 Task: For heading Use Roboto with dark cyan 1 colour & Underline.  font size for heading26,  'Change the font style of data to'Spectral and font size to 18,  Change the alignment of both headline & data to Align right In the sheet  analysisSalesByCustomer_2022
Action: Mouse moved to (405, 174)
Screenshot: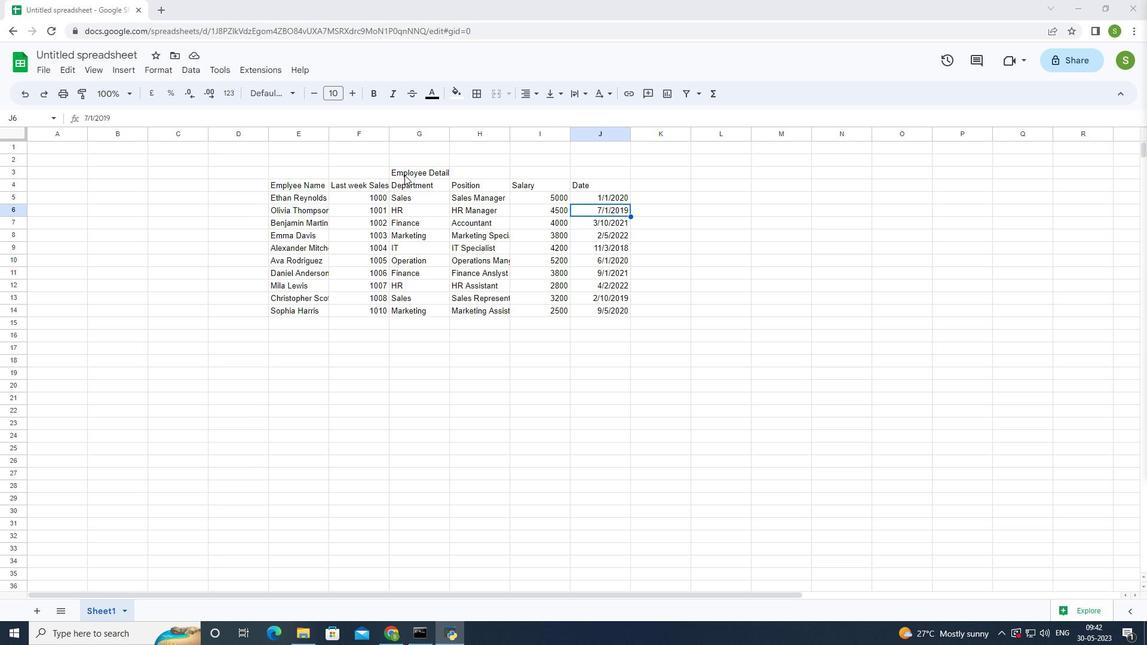 
Action: Mouse pressed left at (405, 174)
Screenshot: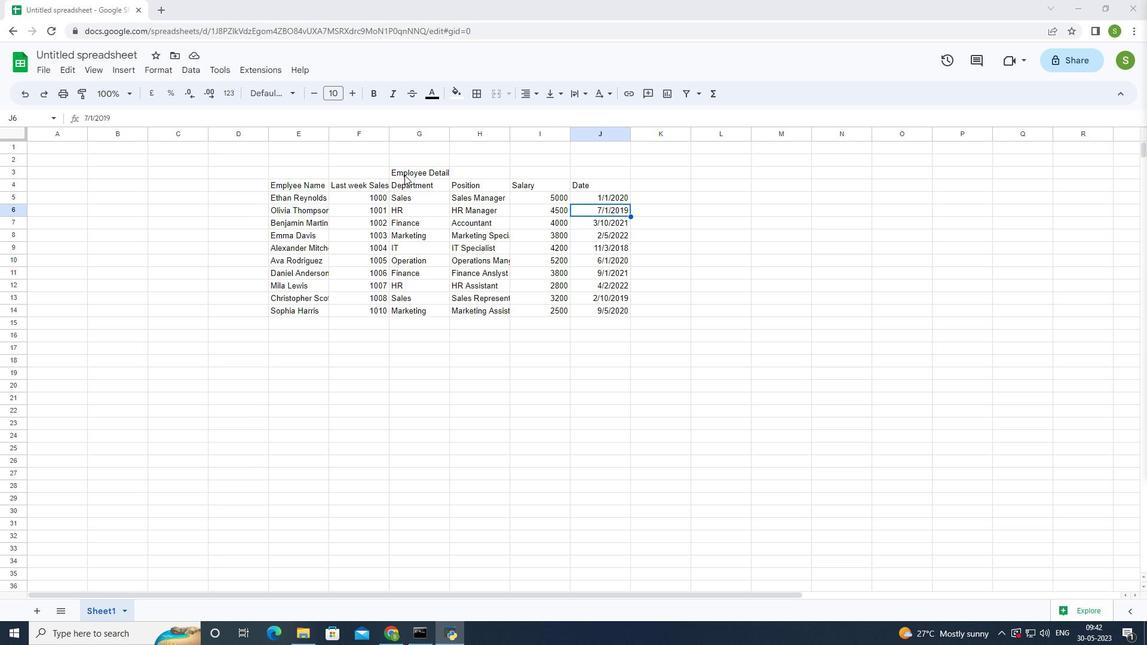 
Action: Mouse moved to (265, 95)
Screenshot: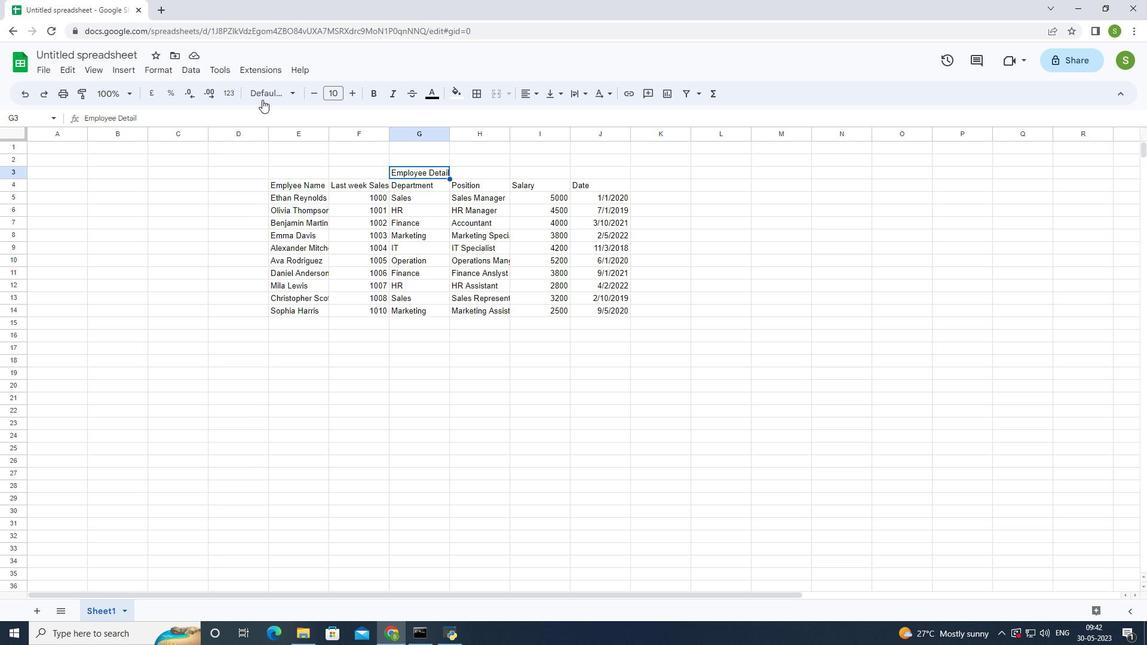 
Action: Mouse pressed left at (265, 95)
Screenshot: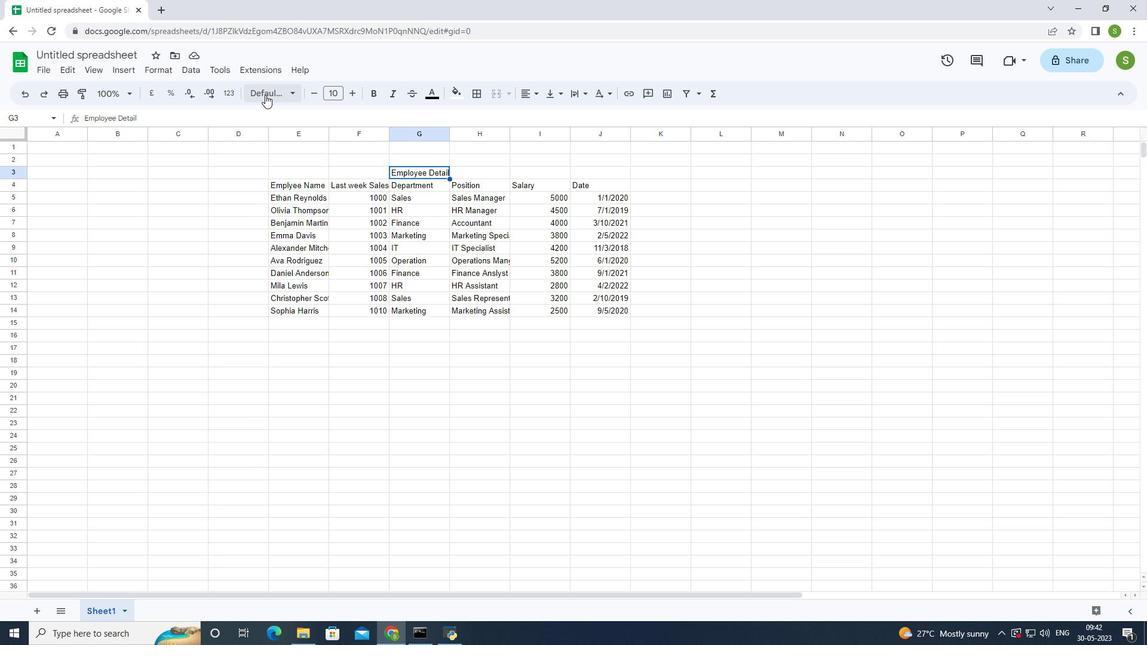 
Action: Mouse moved to (290, 118)
Screenshot: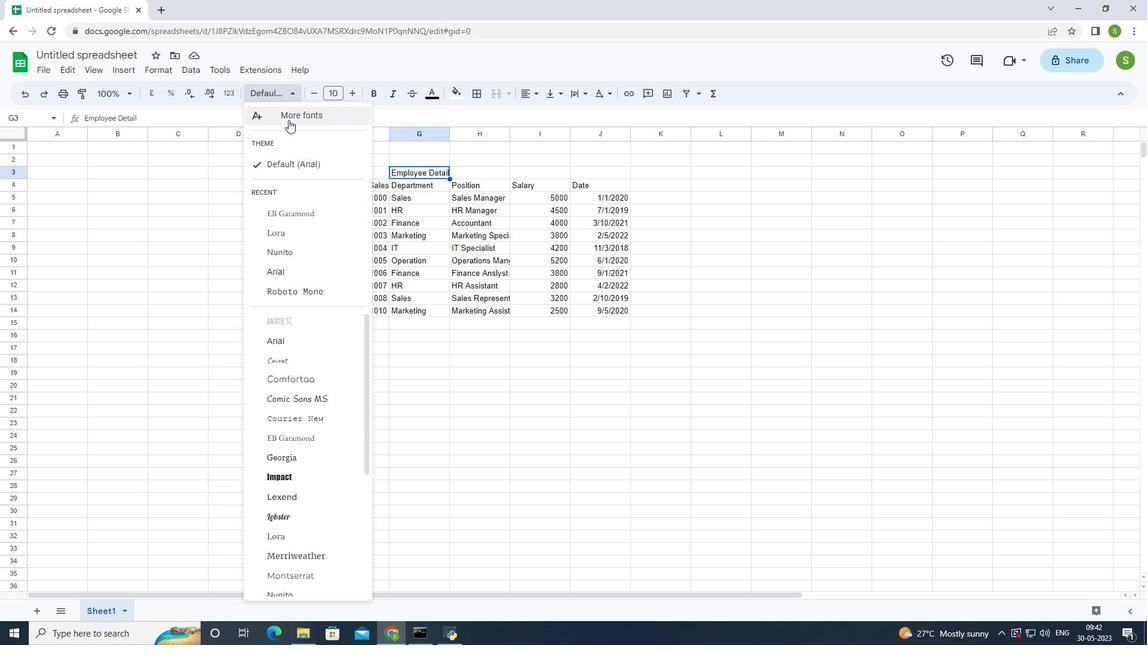 
Action: Mouse pressed left at (290, 118)
Screenshot: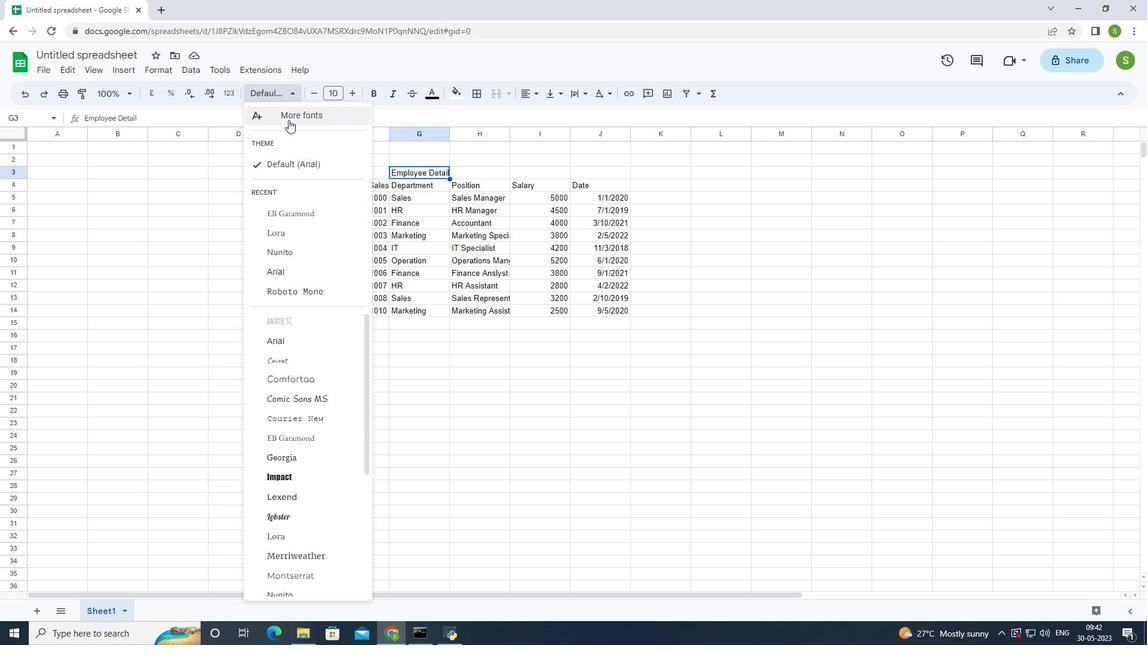 
Action: Mouse moved to (386, 232)
Screenshot: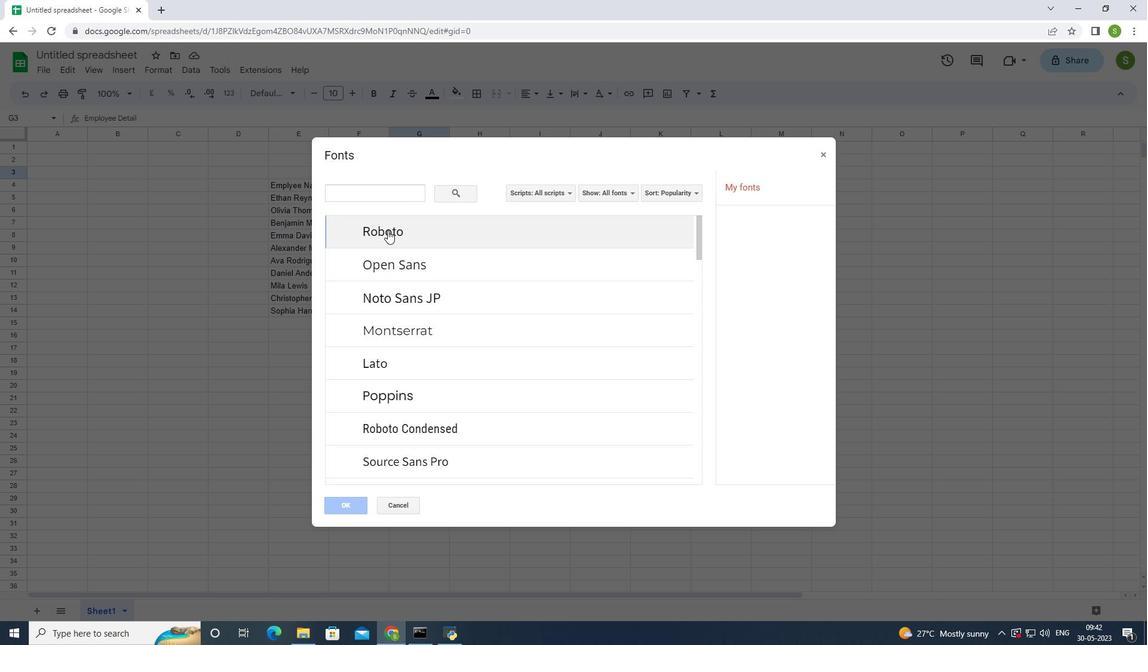 
Action: Mouse pressed left at (386, 232)
Screenshot: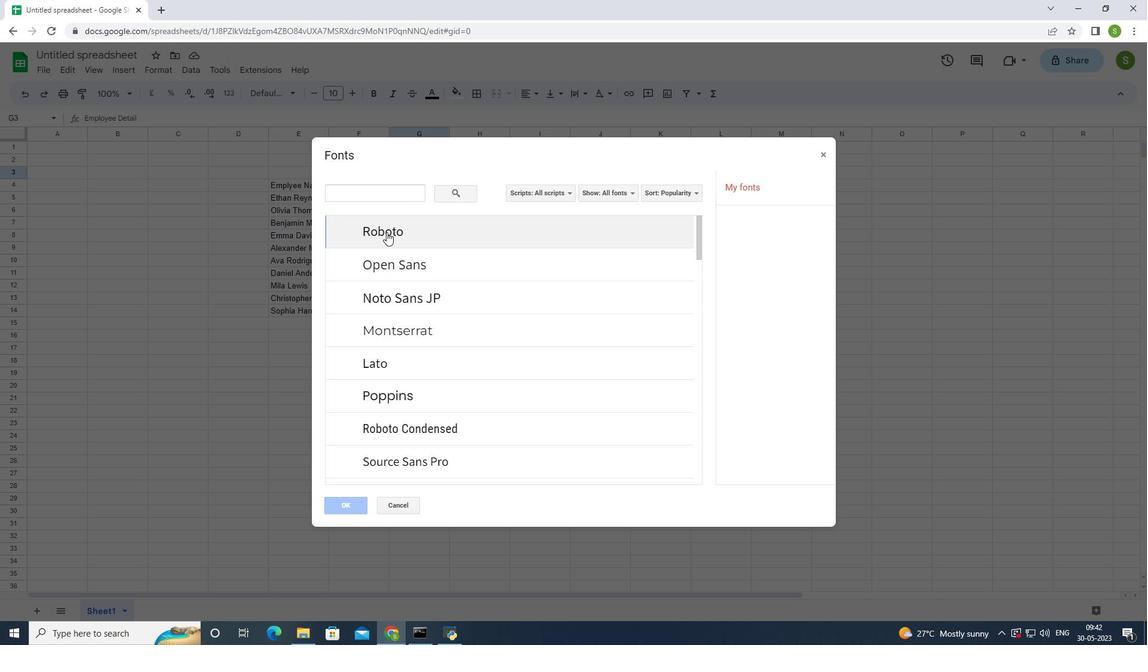 
Action: Mouse moved to (350, 509)
Screenshot: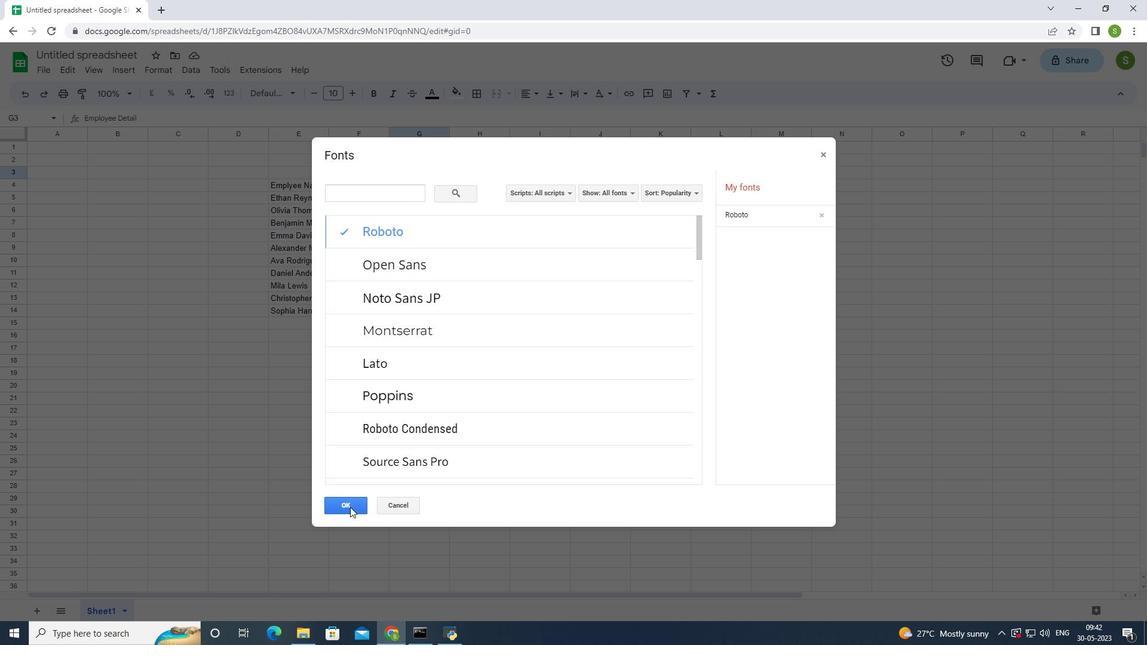 
Action: Mouse pressed left at (350, 509)
Screenshot: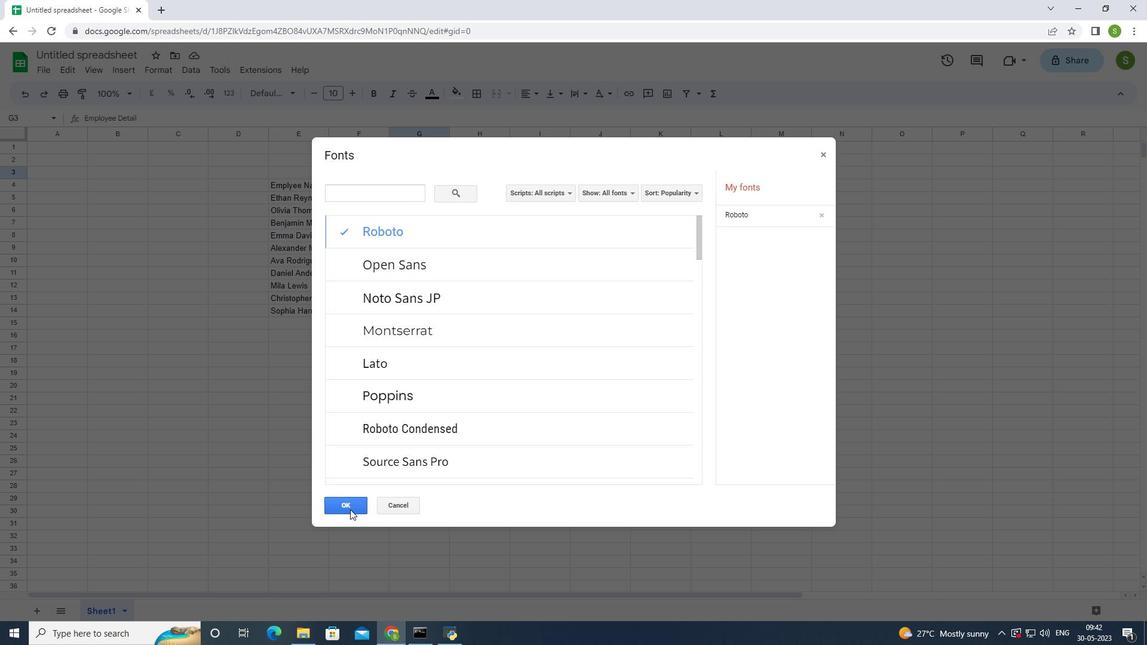 
Action: Mouse moved to (392, 167)
Screenshot: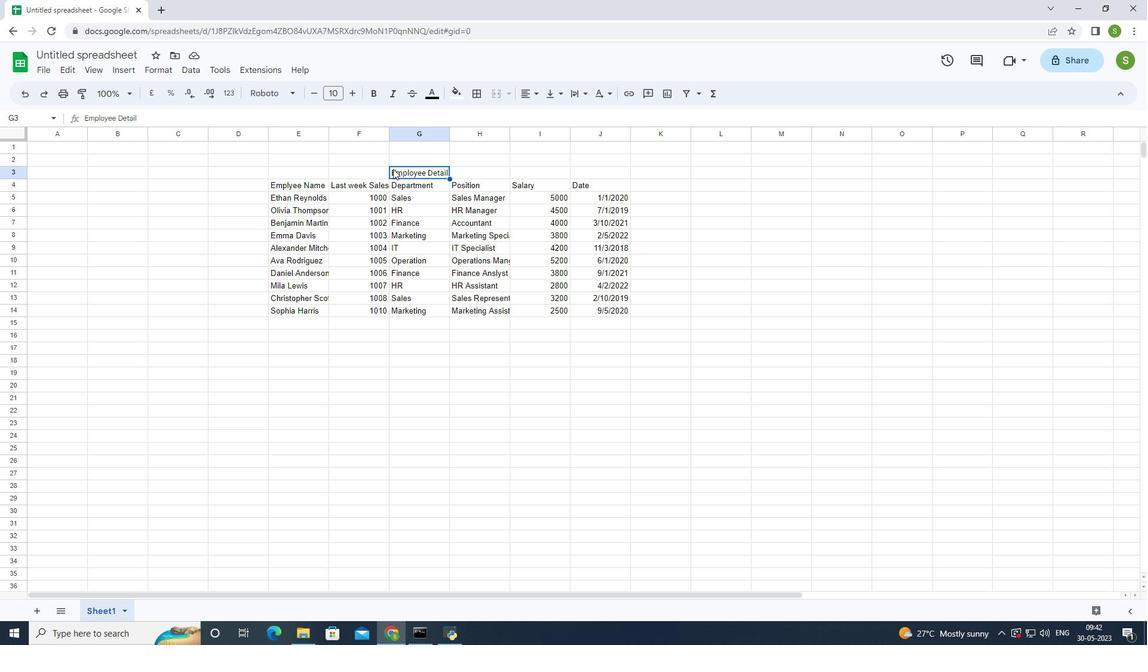 
Action: Mouse pressed left at (392, 167)
Screenshot: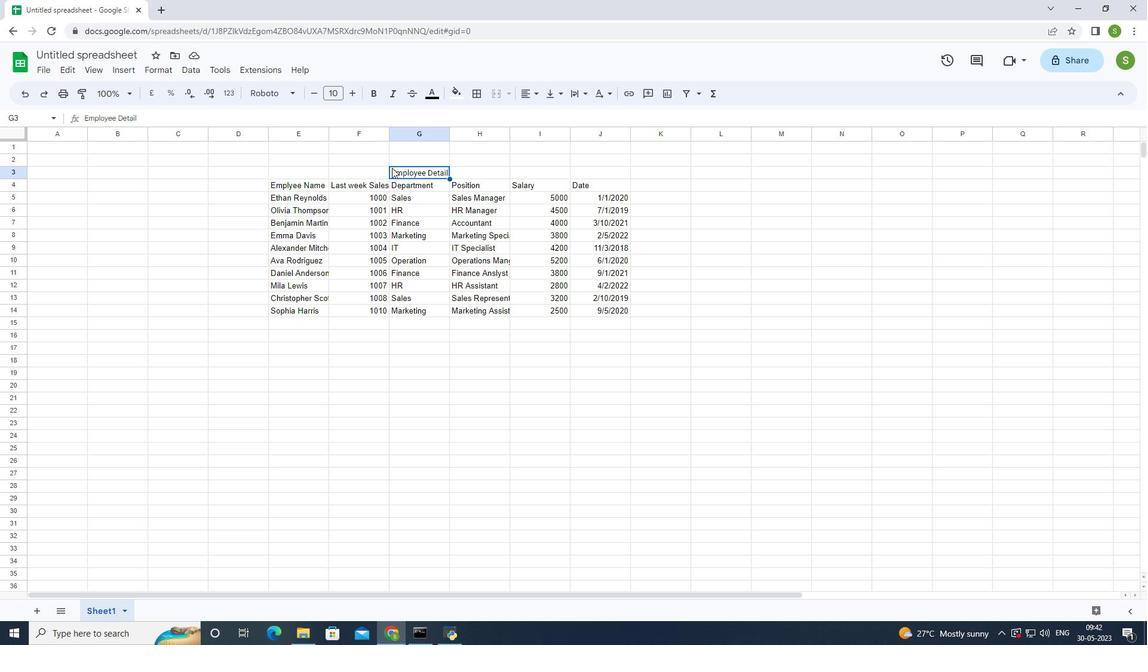 
Action: Mouse moved to (393, 172)
Screenshot: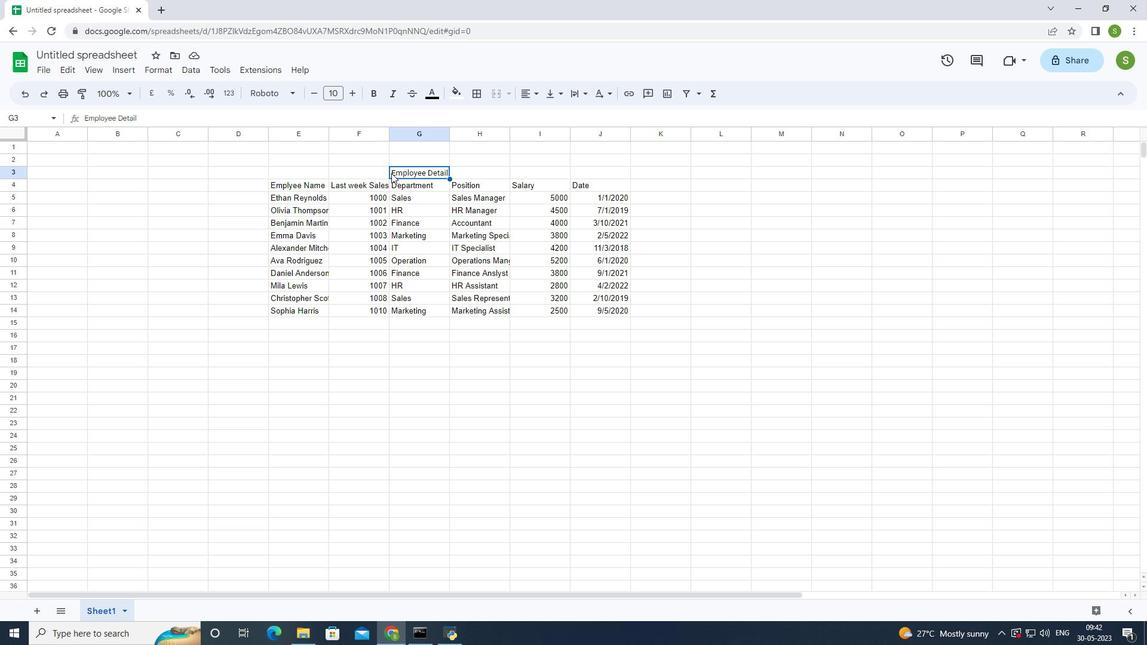 
Action: Mouse pressed left at (393, 172)
Screenshot: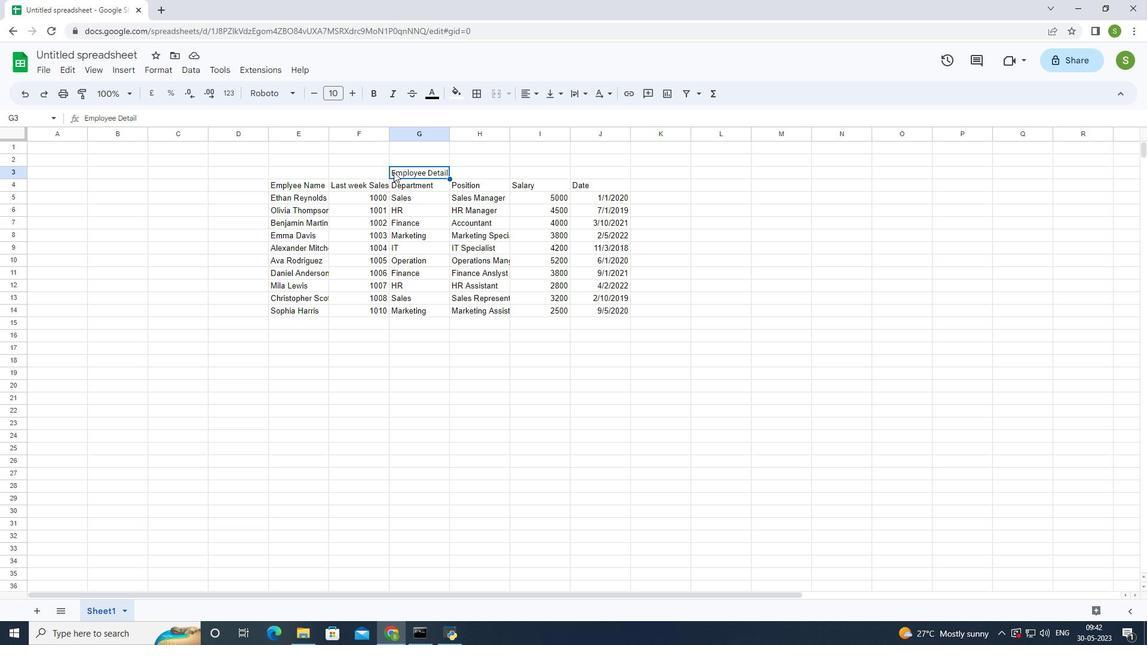 
Action: Mouse moved to (433, 172)
Screenshot: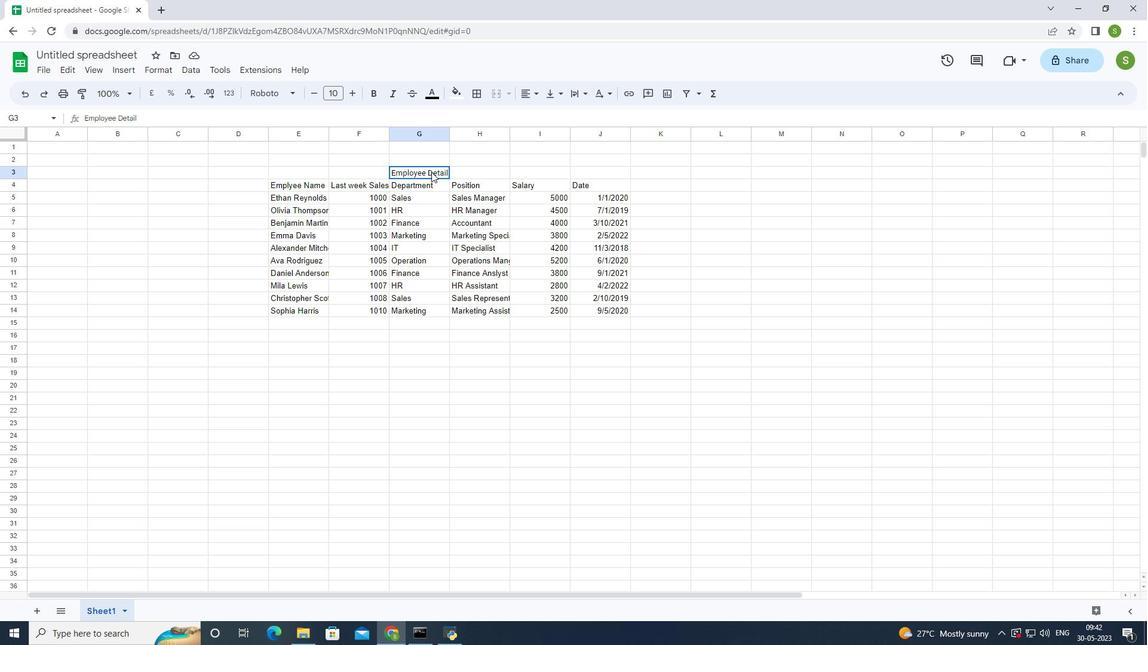 
Action: Mouse pressed left at (433, 172)
Screenshot: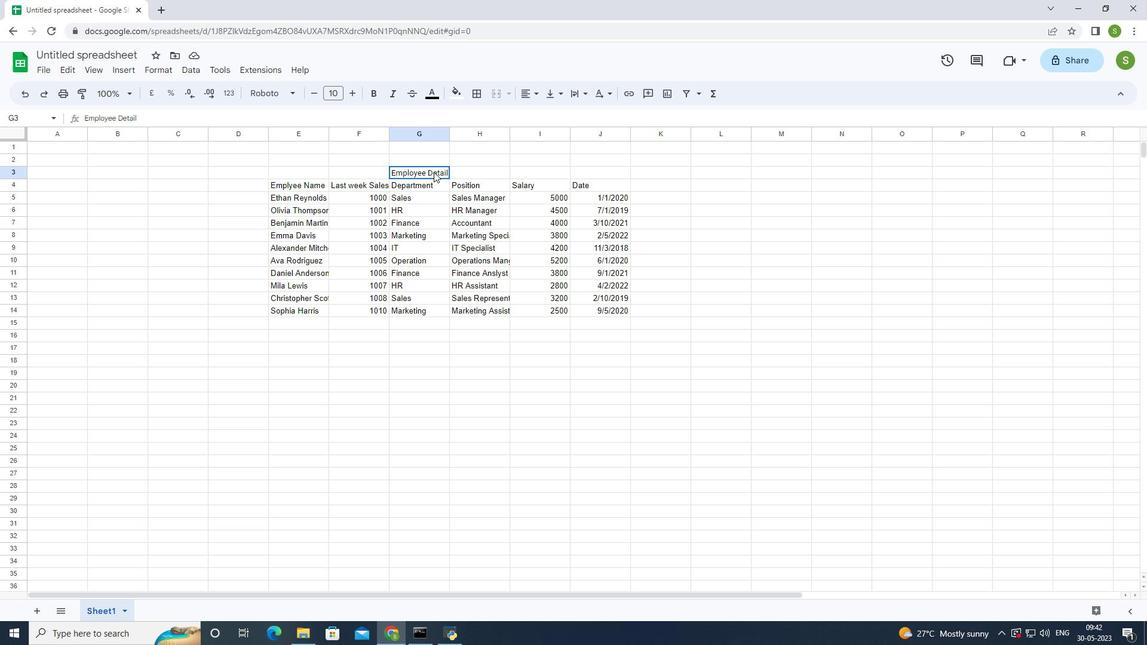 
Action: Mouse pressed left at (433, 172)
Screenshot: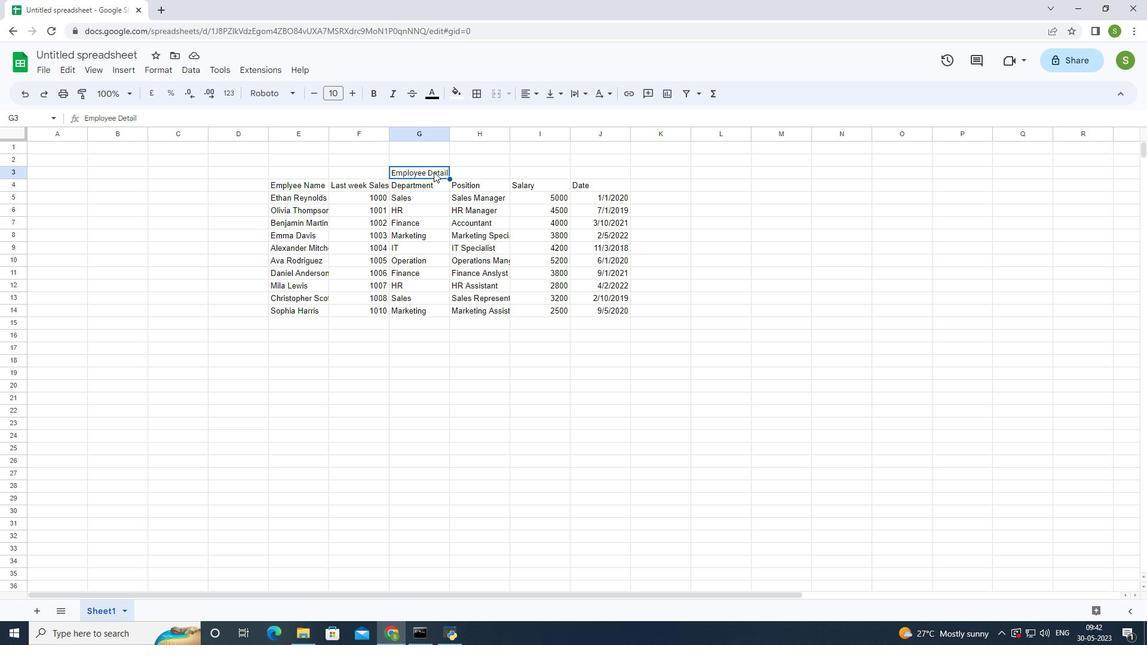 
Action: Mouse moved to (394, 170)
Screenshot: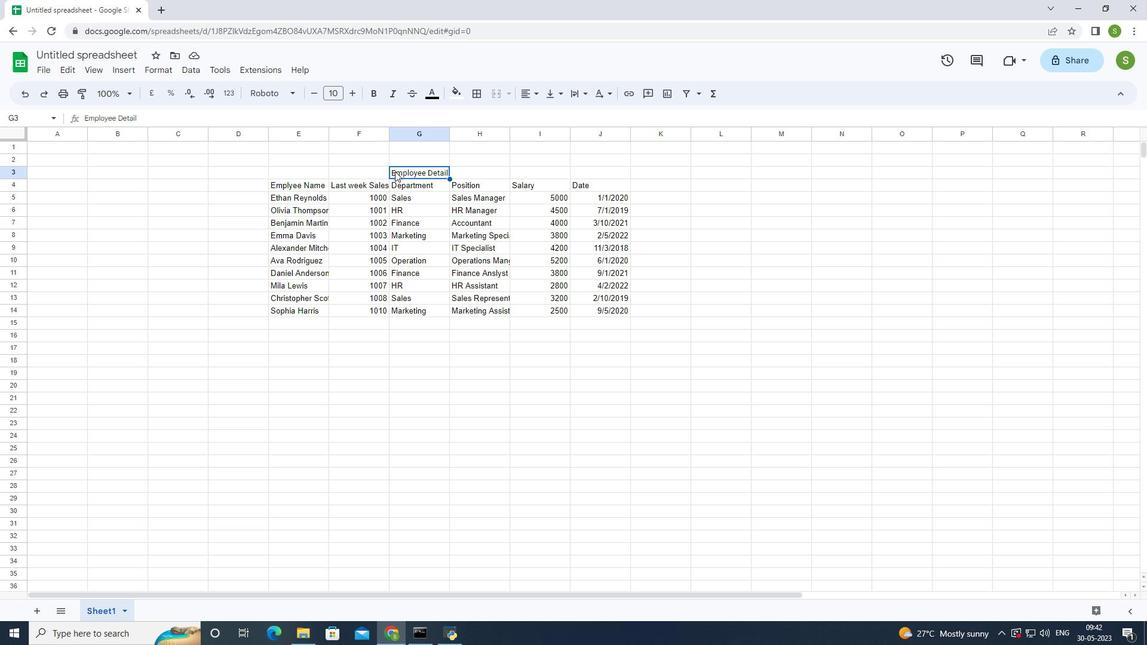 
Action: Mouse pressed left at (394, 170)
Screenshot: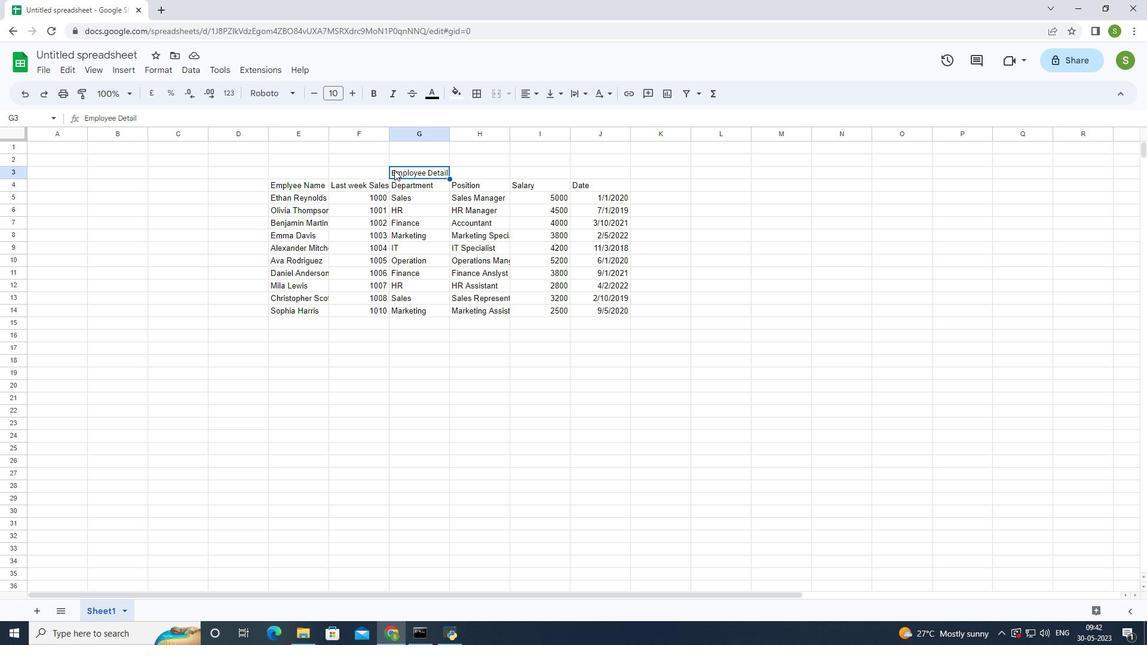 
Action: Mouse moved to (442, 172)
Screenshot: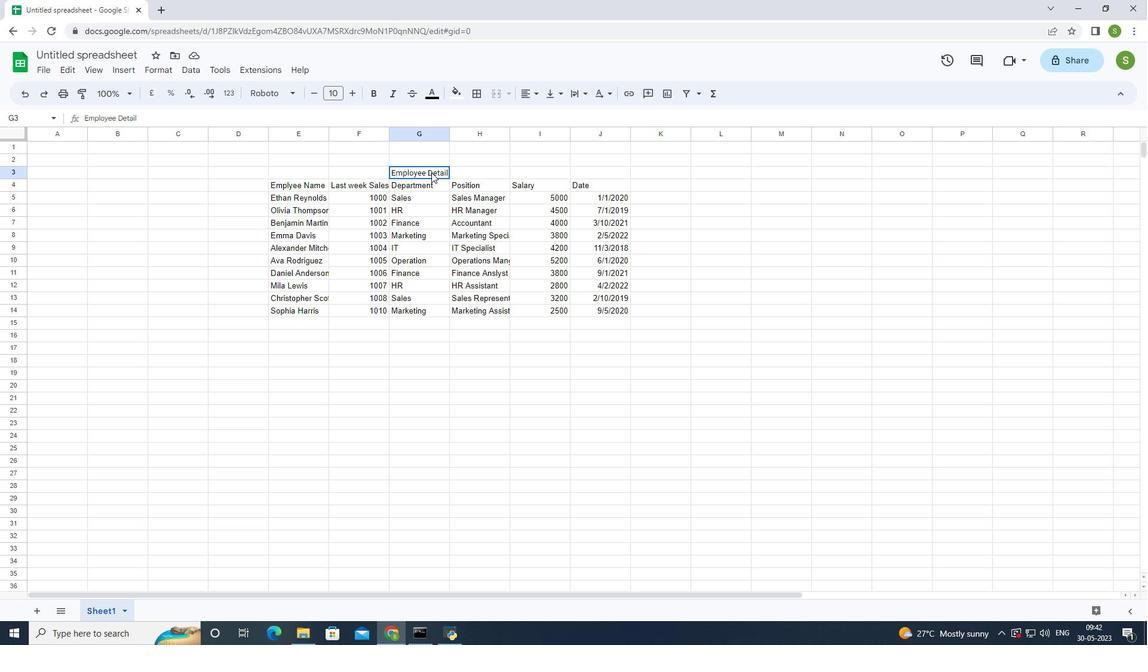
Action: Mouse pressed left at (442, 172)
Screenshot: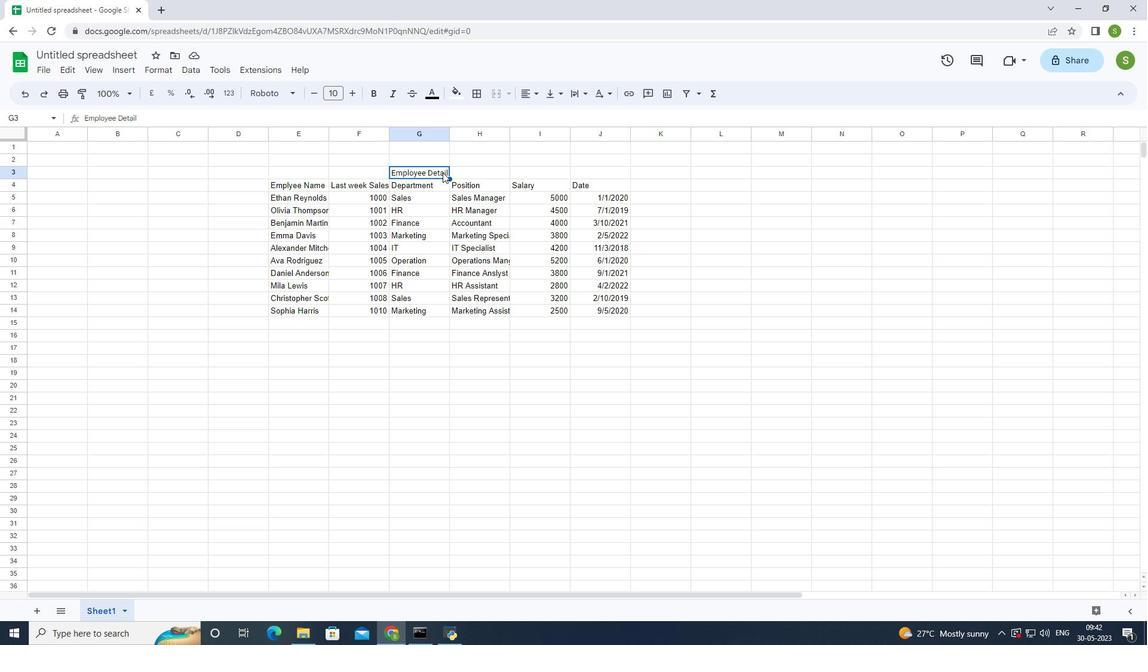 
Action: Mouse pressed left at (442, 172)
Screenshot: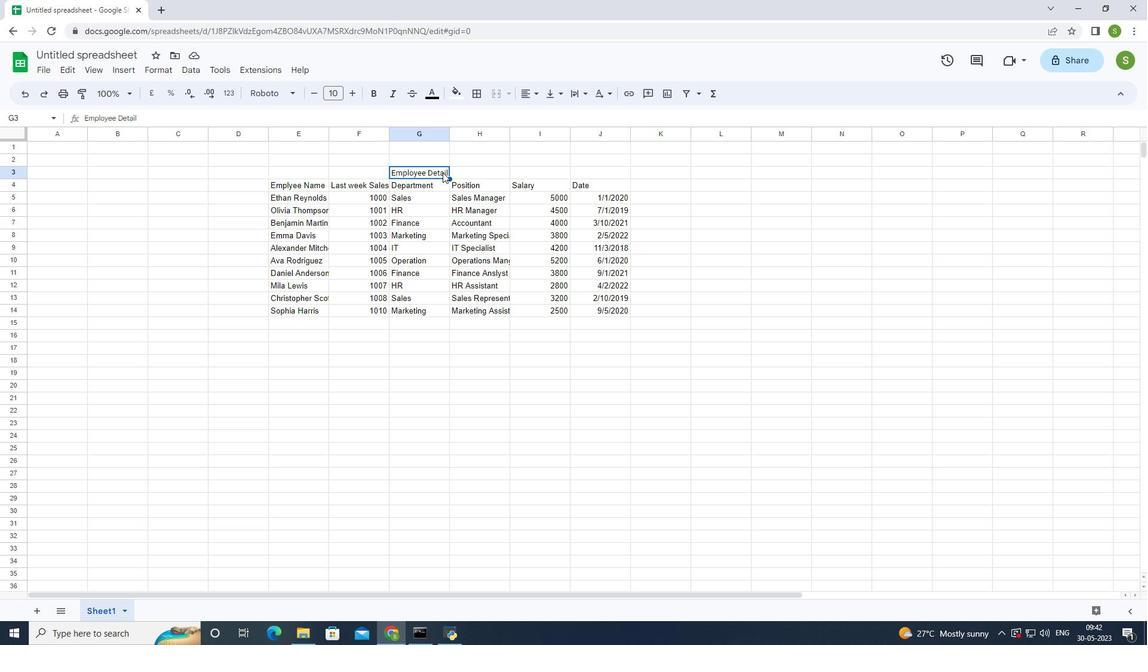 
Action: Mouse moved to (390, 167)
Screenshot: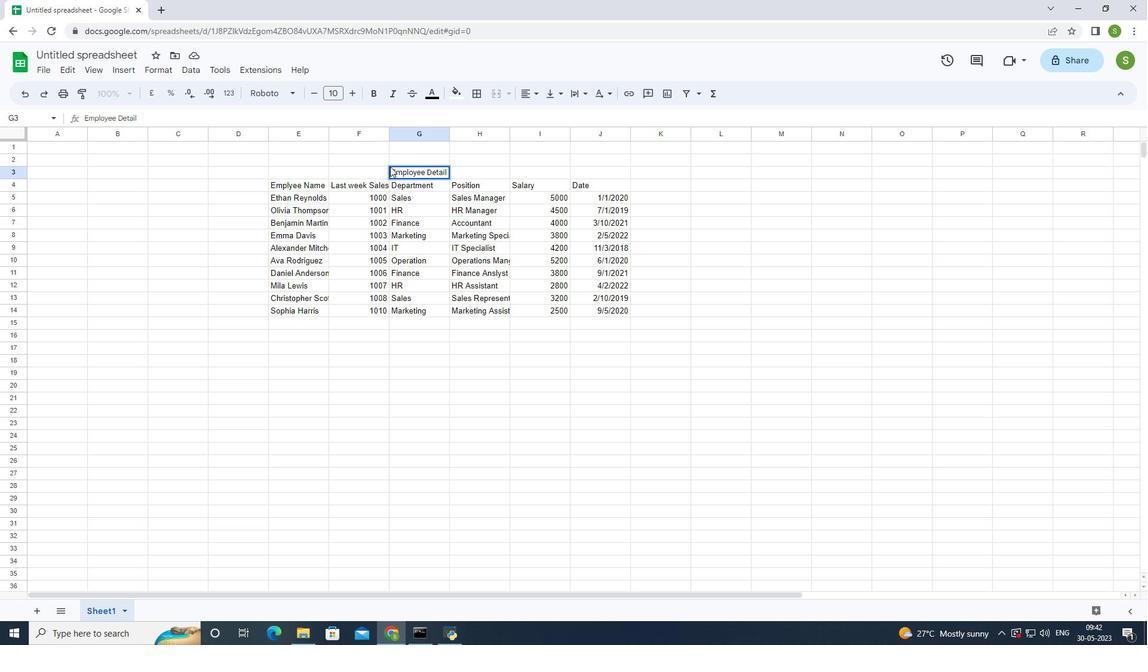 
Action: Mouse pressed left at (390, 167)
Screenshot: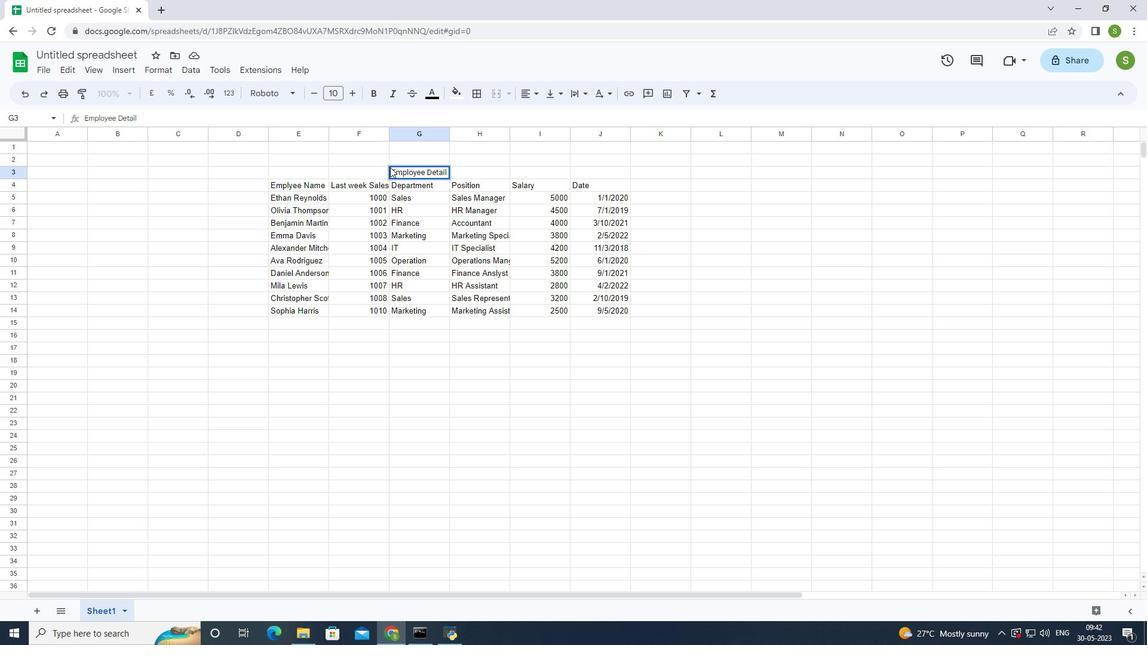 
Action: Mouse moved to (269, 93)
Screenshot: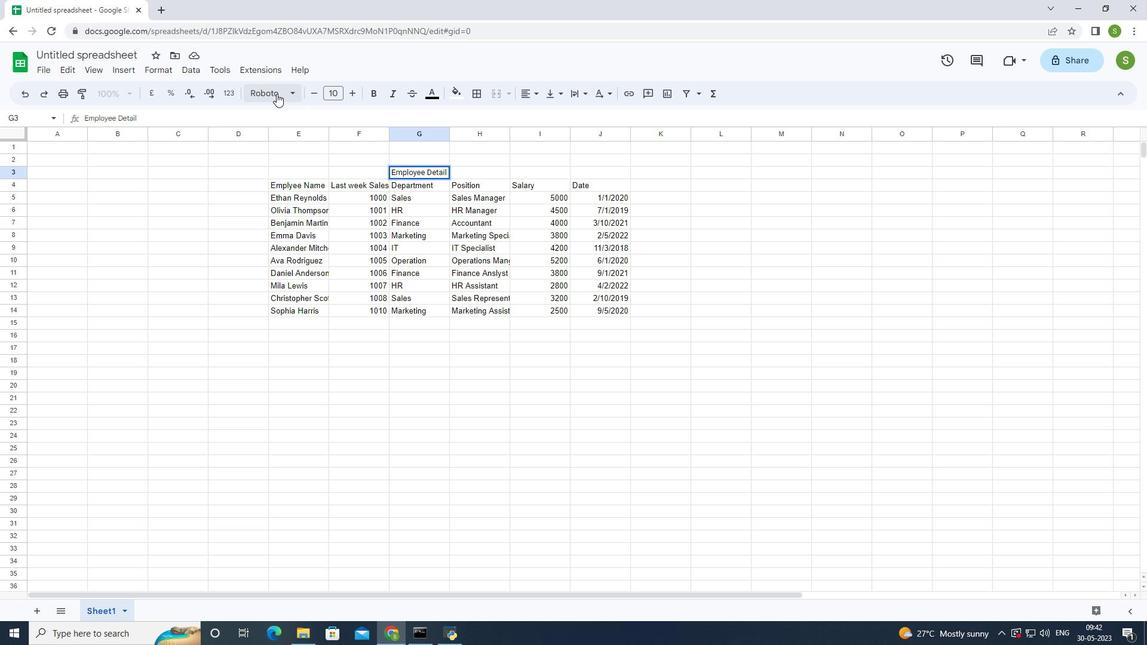 
Action: Mouse pressed left at (269, 93)
Screenshot: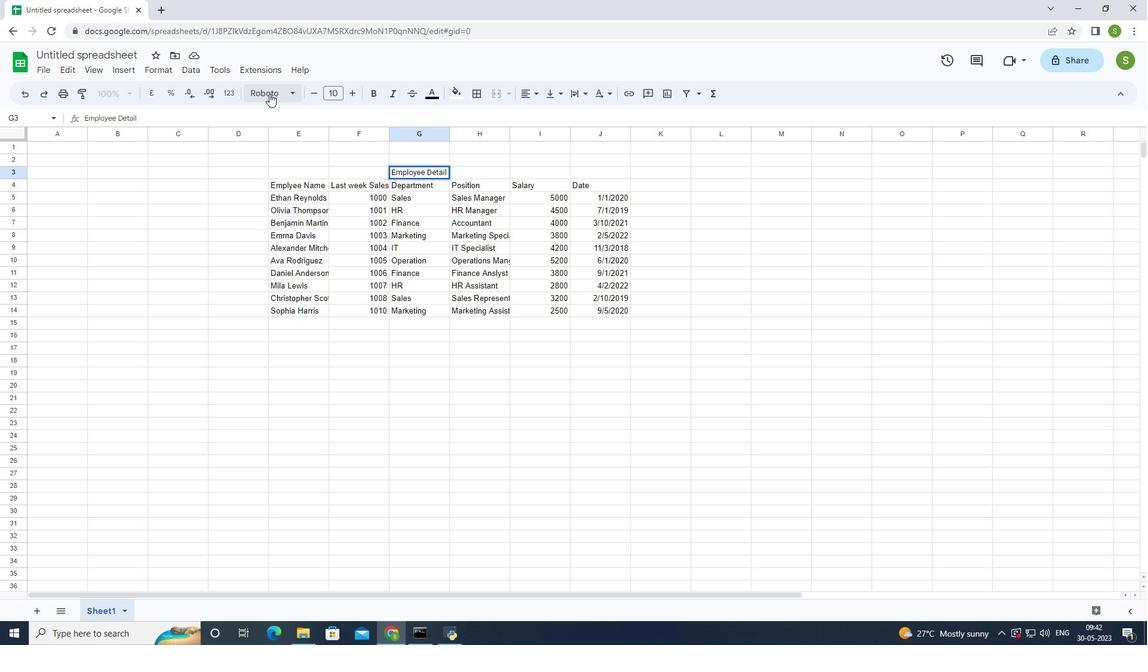 
Action: Mouse moved to (284, 211)
Screenshot: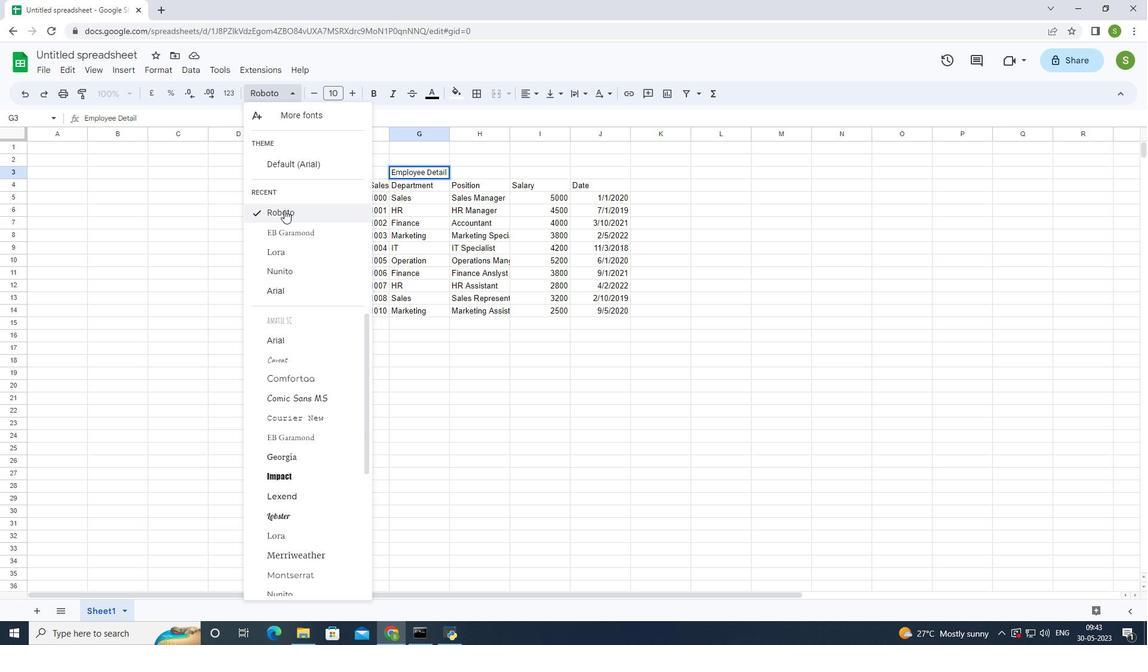 
Action: Mouse pressed left at (284, 211)
Screenshot: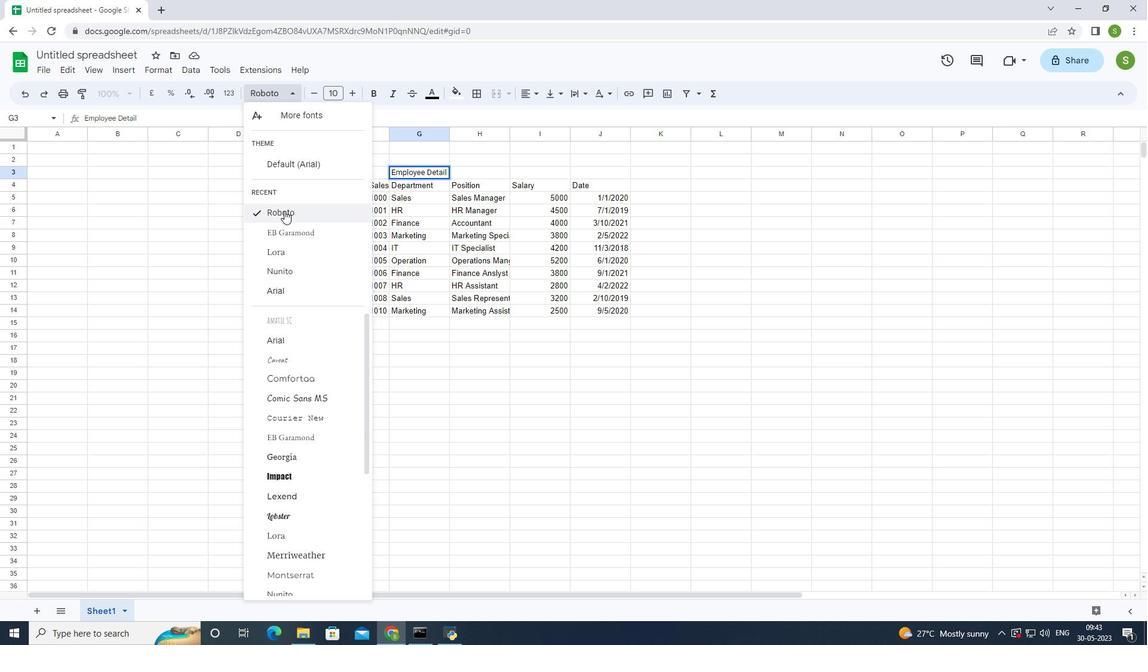
Action: Mouse moved to (265, 91)
Screenshot: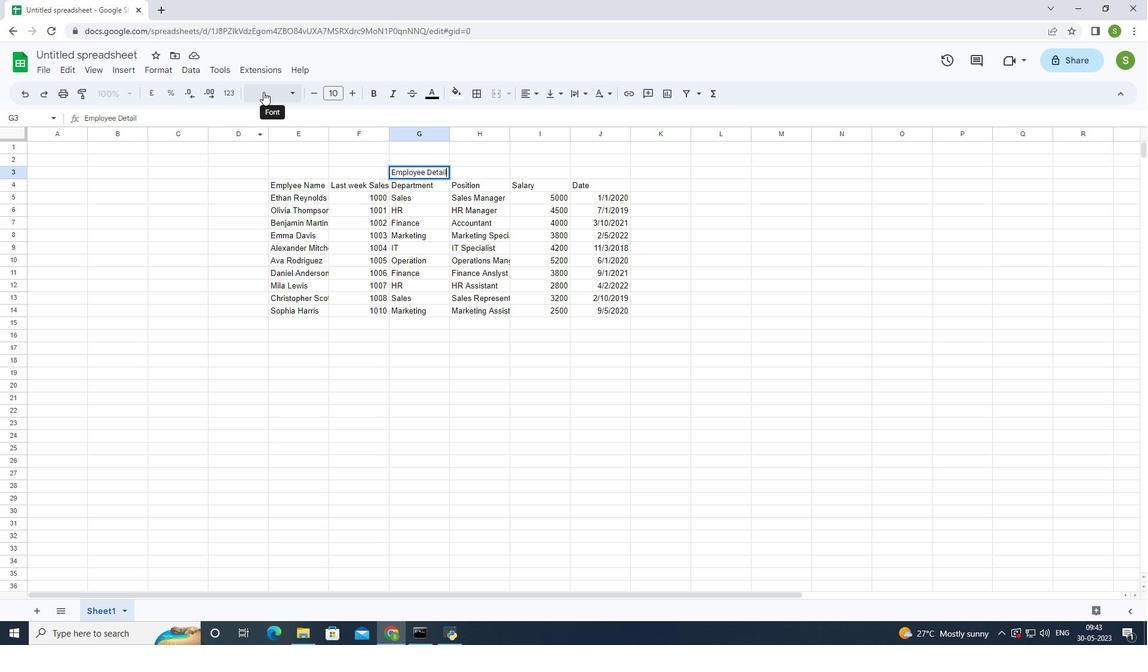 
Action: Mouse pressed left at (265, 91)
Screenshot: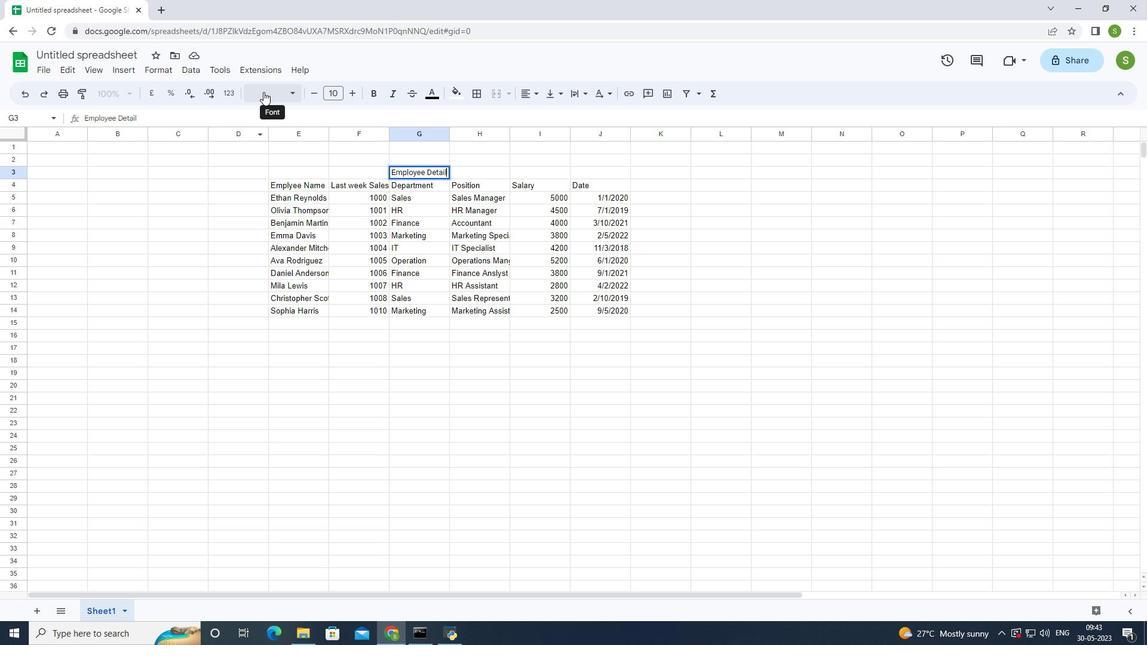 
Action: Mouse moved to (280, 206)
Screenshot: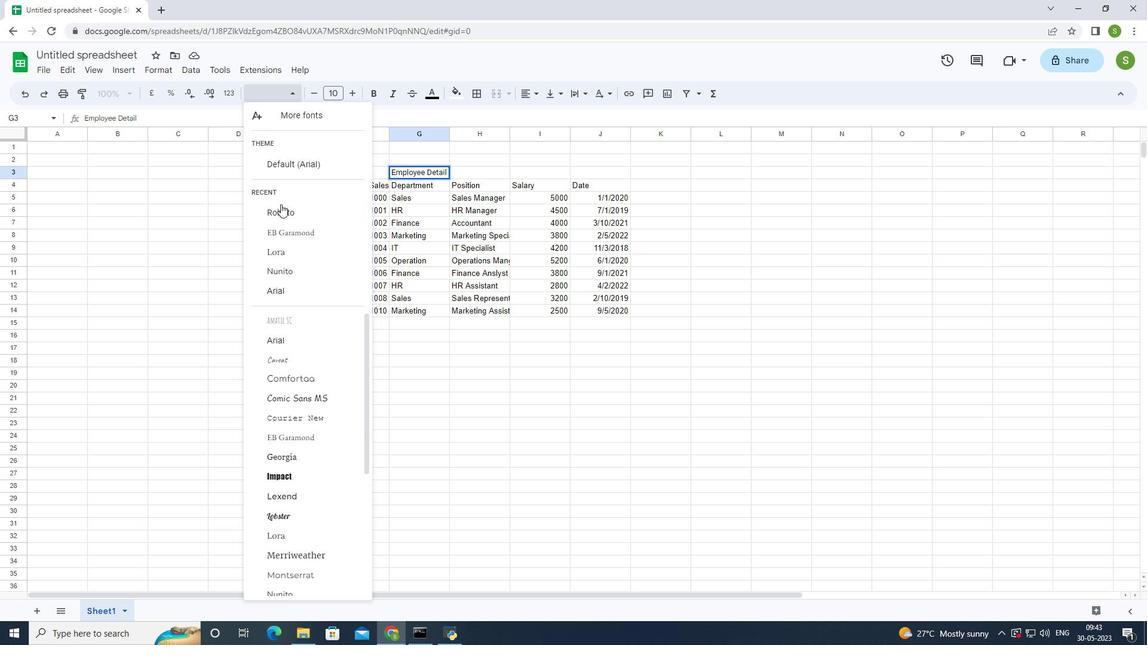 
Action: Mouse pressed left at (280, 206)
Screenshot: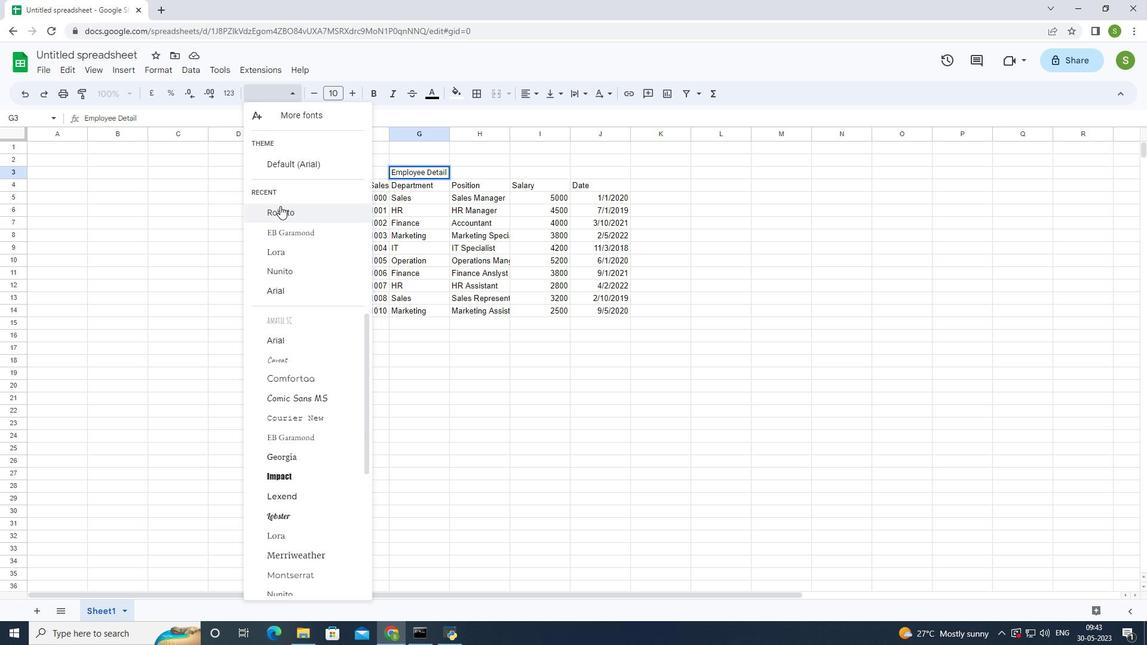 
Action: Mouse moved to (429, 93)
Screenshot: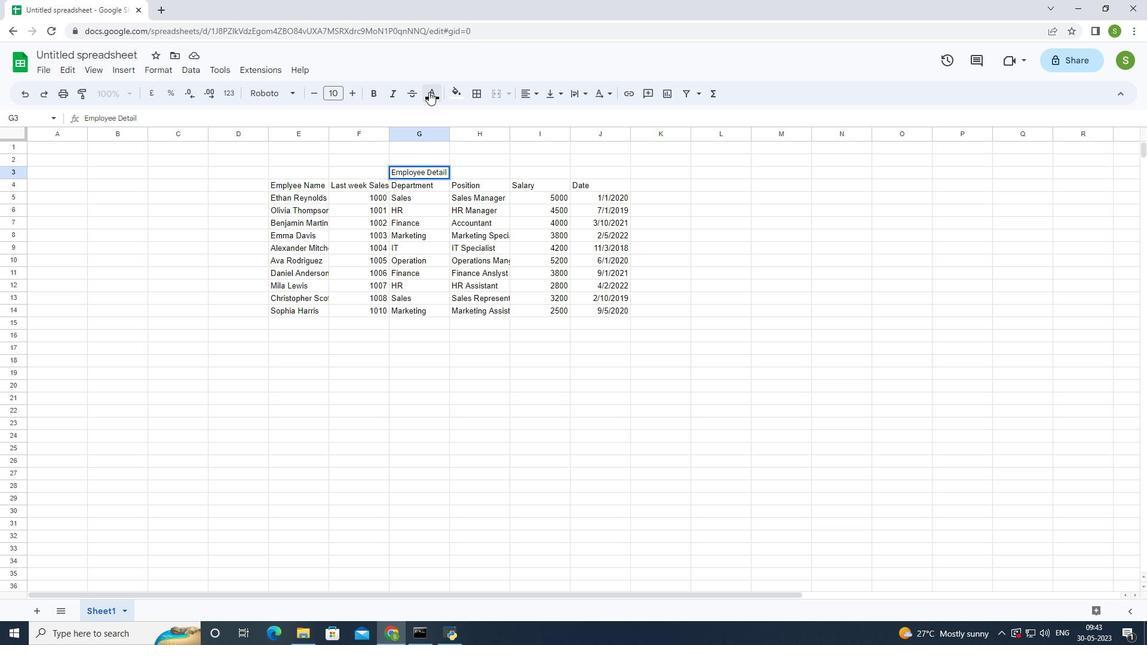 
Action: Mouse pressed left at (429, 93)
Screenshot: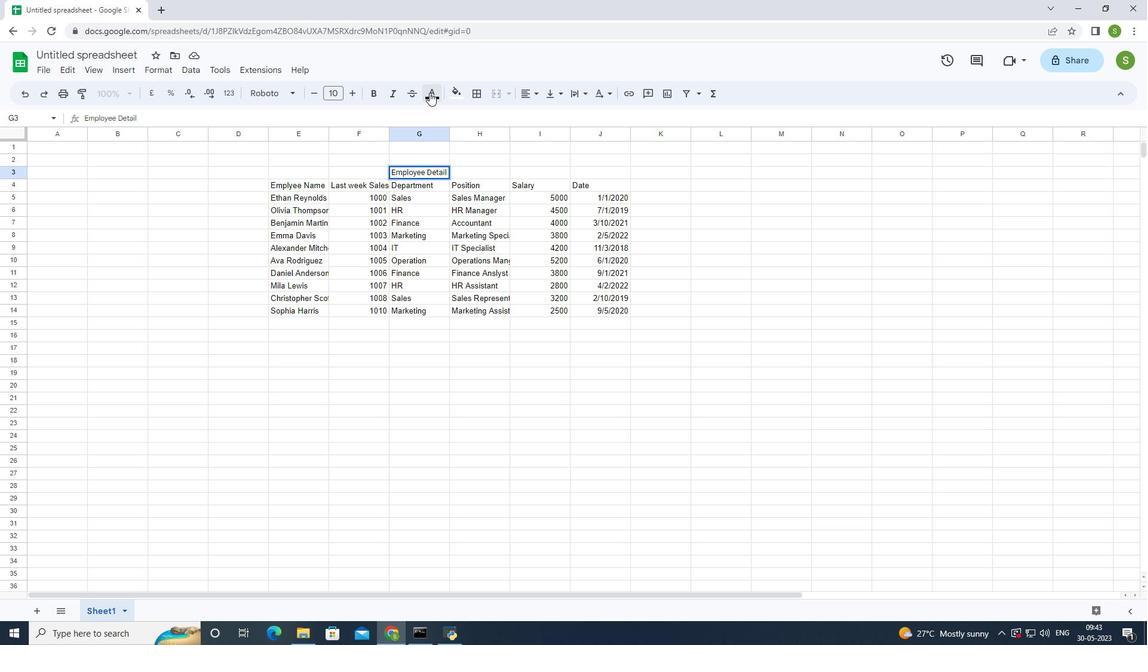 
Action: Mouse moved to (448, 295)
Screenshot: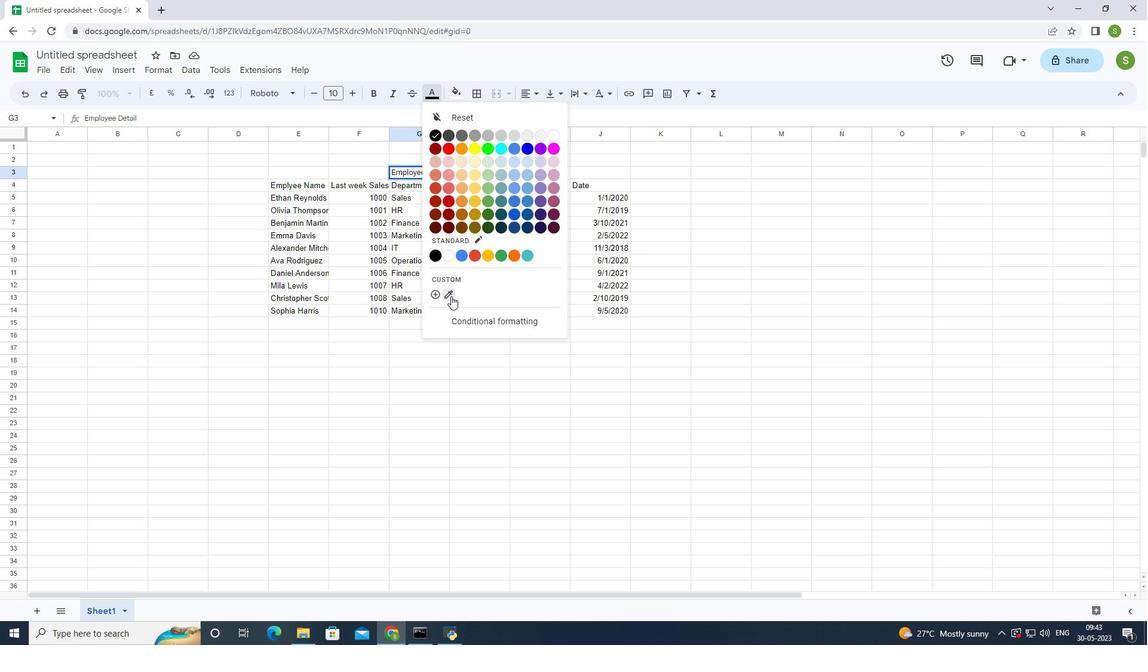 
Action: Mouse pressed left at (448, 295)
Screenshot: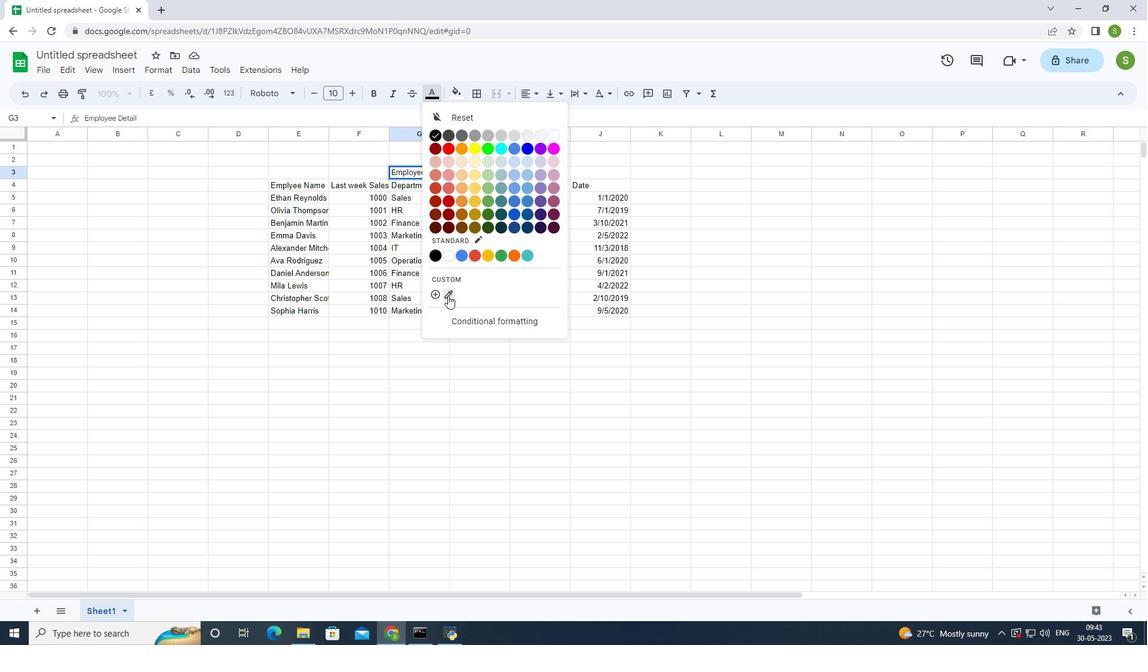 
Action: Mouse moved to (340, 152)
Screenshot: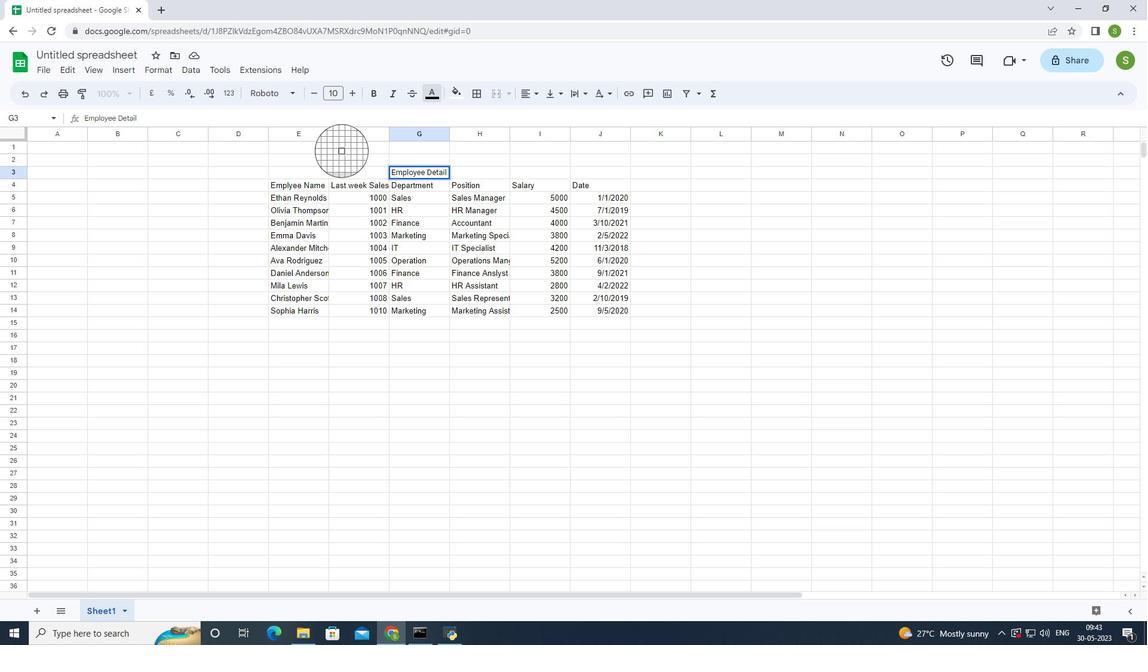 
Action: Key pressed ctrl+Z
Screenshot: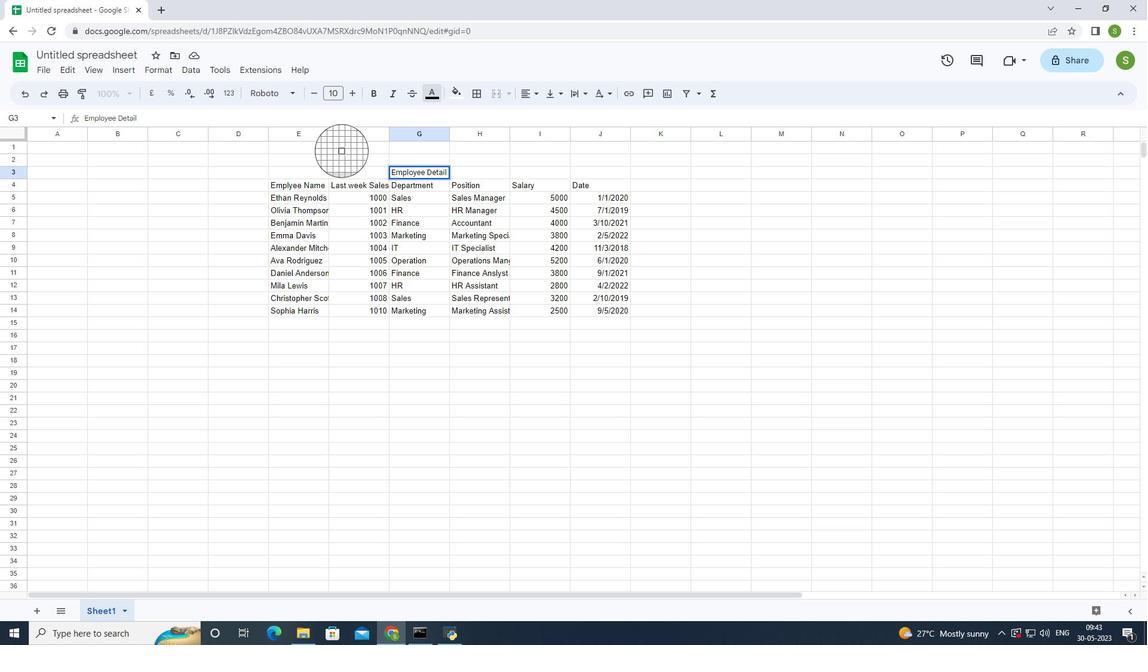 
Action: Mouse moved to (434, 96)
Screenshot: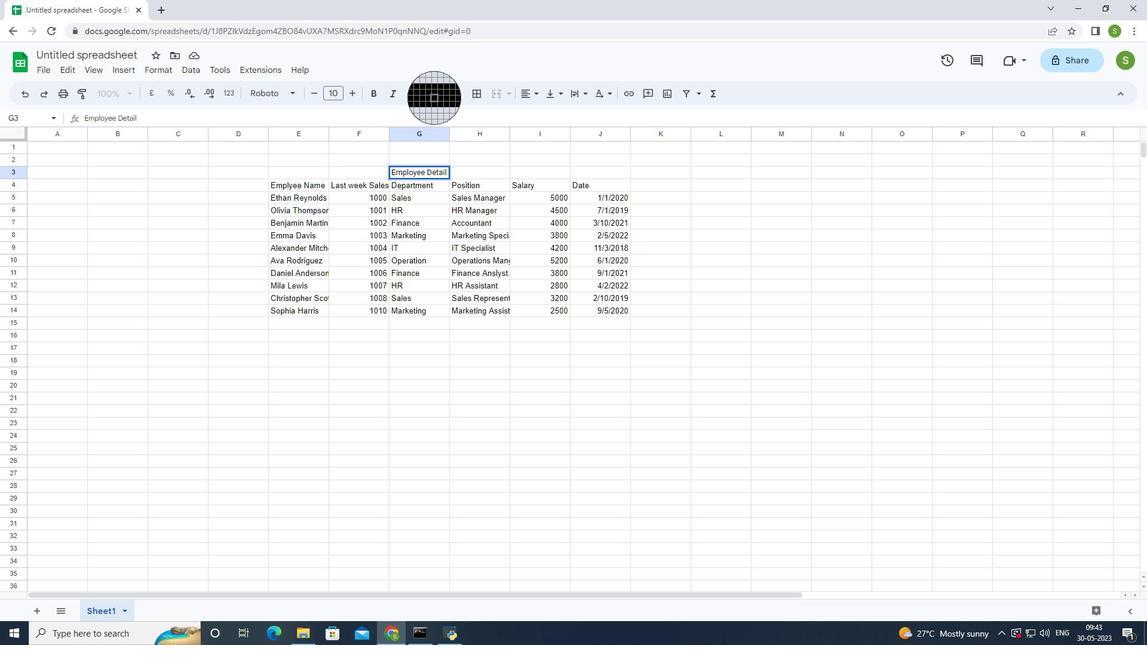 
Action: Mouse pressed right at (434, 96)
Screenshot: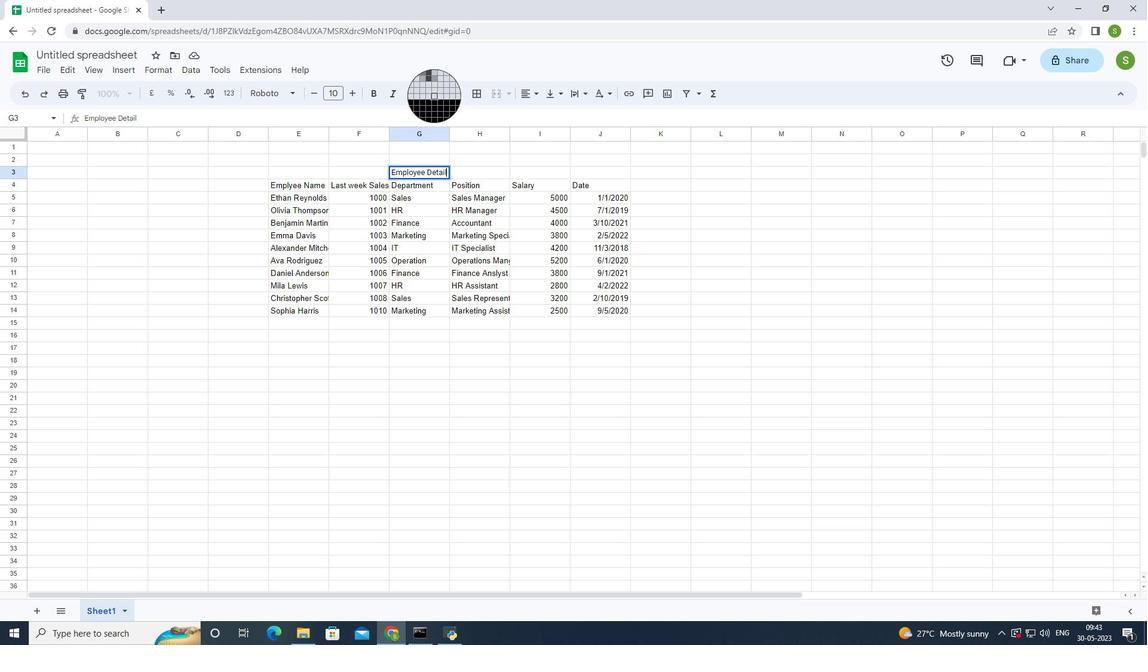 
Action: Mouse moved to (434, 98)
Screenshot: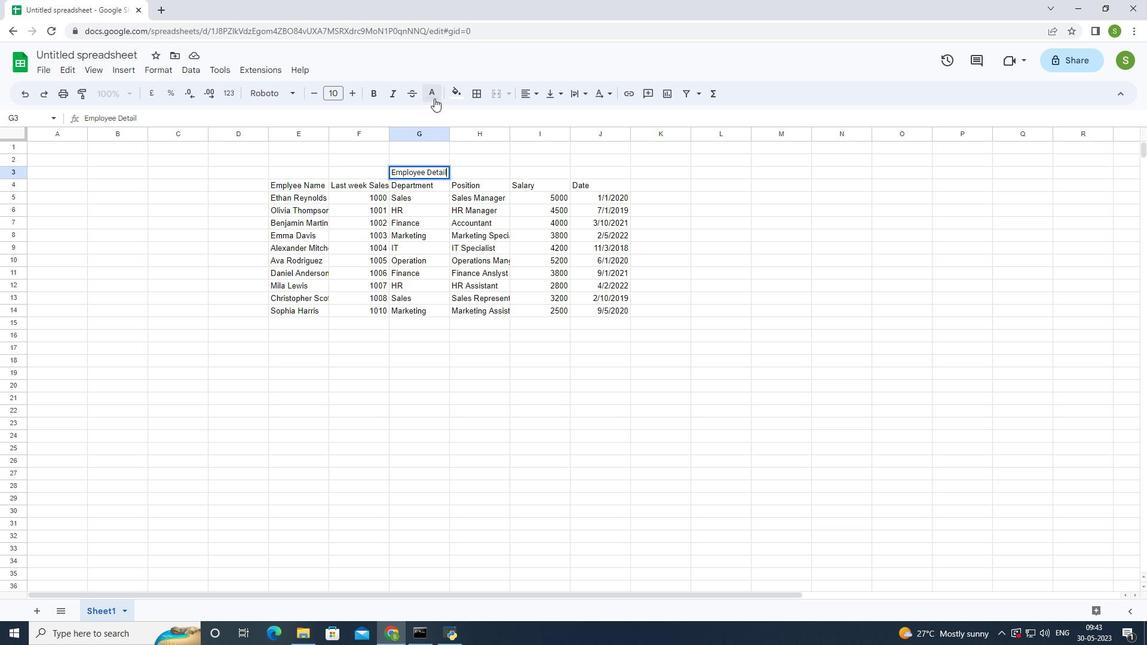 
Action: Mouse pressed left at (434, 98)
Screenshot: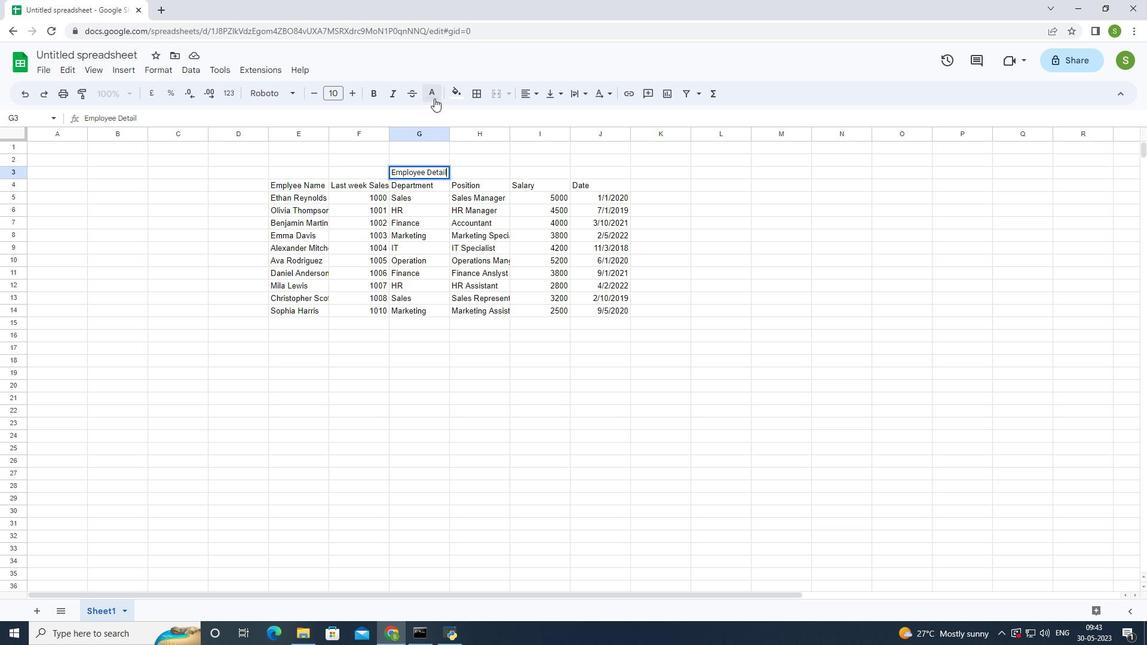
Action: Mouse moved to (477, 242)
Screenshot: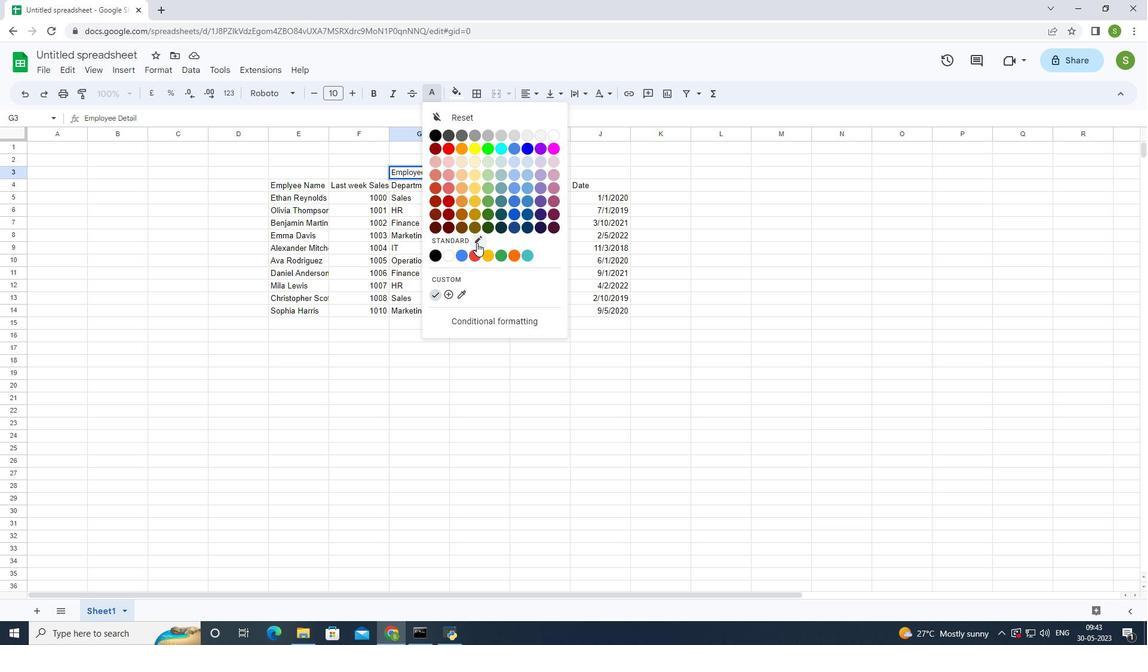 
Action: Mouse pressed left at (477, 242)
Screenshot: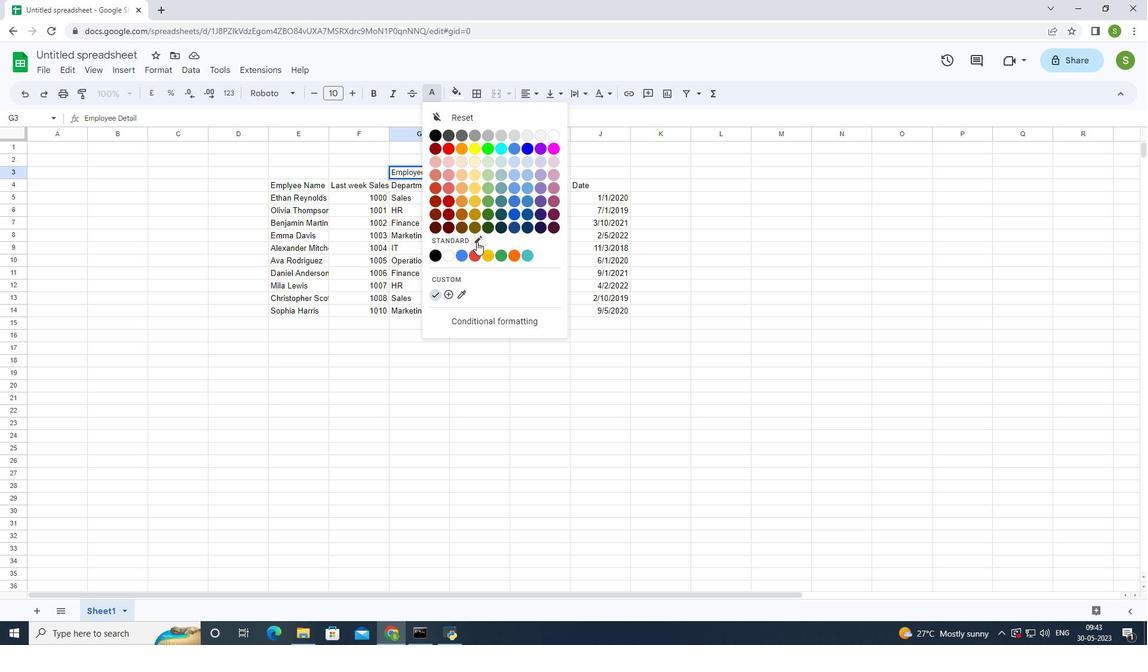 
Action: Mouse moved to (1012, 322)
Screenshot: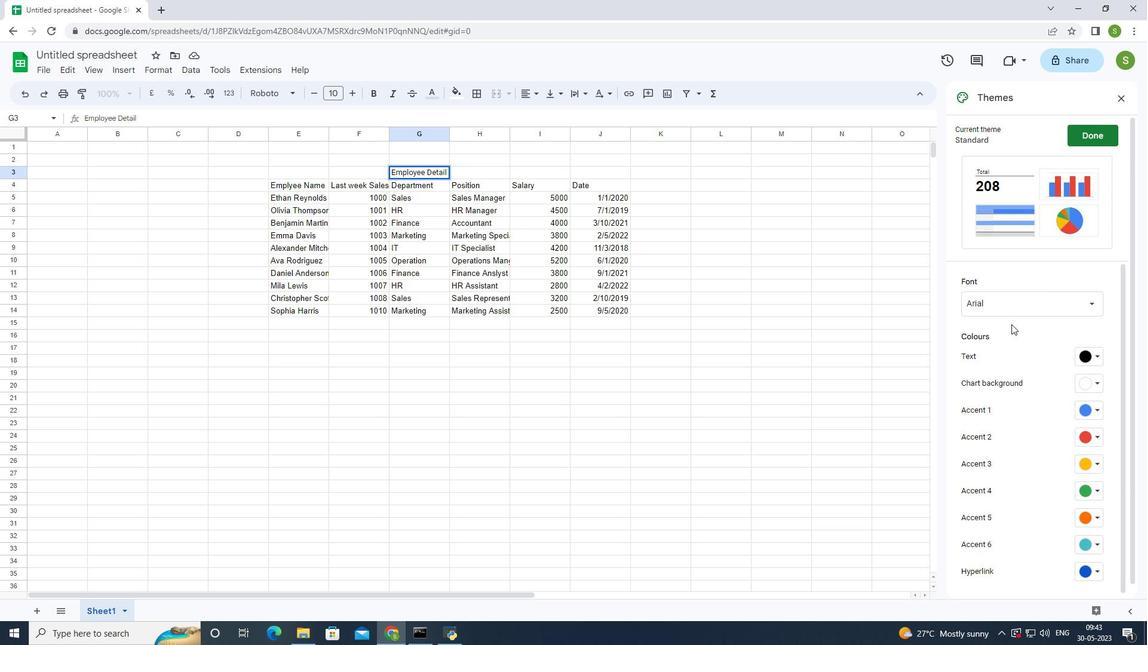 
Action: Mouse scrolled (1012, 322) with delta (0, 0)
Screenshot: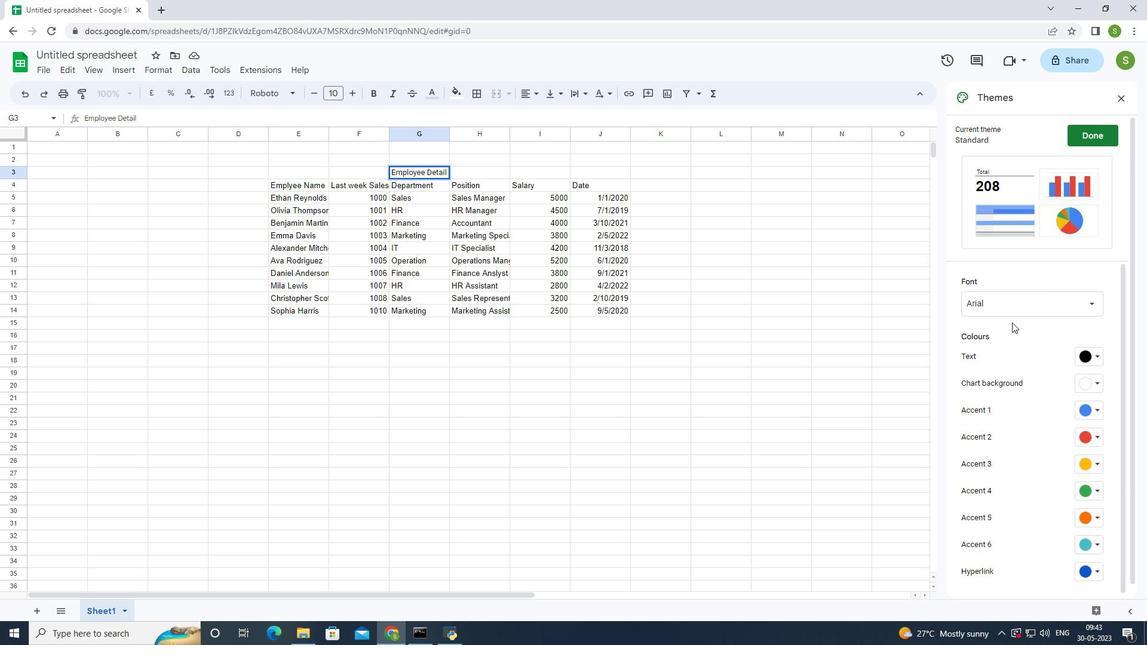 
Action: Mouse scrolled (1012, 322) with delta (0, 0)
Screenshot: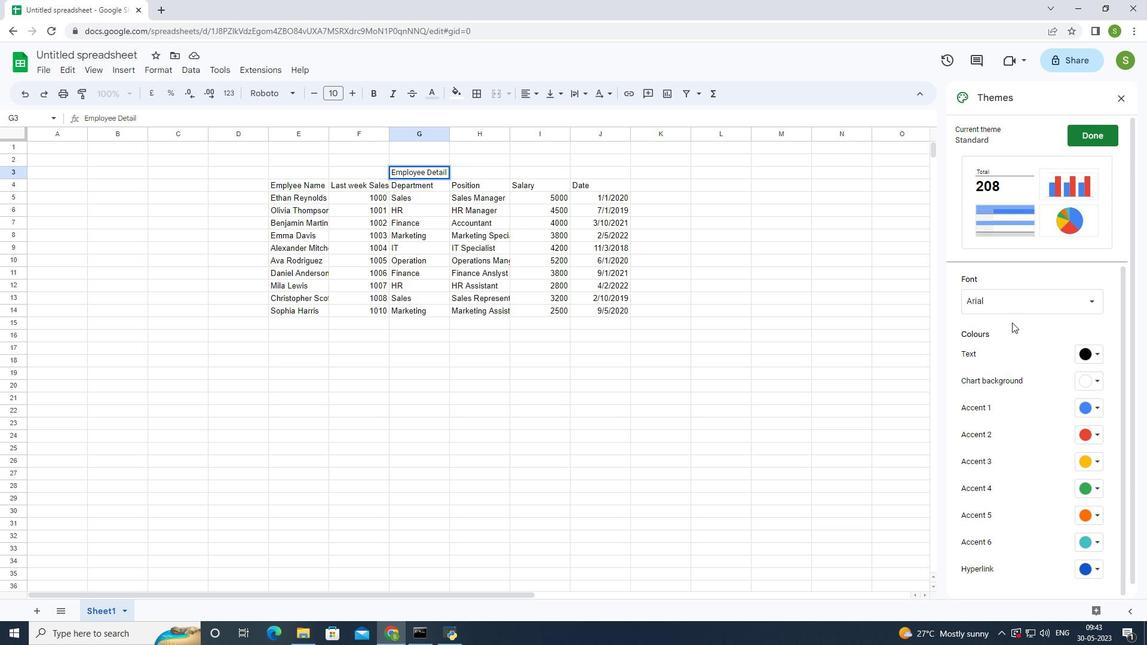 
Action: Mouse scrolled (1012, 322) with delta (0, 0)
Screenshot: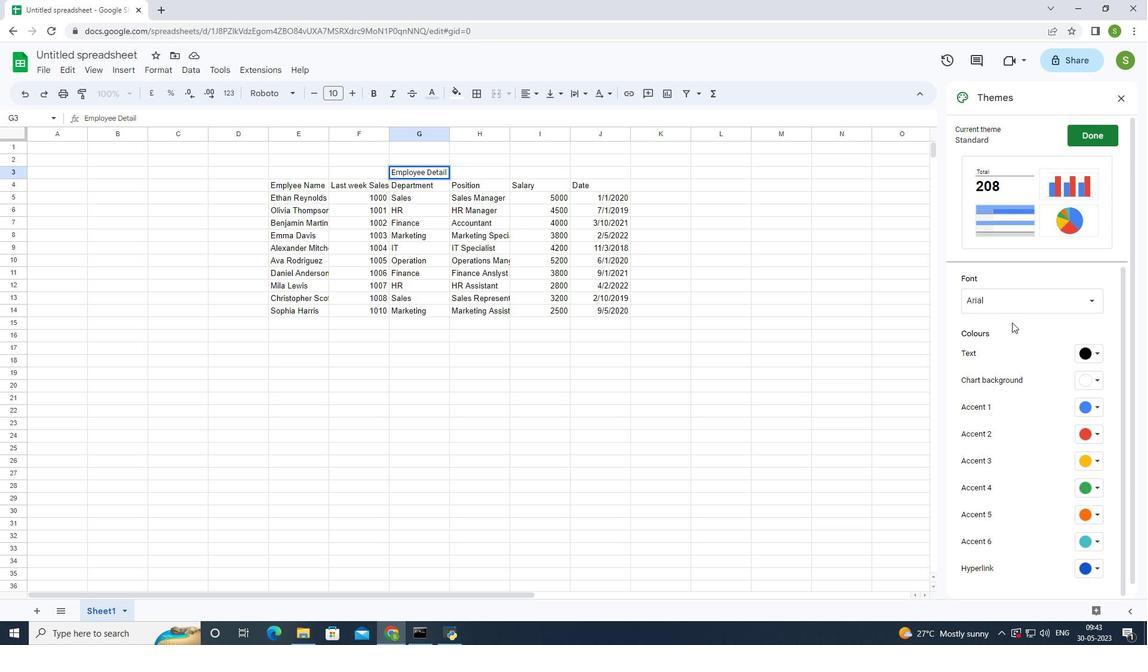 
Action: Mouse scrolled (1012, 322) with delta (0, 0)
Screenshot: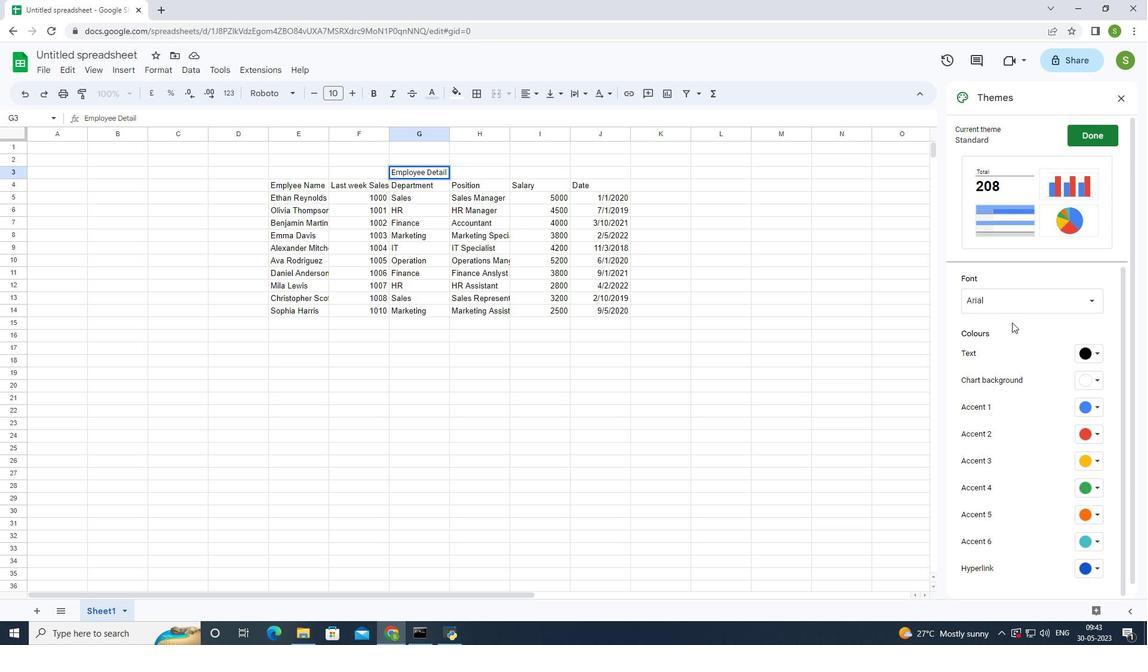 
Action: Mouse moved to (1012, 323)
Screenshot: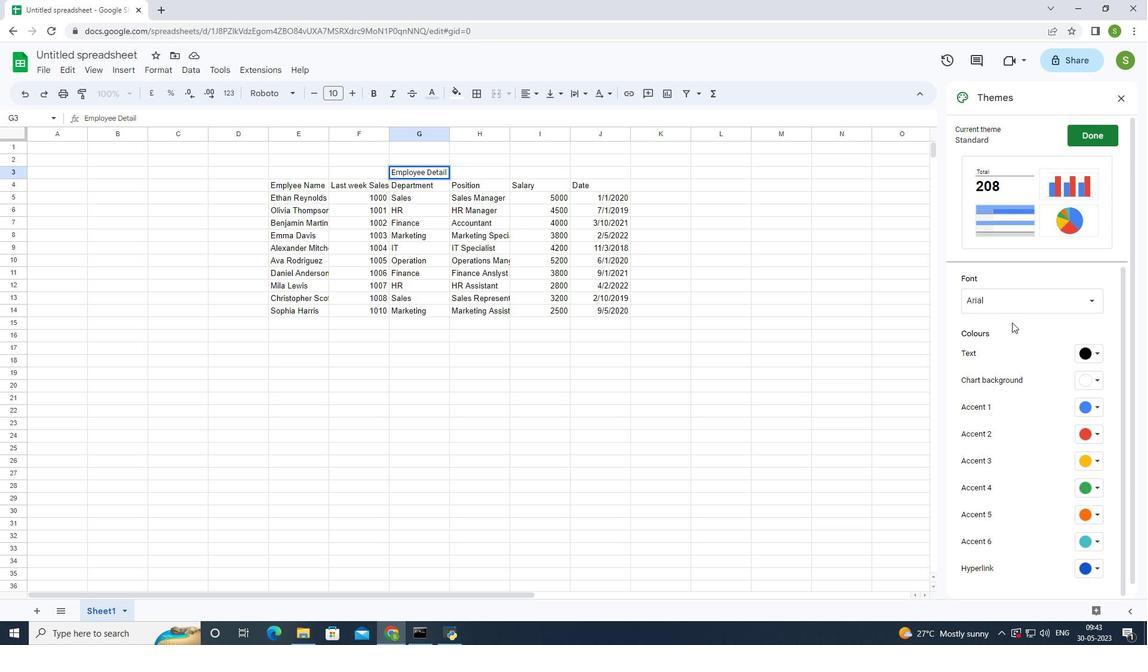 
Action: Mouse scrolled (1012, 322) with delta (0, 0)
Screenshot: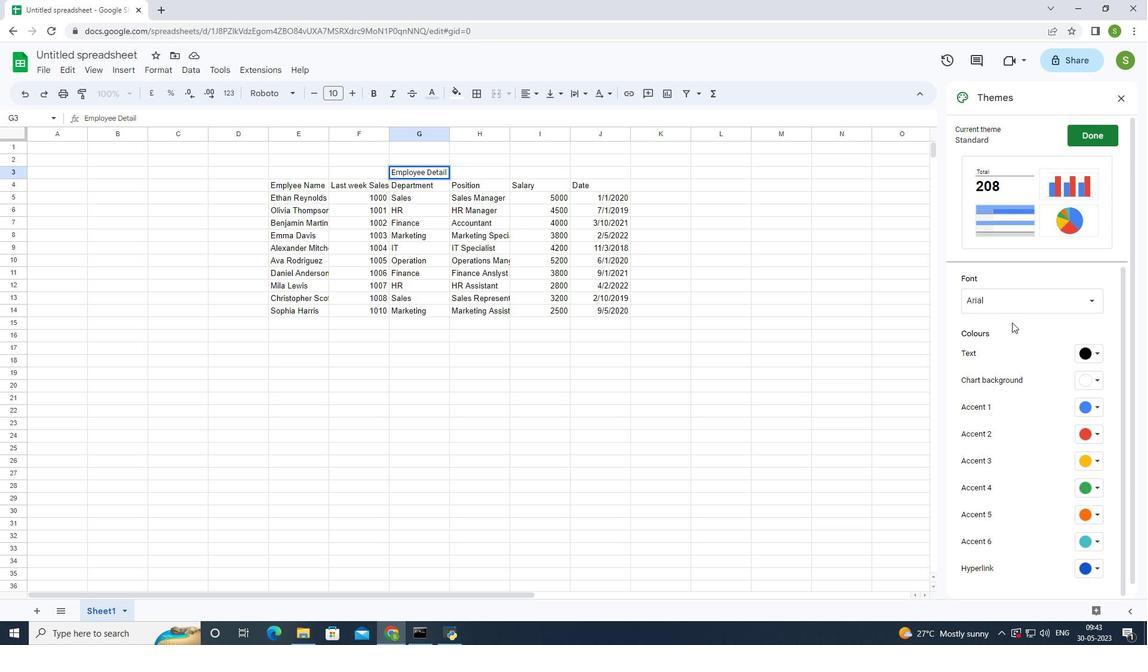 
Action: Mouse moved to (1012, 324)
Screenshot: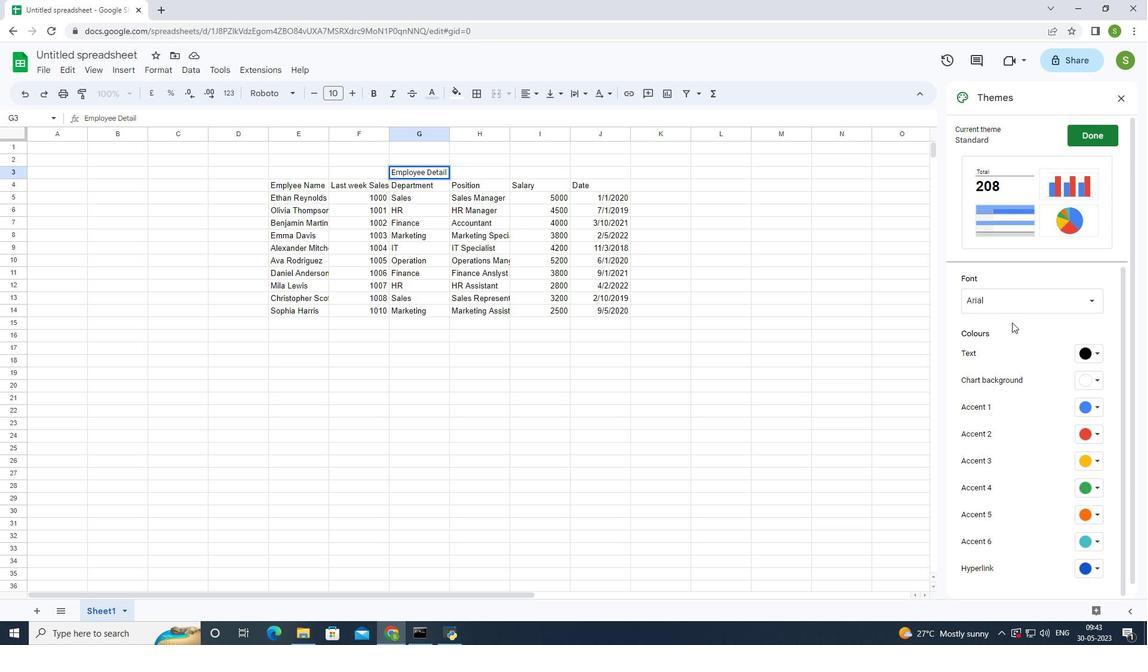 
Action: Mouse scrolled (1012, 323) with delta (0, 0)
Screenshot: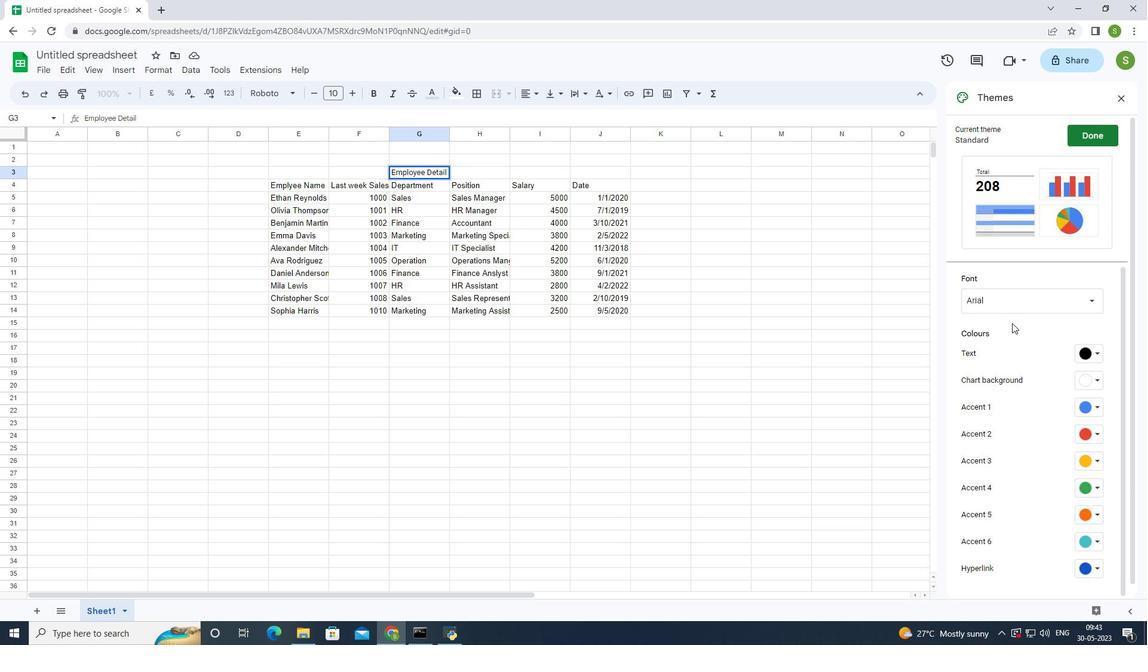 
Action: Mouse moved to (1012, 326)
Screenshot: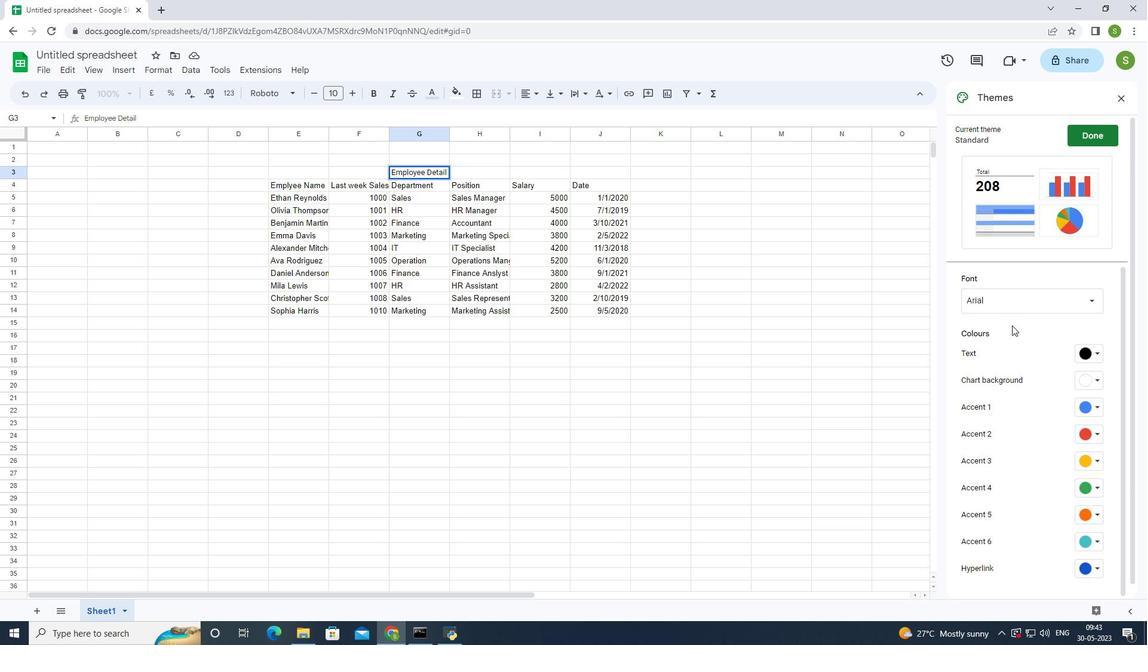 
Action: Mouse scrolled (1012, 325) with delta (0, 0)
Screenshot: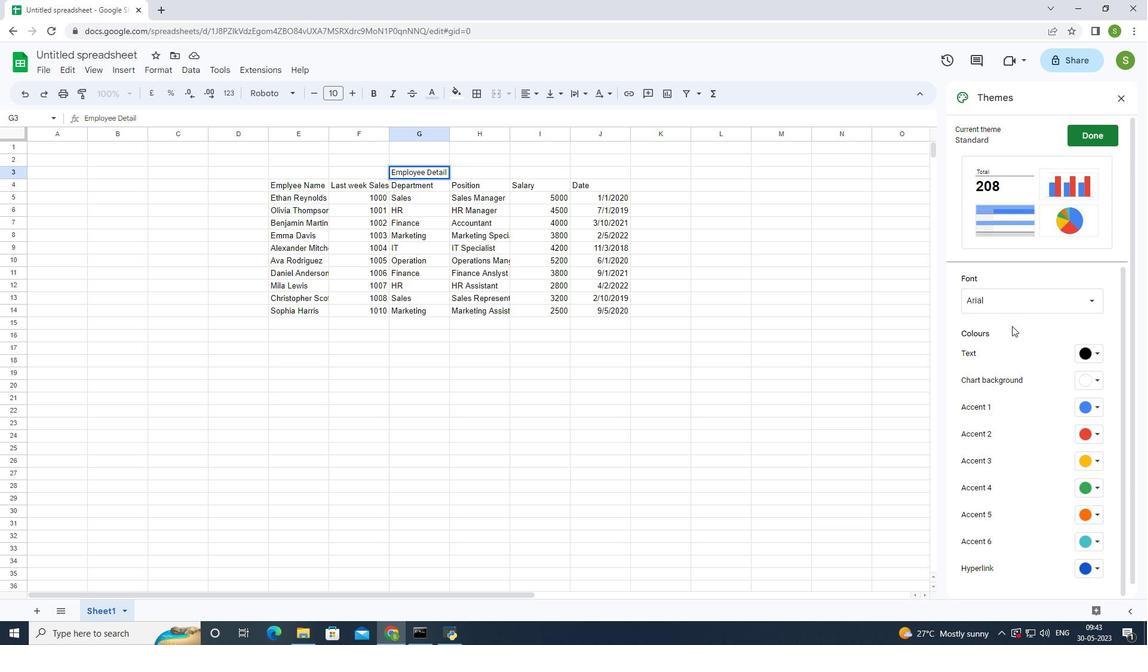 
Action: Mouse scrolled (1012, 325) with delta (0, 0)
Screenshot: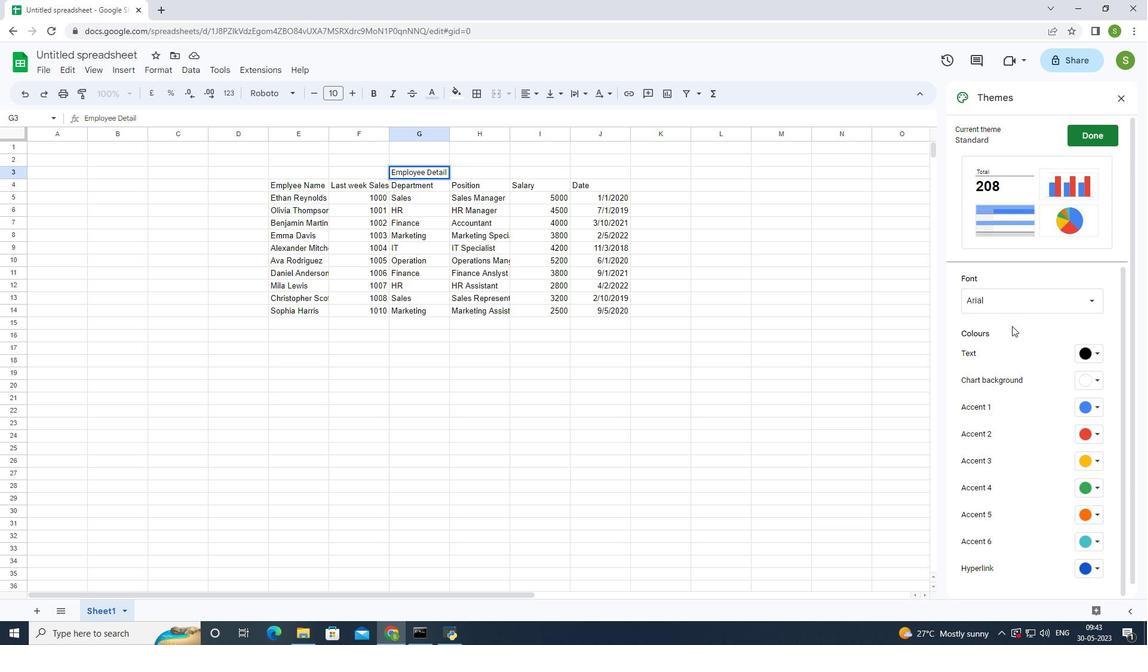
Action: Mouse moved to (1012, 331)
Screenshot: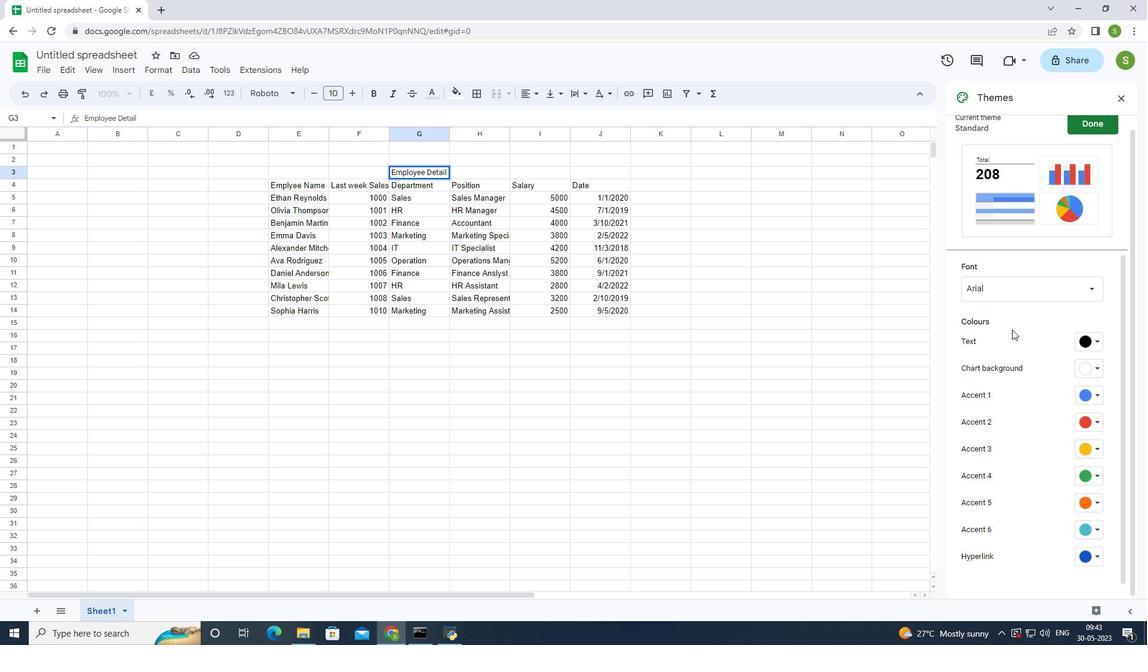 
Action: Mouse scrolled (1012, 331) with delta (0, 0)
Screenshot: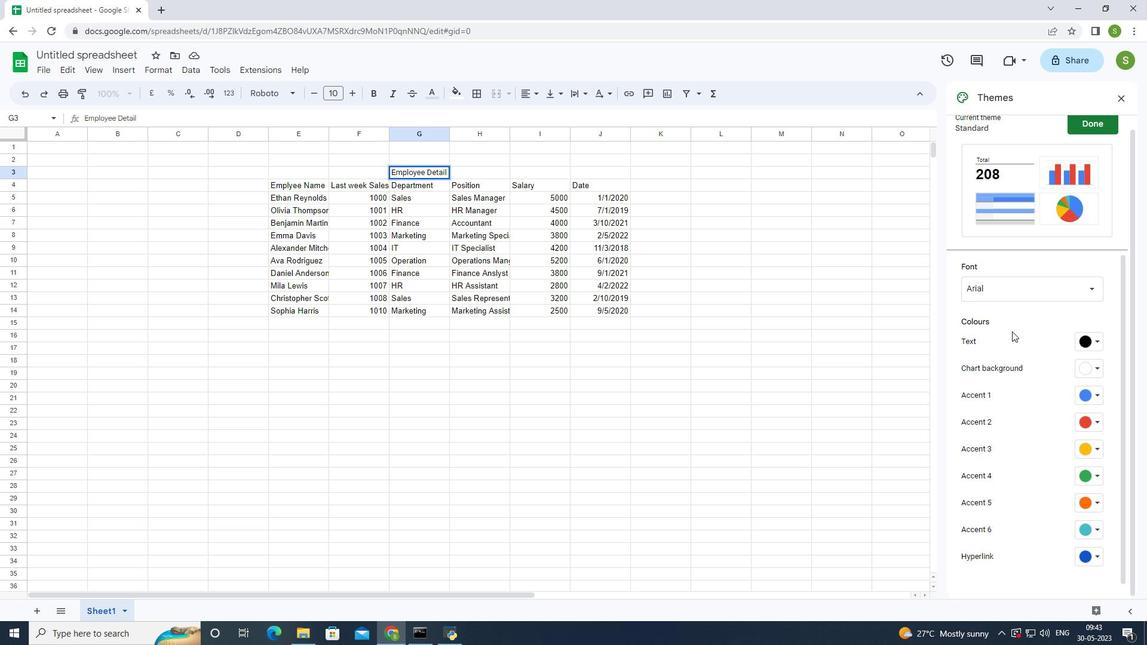 
Action: Mouse scrolled (1012, 331) with delta (0, 0)
Screenshot: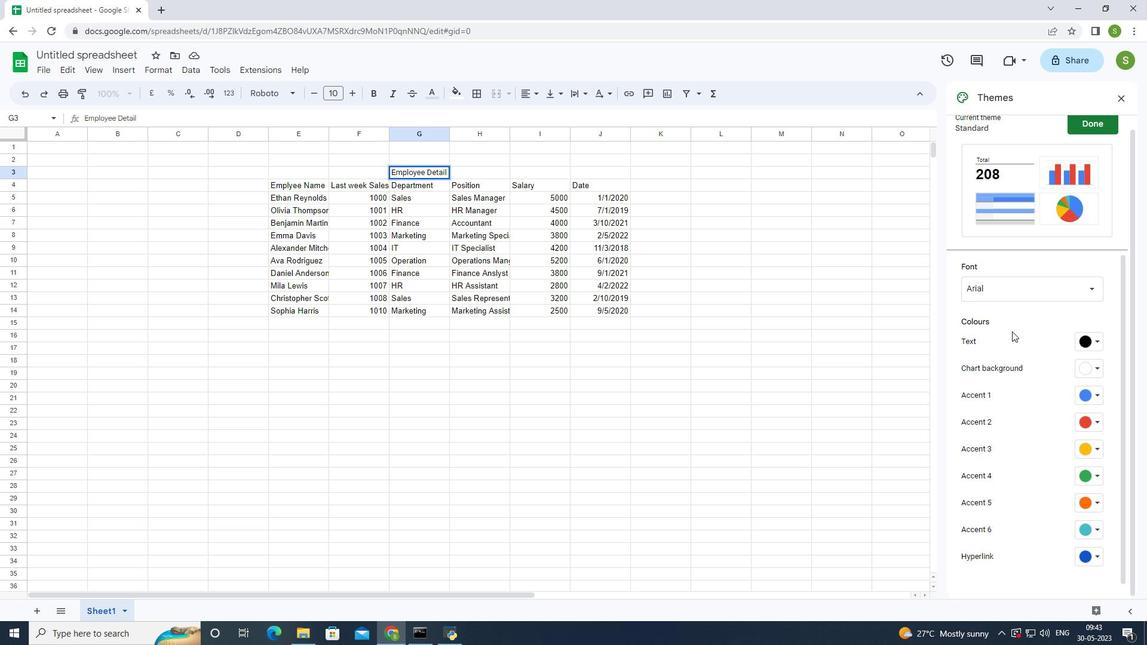 
Action: Mouse moved to (1093, 365)
Screenshot: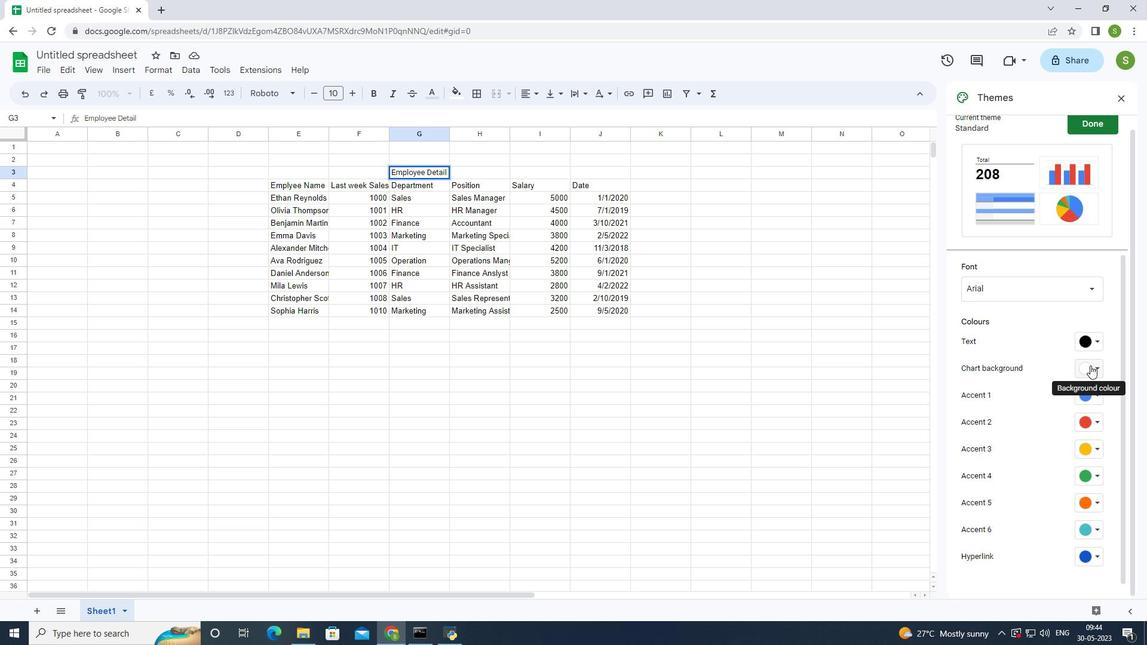 
Action: Mouse pressed left at (1093, 365)
Screenshot: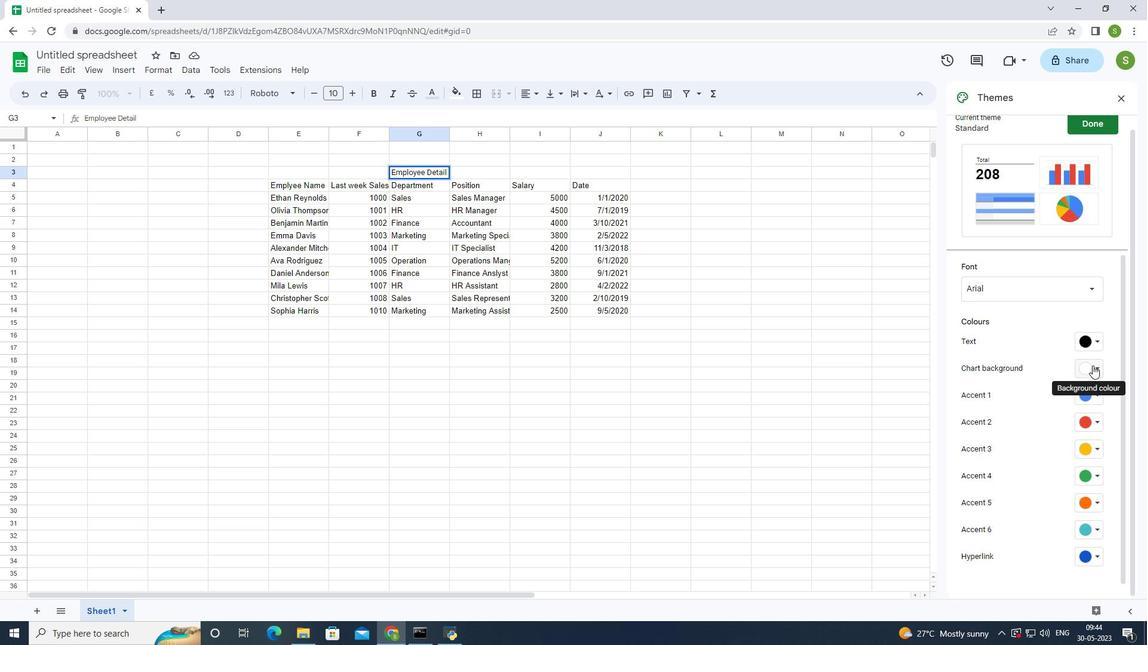 
Action: Mouse moved to (1093, 345)
Screenshot: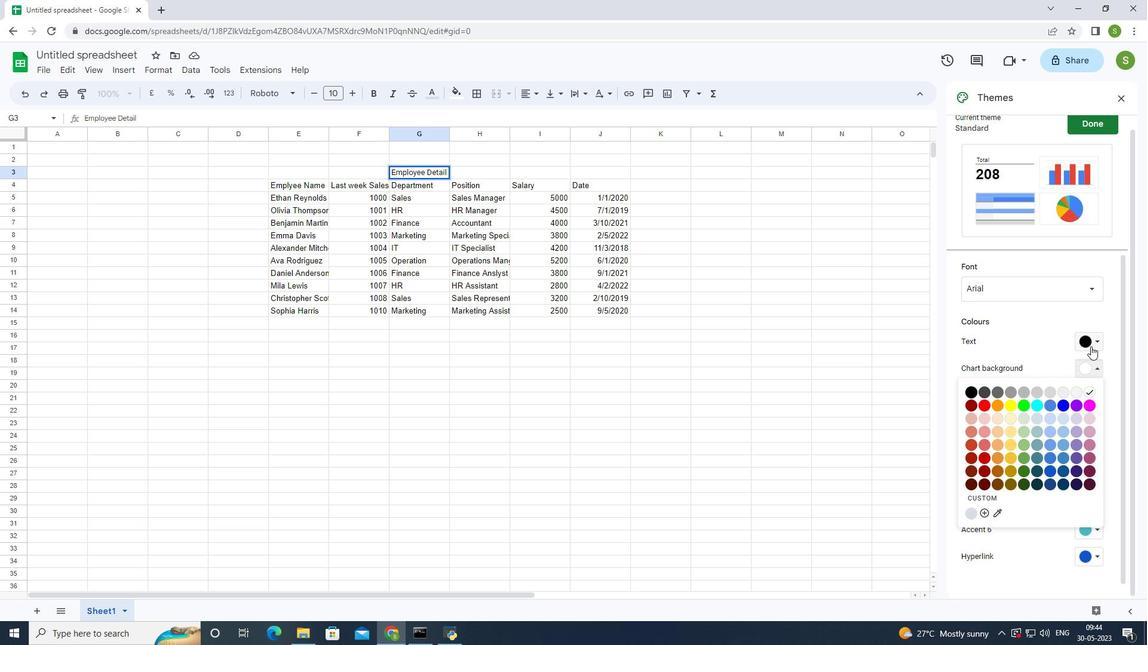 
Action: Mouse pressed left at (1093, 345)
Screenshot: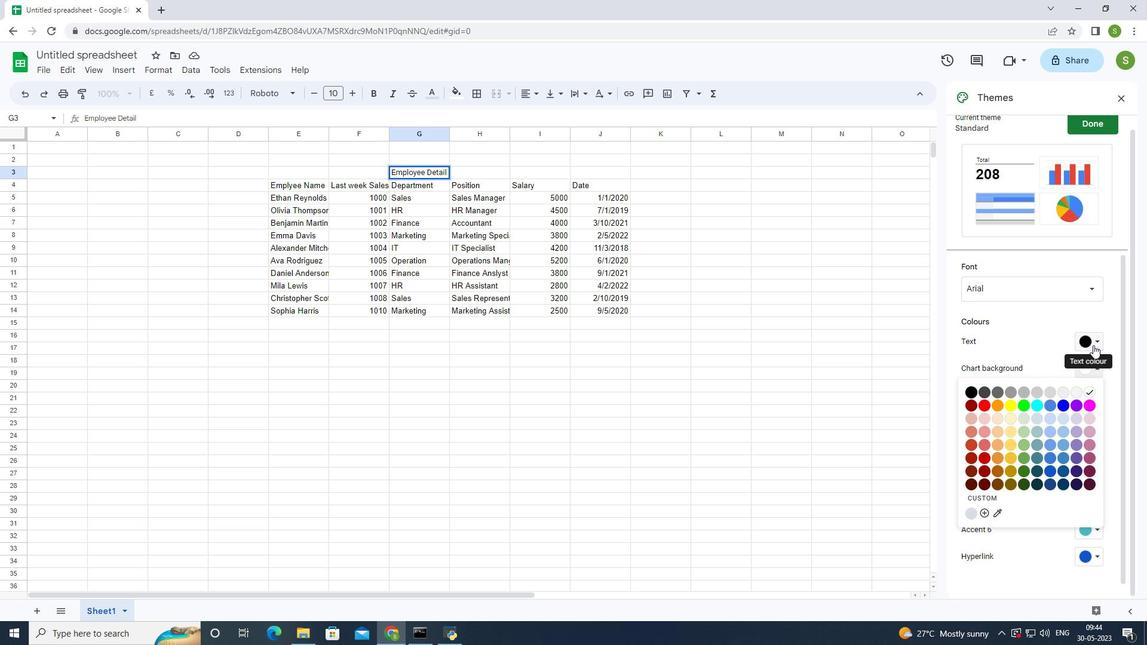 
Action: Mouse moved to (1037, 461)
Screenshot: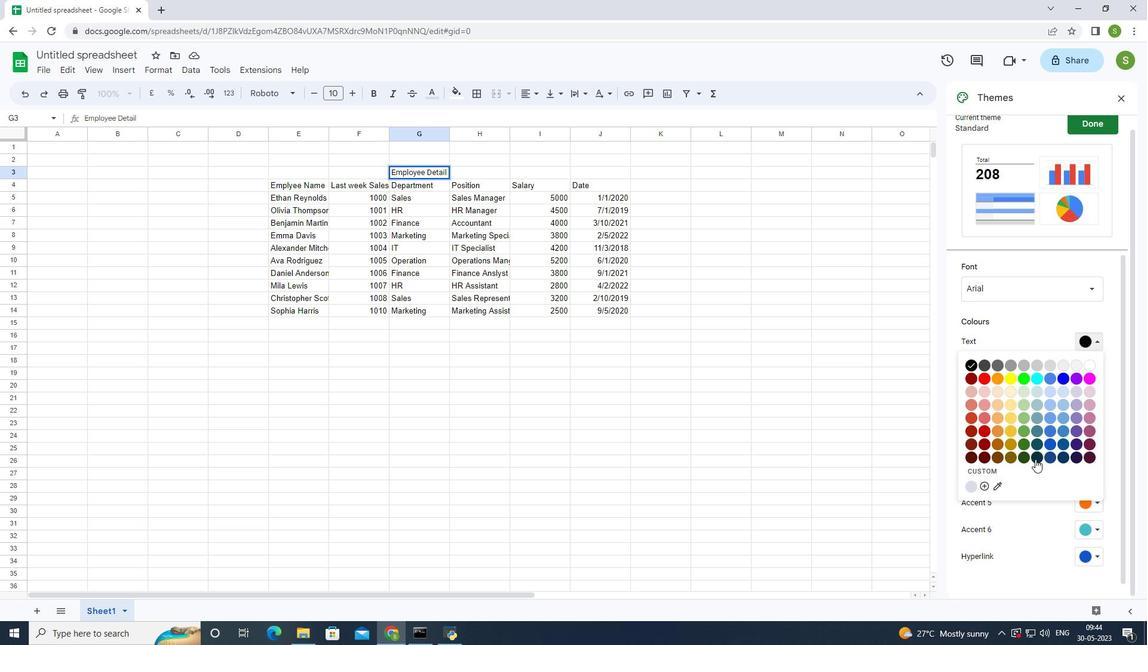 
Action: Mouse pressed left at (1037, 461)
Screenshot: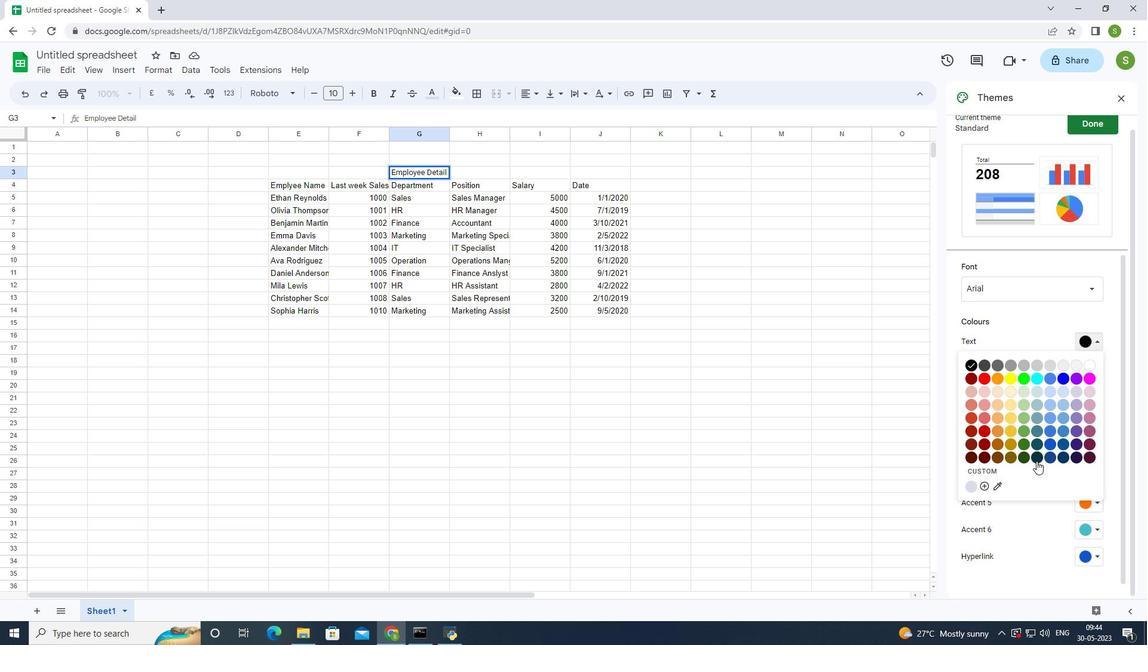 
Action: Mouse moved to (384, 163)
Screenshot: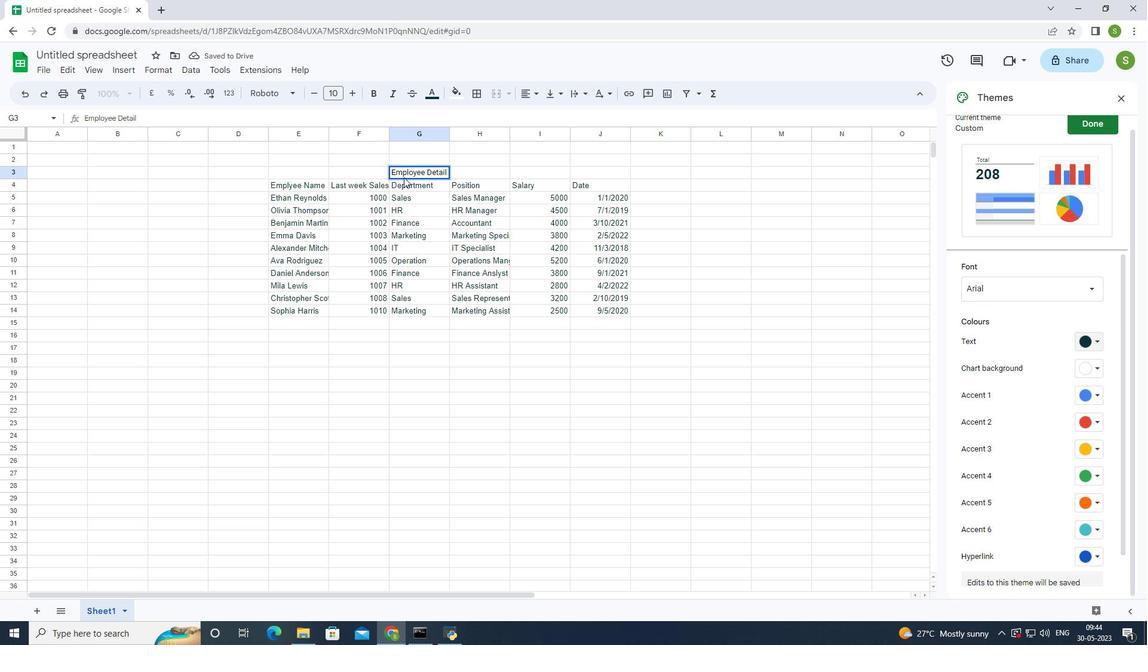 
Action: Mouse pressed left at (384, 163)
Screenshot: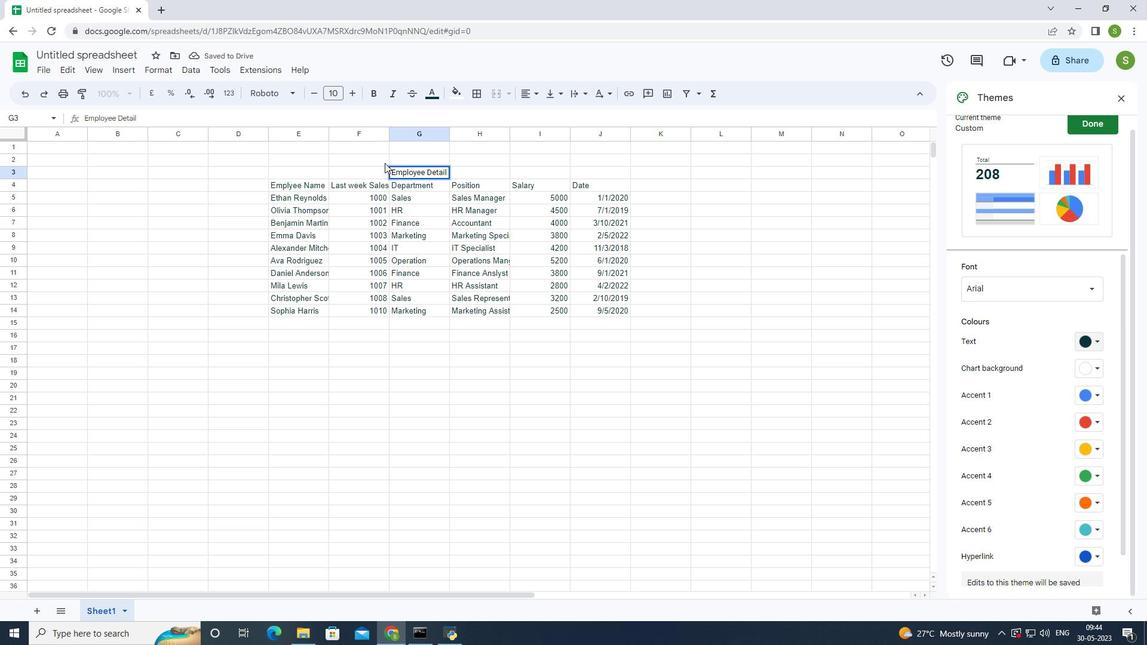 
Action: Mouse moved to (395, 171)
Screenshot: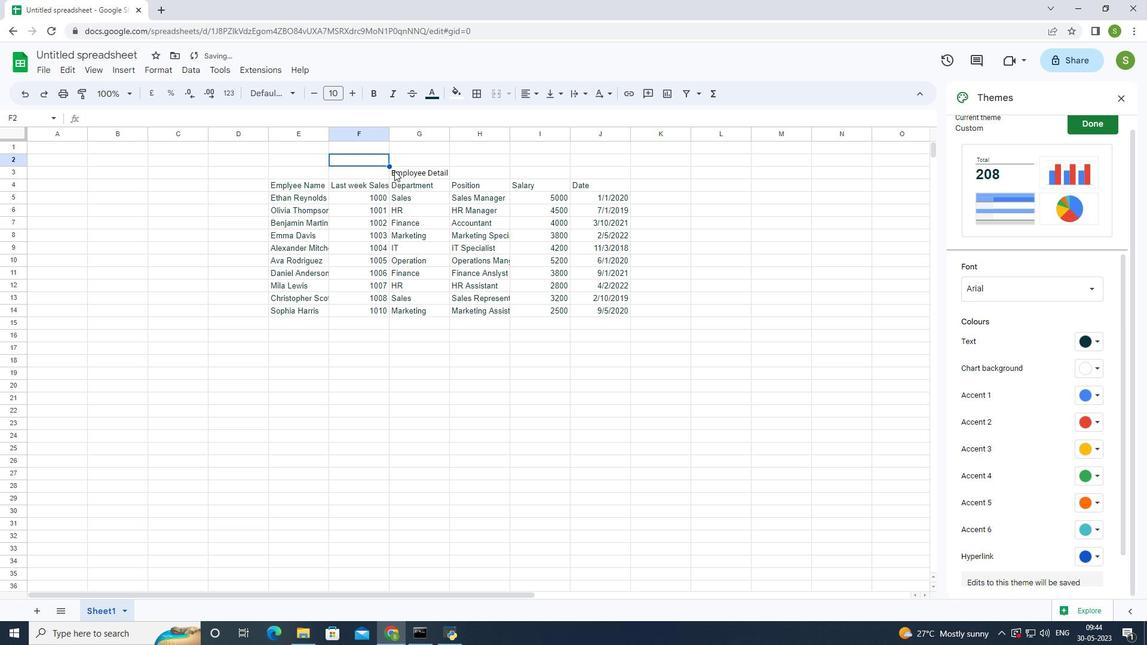 
Action: Mouse pressed left at (395, 171)
Screenshot: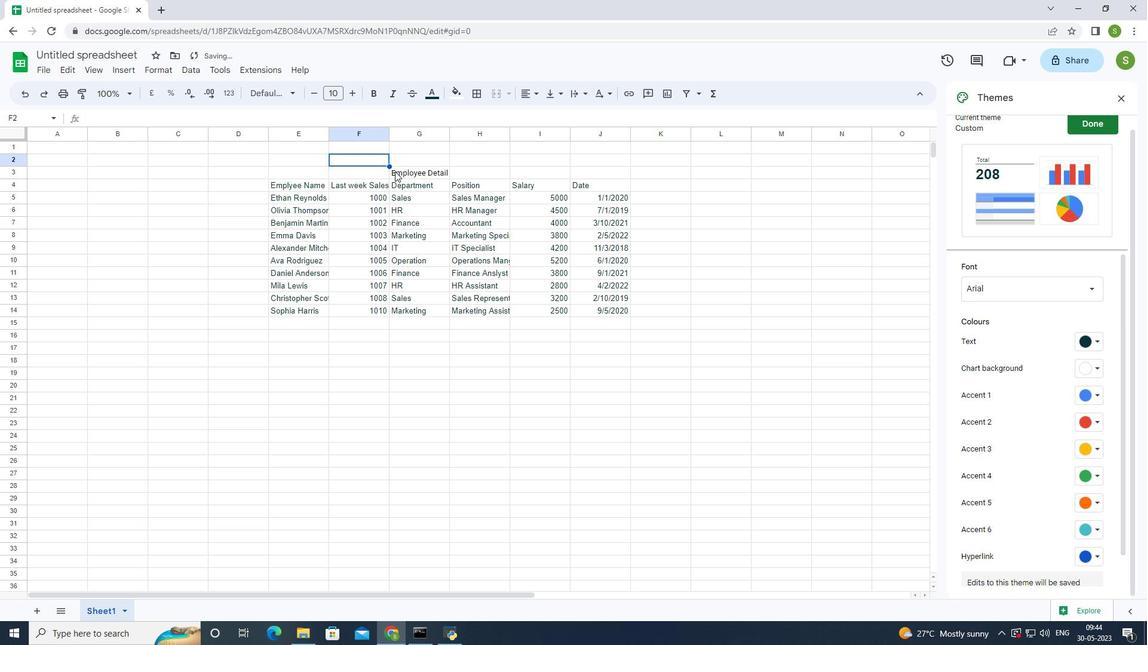 
Action: Mouse pressed left at (395, 171)
Screenshot: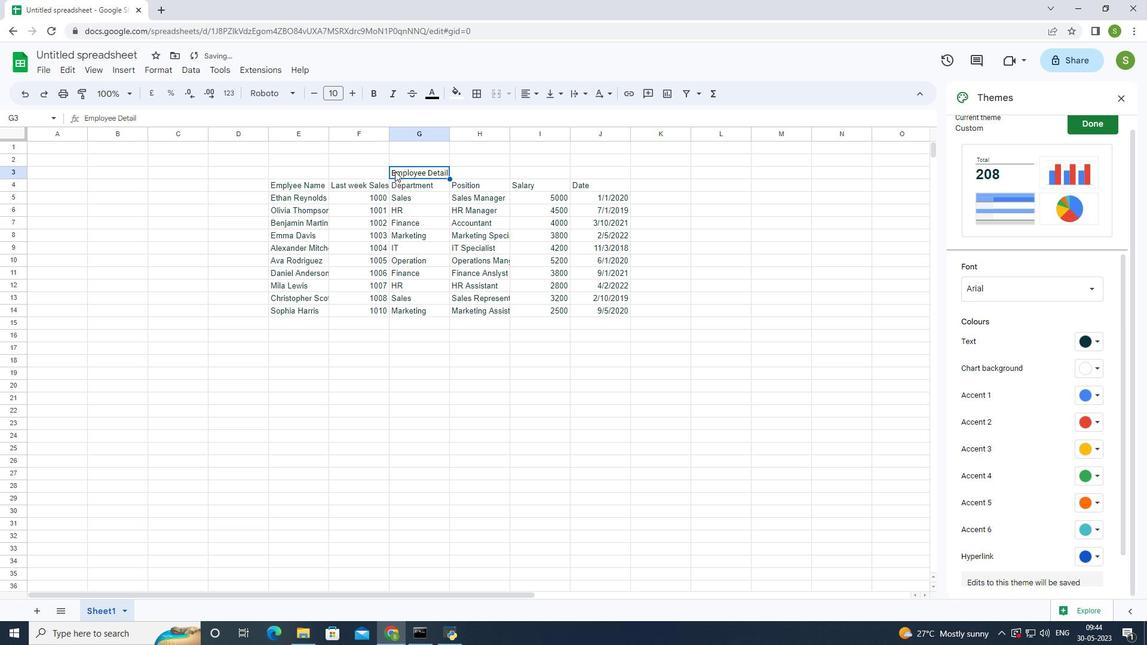 
Action: Mouse moved to (435, 90)
Screenshot: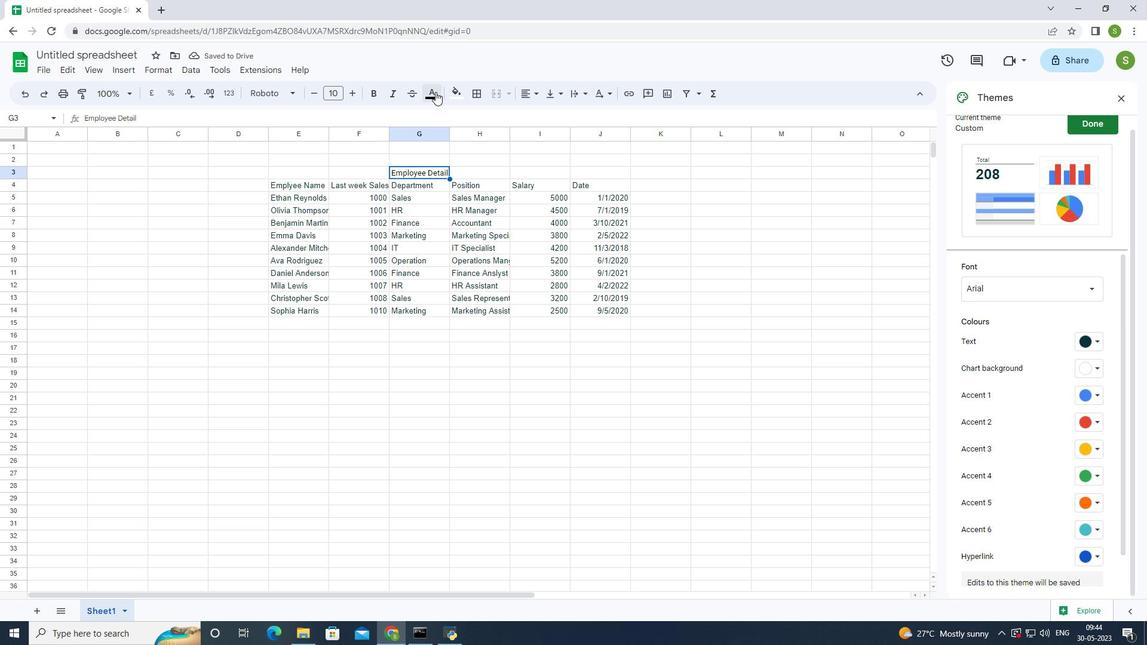 
Action: Mouse pressed left at (435, 90)
Screenshot: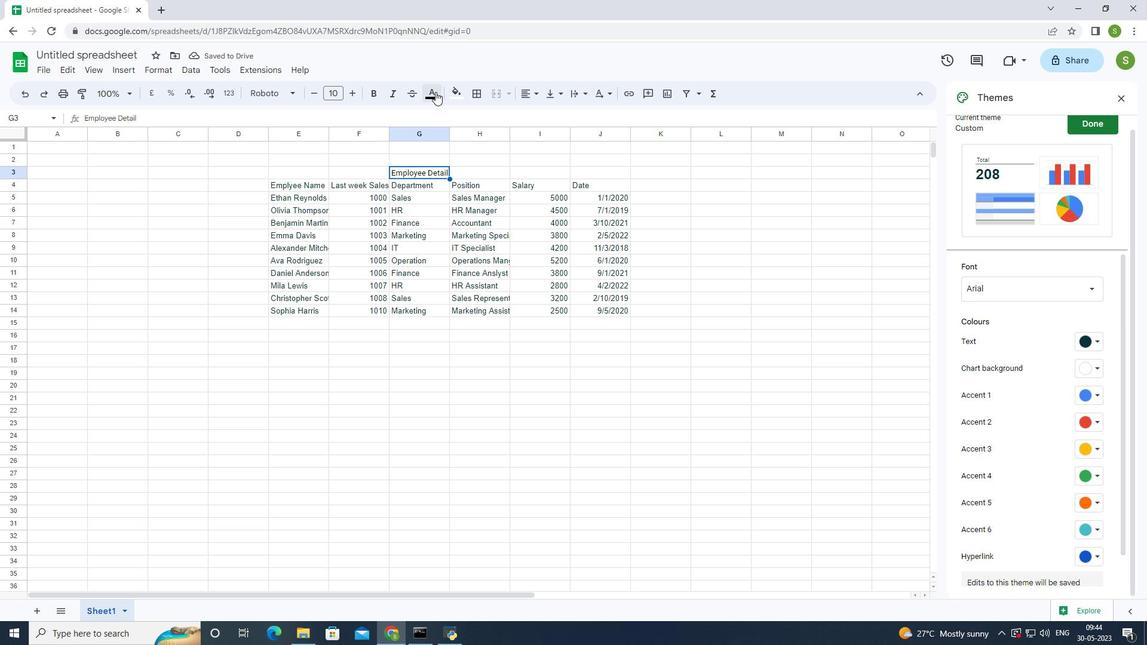 
Action: Mouse moved to (499, 209)
Screenshot: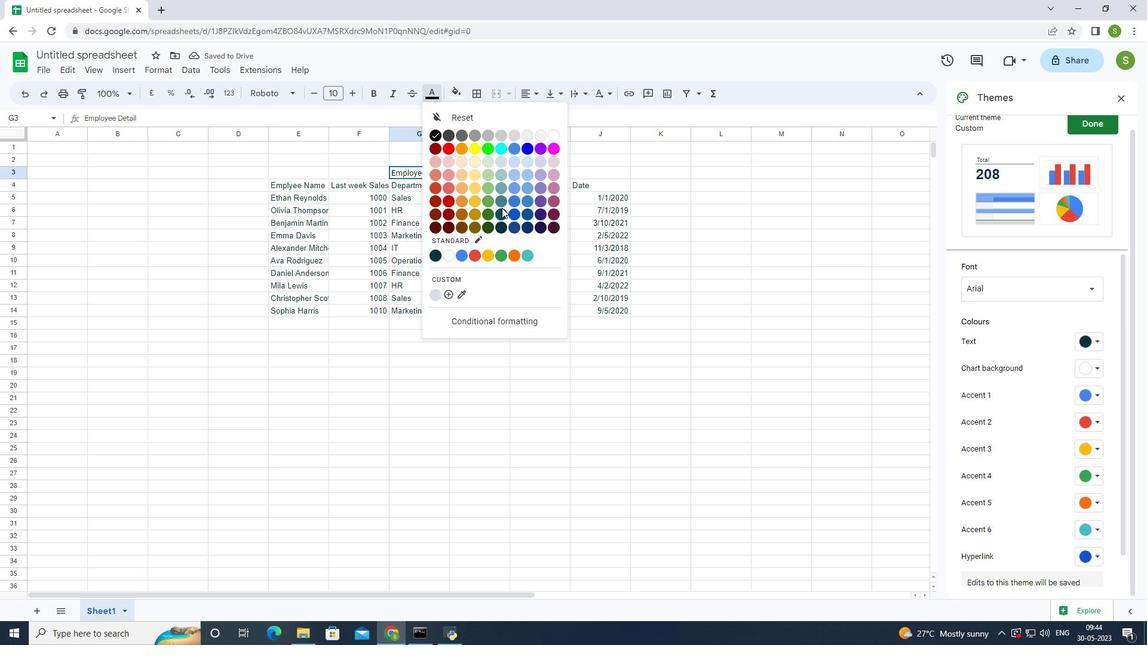 
Action: Mouse pressed left at (499, 209)
Screenshot: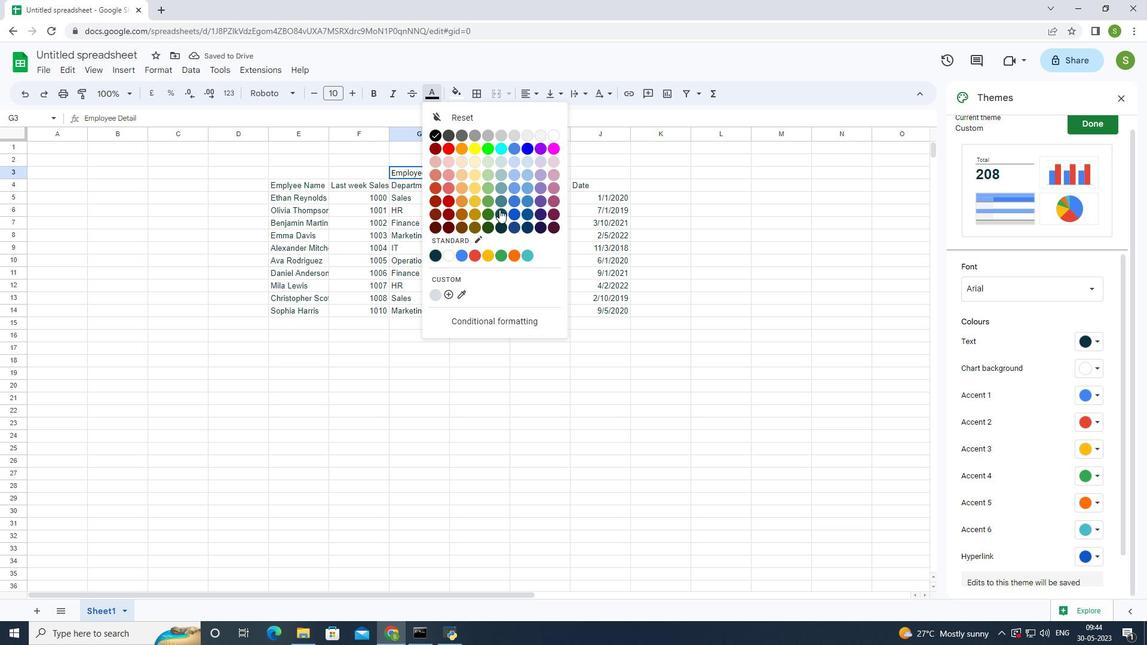
Action: Mouse moved to (398, 170)
Screenshot: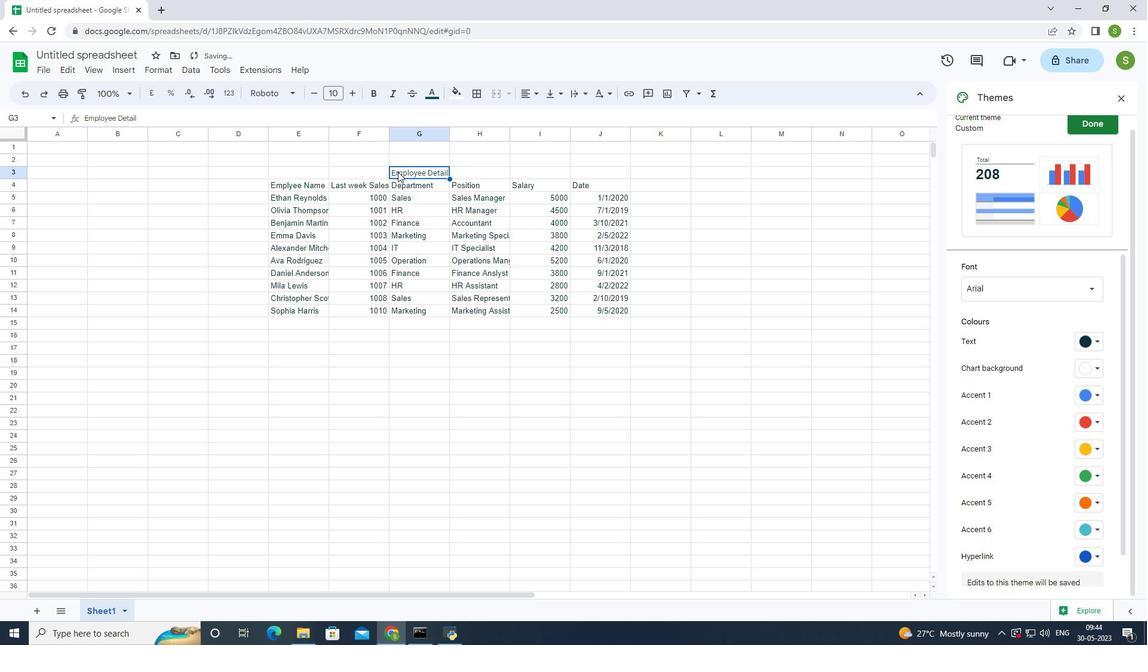
Action: Mouse pressed left at (398, 170)
Screenshot: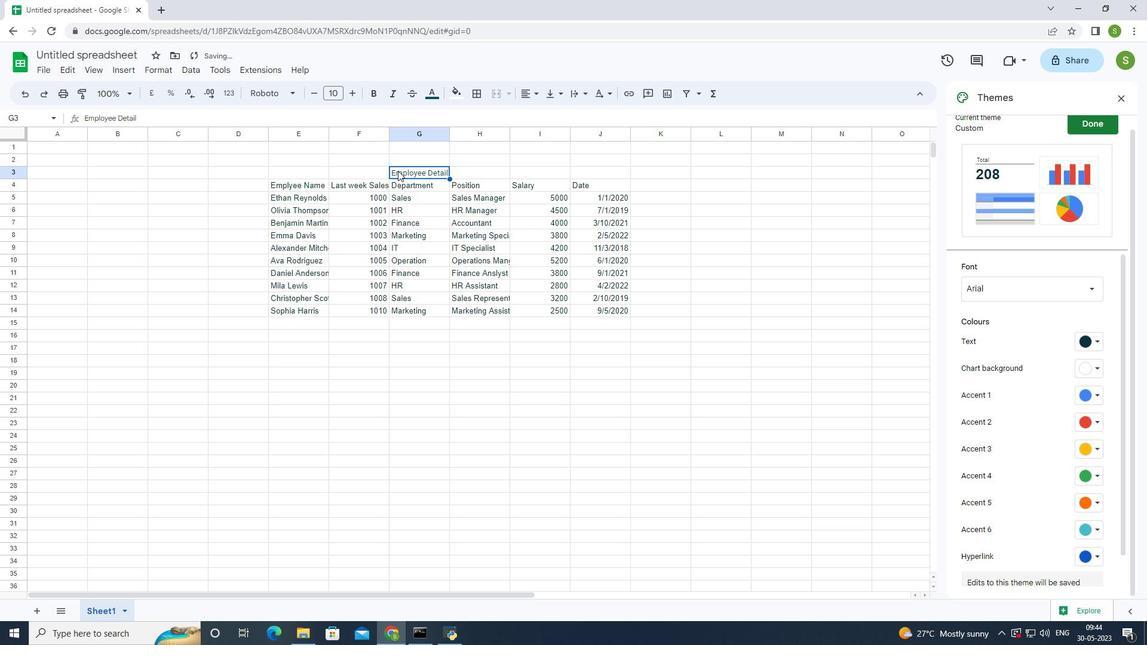 
Action: Mouse moved to (383, 168)
Screenshot: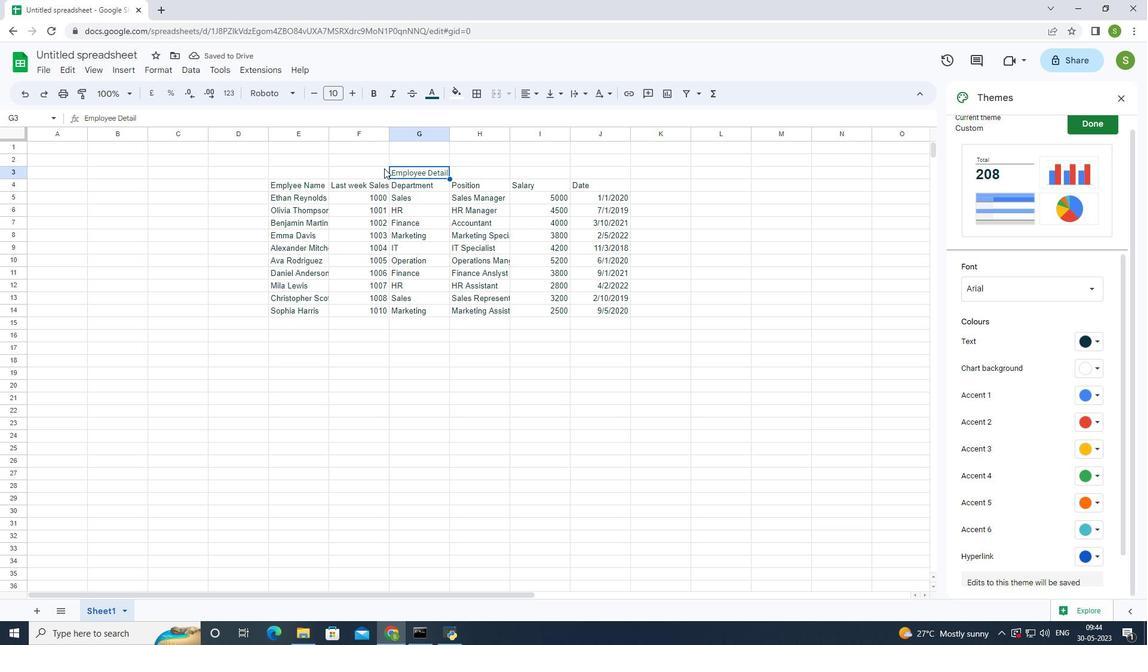 
Action: Mouse pressed left at (383, 168)
Screenshot: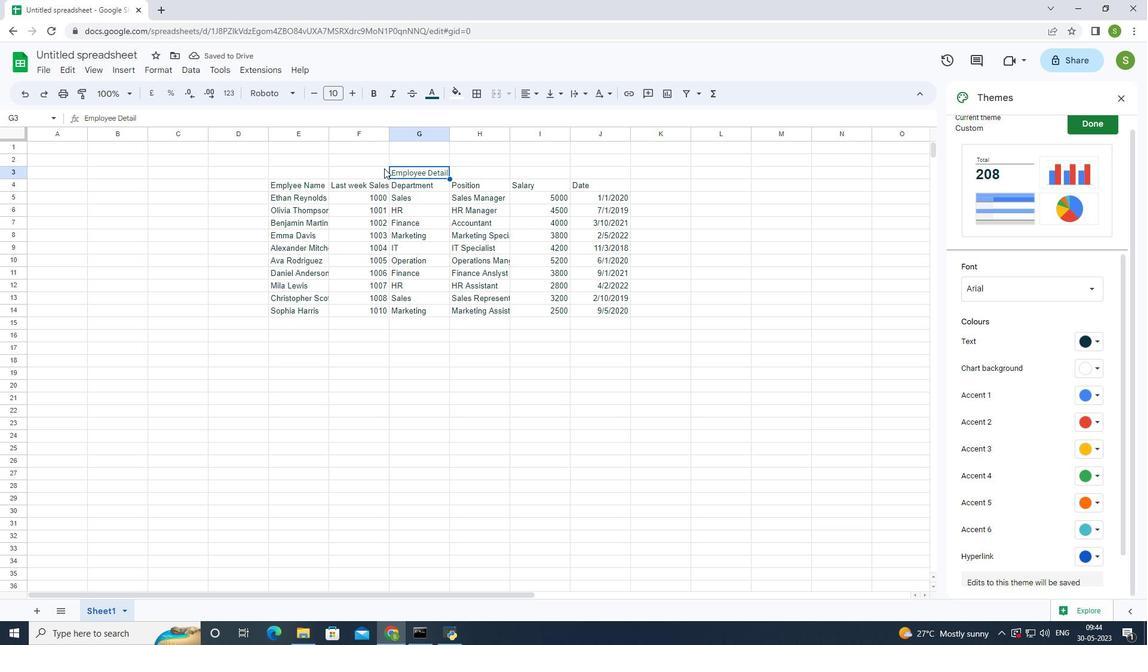 
Action: Mouse moved to (394, 172)
Screenshot: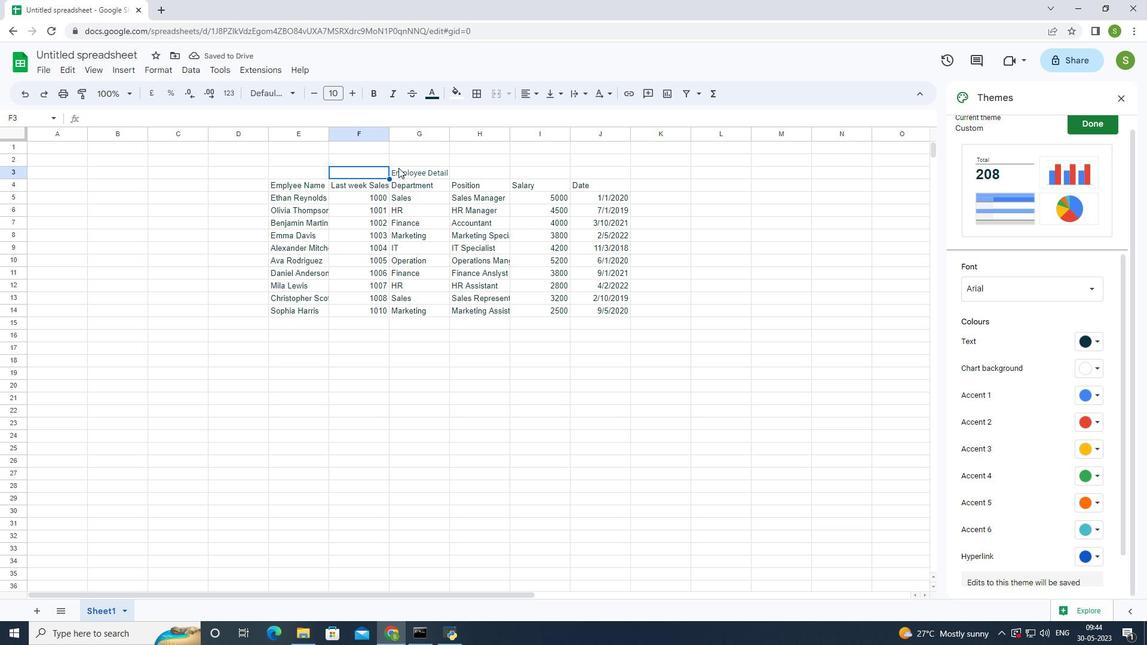 
Action: Mouse pressed left at (394, 172)
Screenshot: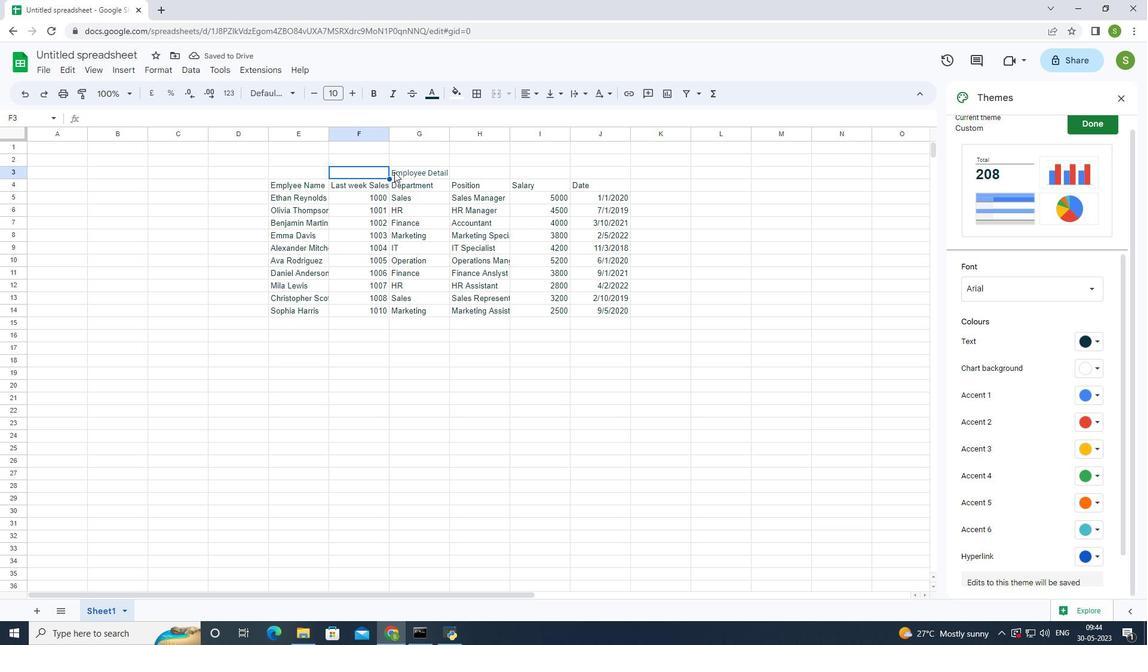 
Action: Mouse moved to (389, 169)
Screenshot: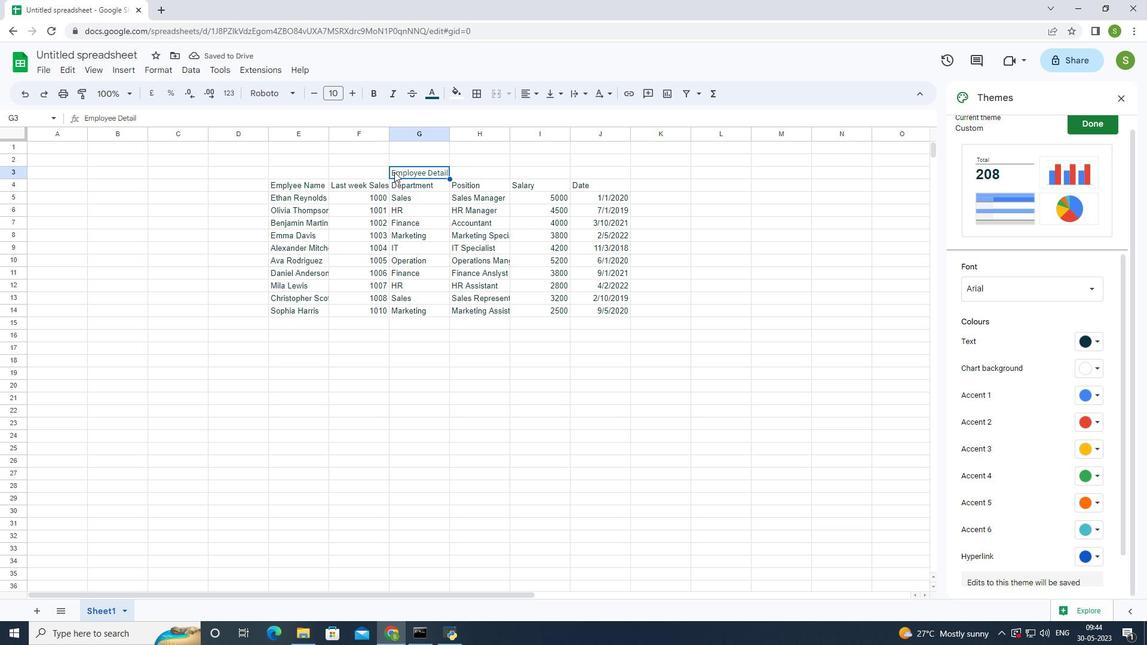 
Action: Mouse pressed left at (389, 169)
Screenshot: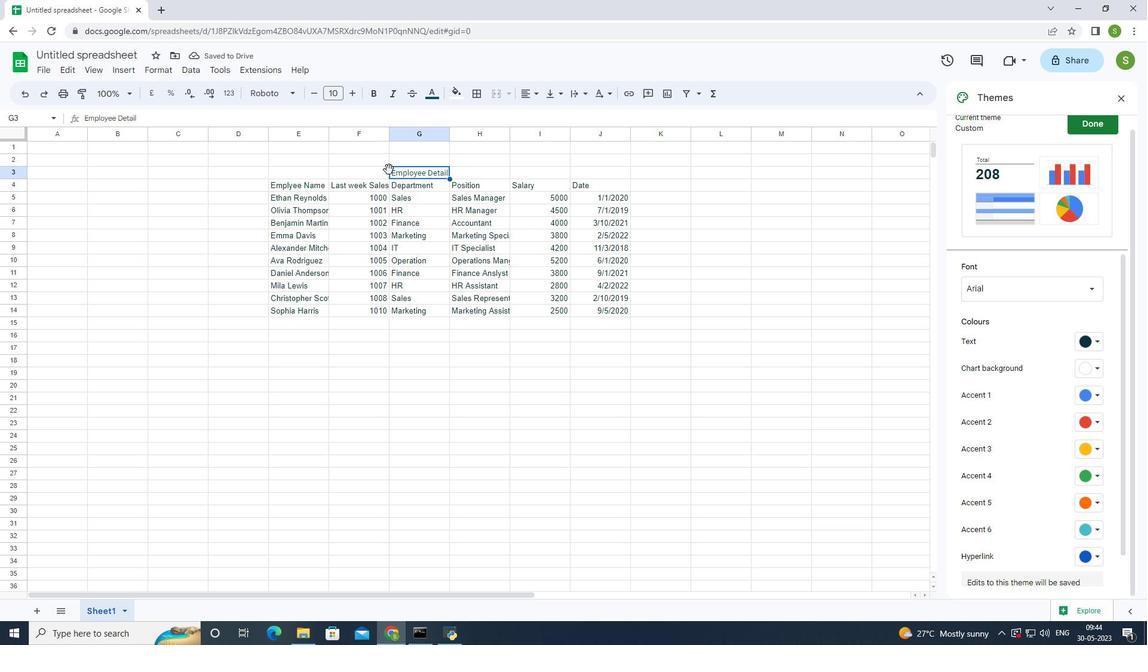 
Action: Mouse moved to (375, 160)
Screenshot: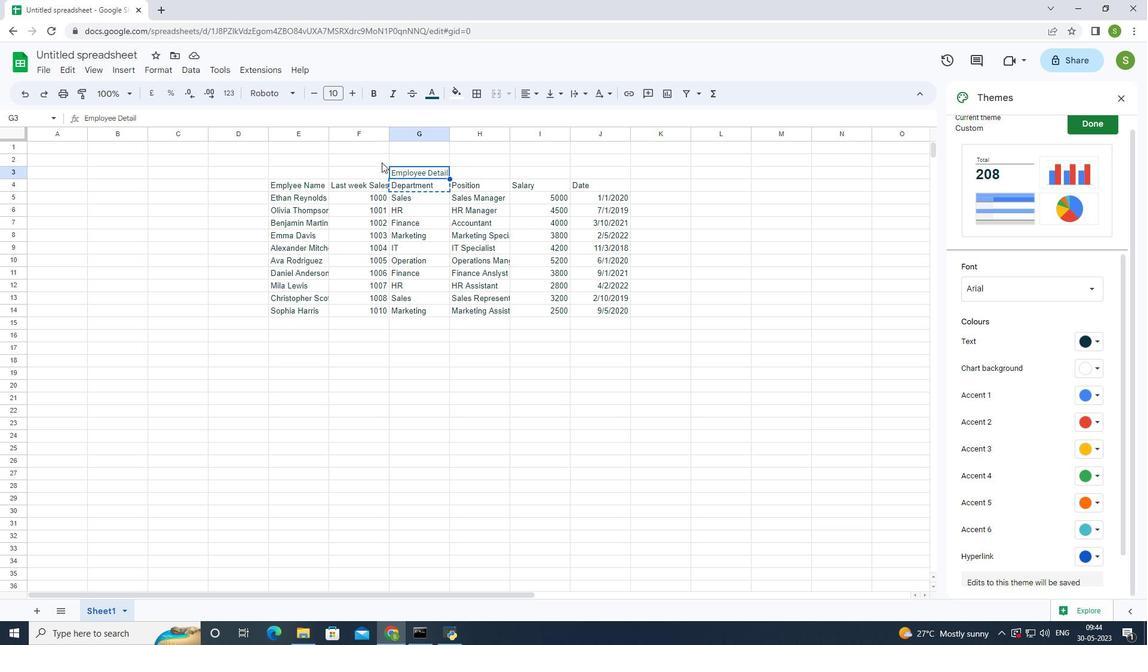 
Action: Mouse pressed left at (375, 160)
Screenshot: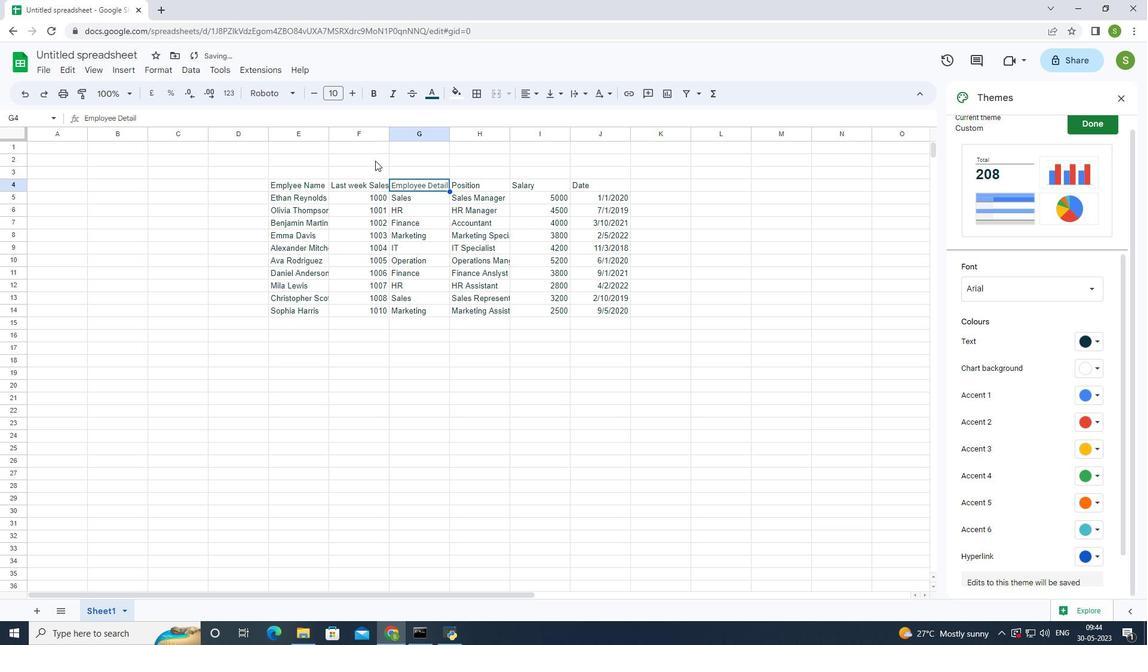 
Action: Mouse moved to (413, 185)
Screenshot: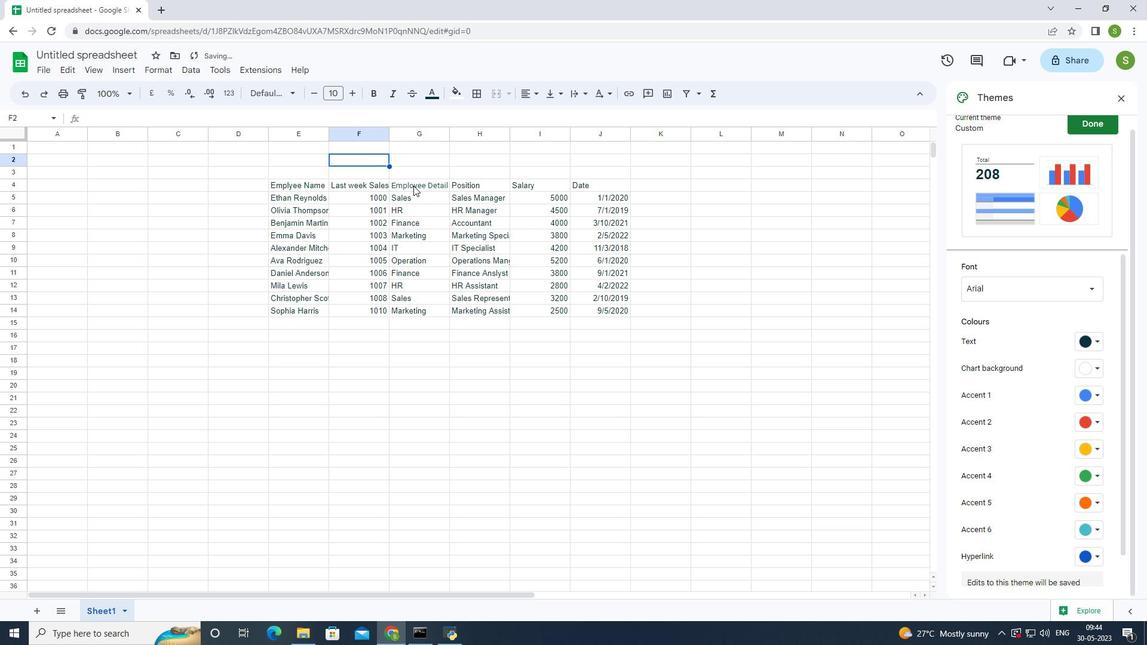 
Action: Key pressed ctrl+Z
Screenshot: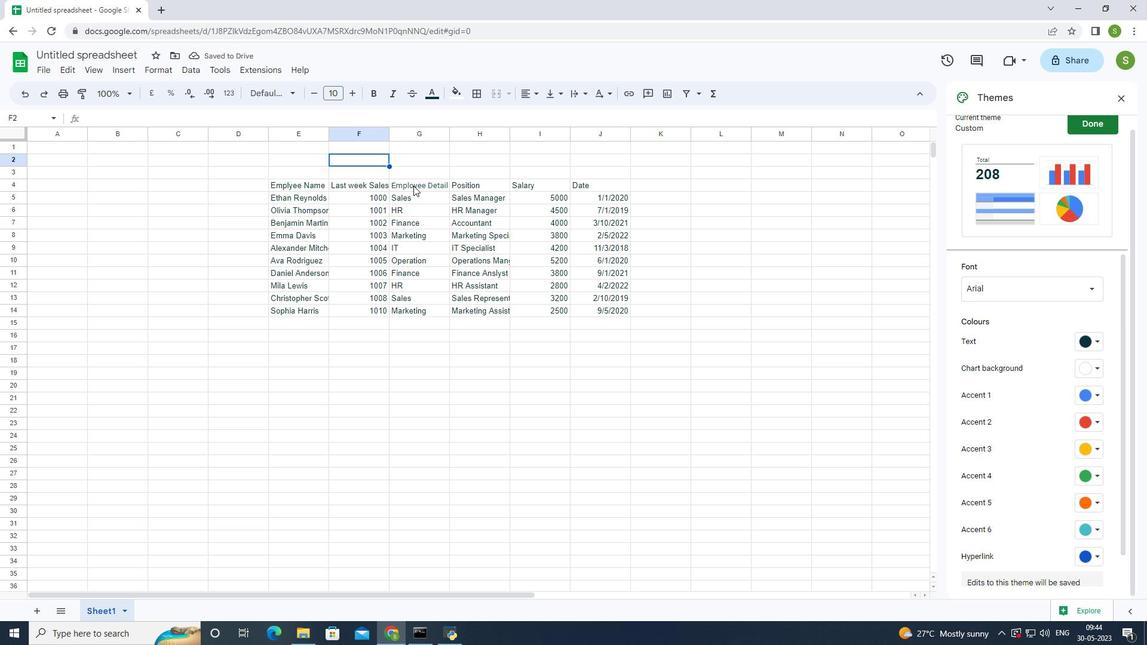 
Action: Mouse moved to (392, 166)
Screenshot: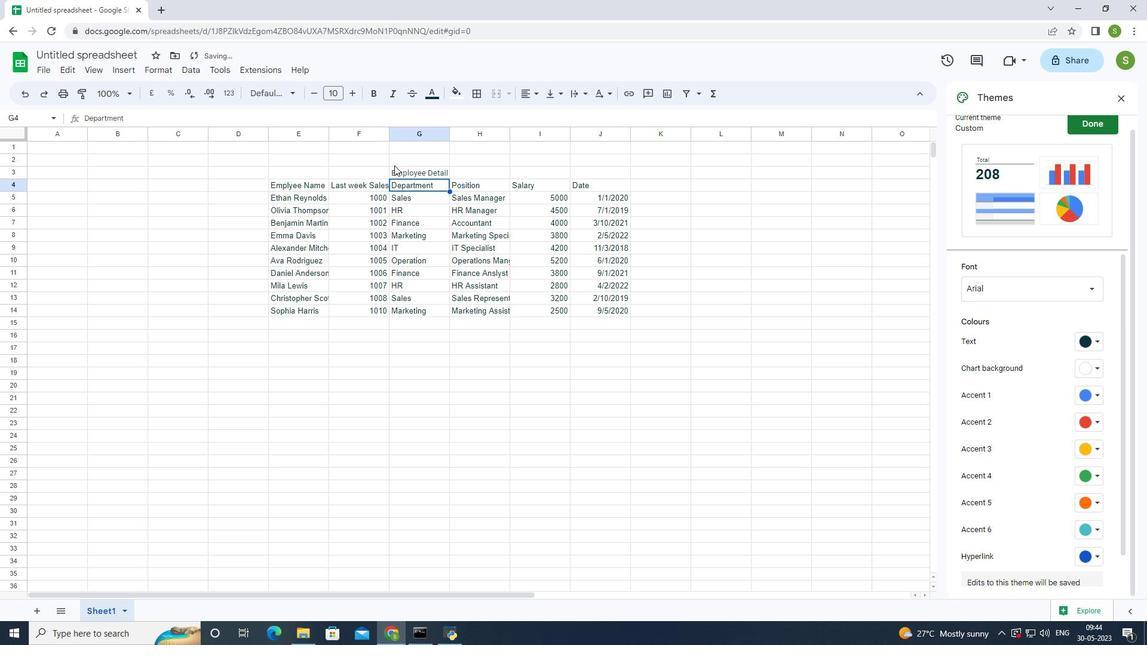
Action: Mouse pressed left at (392, 166)
Screenshot: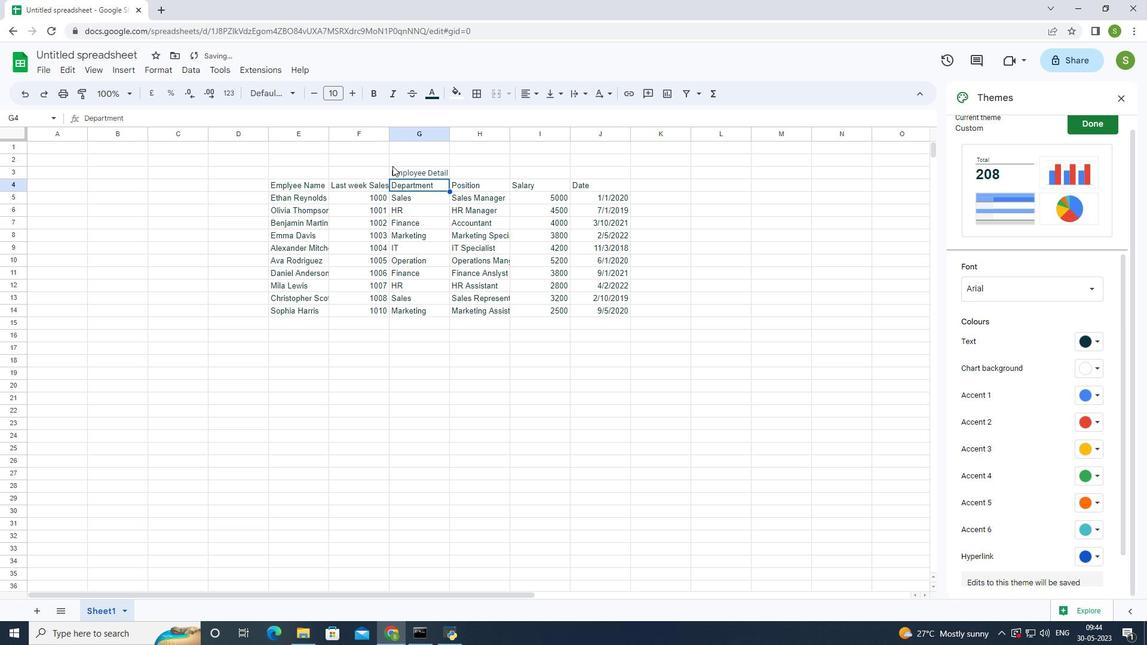 
Action: Mouse moved to (430, 90)
Screenshot: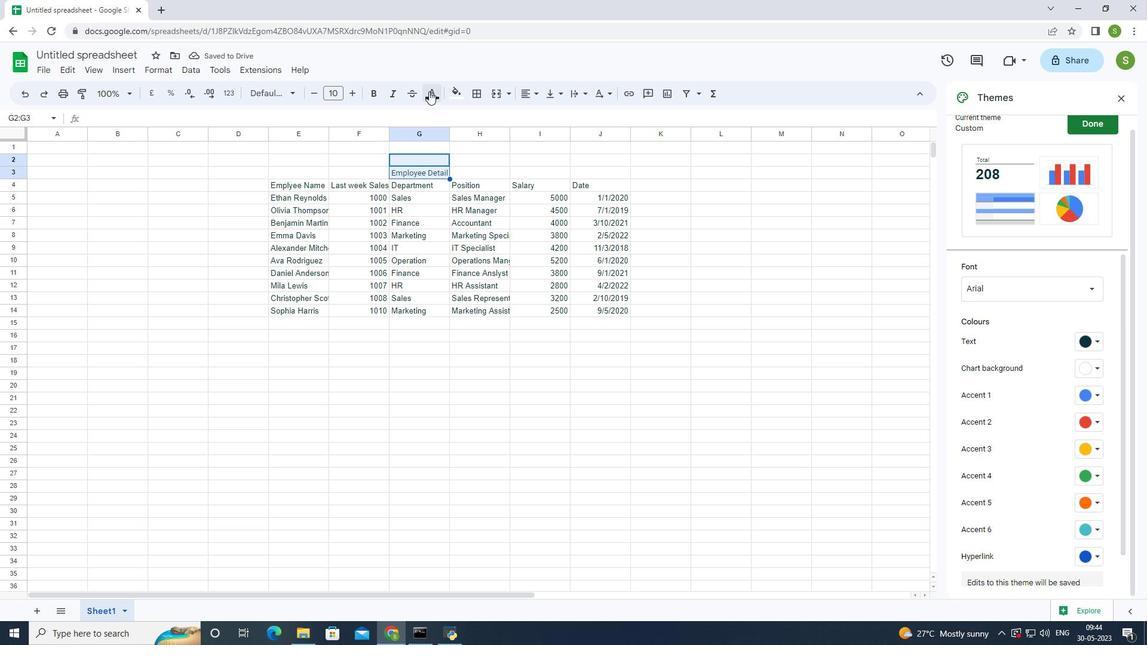 
Action: Mouse pressed left at (430, 90)
Screenshot: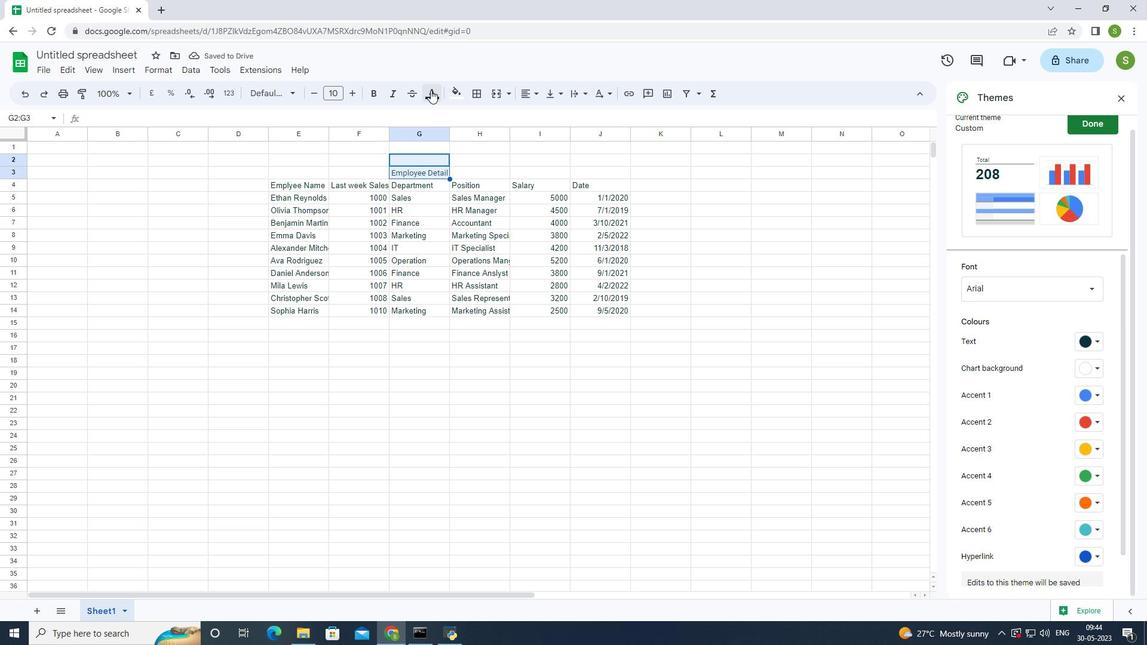 
Action: Mouse moved to (555, 211)
Screenshot: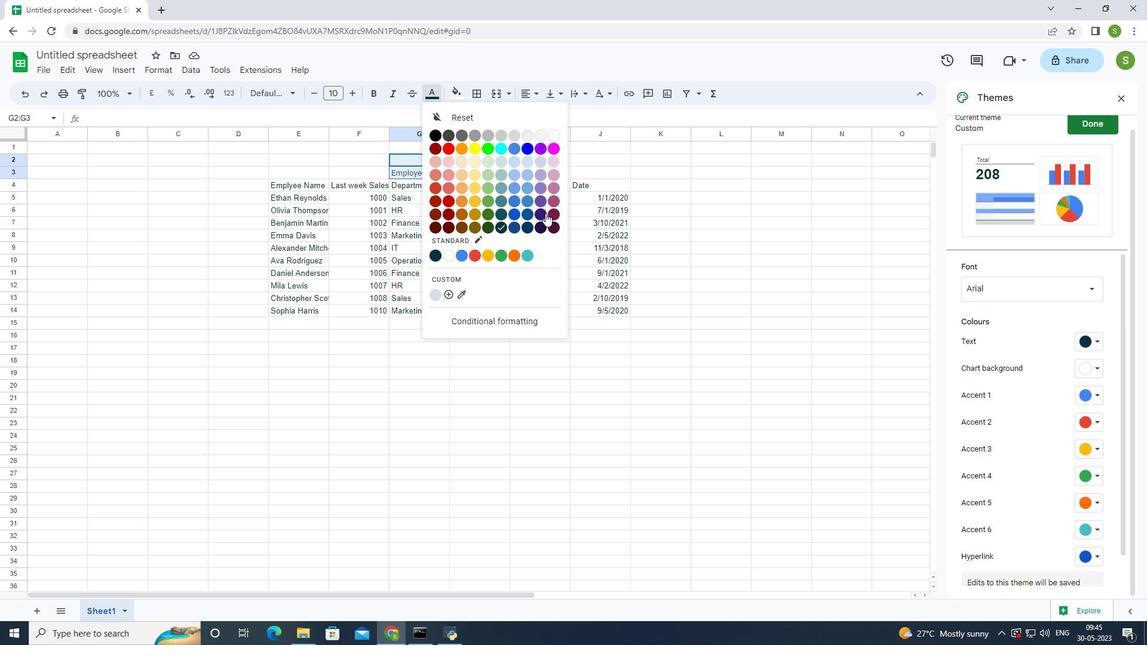 
Action: Mouse pressed left at (555, 211)
Screenshot: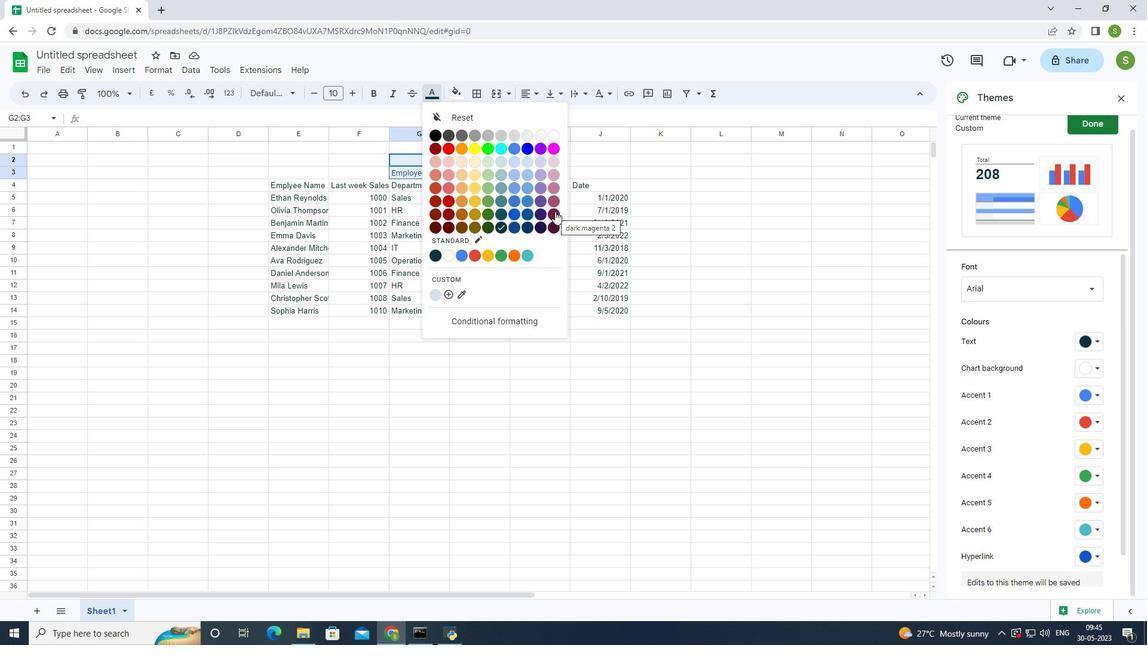 
Action: Mouse moved to (426, 91)
Screenshot: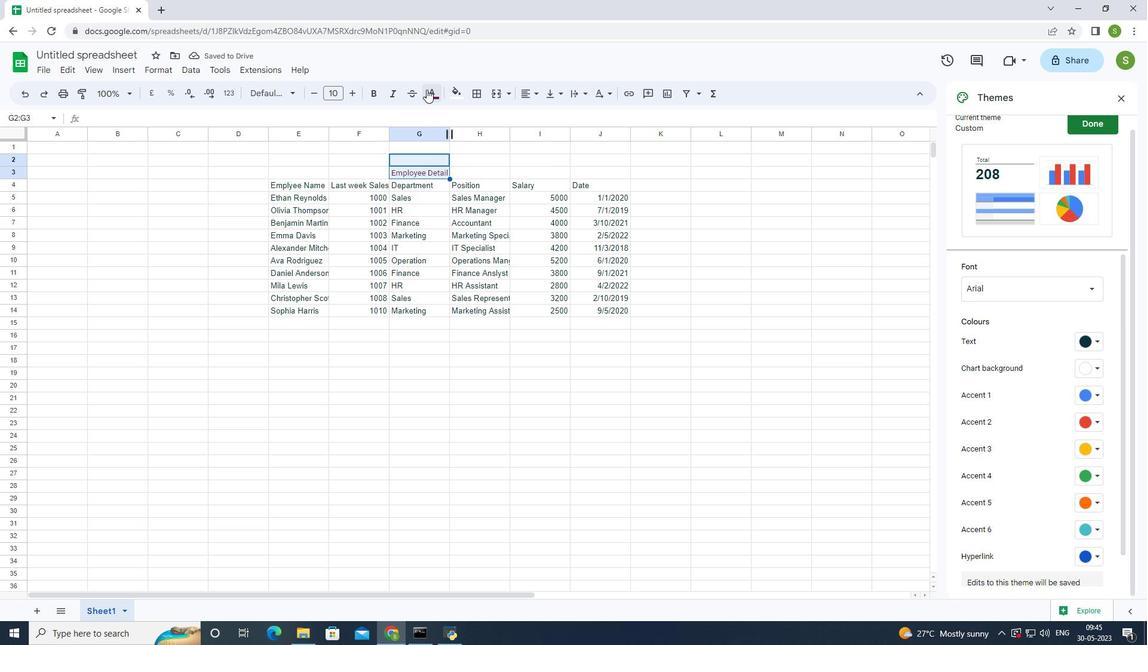 
Action: Mouse pressed left at (426, 91)
Screenshot: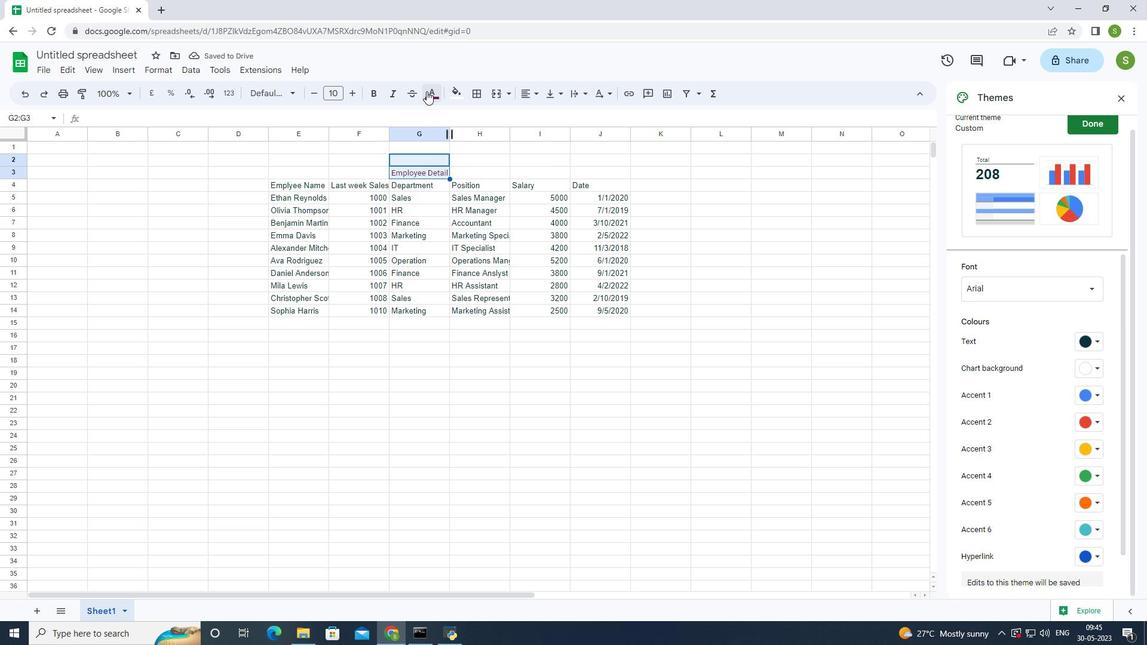
Action: Mouse moved to (500, 216)
Screenshot: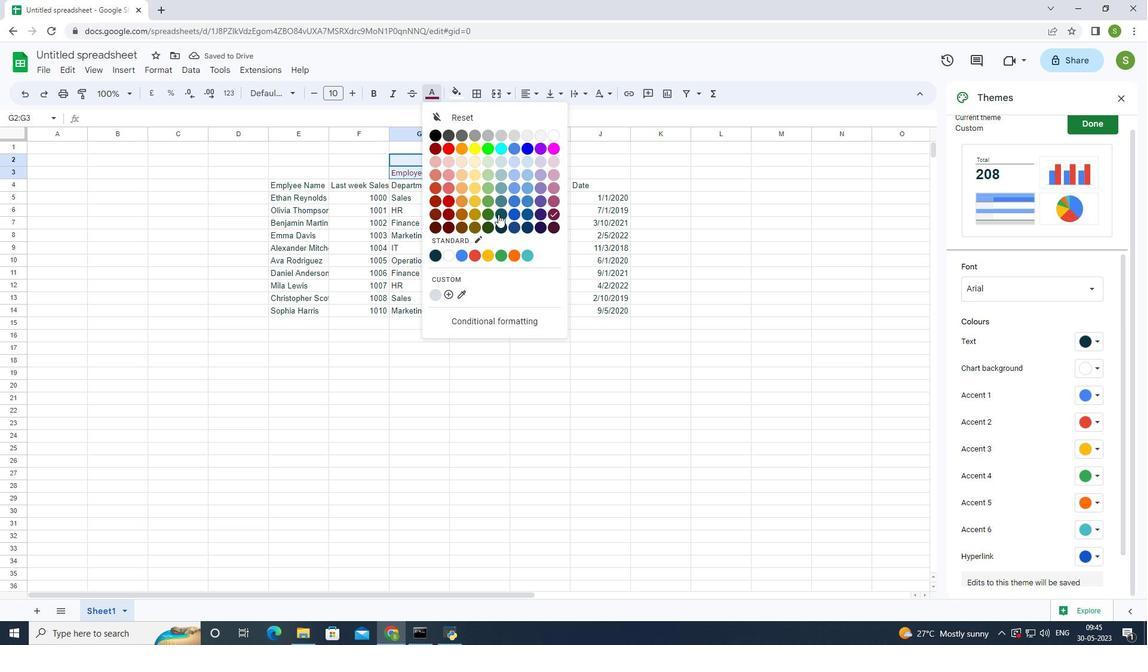 
Action: Mouse pressed left at (500, 216)
Screenshot: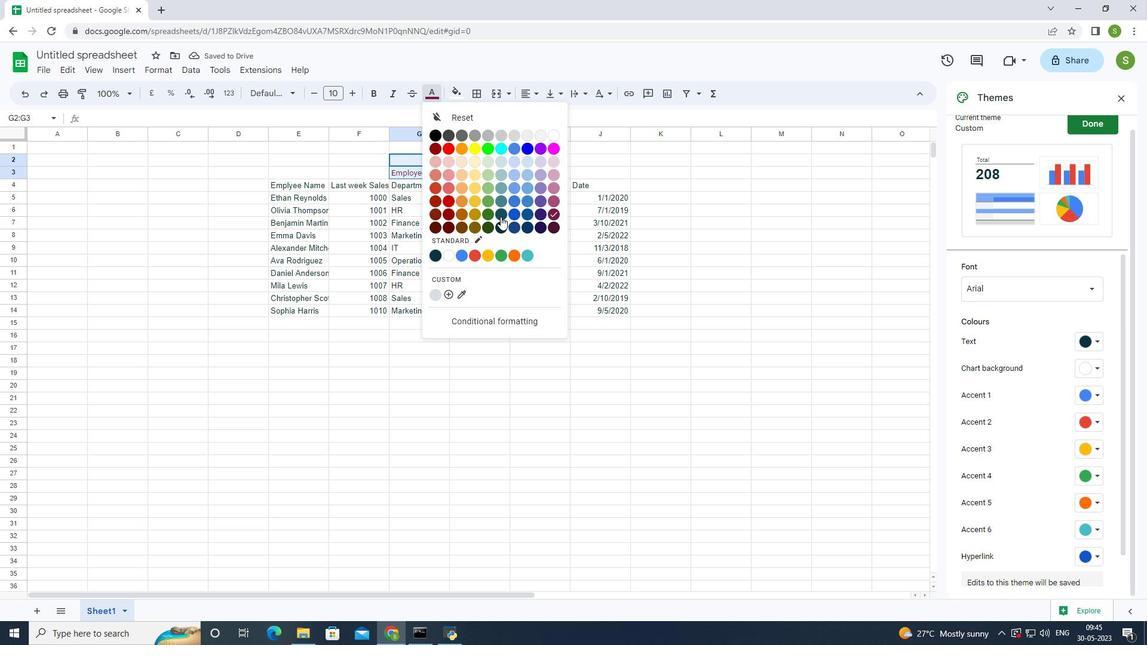 
Action: Mouse moved to (429, 89)
Screenshot: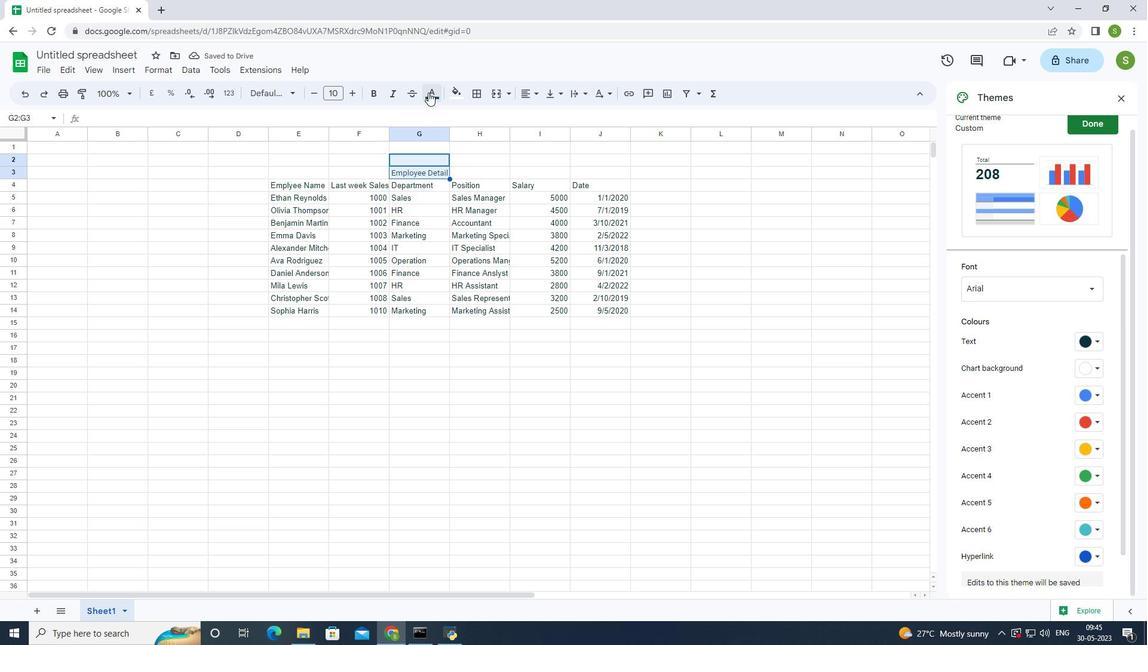 
Action: Mouse pressed left at (429, 89)
Screenshot: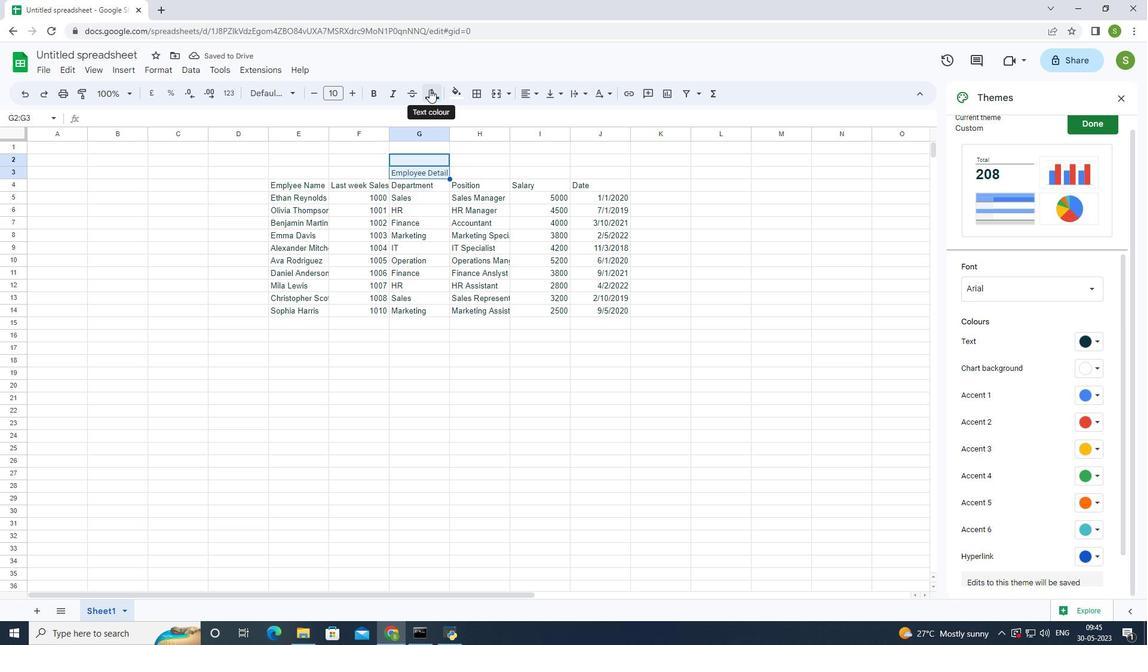 
Action: Mouse moved to (497, 228)
Screenshot: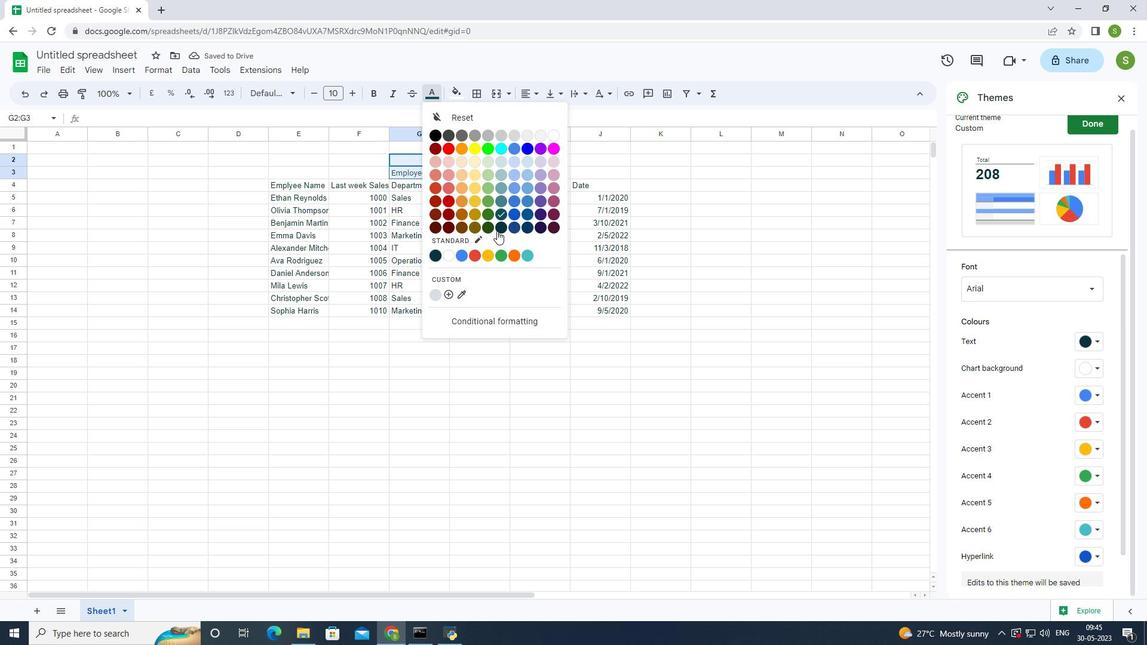 
Action: Mouse pressed left at (497, 228)
Screenshot: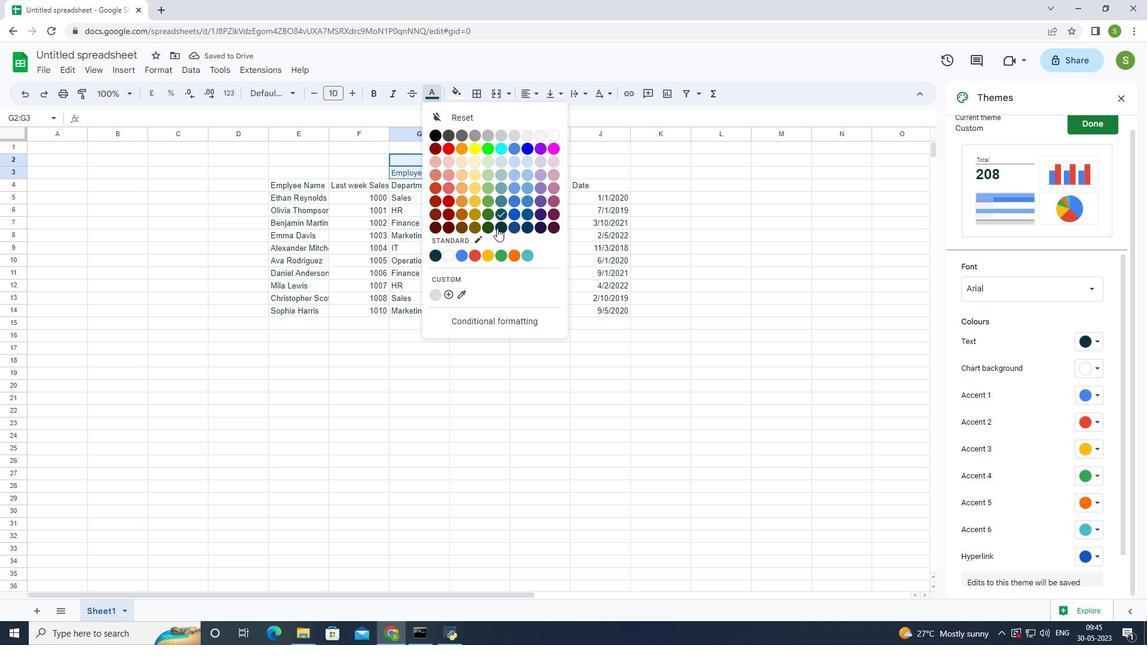 
Action: Mouse moved to (446, 167)
Screenshot: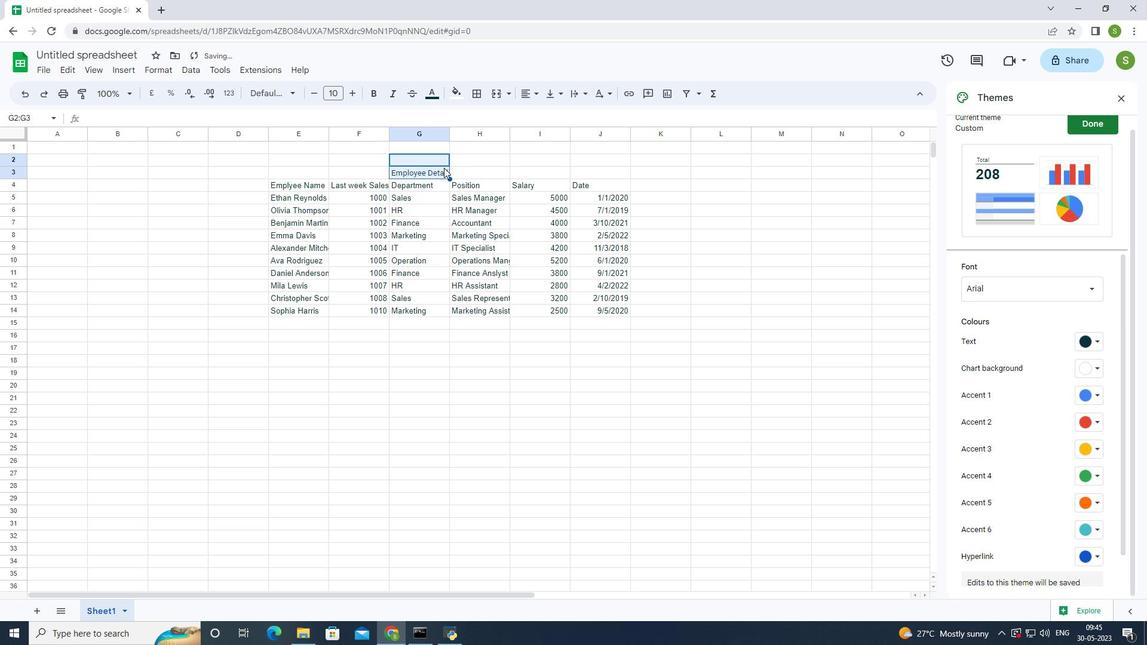 
Action: Mouse pressed left at (446, 167)
Screenshot: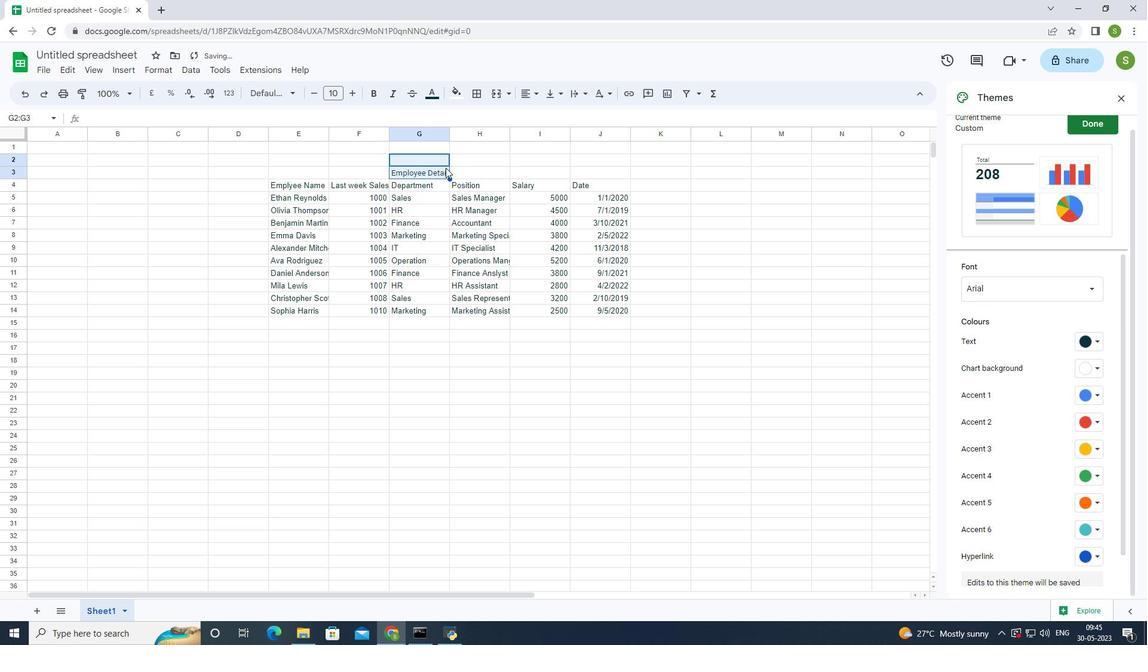 
Action: Mouse moved to (454, 166)
Screenshot: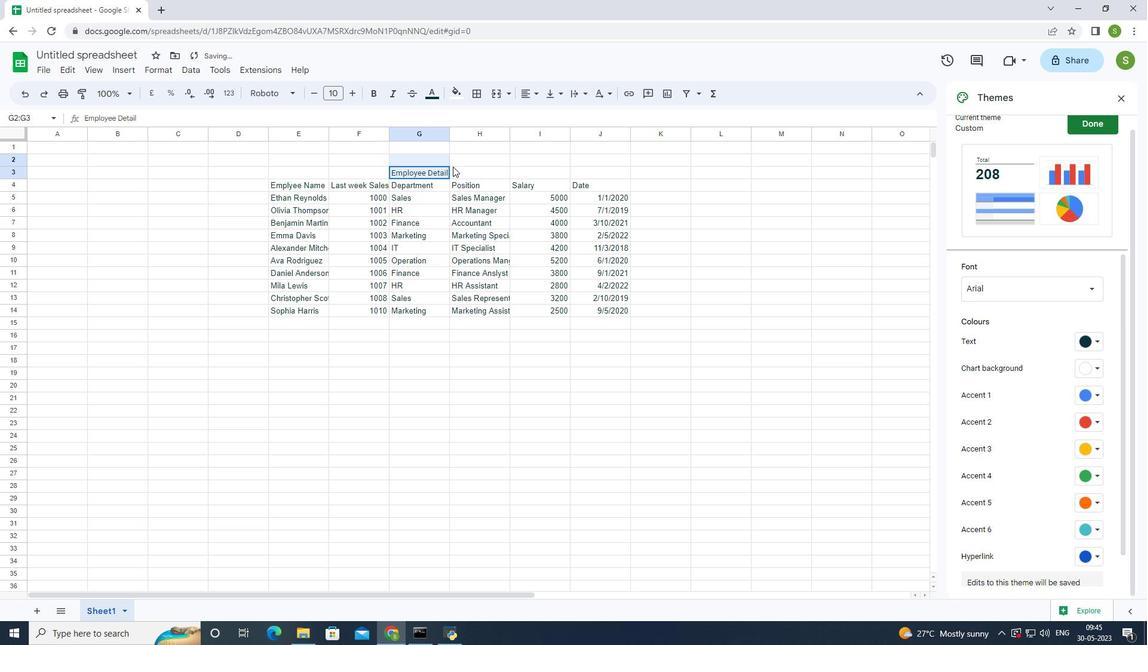 
Action: Mouse pressed left at (454, 166)
Screenshot: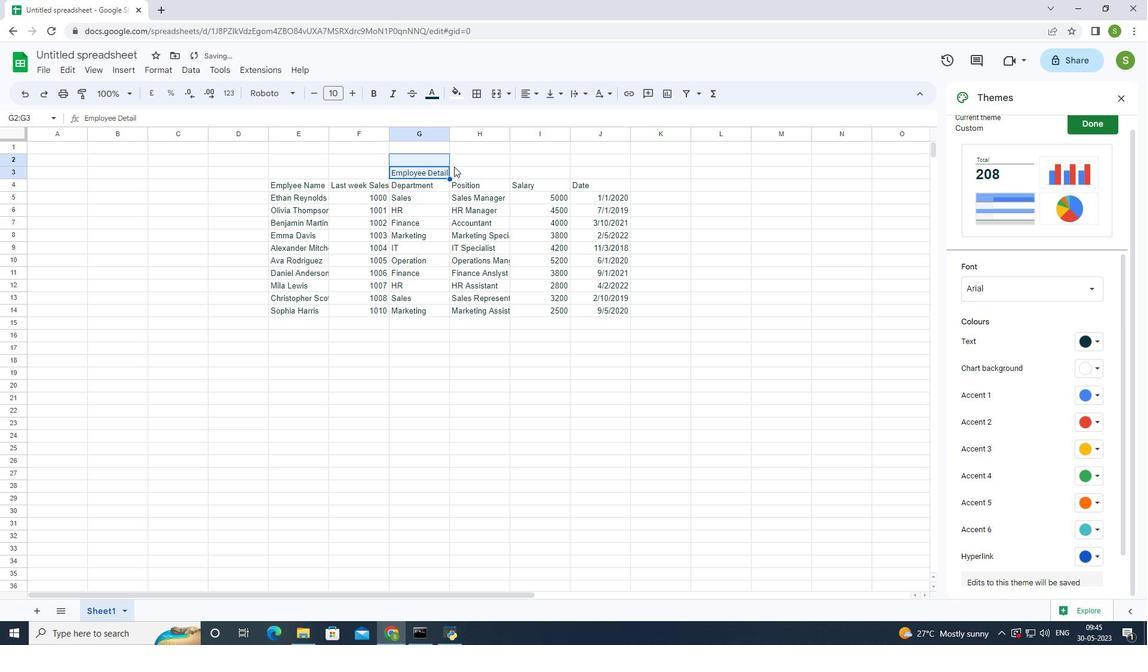 
Action: Mouse moved to (401, 169)
Screenshot: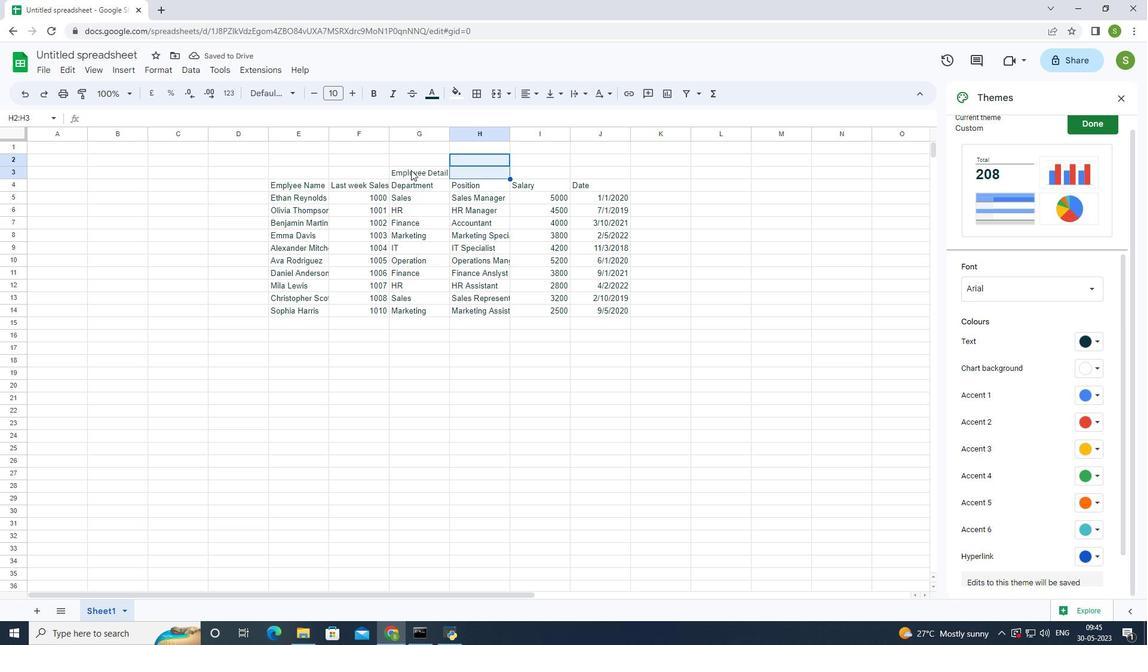 
Action: Mouse pressed left at (401, 169)
Screenshot: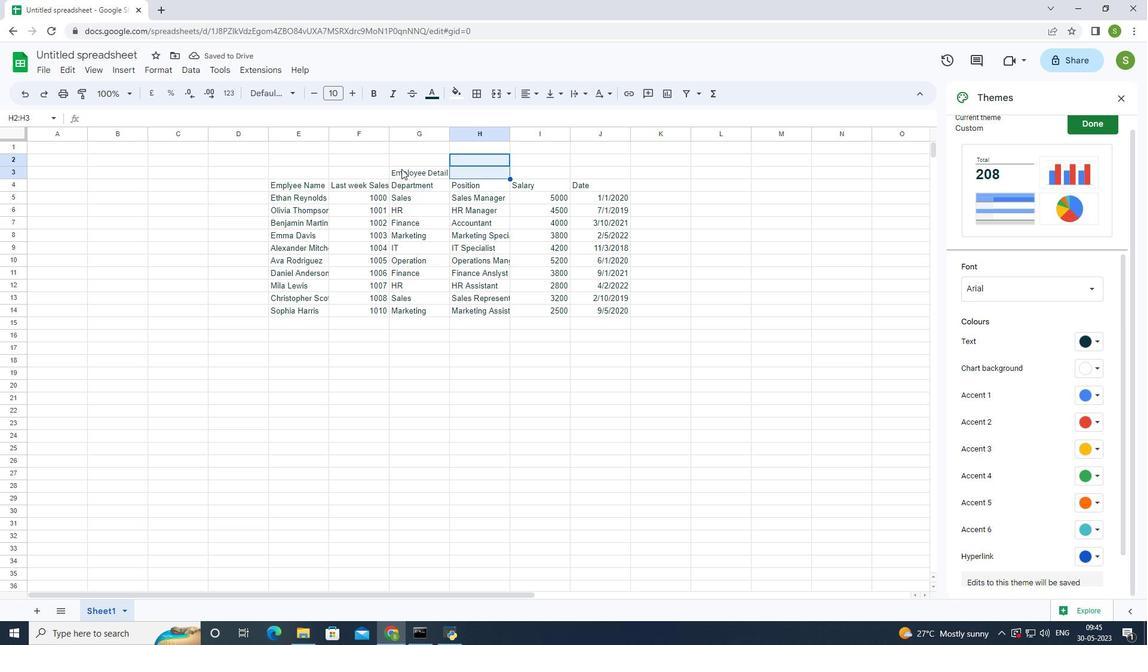
Action: Mouse moved to (390, 168)
Screenshot: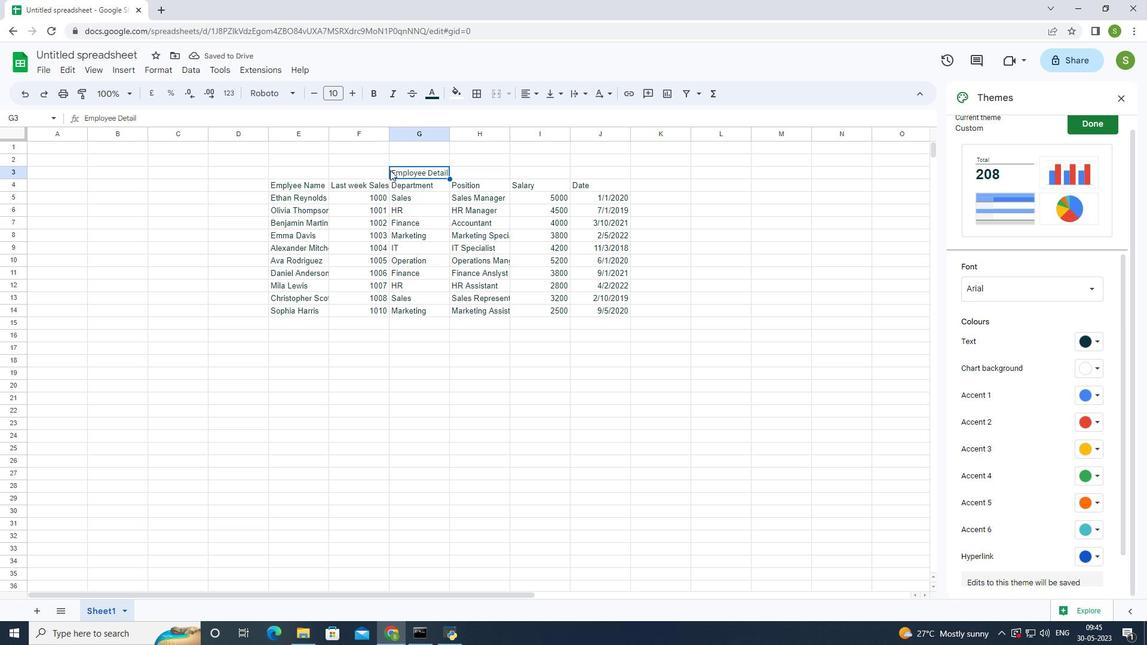 
Action: Mouse pressed left at (390, 168)
Screenshot: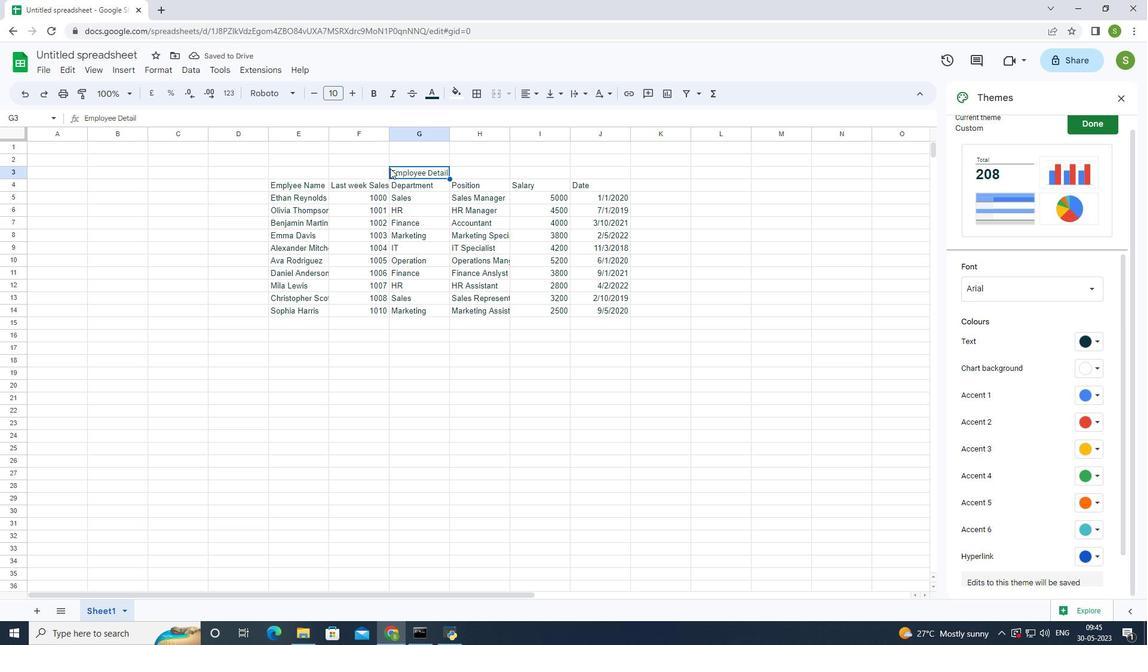 
Action: Mouse moved to (477, 166)
Screenshot: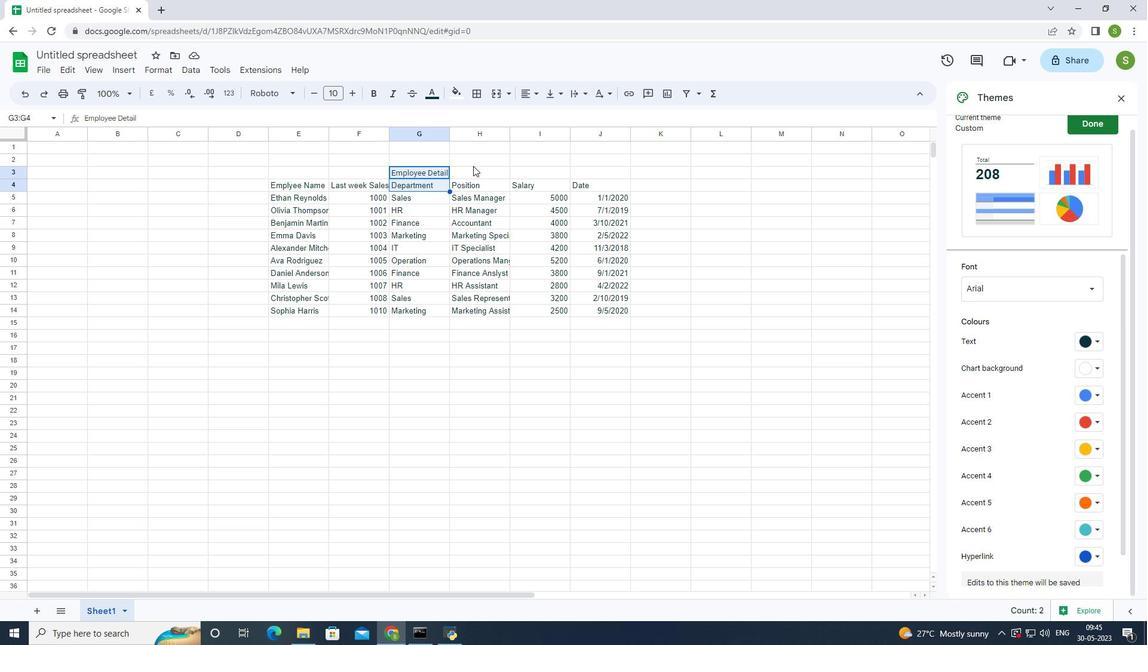 
Action: Mouse pressed left at (477, 166)
Screenshot: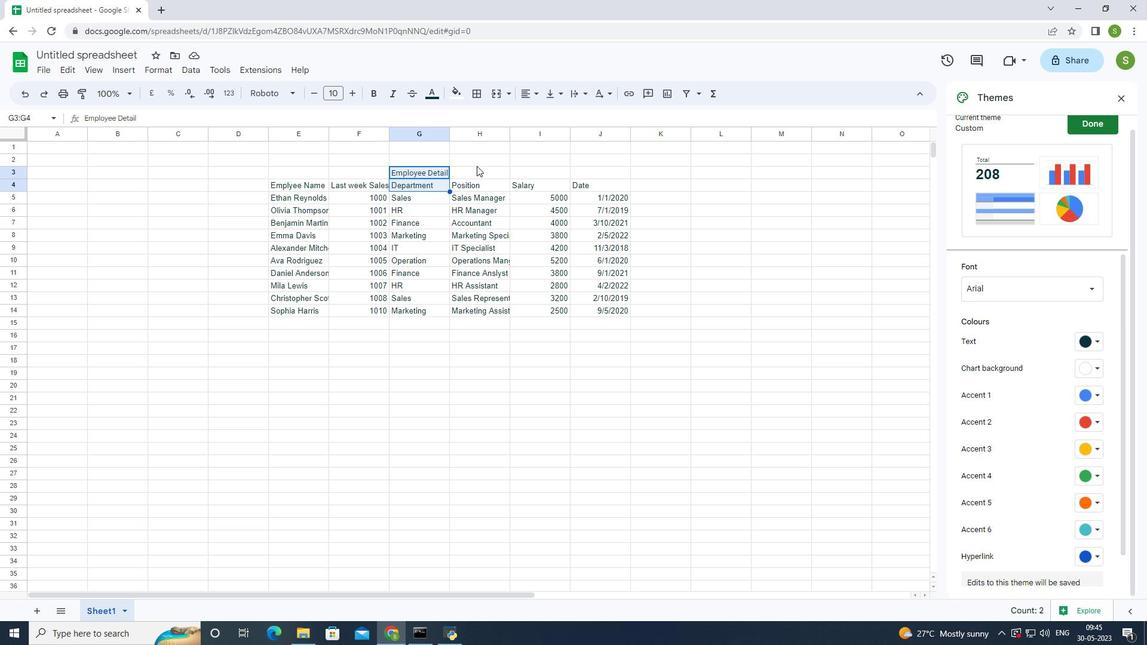 
Action: Mouse moved to (392, 164)
Screenshot: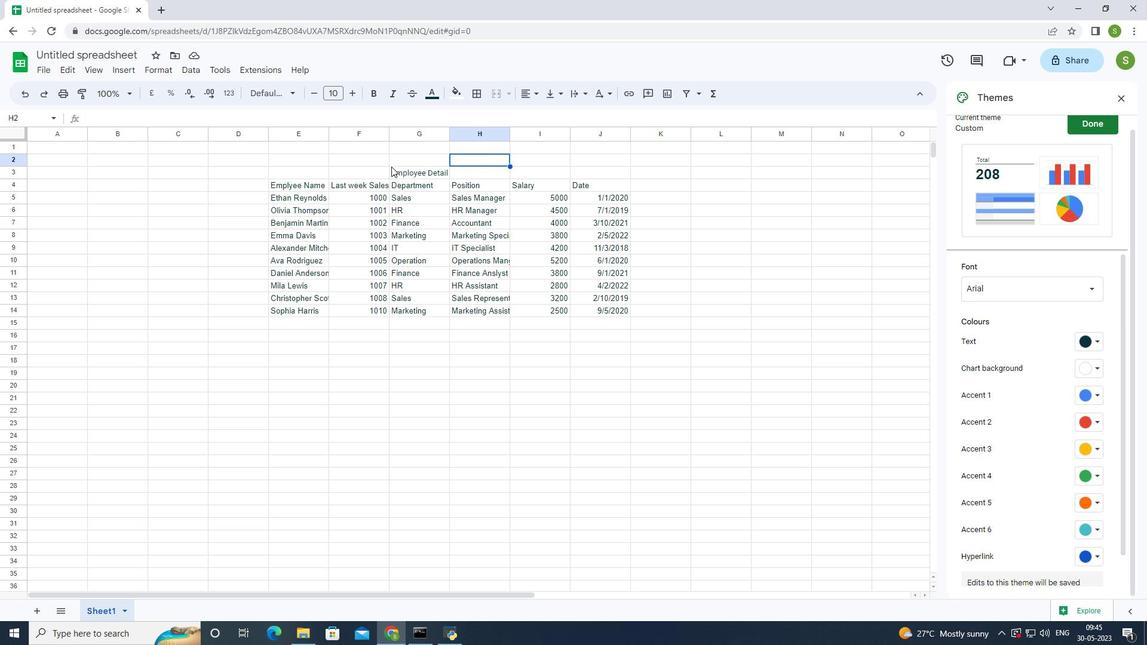 
Action: Mouse pressed left at (392, 164)
Screenshot: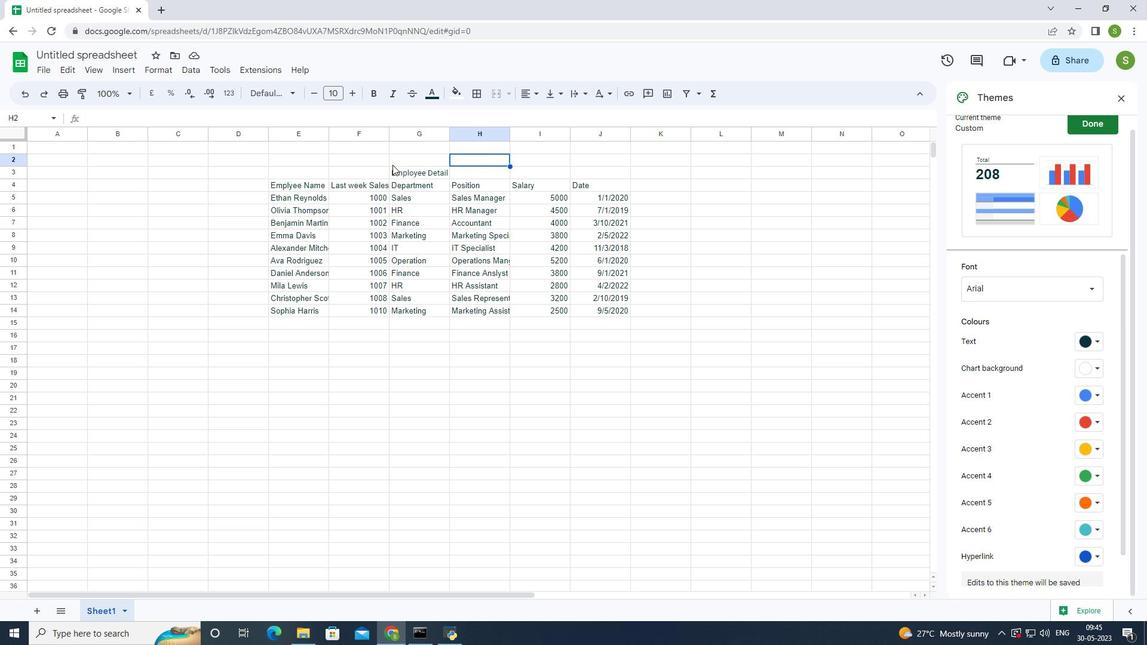 
Action: Mouse moved to (429, 91)
Screenshot: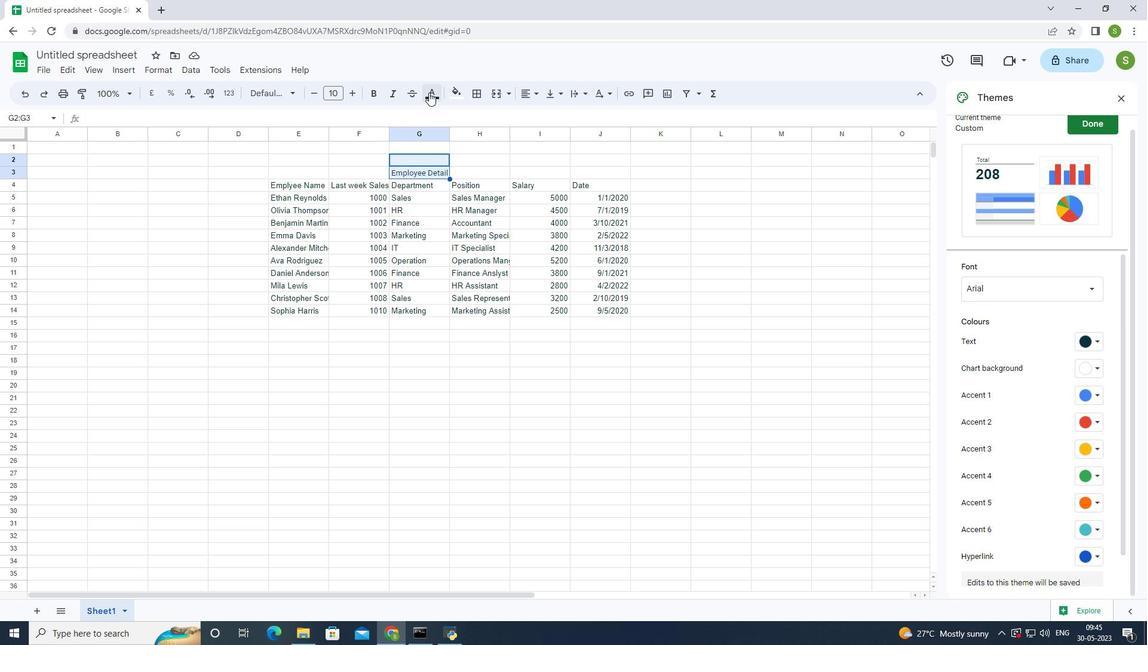 
Action: Mouse pressed left at (429, 91)
Screenshot: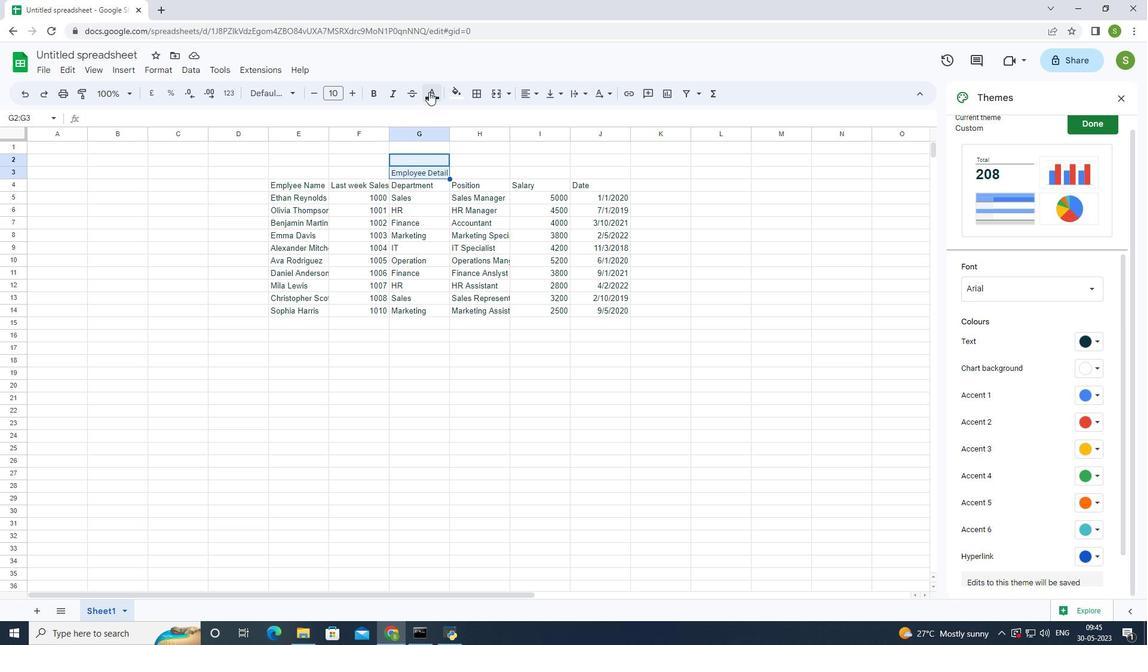 
Action: Mouse moved to (448, 217)
Screenshot: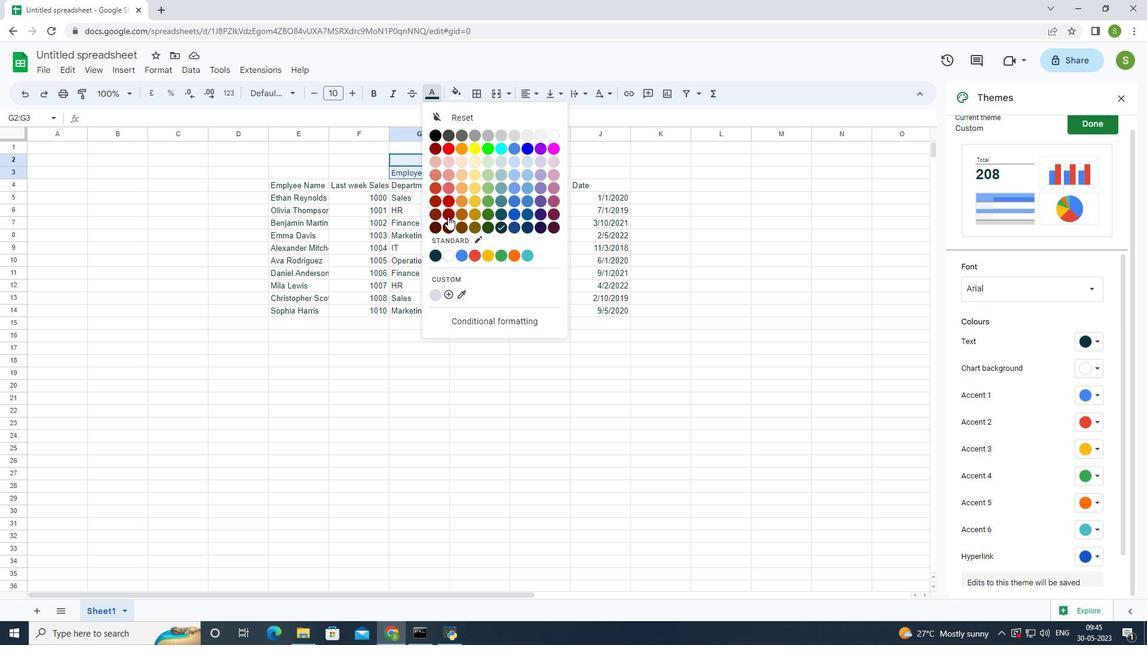 
Action: Mouse pressed left at (448, 217)
Screenshot: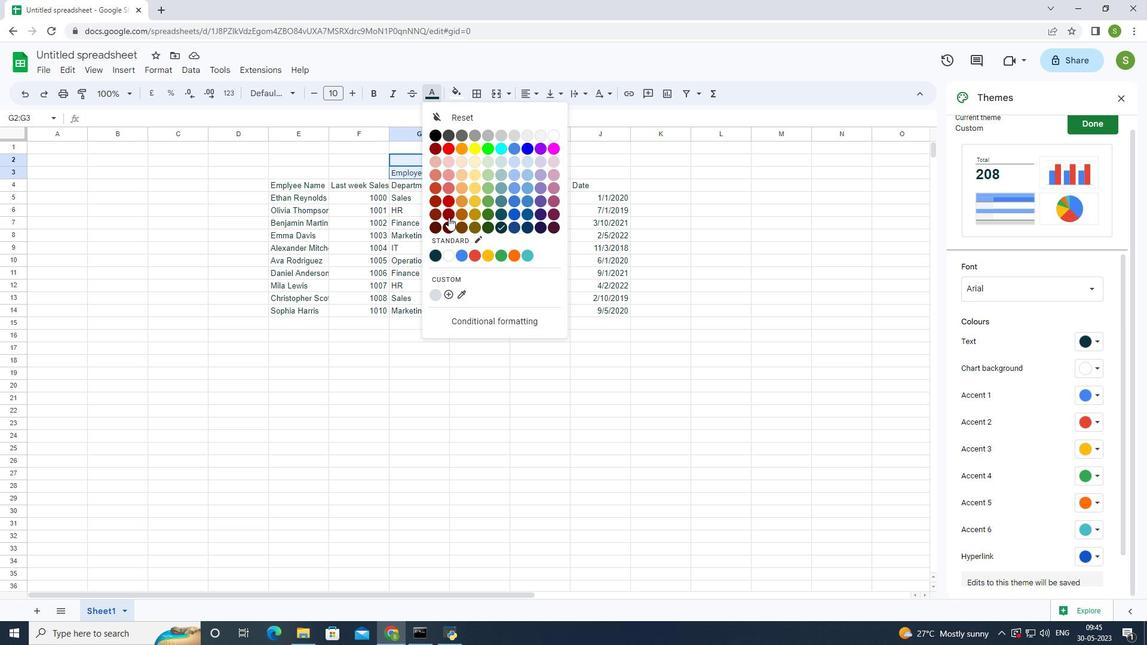 
Action: Mouse moved to (481, 152)
Screenshot: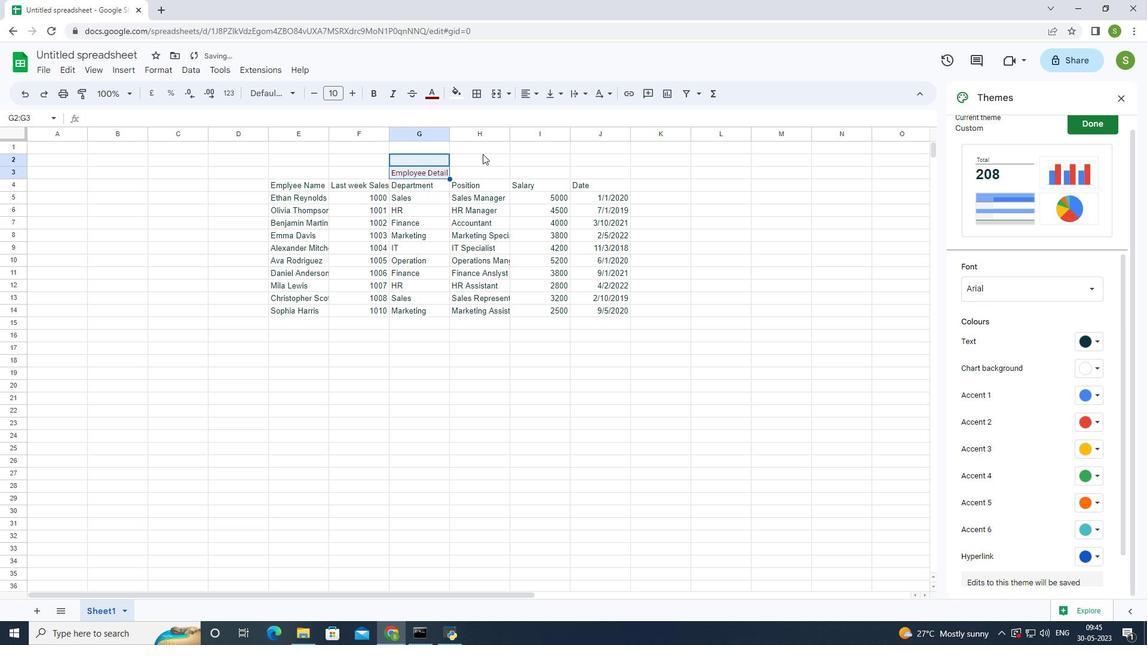 
Action: Mouse pressed left at (481, 152)
Screenshot: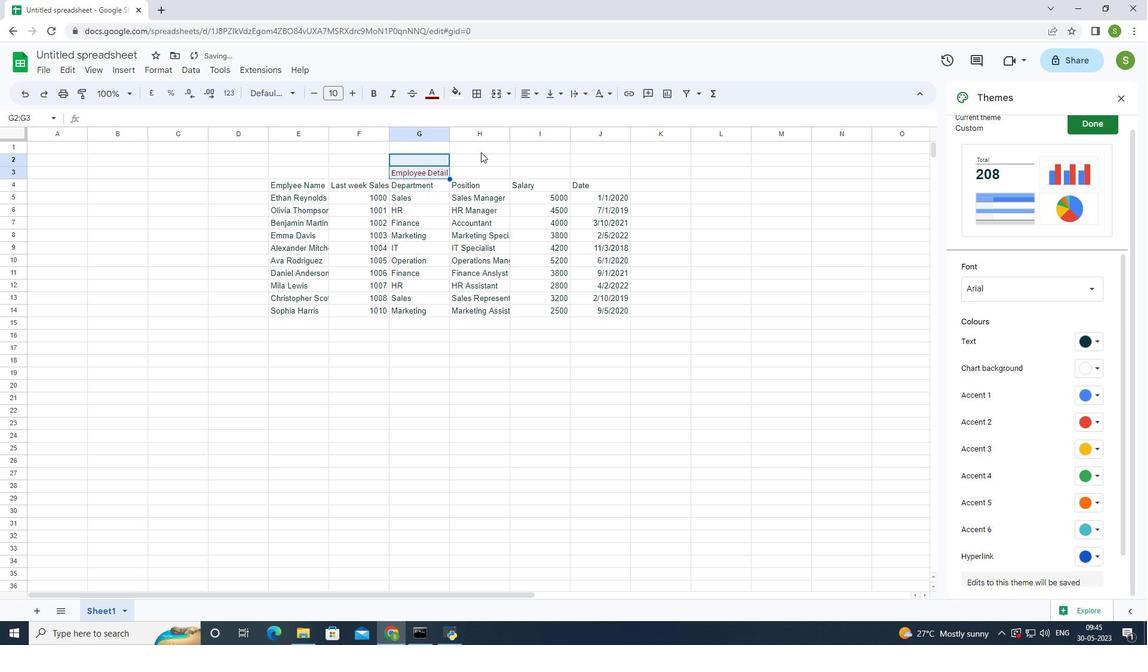 
Action: Mouse moved to (432, 169)
Screenshot: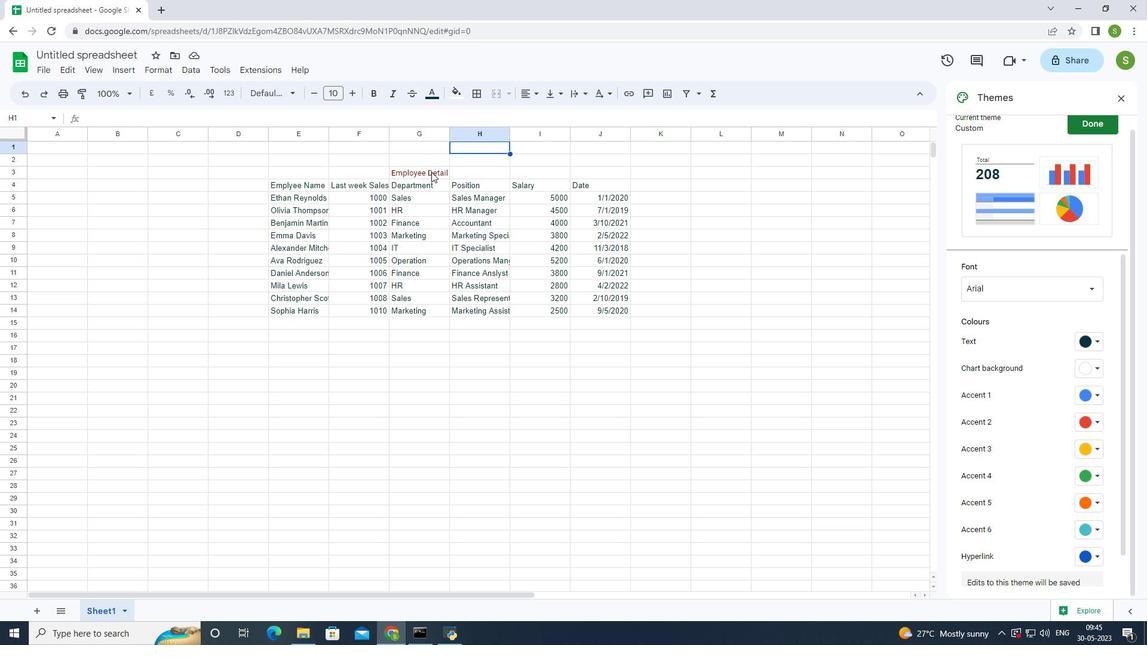 
Action: Mouse pressed left at (432, 169)
Screenshot: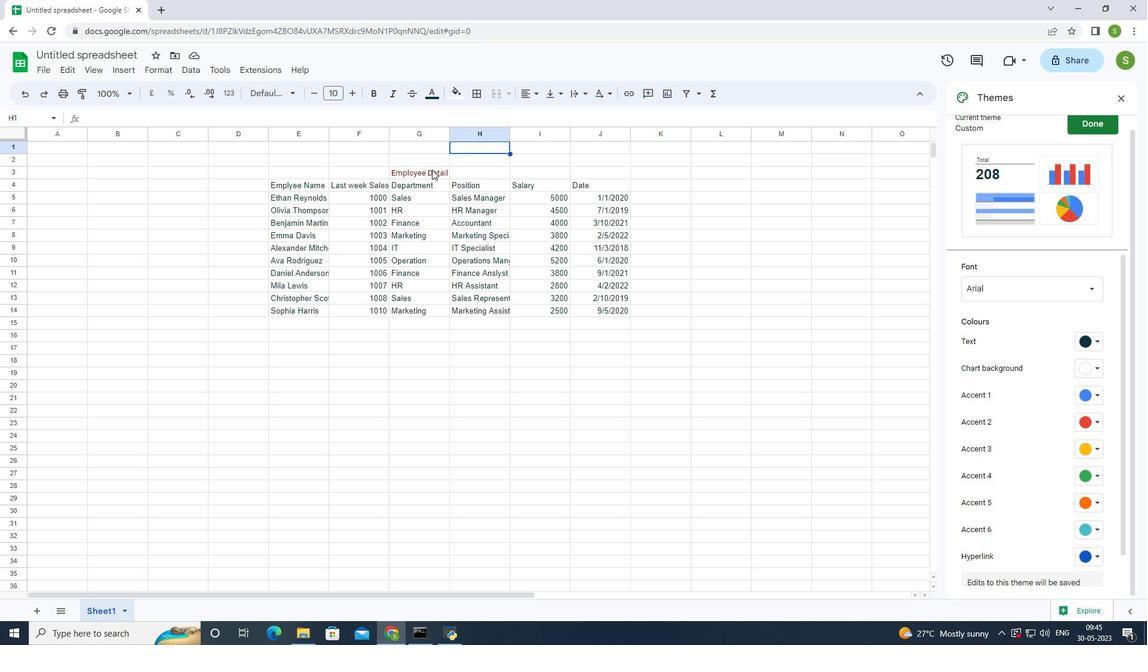 
Action: Mouse moved to (157, 72)
Screenshot: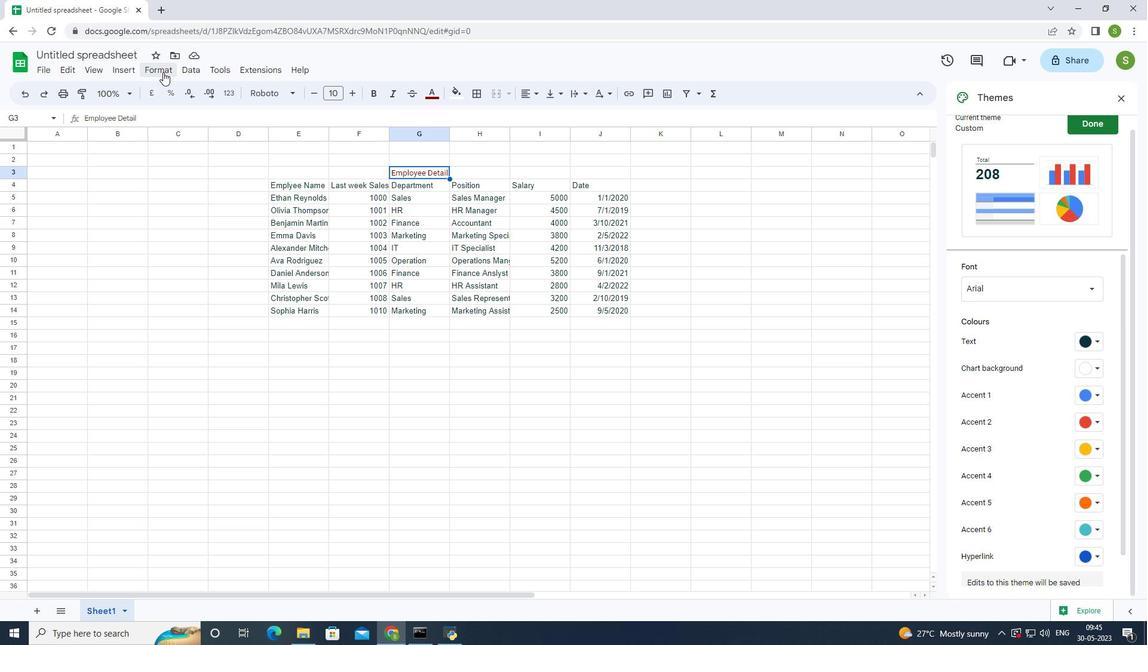 
Action: Mouse pressed left at (157, 72)
Screenshot: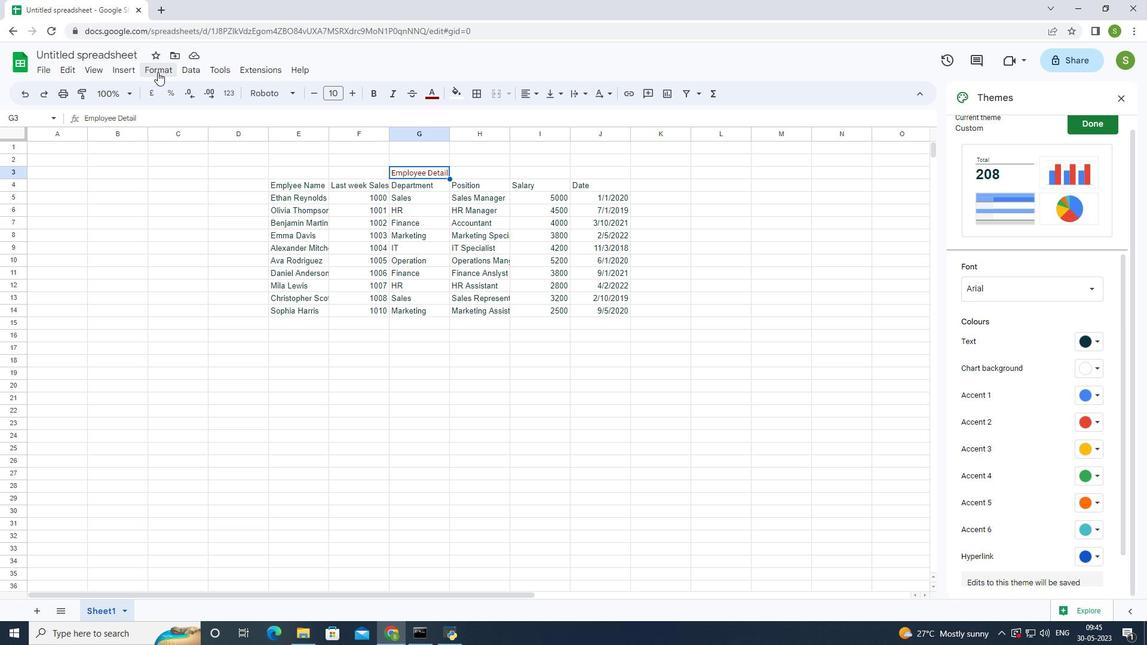 
Action: Mouse moved to (184, 140)
Screenshot: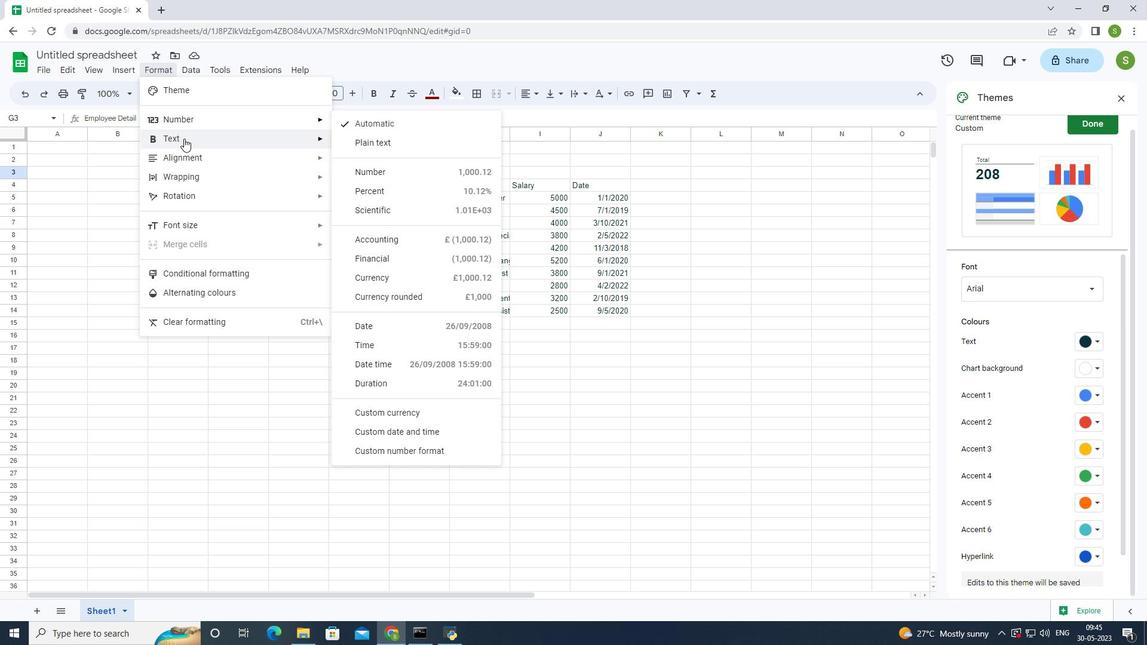
Action: Mouse pressed left at (184, 140)
Screenshot: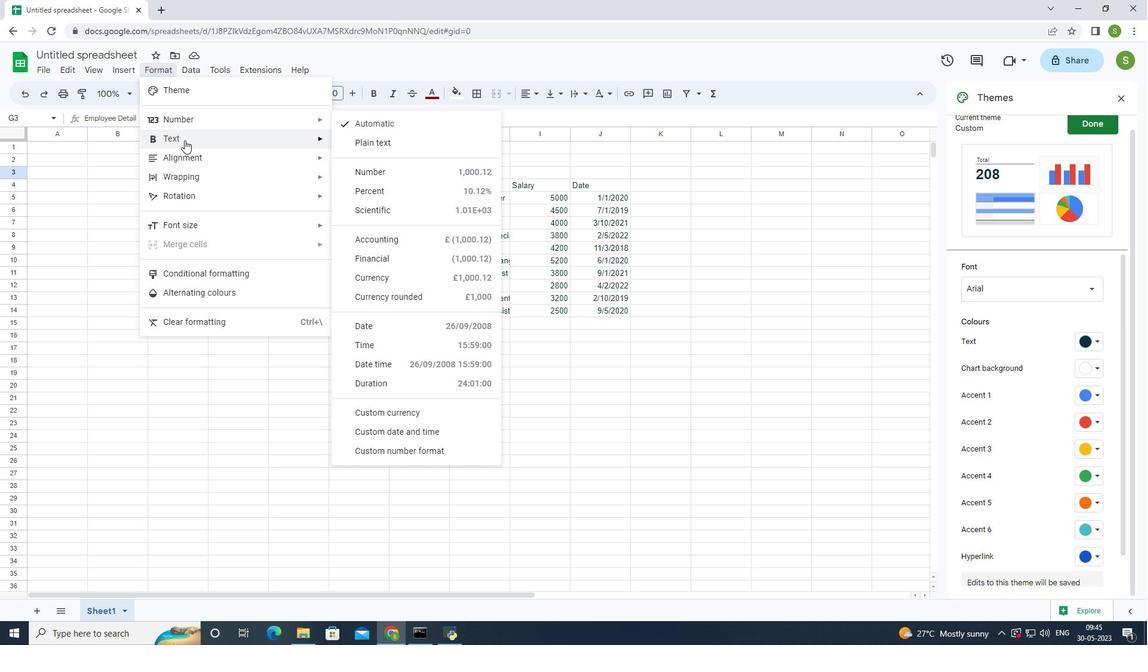 
Action: Mouse moved to (374, 178)
Screenshot: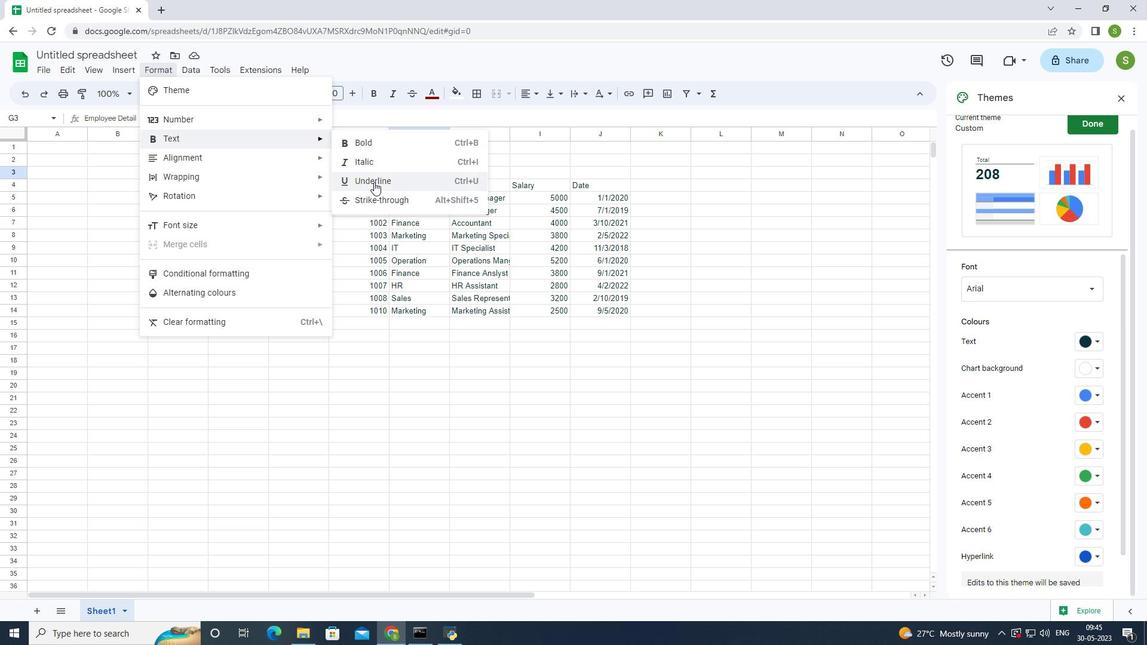 
Action: Mouse pressed left at (374, 178)
Screenshot: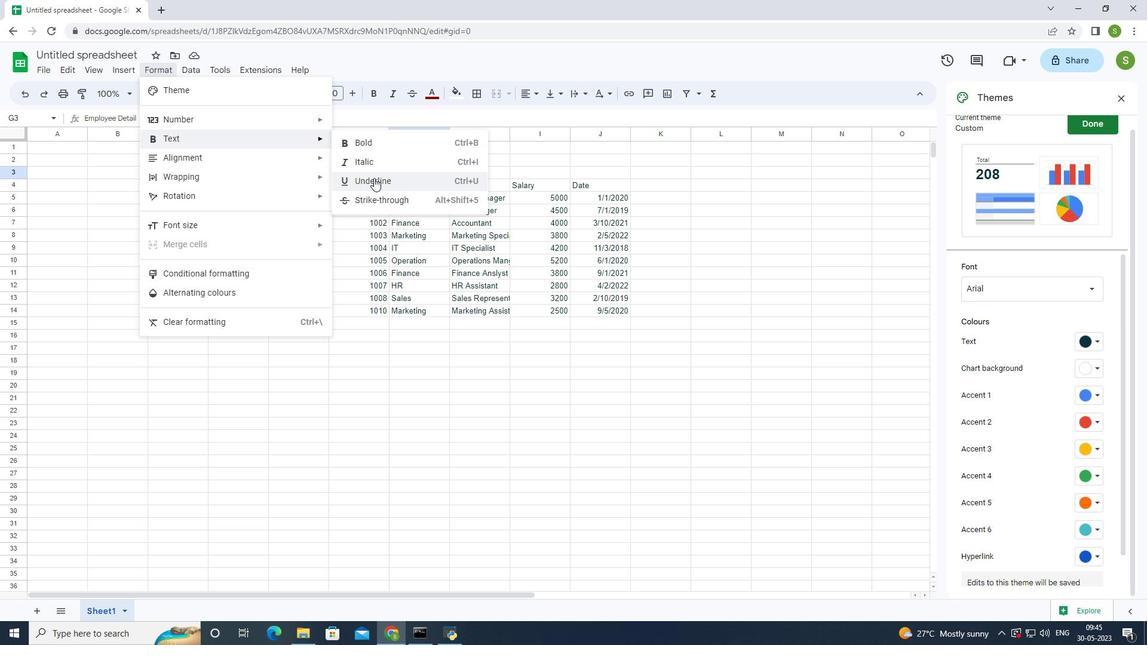 
Action: Mouse moved to (355, 93)
Screenshot: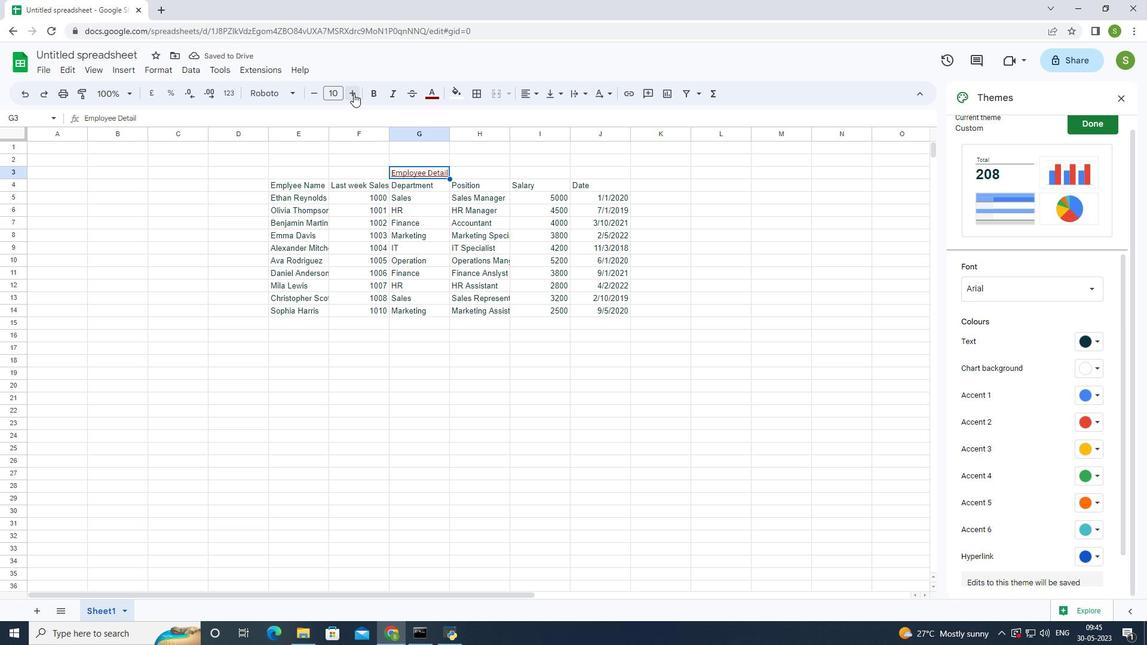 
Action: Mouse pressed left at (355, 93)
Screenshot: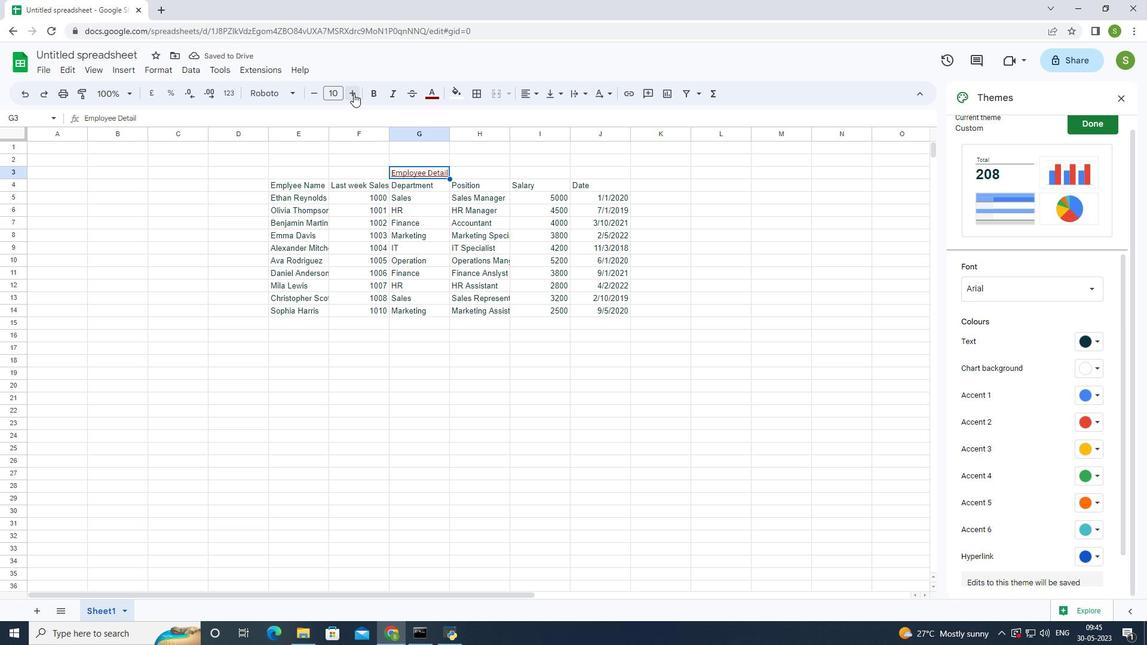 
Action: Mouse moved to (355, 93)
Screenshot: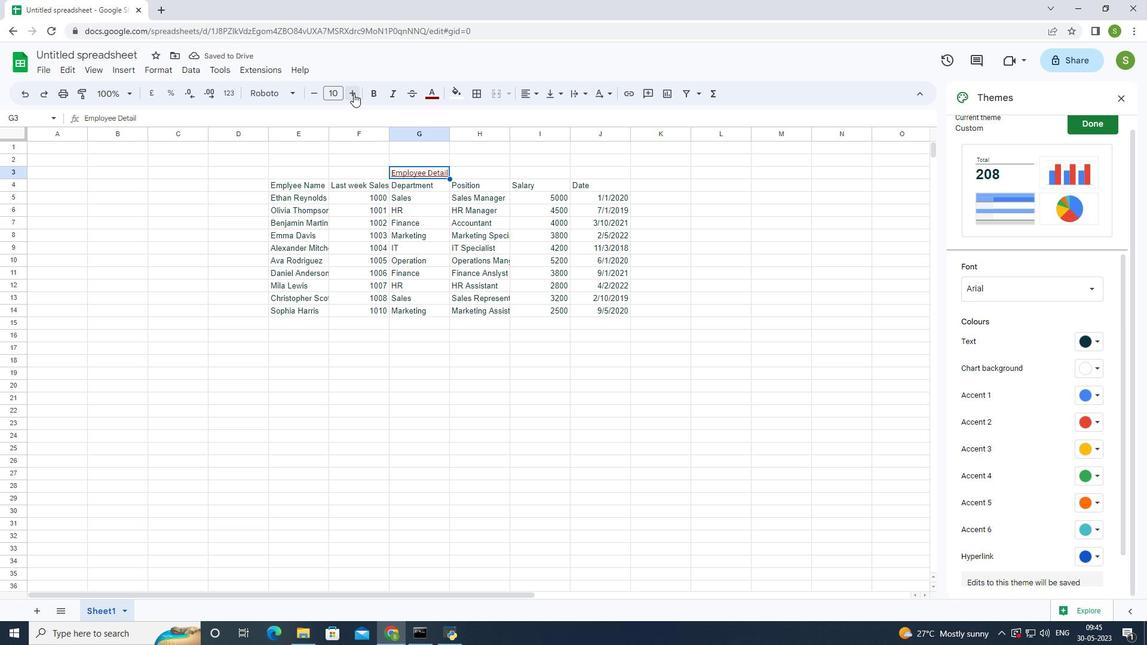 
Action: Mouse pressed left at (355, 93)
Screenshot: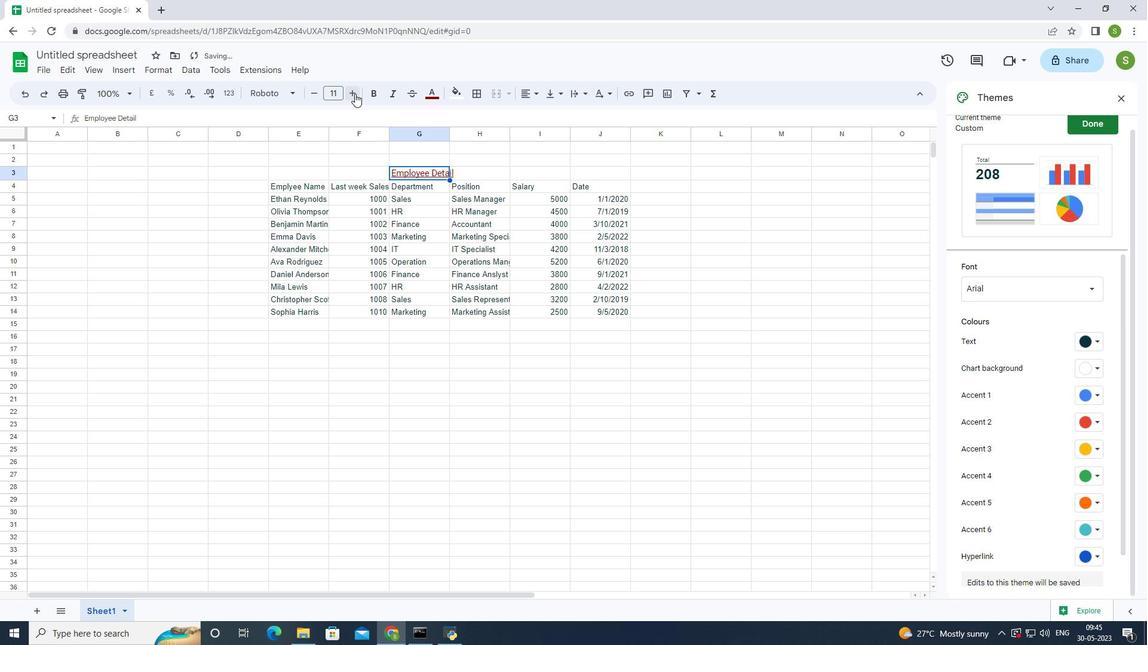 
Action: Mouse pressed left at (355, 93)
Screenshot: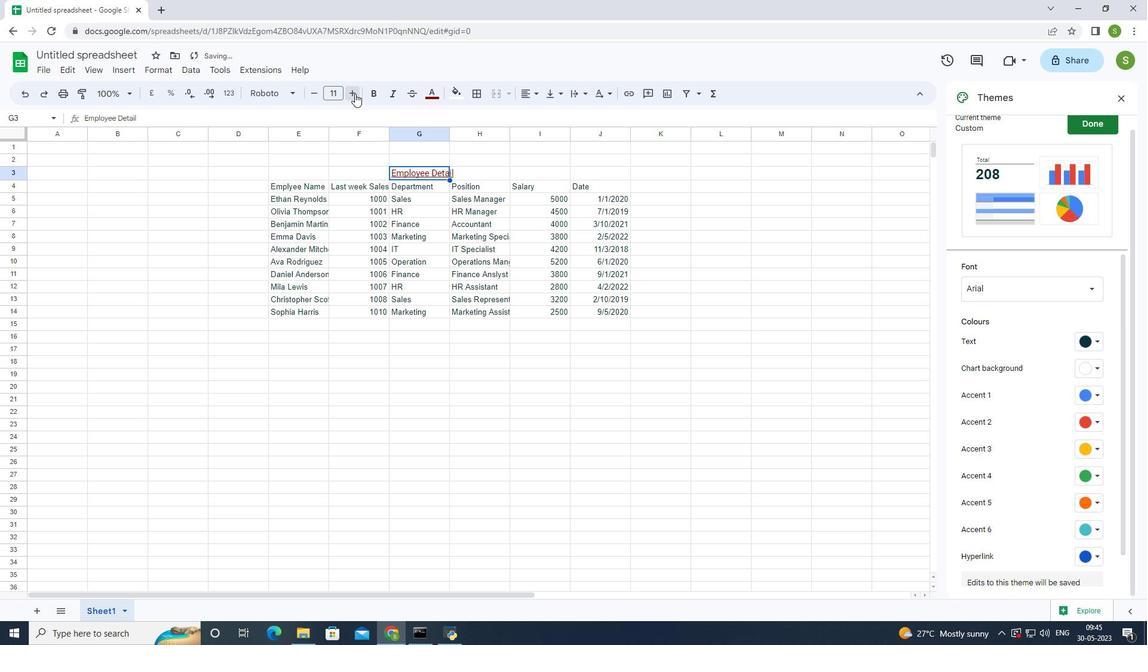 
Action: Mouse pressed left at (355, 93)
Screenshot: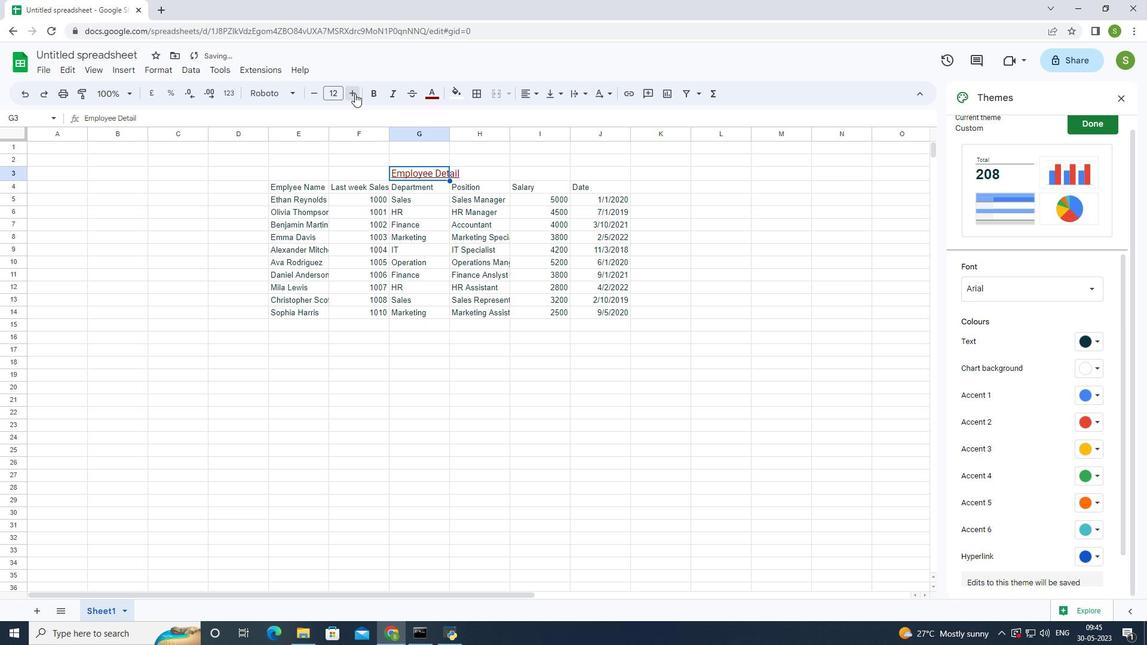 
Action: Mouse pressed left at (355, 93)
Screenshot: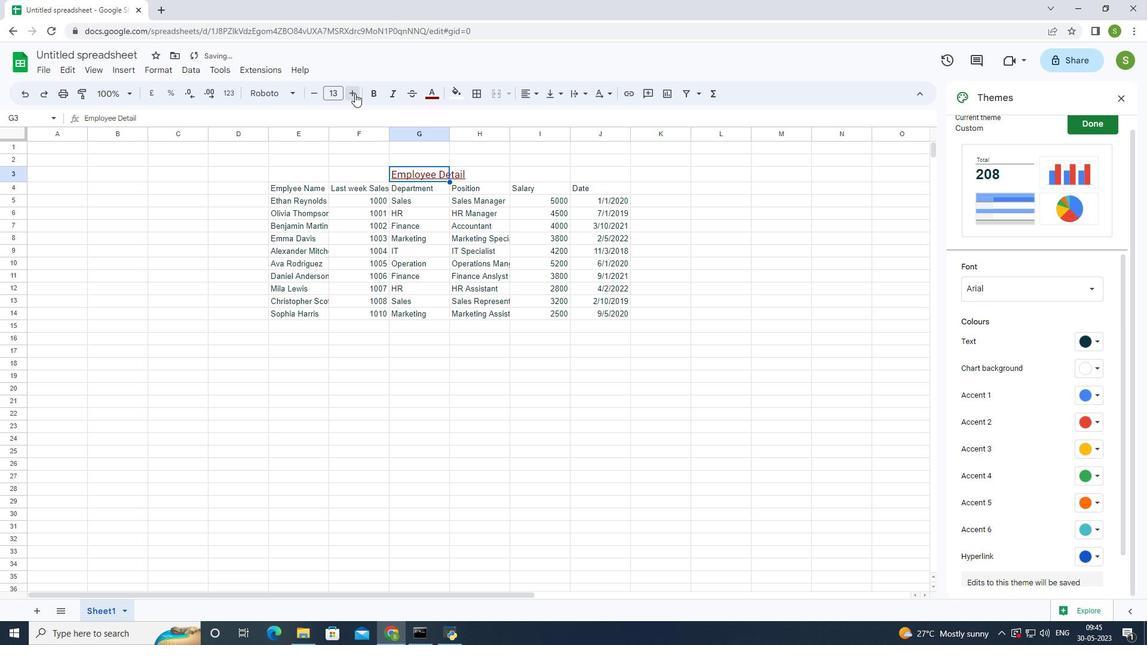 
Action: Mouse pressed left at (355, 93)
Screenshot: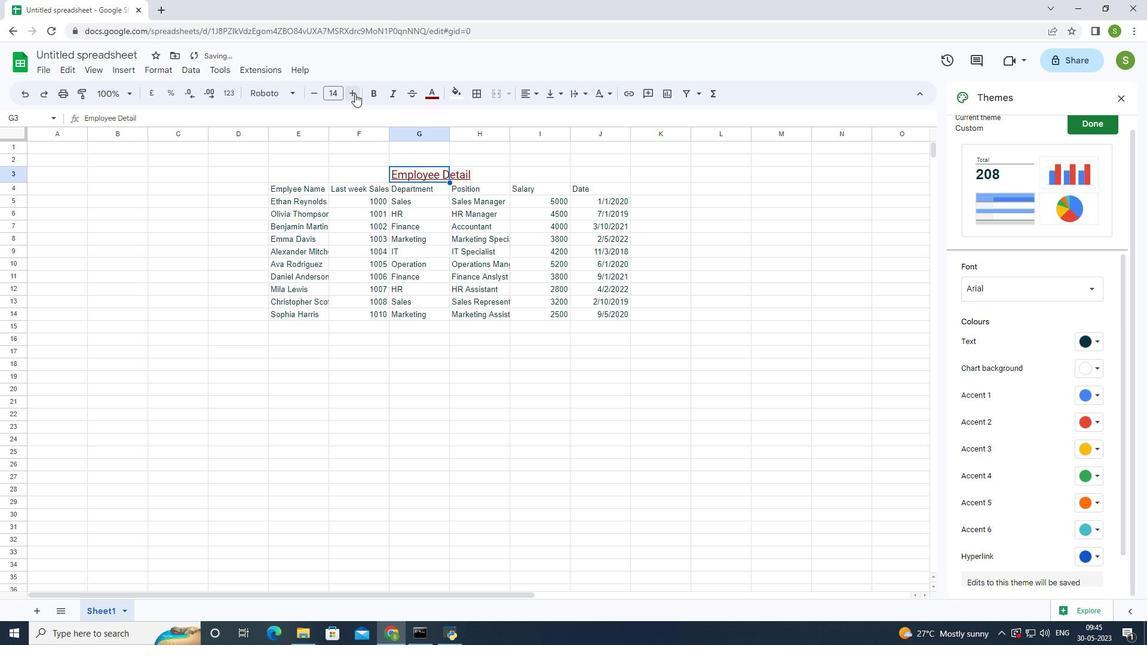 
Action: Mouse pressed left at (355, 93)
Screenshot: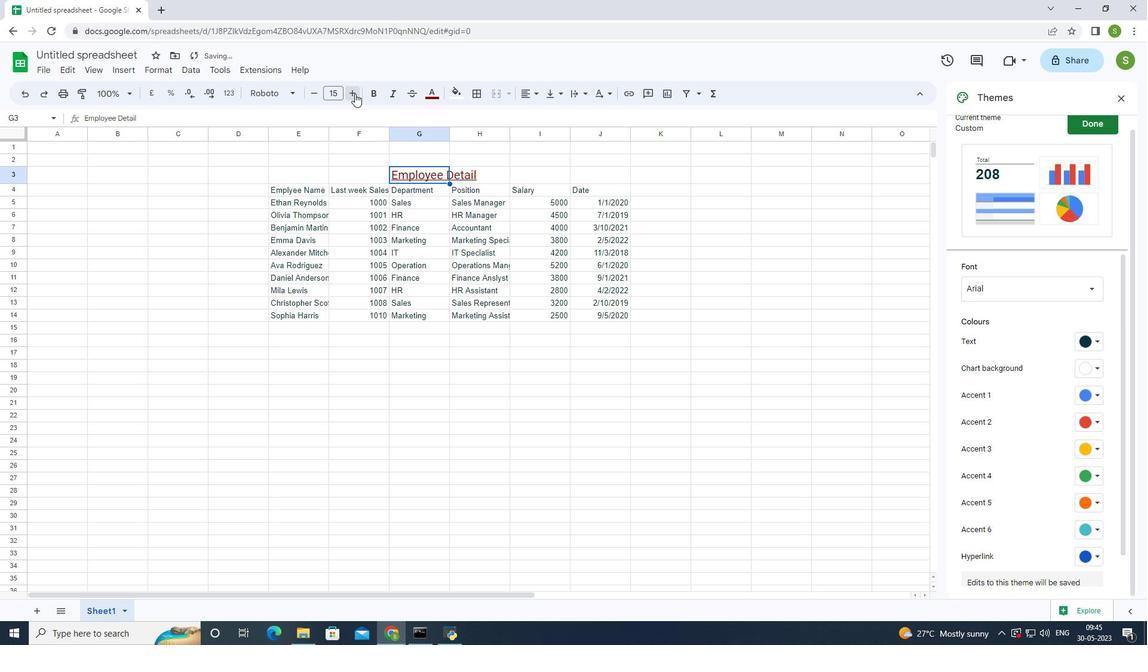 
Action: Mouse pressed left at (355, 93)
Screenshot: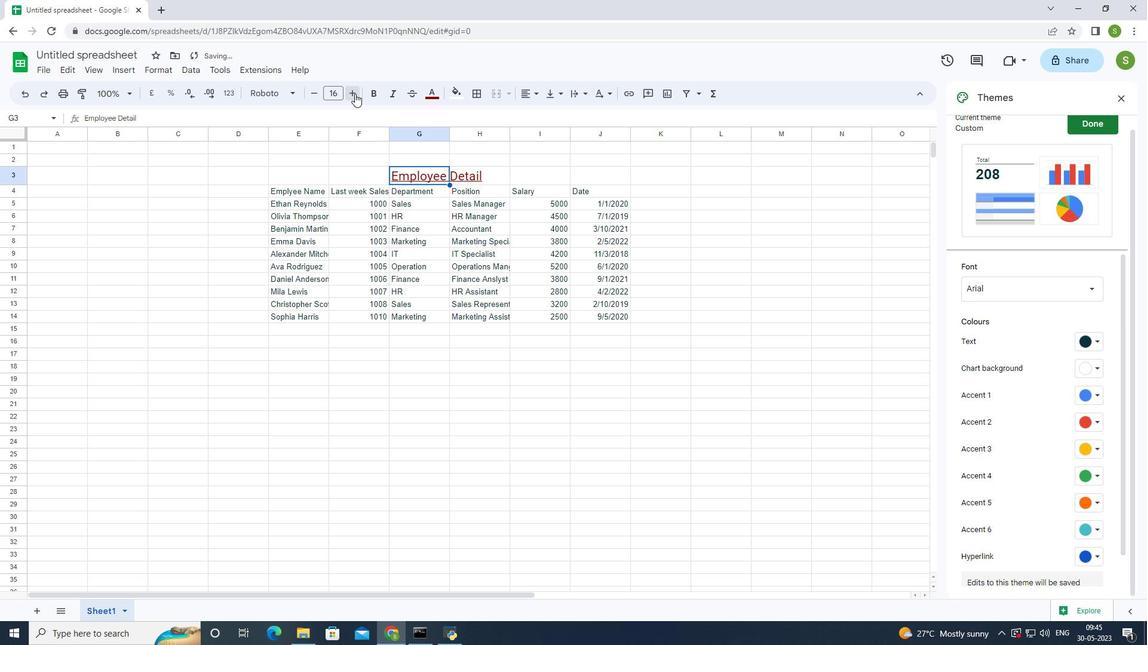 
Action: Mouse pressed left at (355, 93)
Screenshot: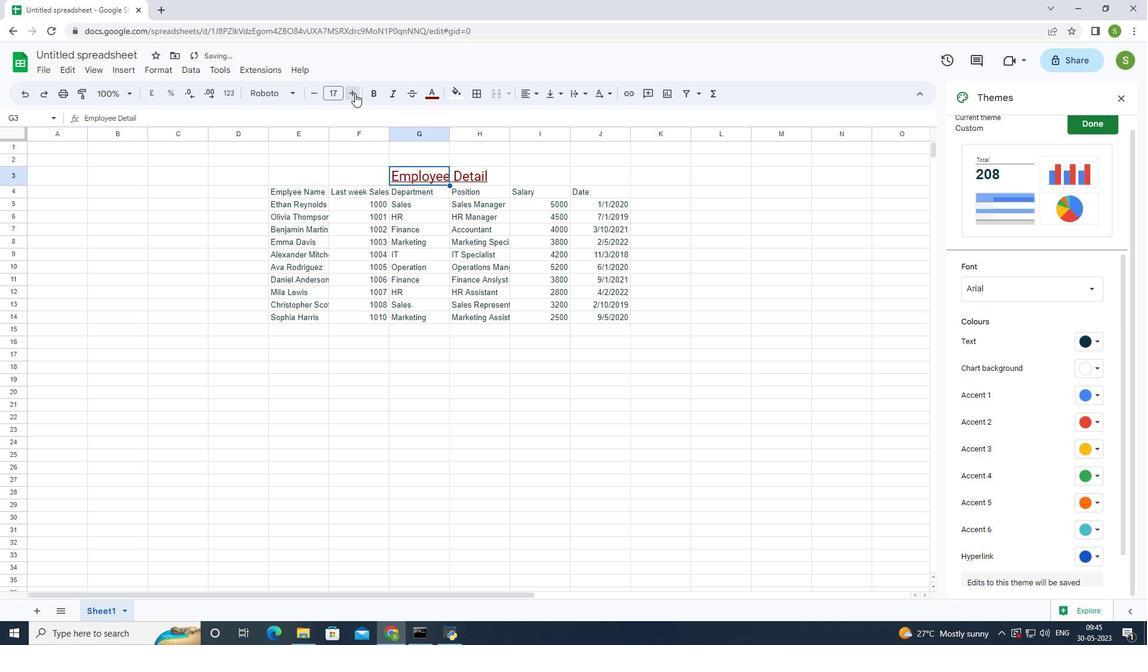 
Action: Mouse pressed left at (355, 93)
Screenshot: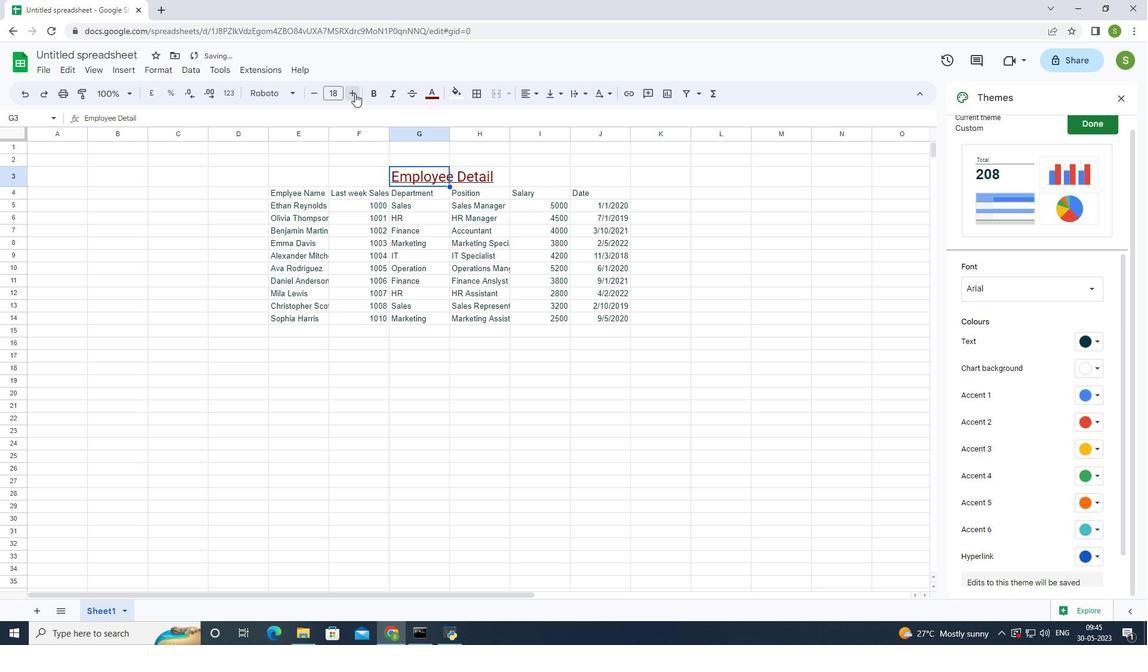 
Action: Mouse pressed left at (355, 93)
Screenshot: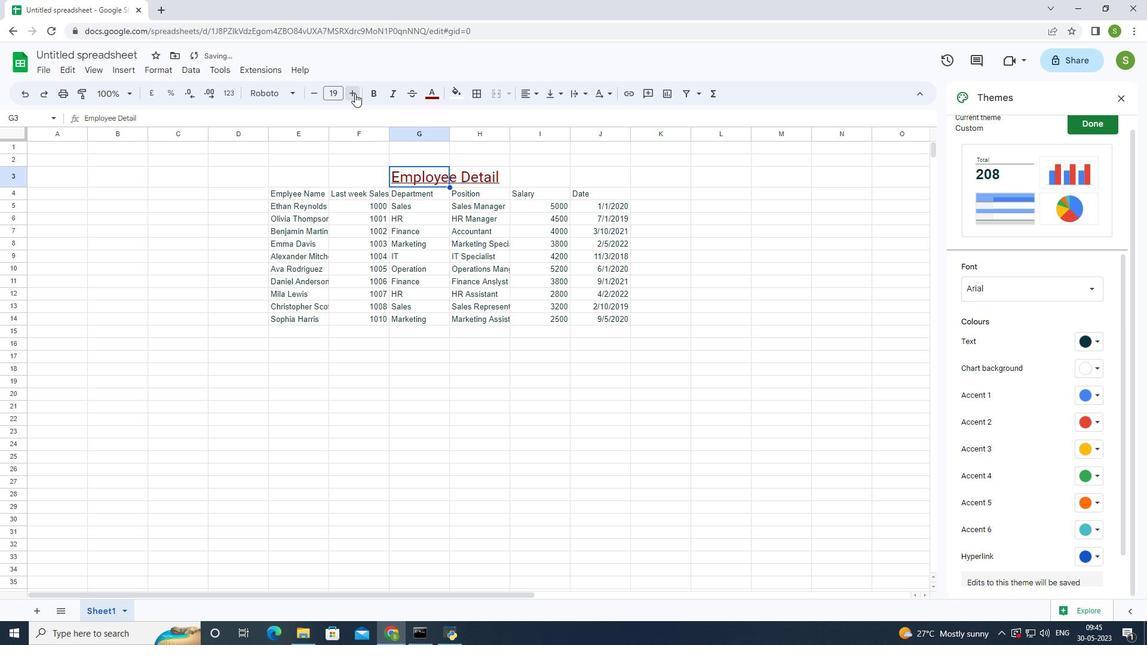
Action: Mouse pressed left at (355, 93)
Screenshot: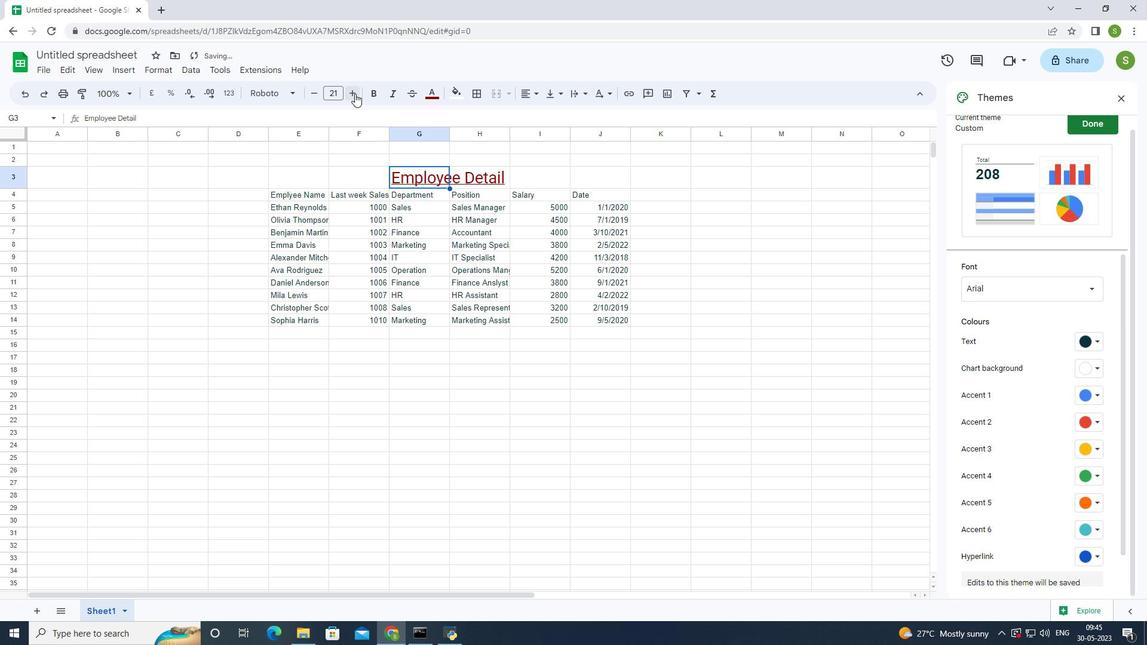 
Action: Mouse pressed left at (355, 93)
Screenshot: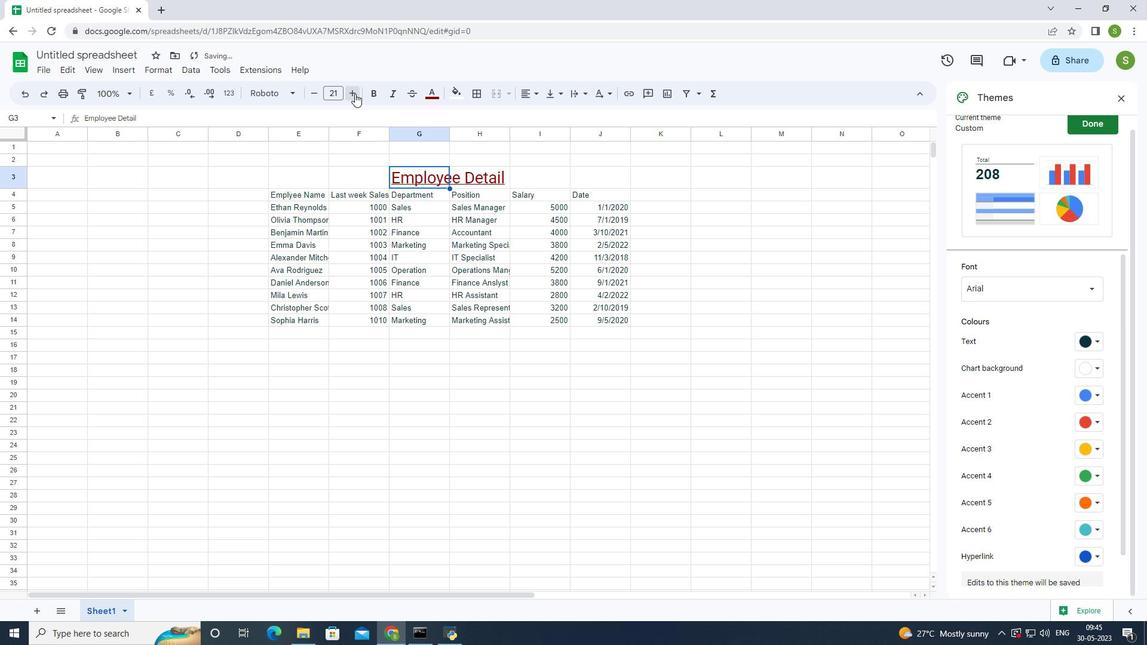 
Action: Mouse pressed left at (355, 93)
Screenshot: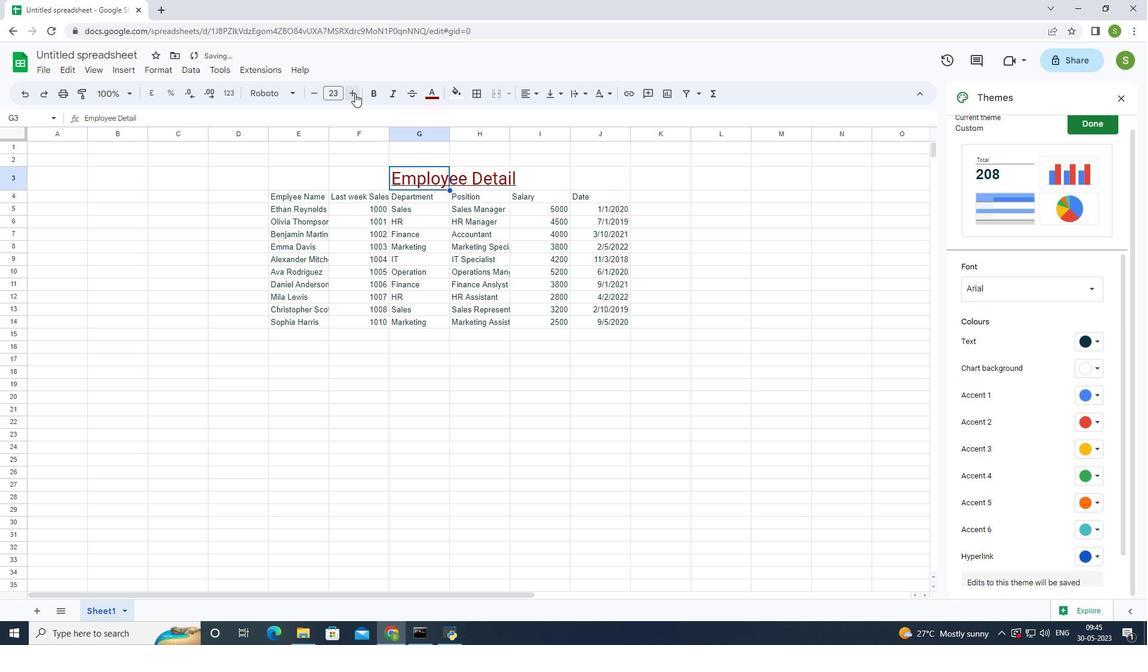 
Action: Mouse moved to (355, 93)
Screenshot: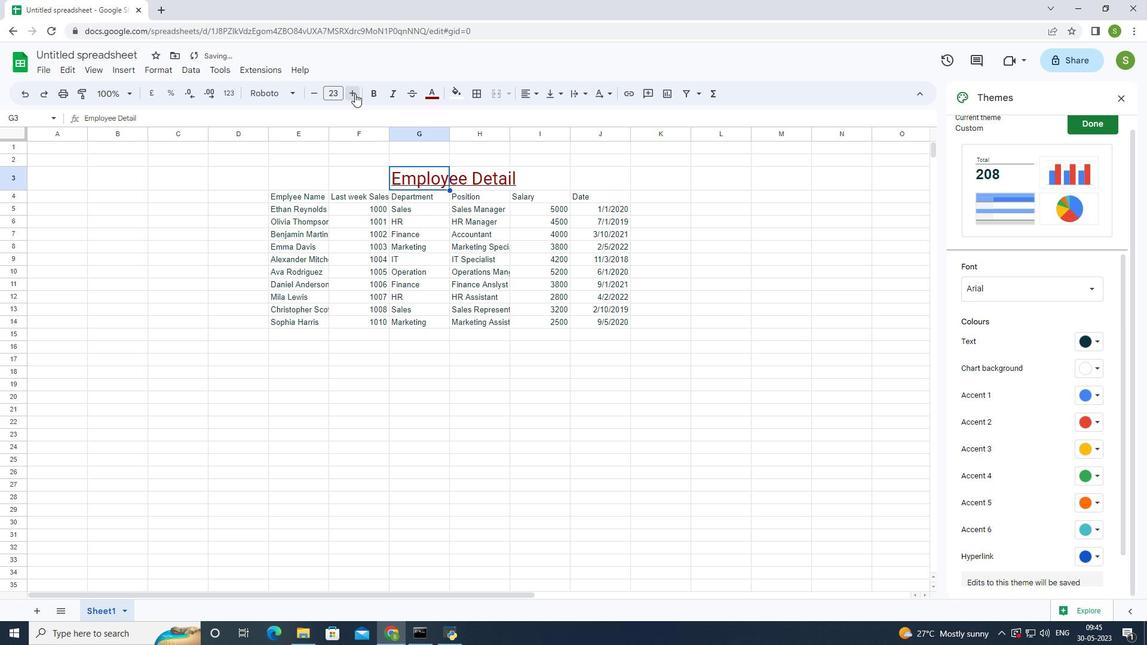 
Action: Mouse pressed left at (355, 93)
Screenshot: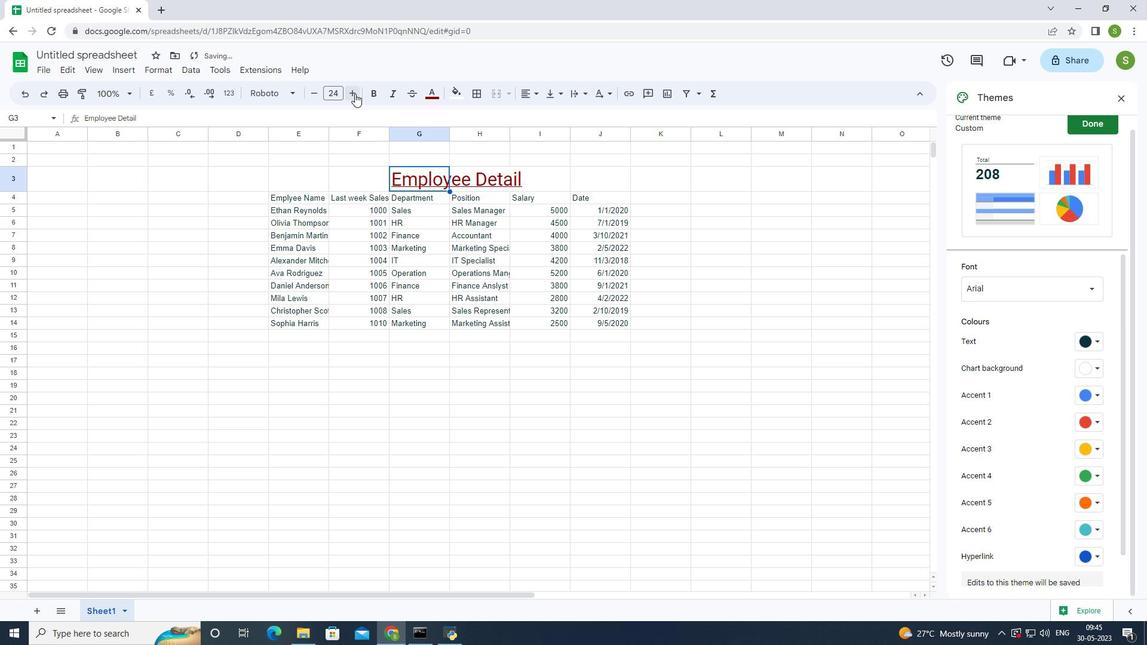 
Action: Mouse moved to (355, 93)
Screenshot: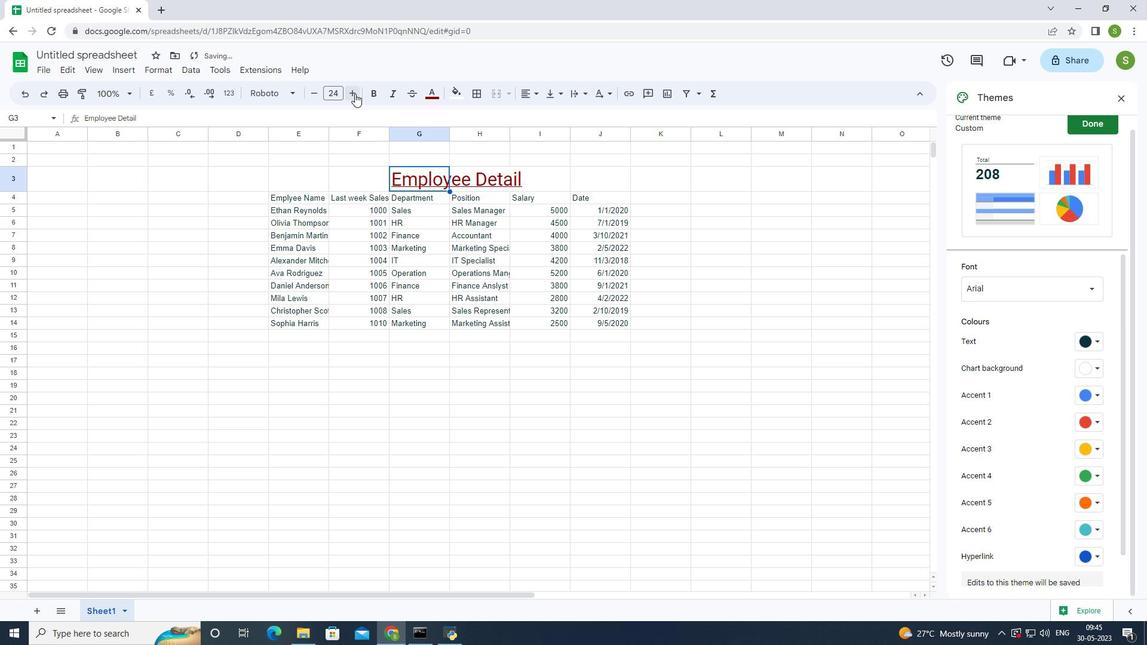 
Action: Mouse pressed left at (355, 93)
Screenshot: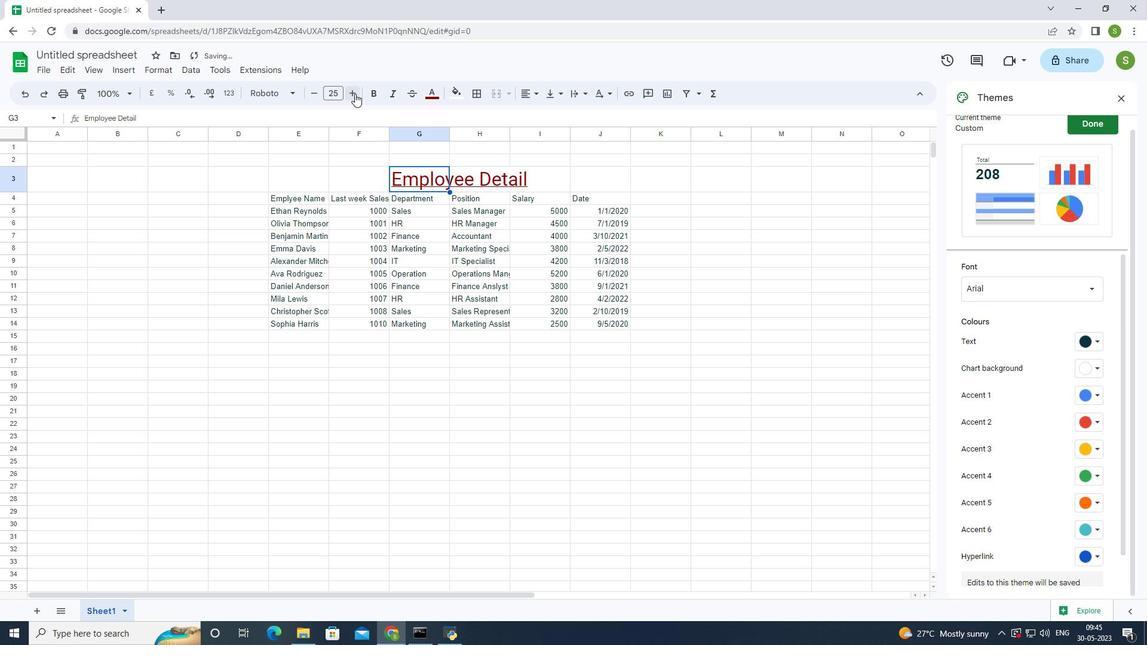 
Action: Mouse moved to (271, 196)
Screenshot: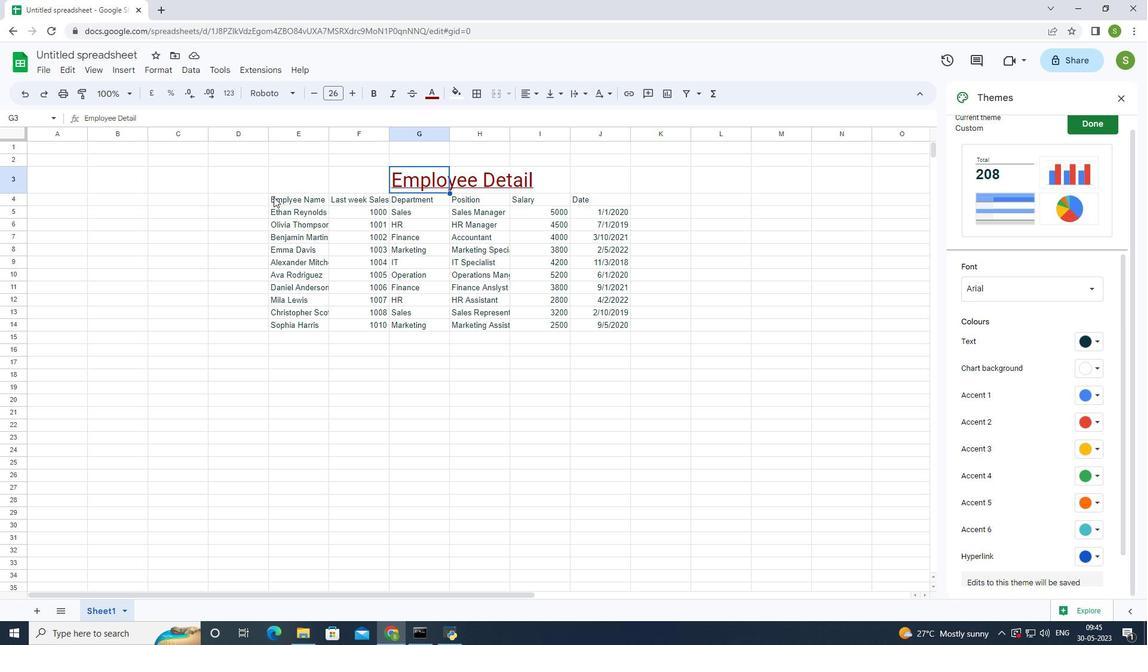 
Action: Mouse pressed left at (271, 196)
Screenshot: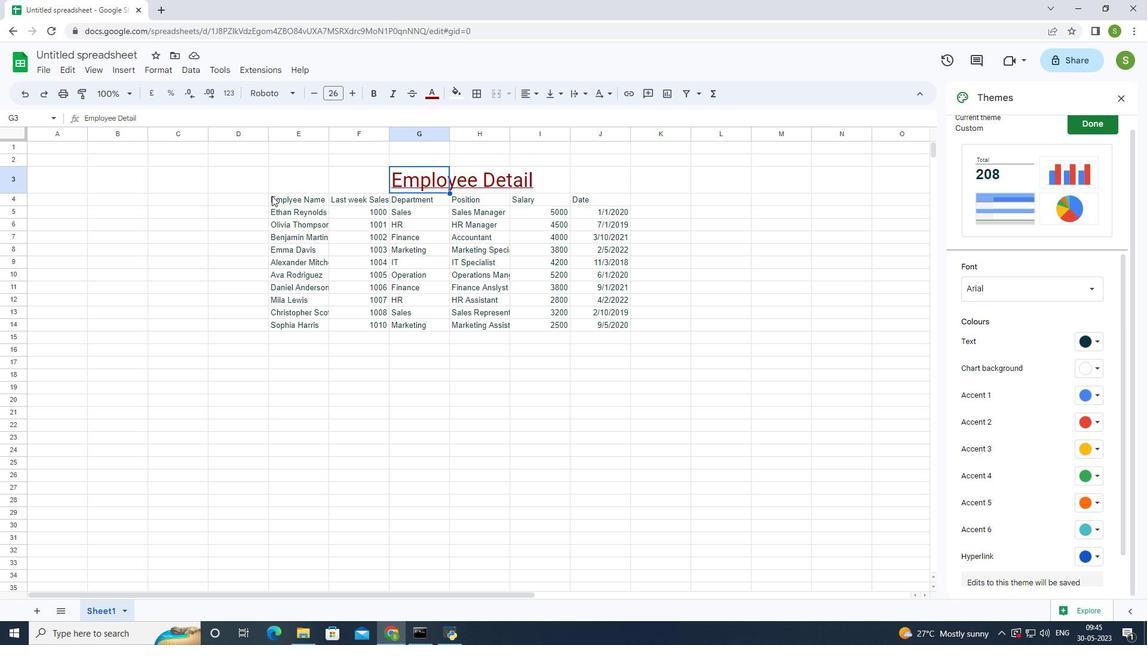 
Action: Mouse moved to (282, 89)
Screenshot: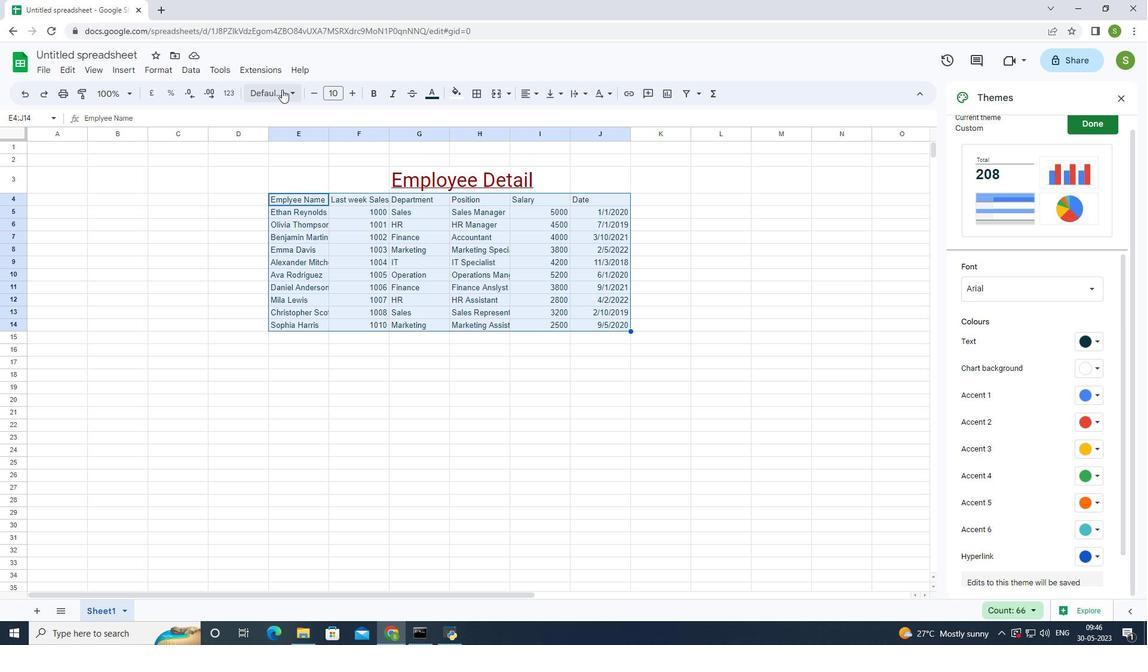 
Action: Mouse pressed left at (282, 89)
Screenshot: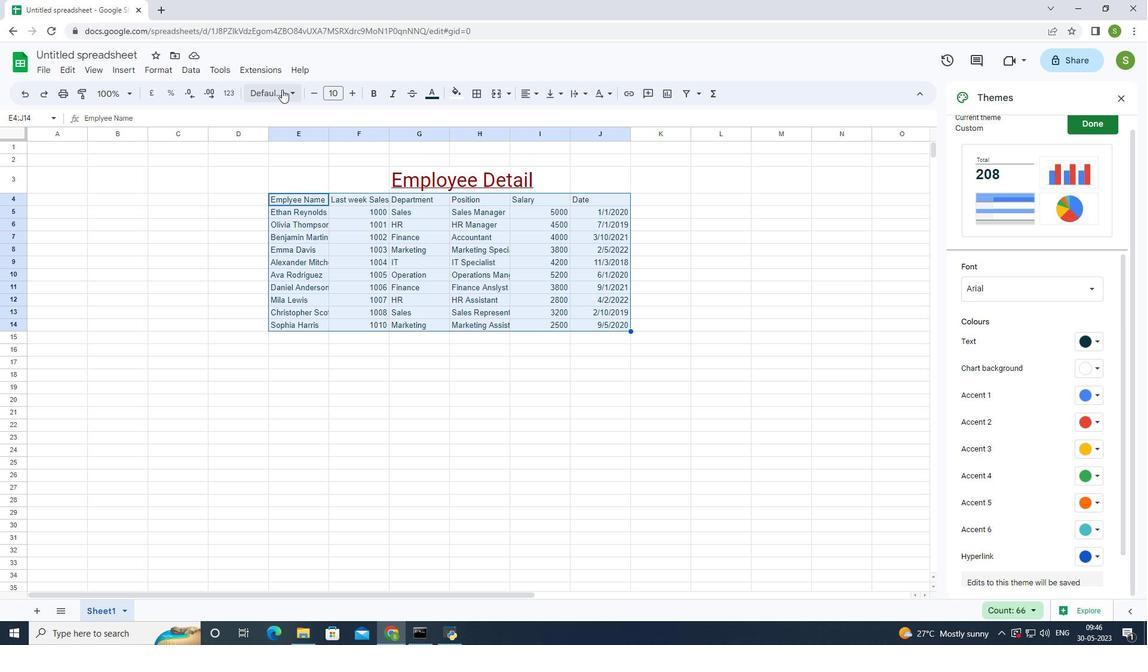 
Action: Mouse moved to (282, 116)
Screenshot: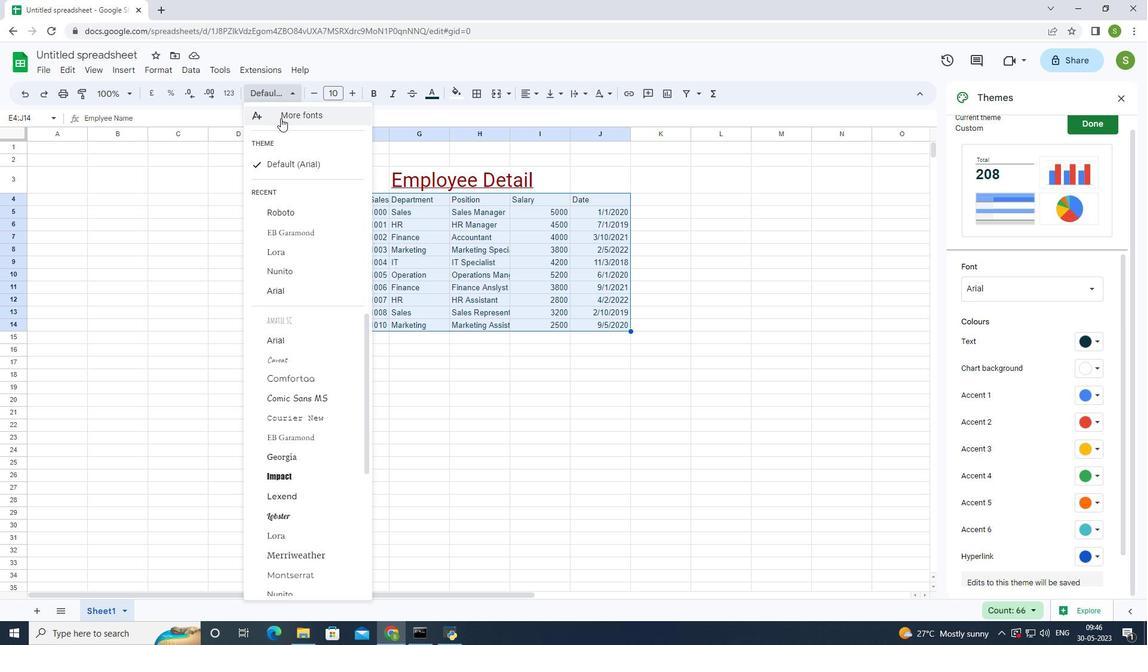 
Action: Mouse pressed left at (282, 116)
Screenshot: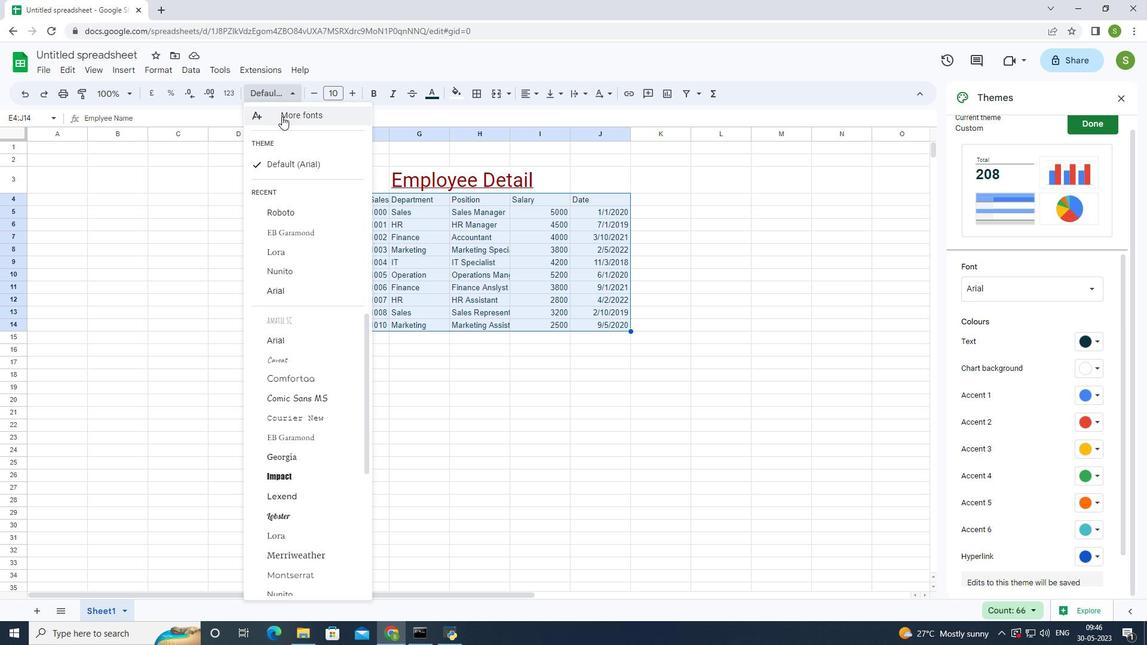 
Action: Mouse moved to (352, 188)
Screenshot: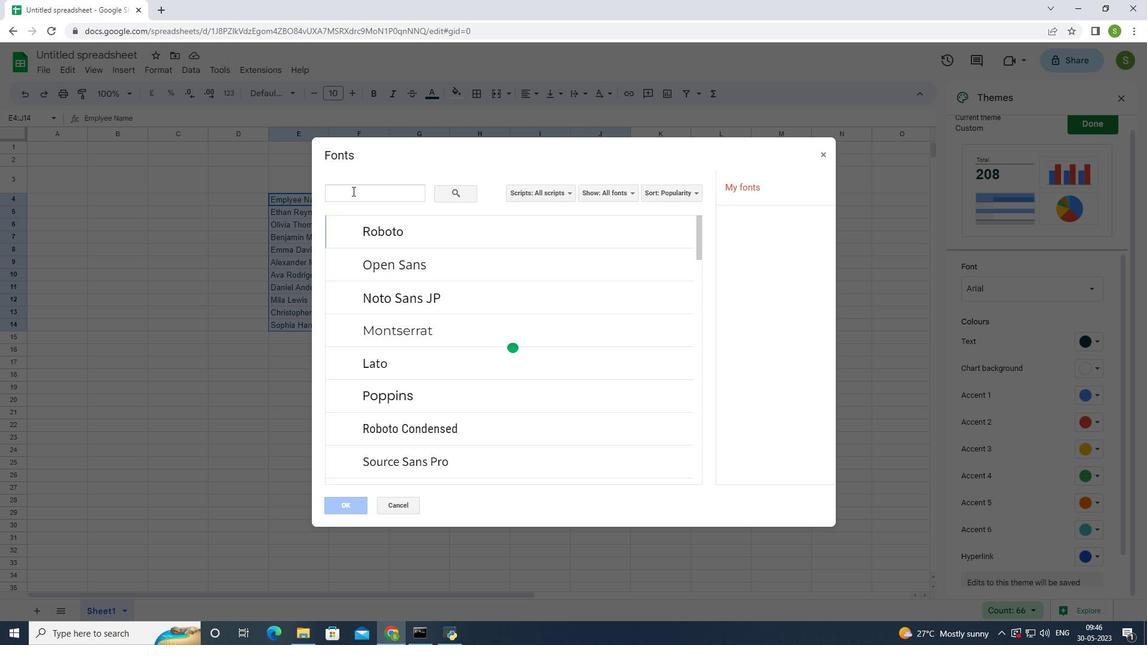 
Action: Mouse pressed left at (352, 188)
Screenshot: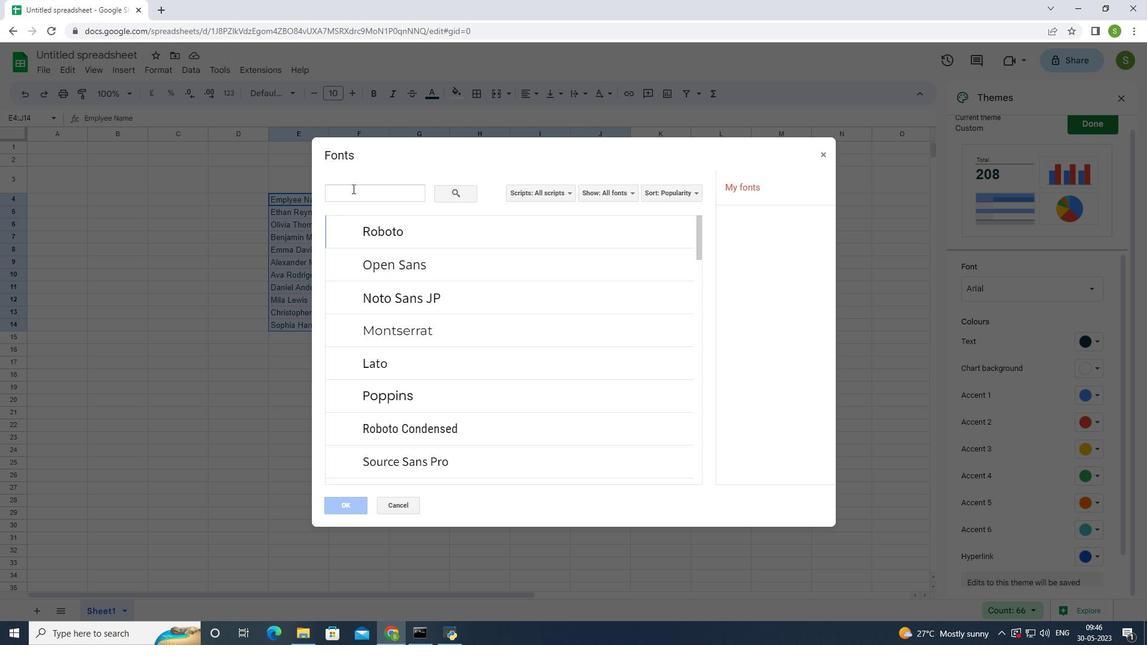 
Action: Mouse moved to (451, 136)
Screenshot: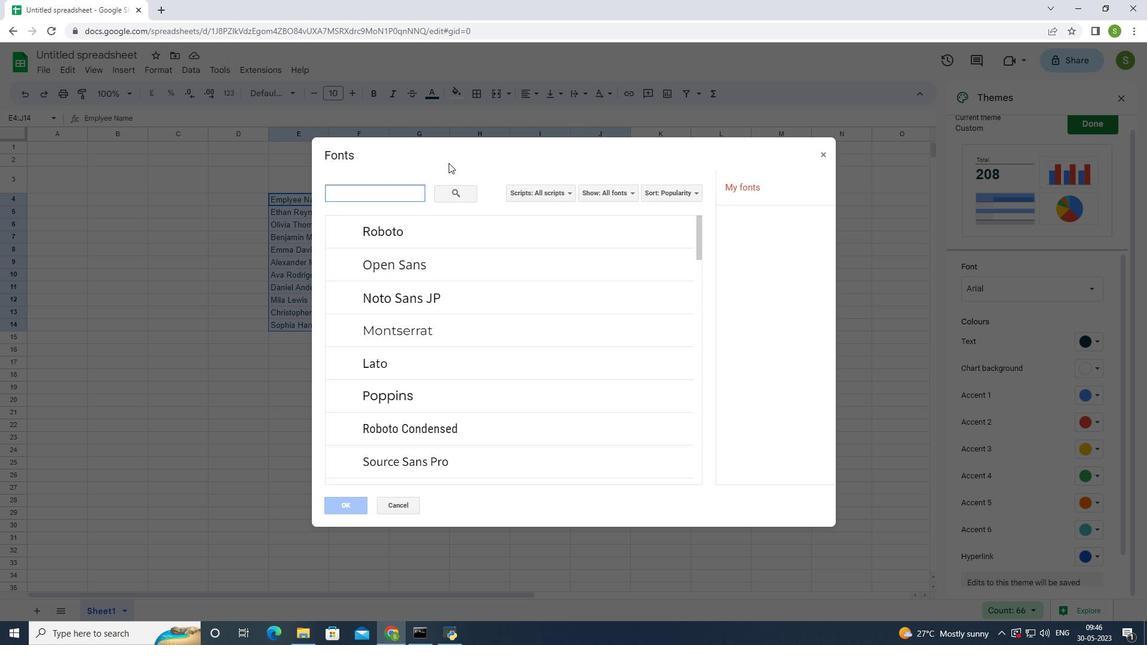 
Action: Key pressed <Key.shift>S
Screenshot: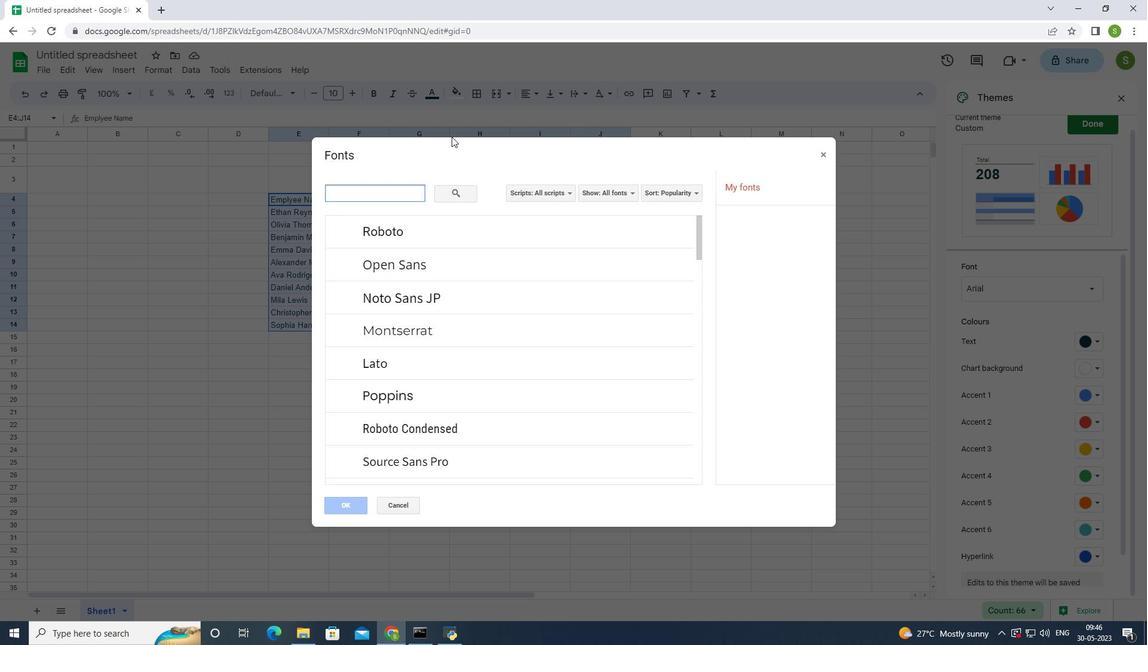 
Action: Mouse moved to (478, 129)
Screenshot: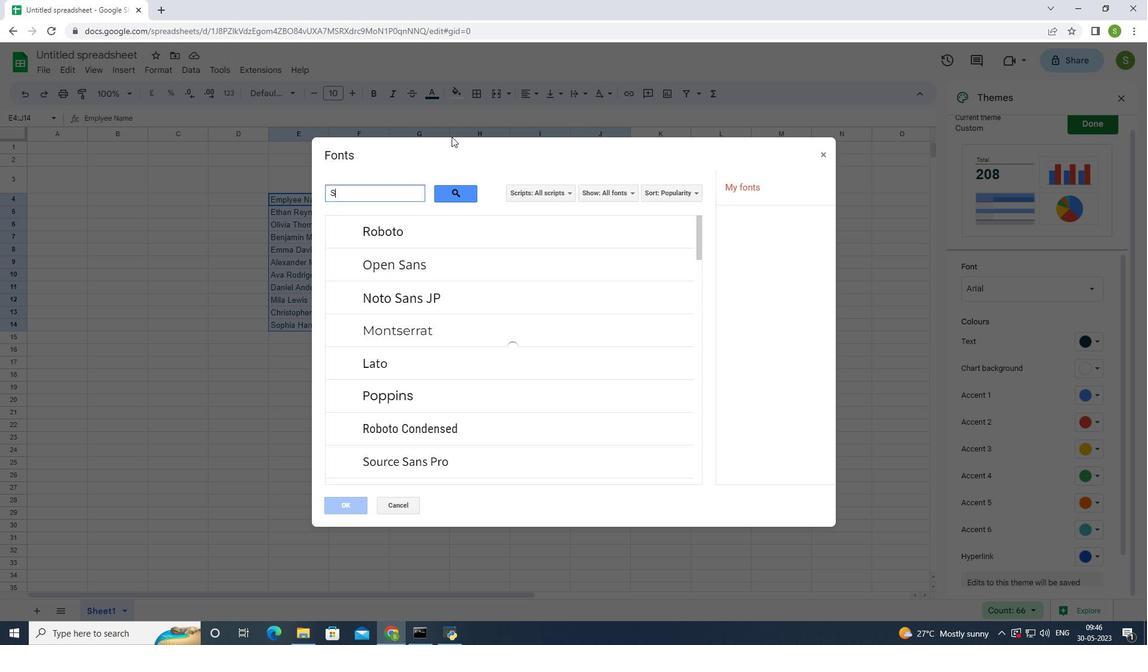 
Action: Key pressed p
Screenshot: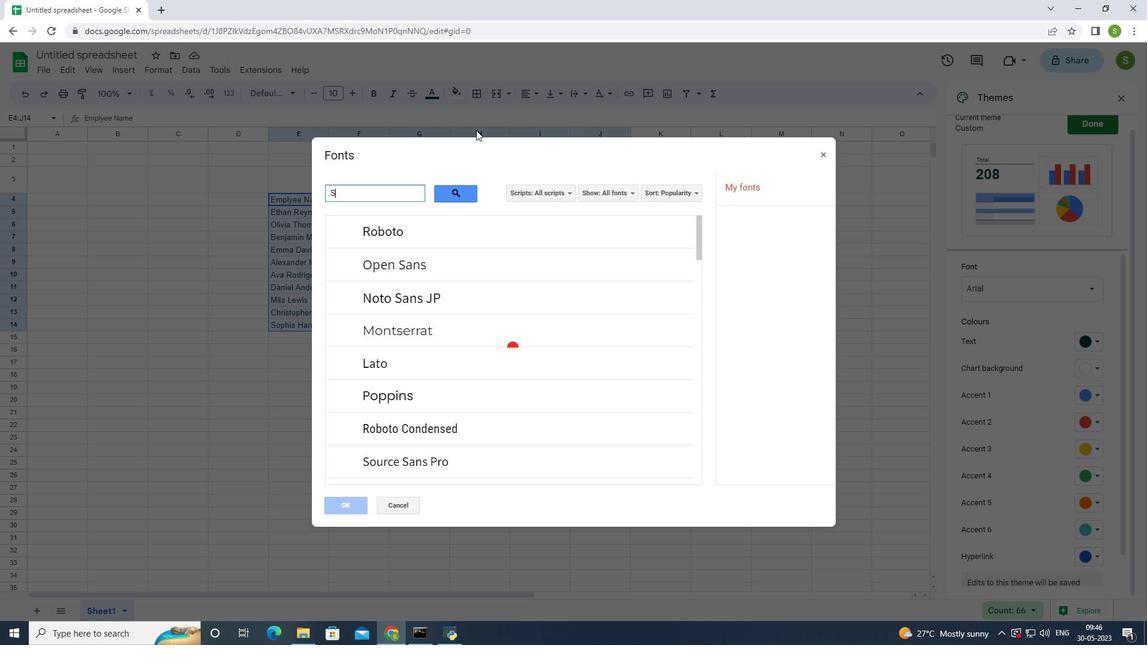 
Action: Mouse moved to (501, 124)
Screenshot: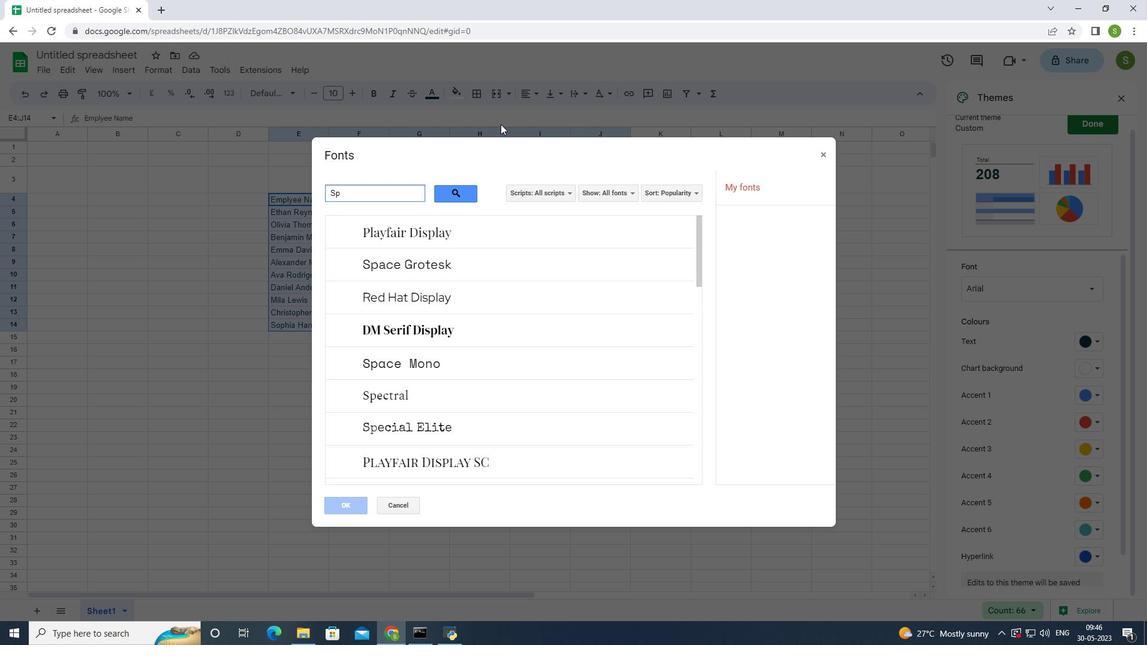 
Action: Key pressed ectral
Screenshot: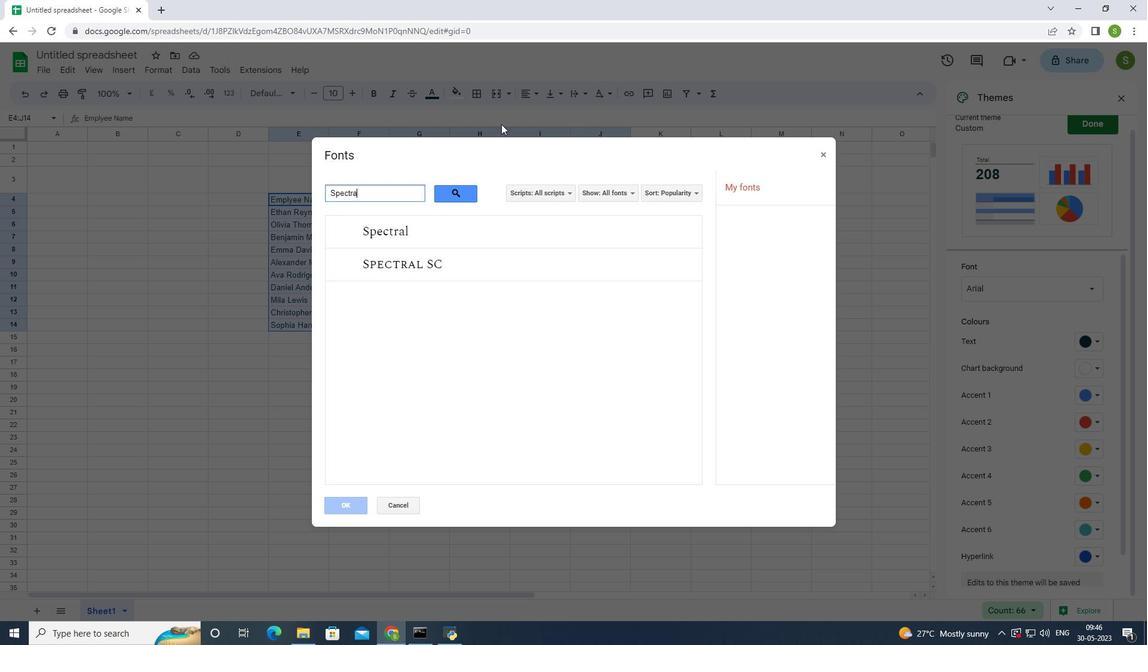 
Action: Mouse moved to (383, 227)
Screenshot: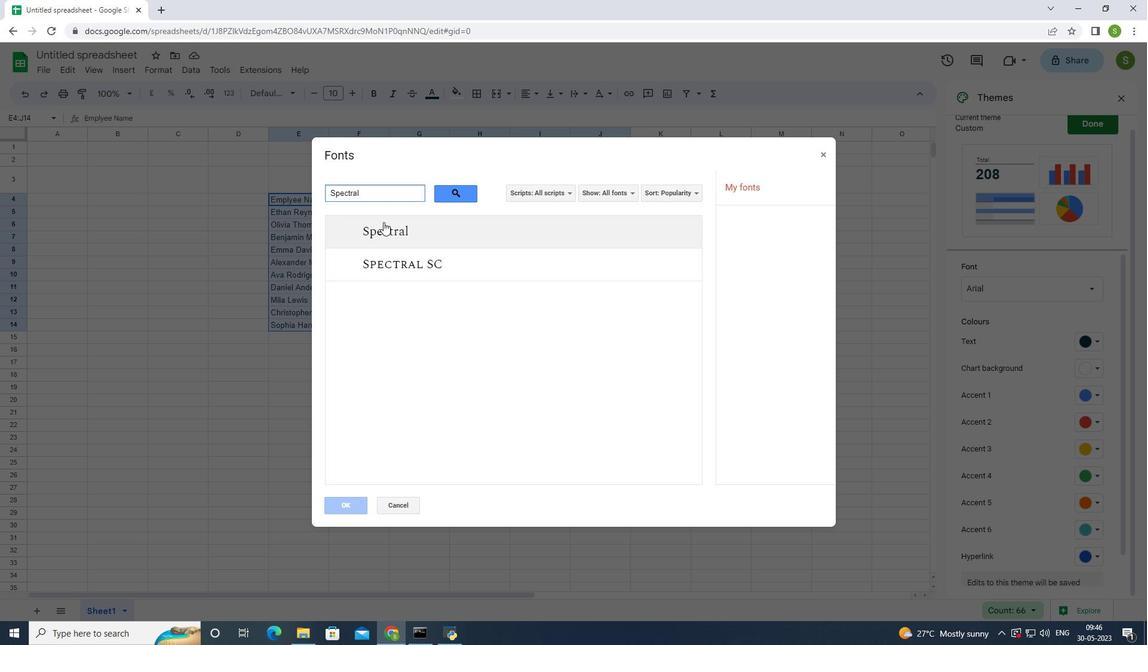 
Action: Mouse pressed left at (383, 227)
Screenshot: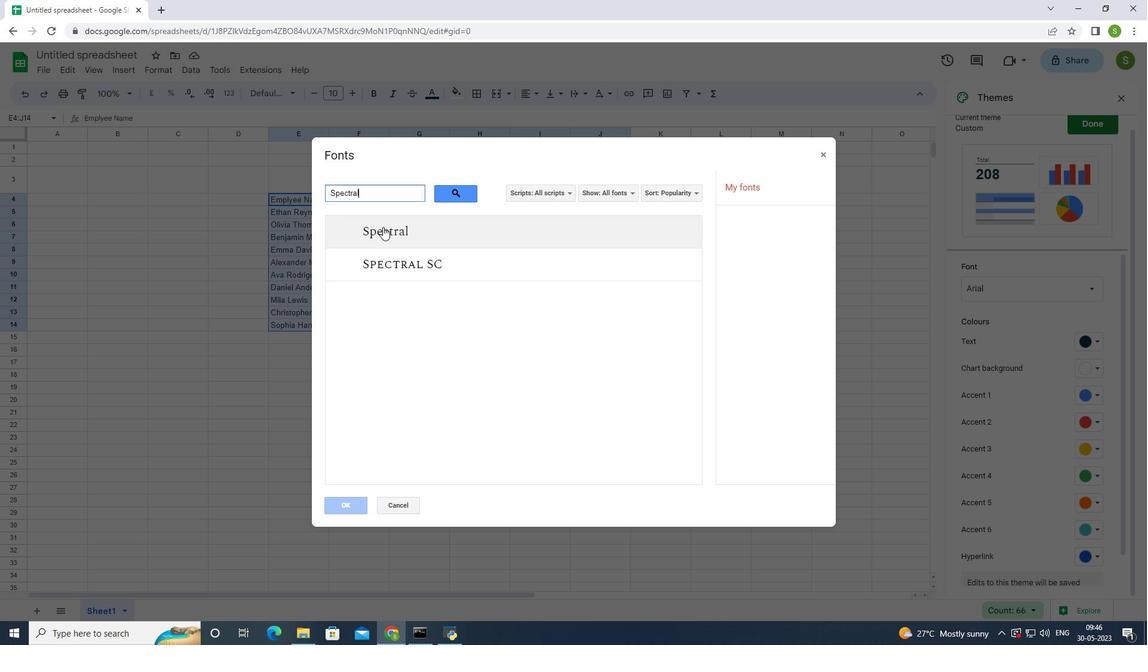 
Action: Mouse moved to (347, 505)
Screenshot: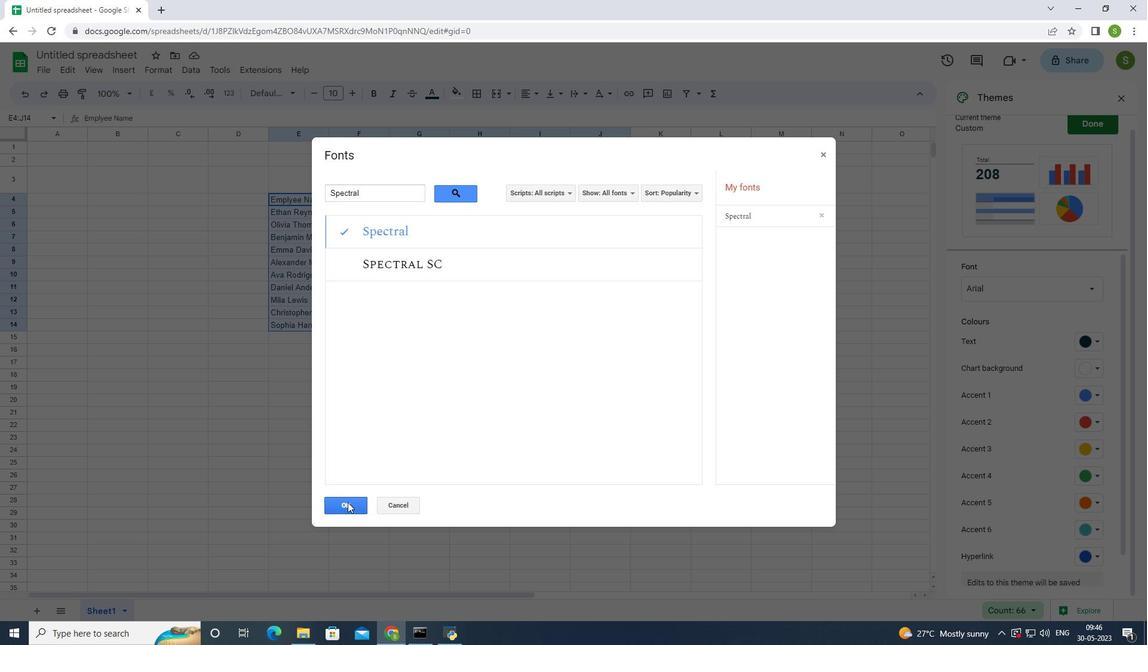 
Action: Mouse pressed left at (347, 505)
Screenshot: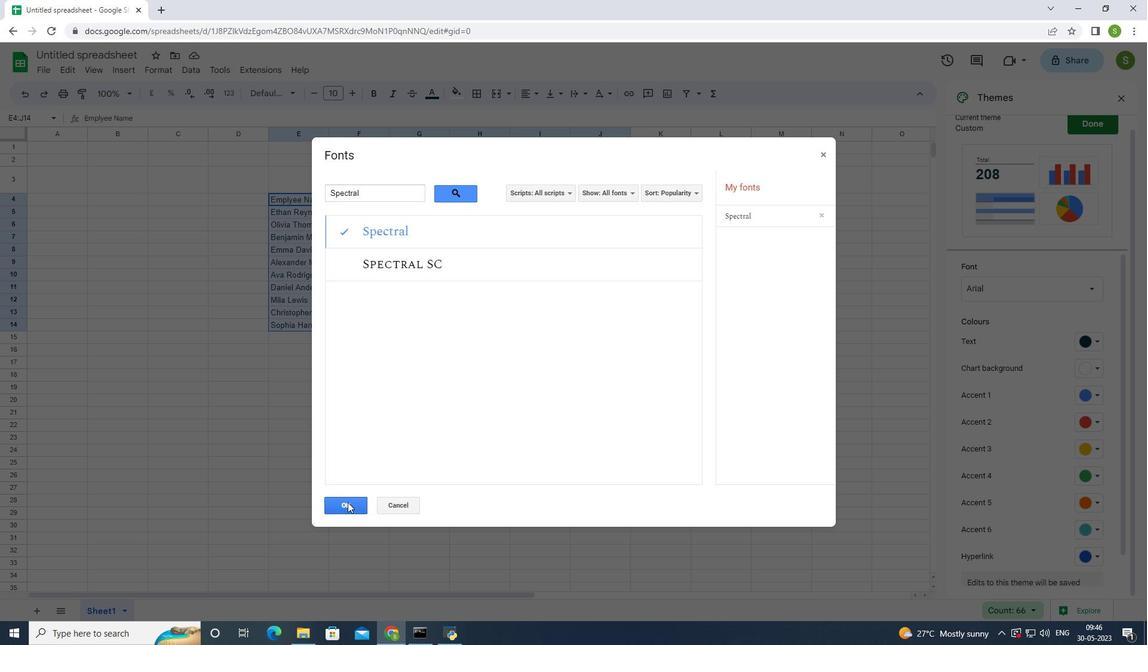 
Action: Mouse moved to (349, 91)
Screenshot: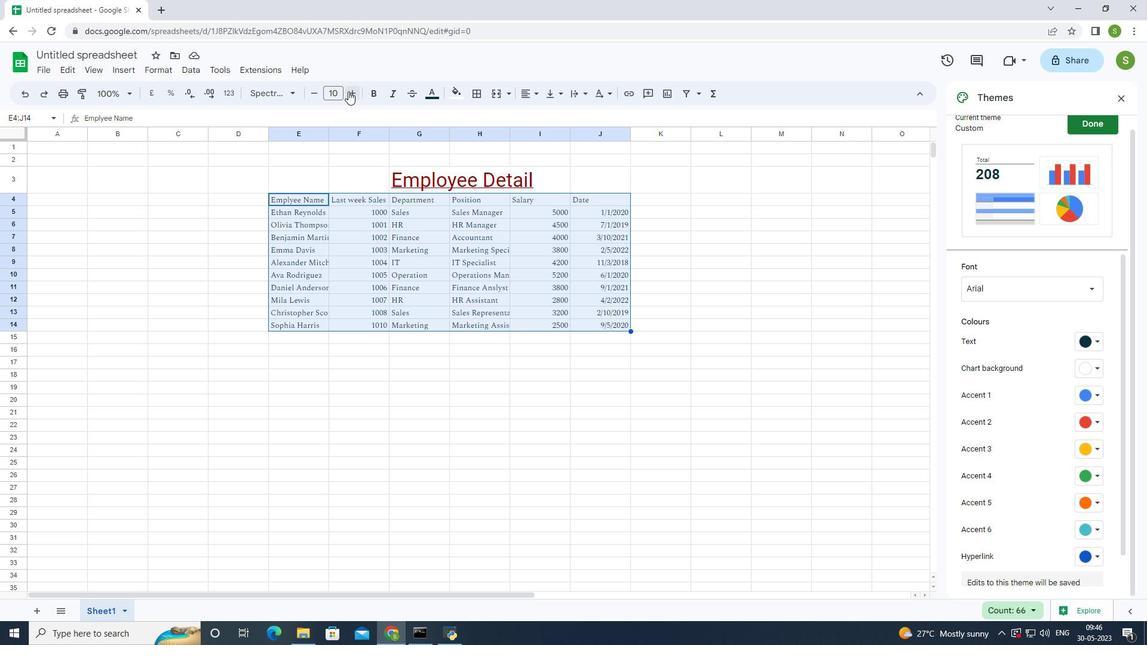 
Action: Mouse pressed left at (349, 91)
Screenshot: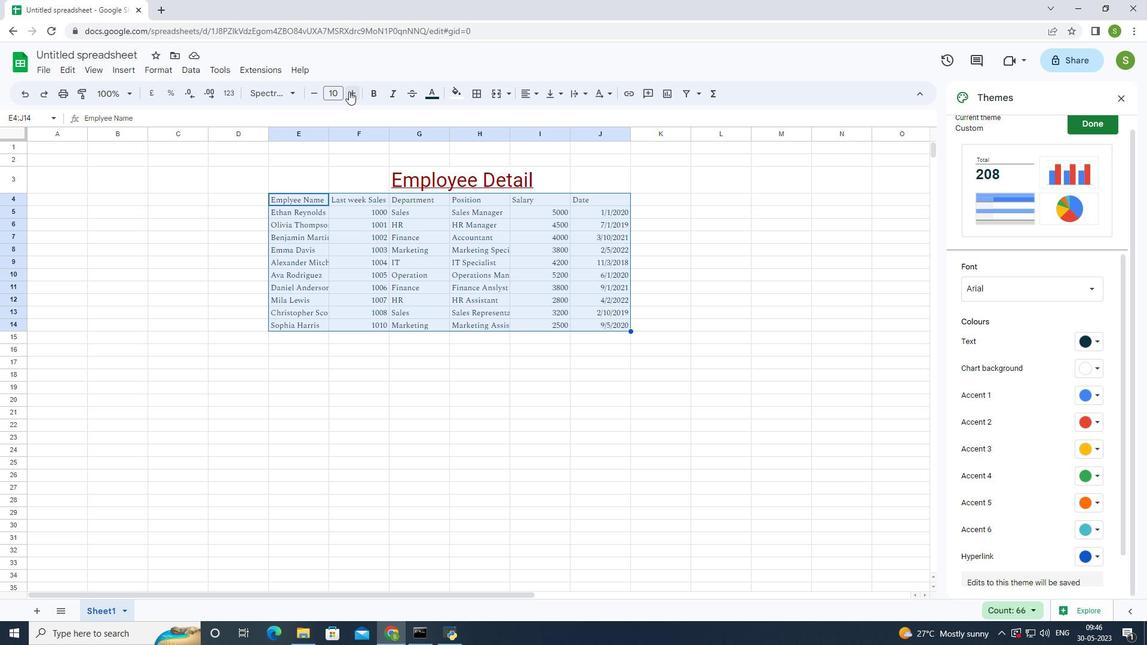
Action: Mouse pressed left at (349, 91)
Screenshot: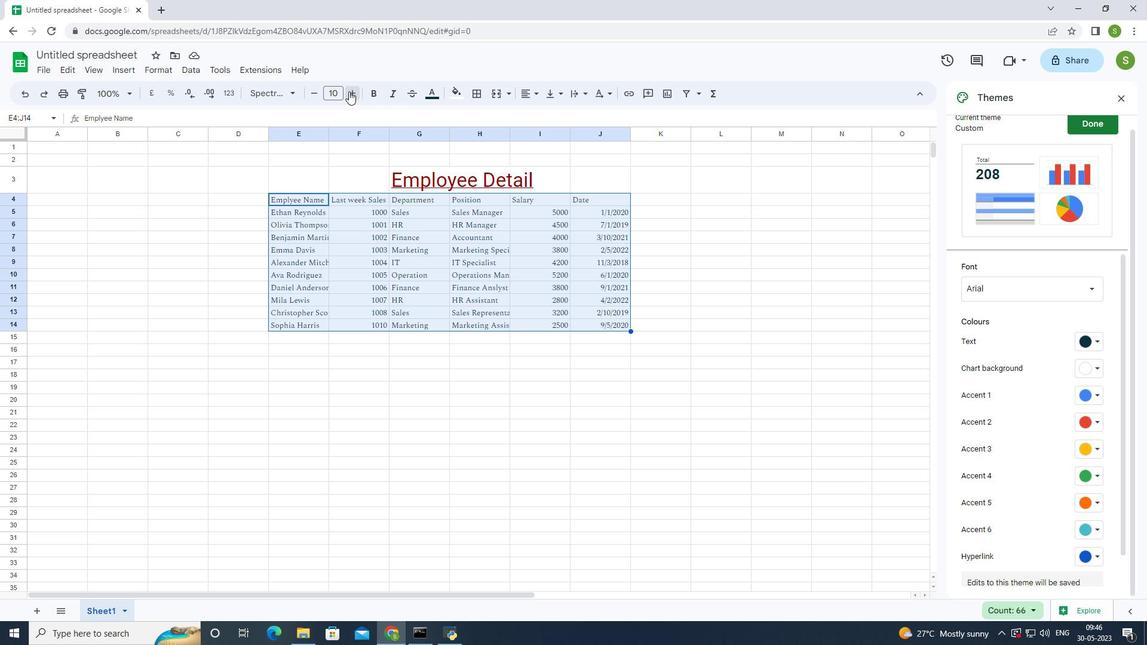 
Action: Mouse pressed left at (349, 91)
Screenshot: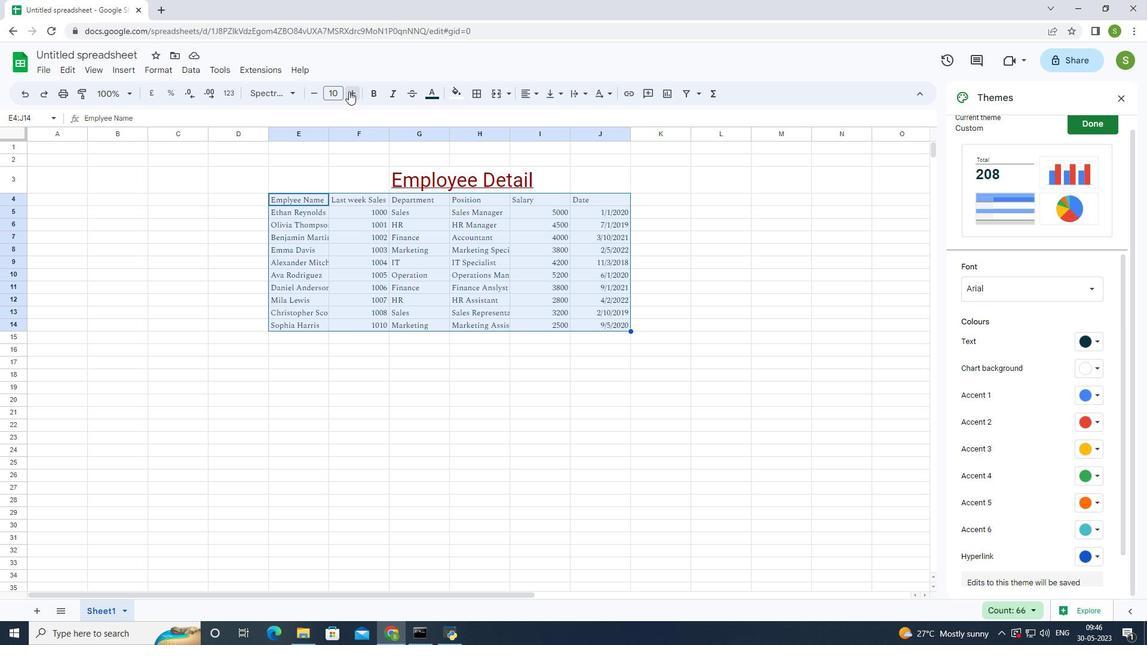 
Action: Mouse pressed left at (349, 91)
Screenshot: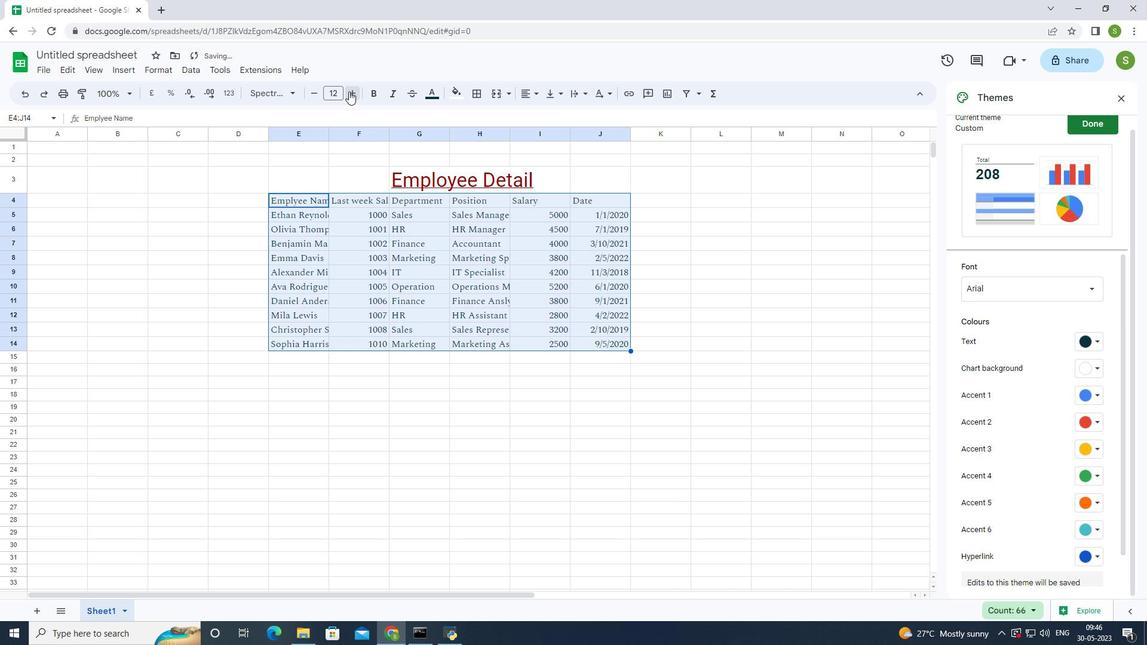 
Action: Mouse pressed left at (349, 91)
Screenshot: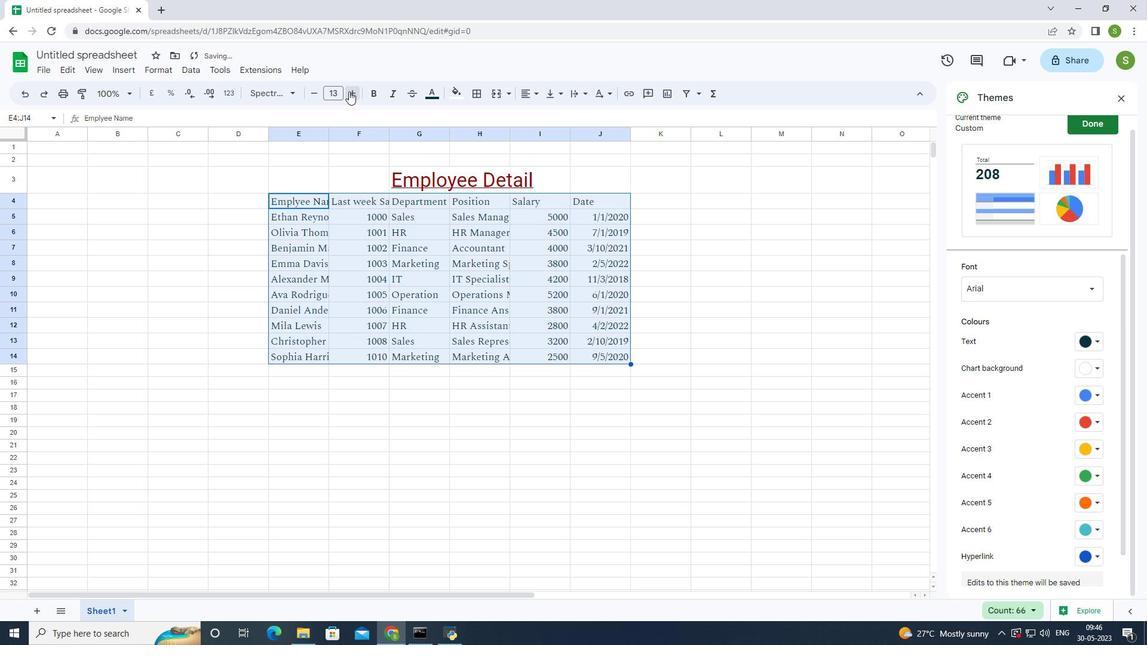 
Action: Mouse pressed left at (349, 91)
Screenshot: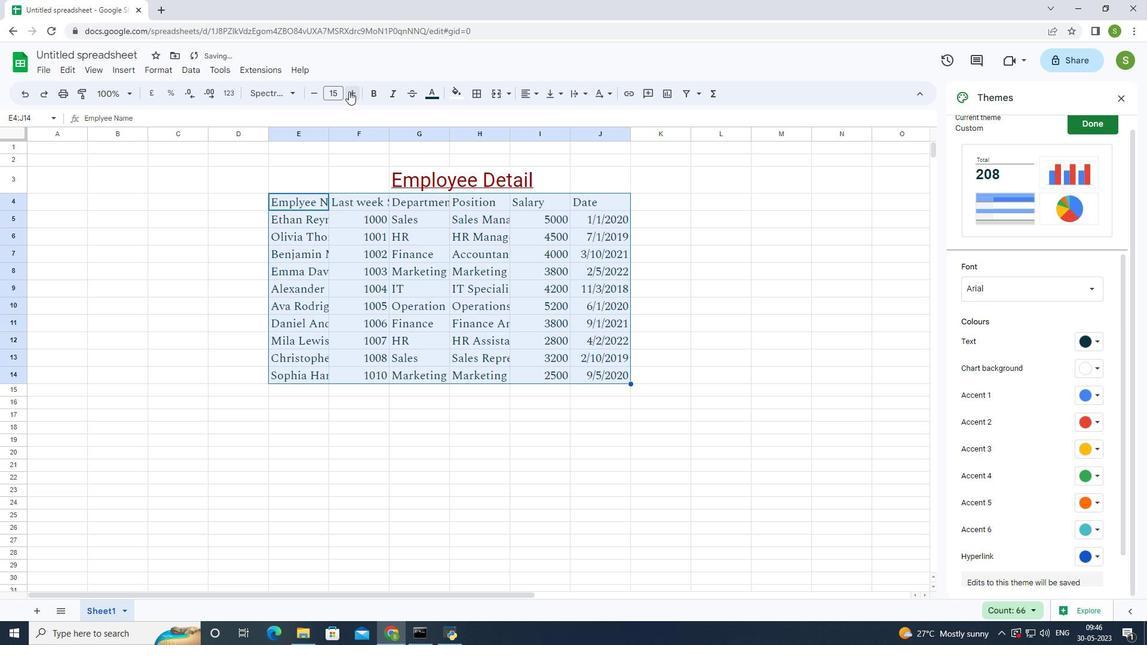 
Action: Mouse pressed left at (349, 91)
Screenshot: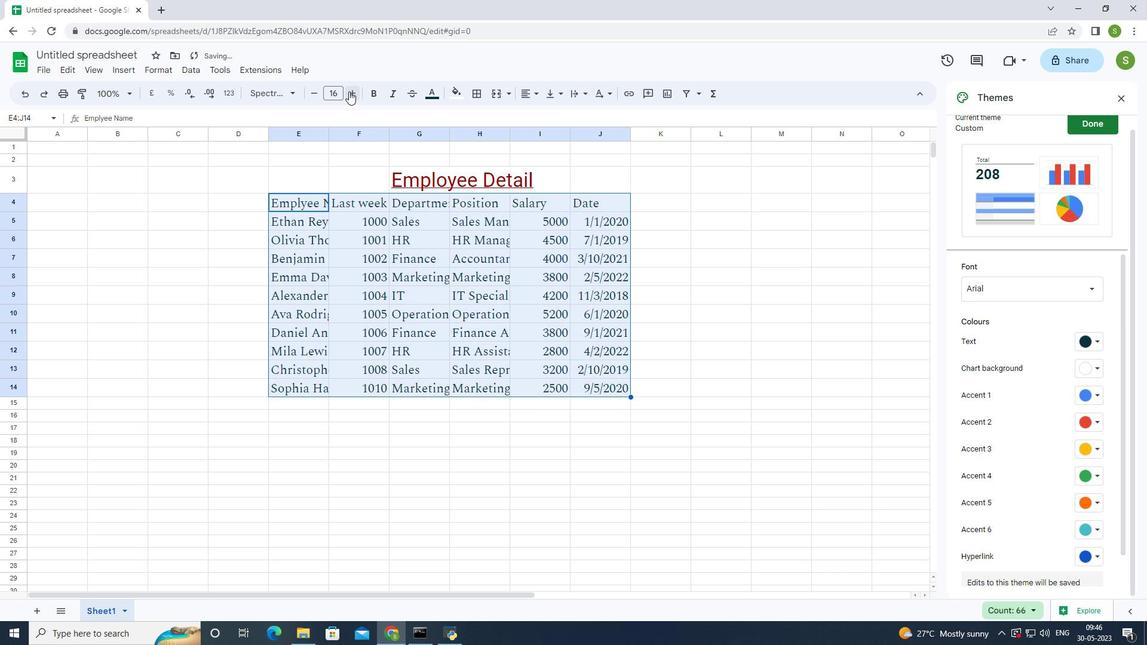 
Action: Mouse moved to (349, 92)
Screenshot: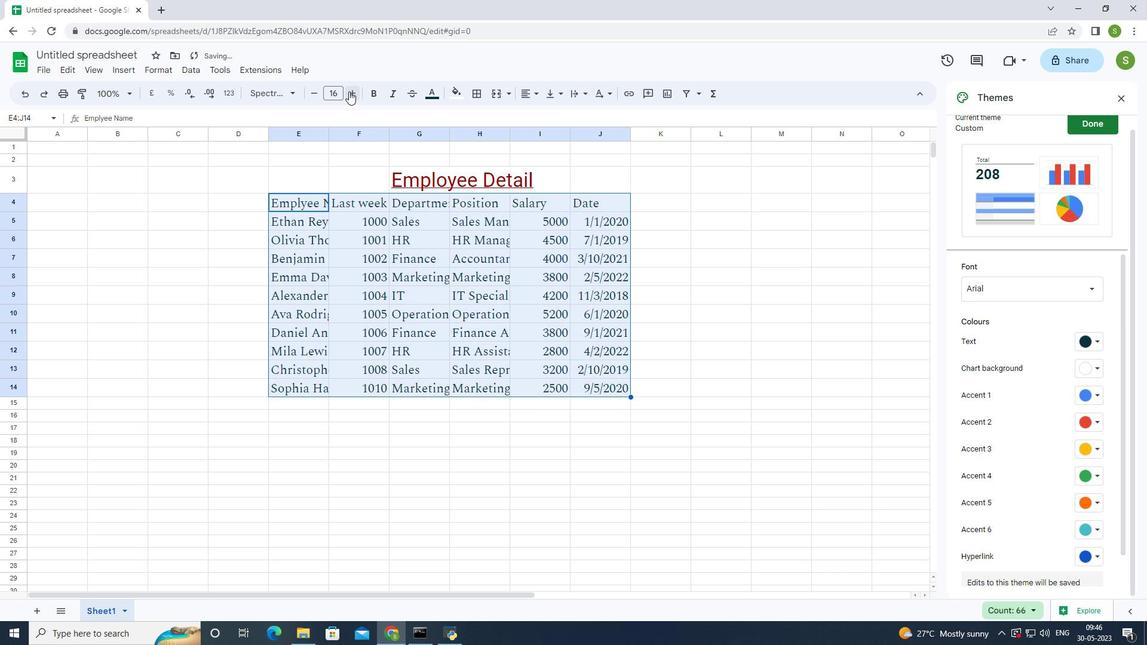 
Action: Mouse pressed left at (349, 92)
Screenshot: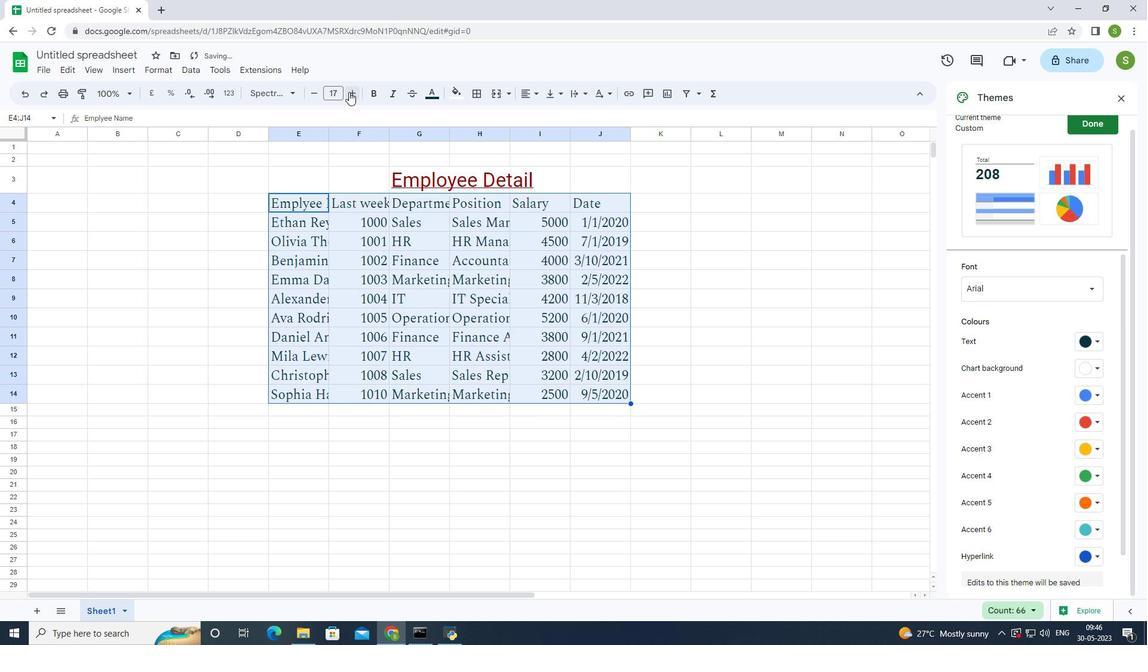 
Action: Mouse moved to (534, 89)
Screenshot: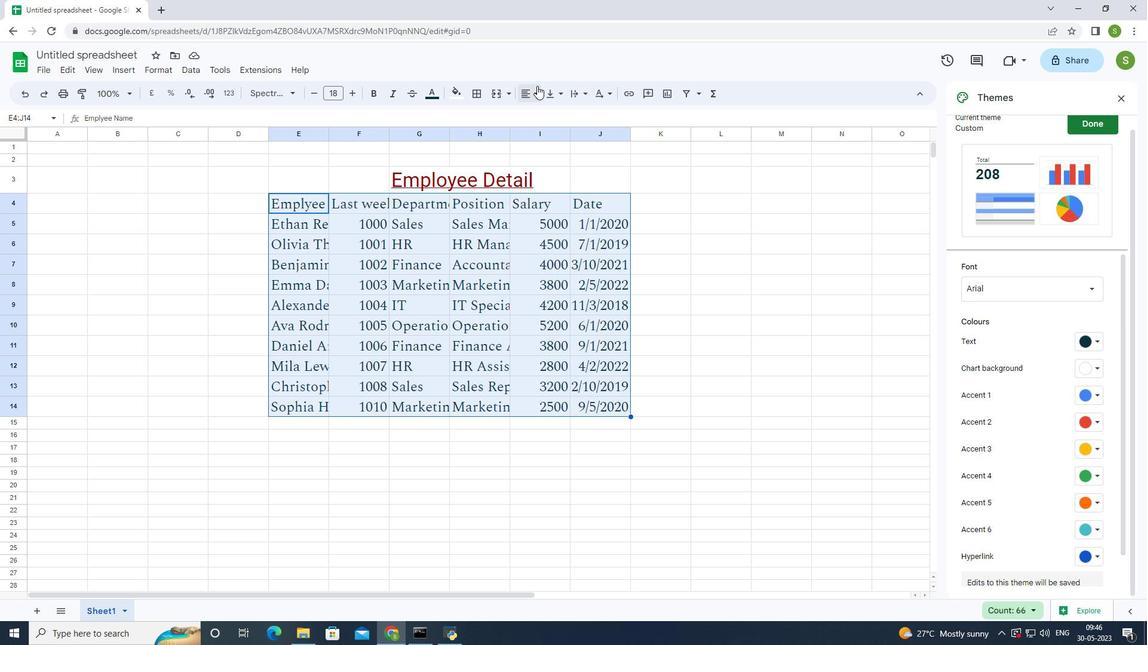 
Action: Mouse pressed left at (534, 89)
Screenshot: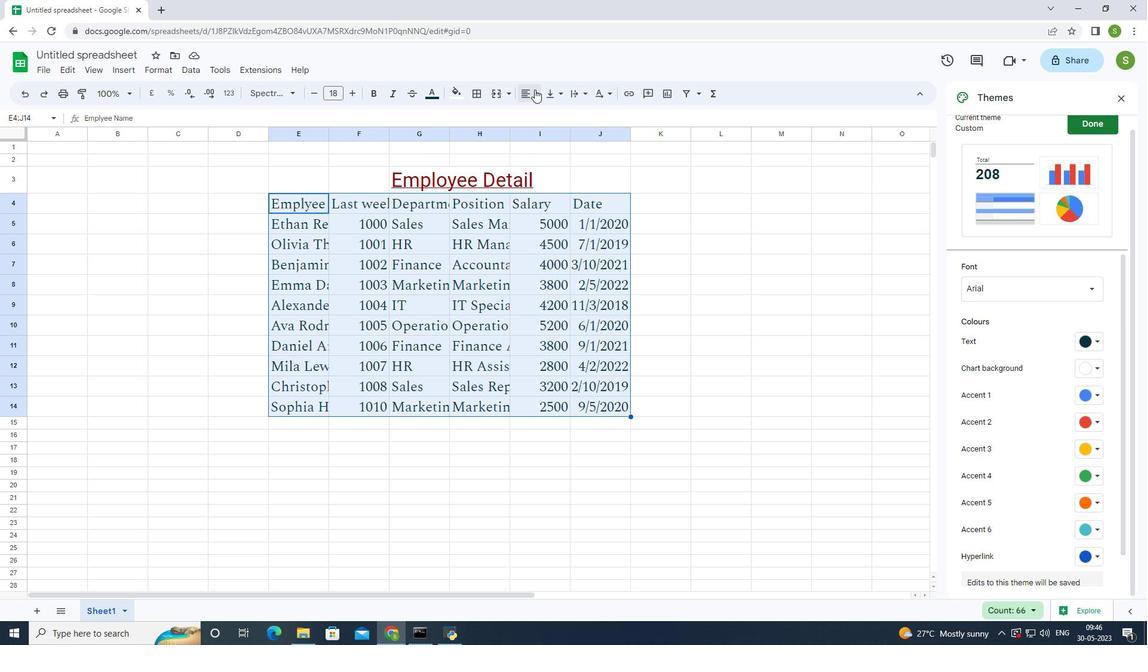 
Action: Mouse moved to (569, 120)
Screenshot: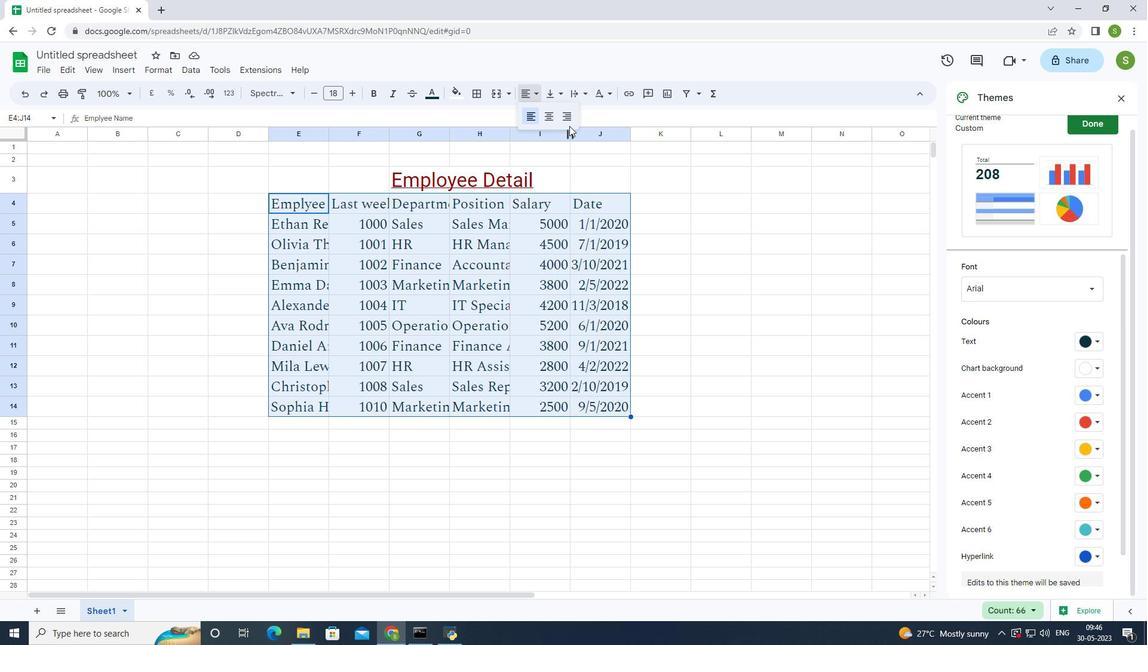 
Action: Mouse pressed left at (569, 120)
Screenshot: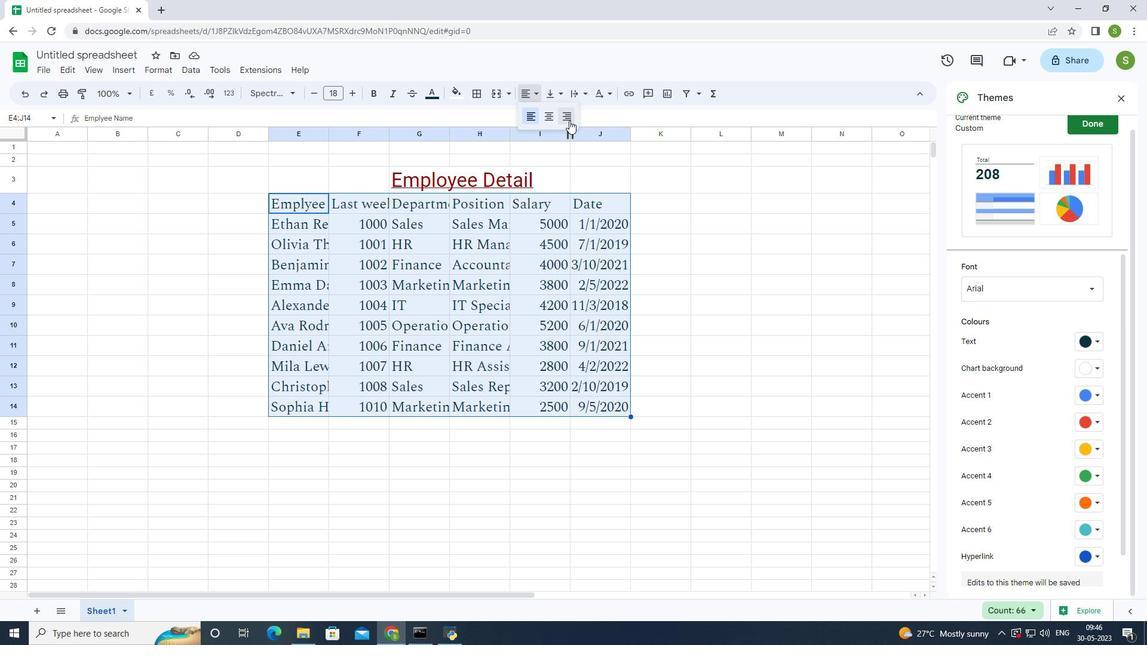 
Action: Mouse moved to (418, 168)
Screenshot: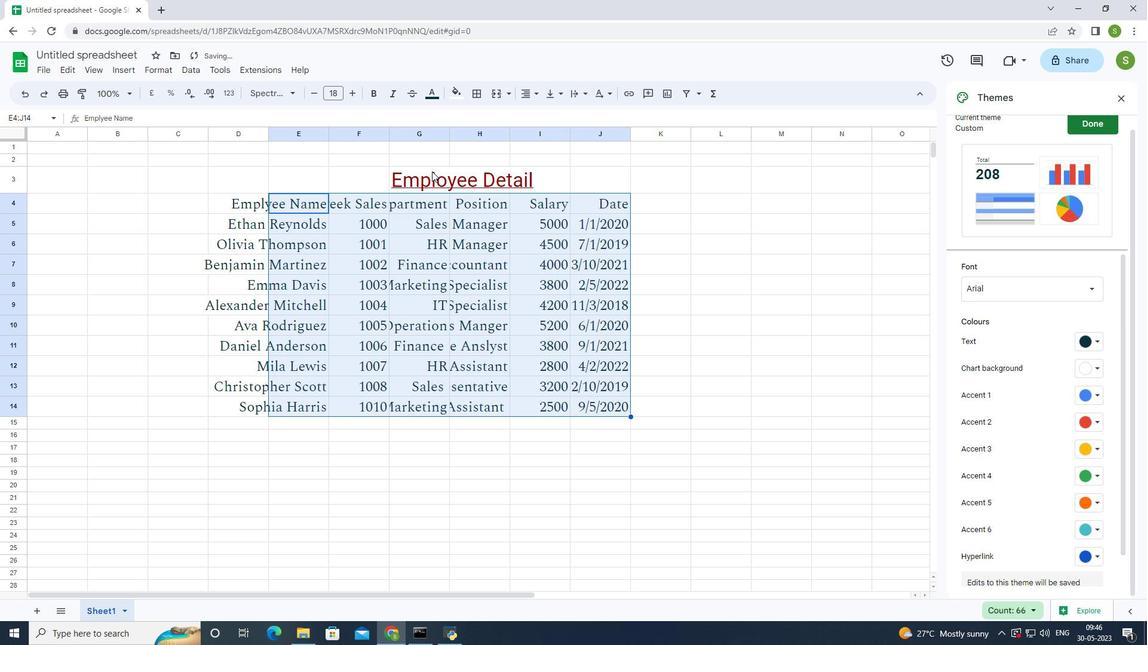 
Action: Mouse pressed left at (418, 168)
Screenshot: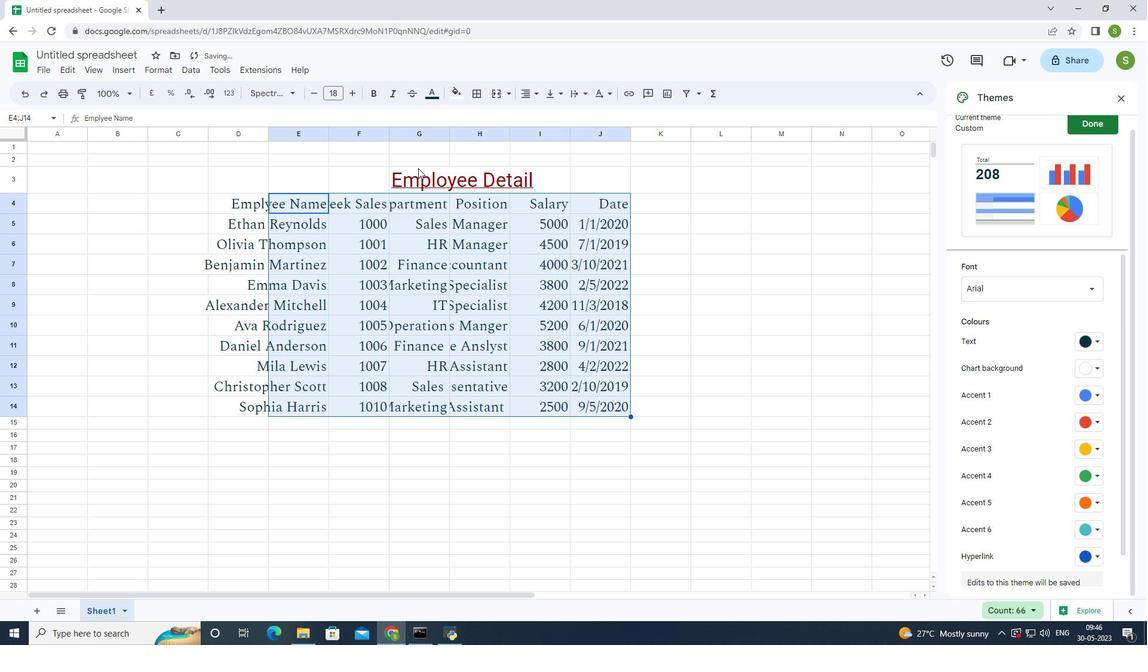 
Action: Mouse moved to (399, 170)
Screenshot: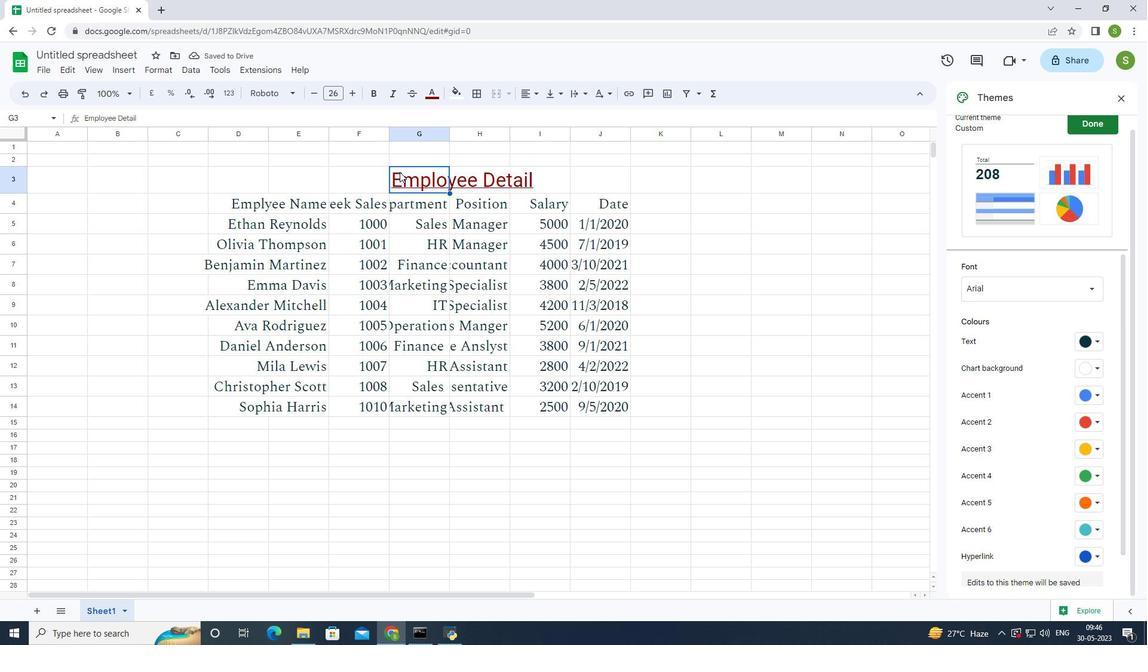 
Action: Mouse pressed left at (399, 170)
Screenshot: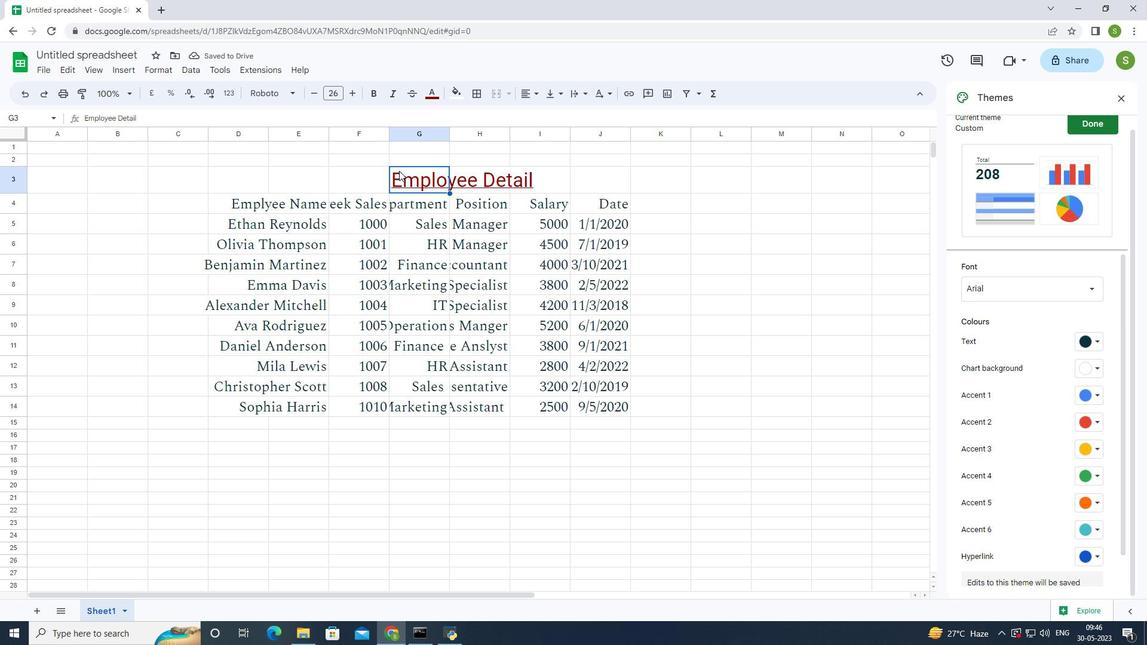 
Action: Mouse moved to (537, 96)
Screenshot: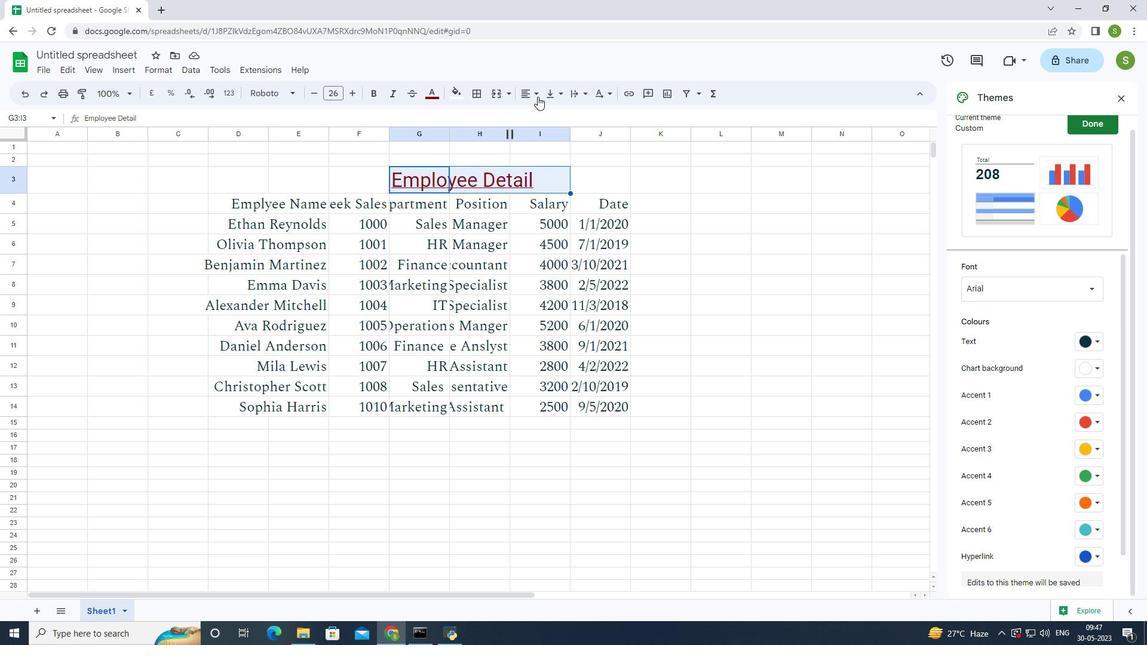 
Action: Mouse pressed left at (537, 96)
Screenshot: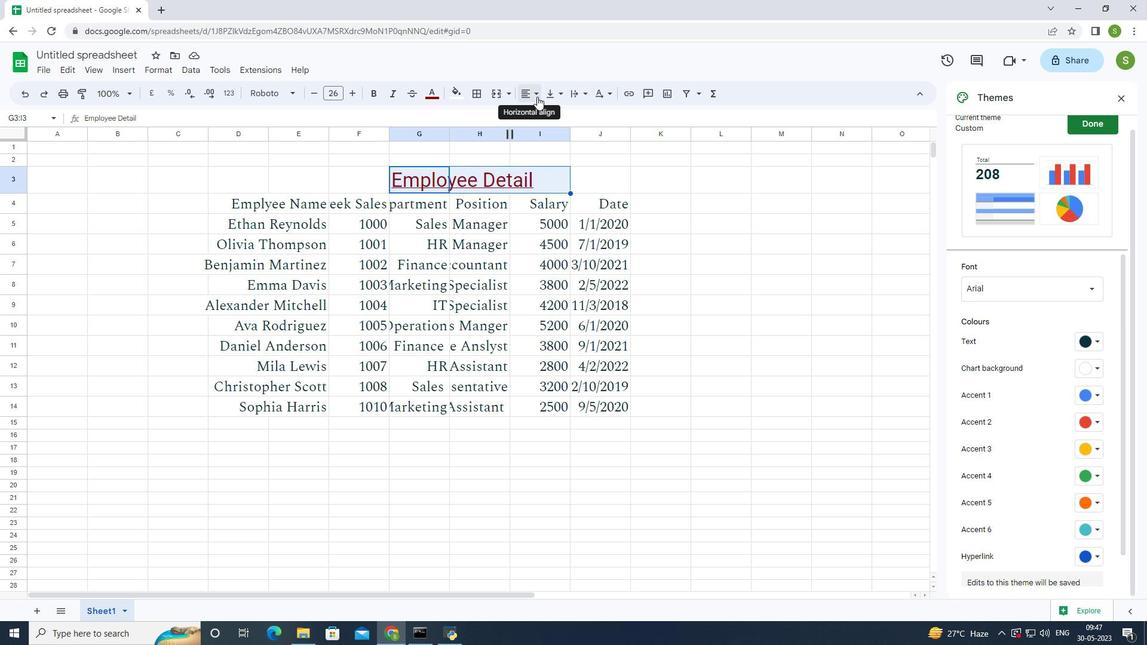 
Action: Mouse moved to (579, 115)
Screenshot: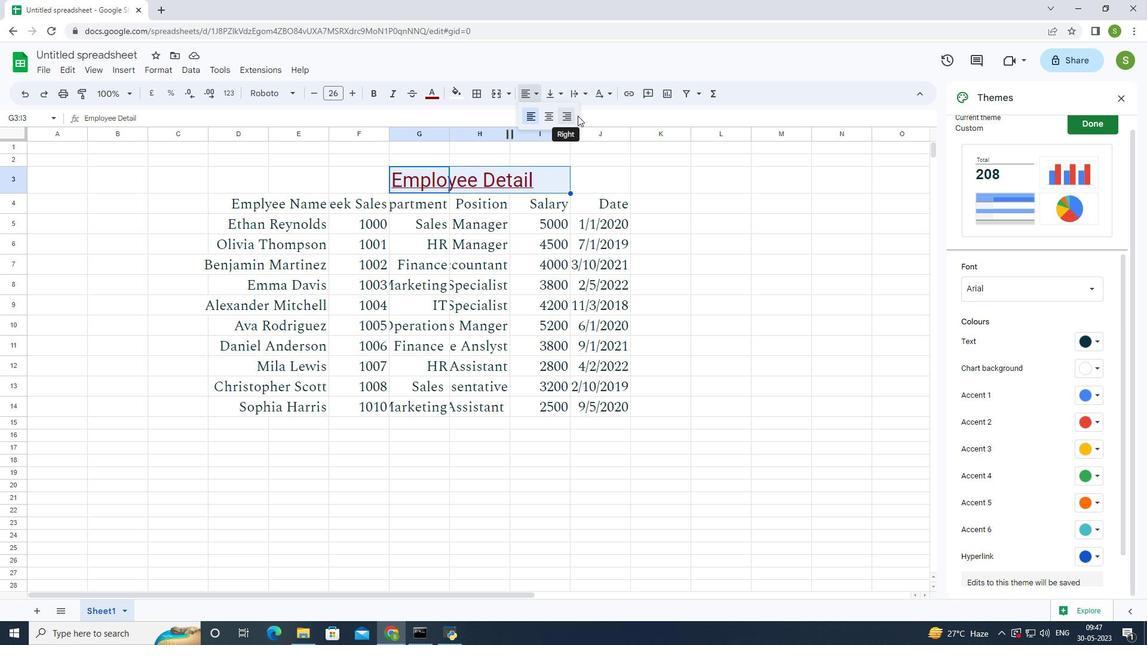 
Action: Mouse pressed left at (579, 115)
Screenshot: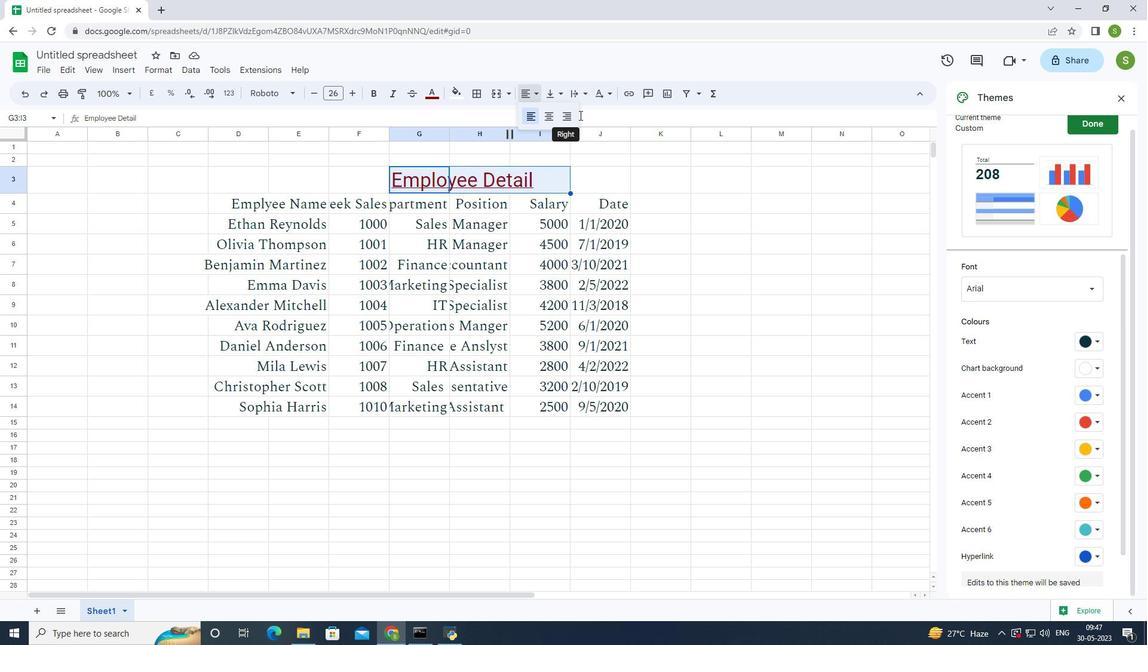 
Action: Mouse moved to (537, 92)
Screenshot: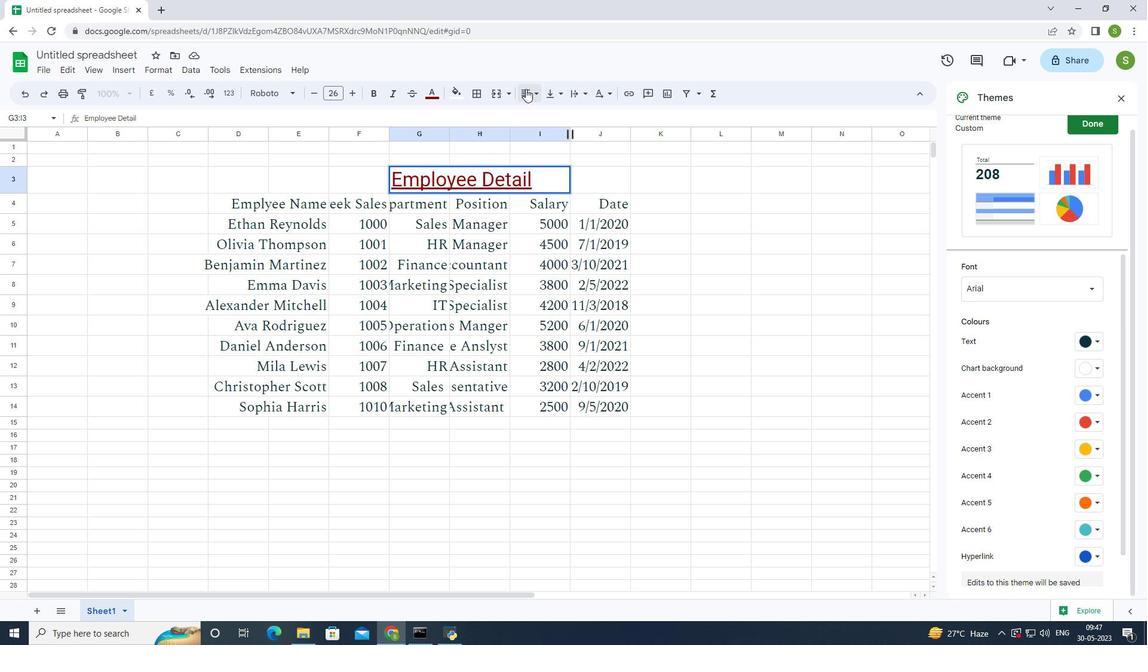 
Action: Mouse pressed left at (537, 92)
Screenshot: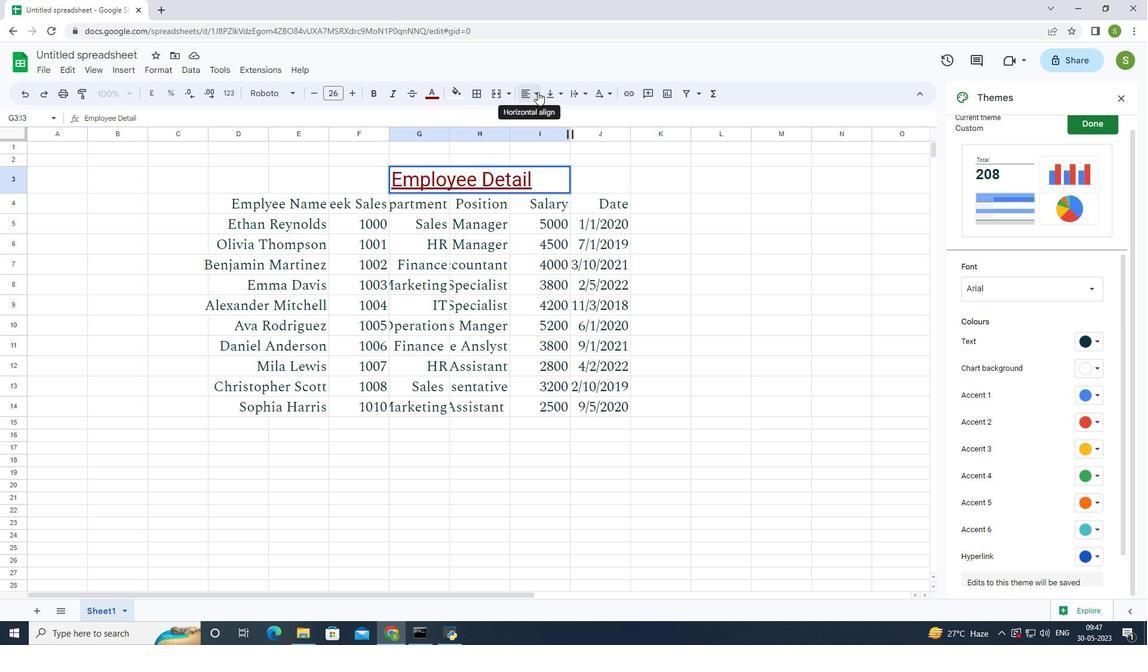 
Action: Mouse moved to (569, 109)
Screenshot: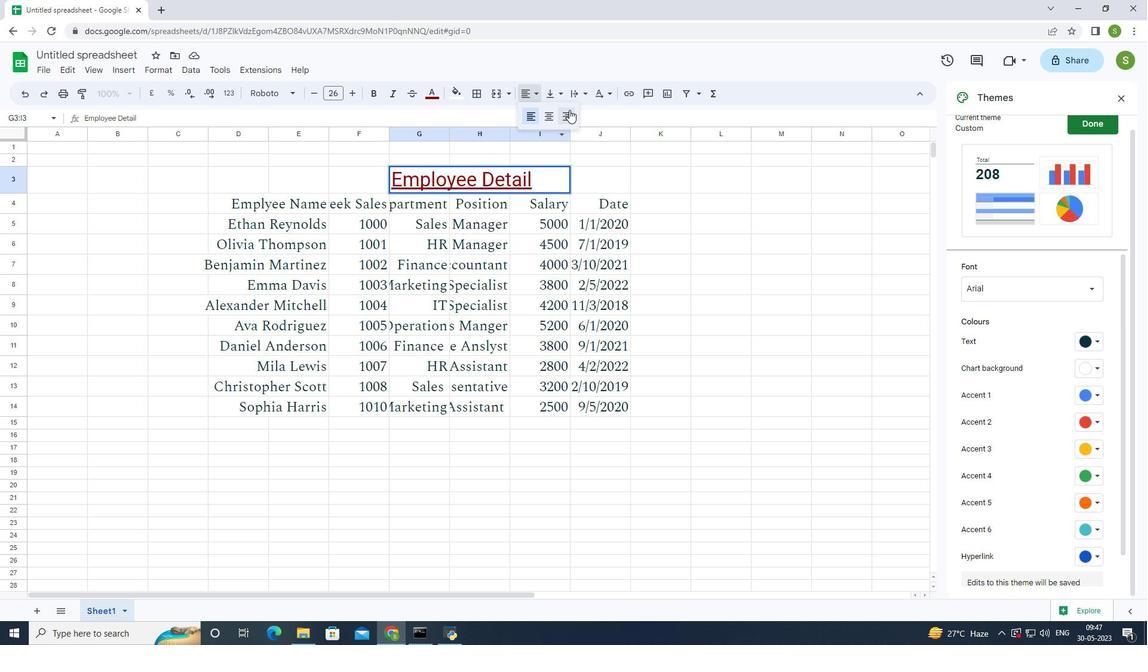 
Action: Mouse pressed left at (569, 109)
Screenshot: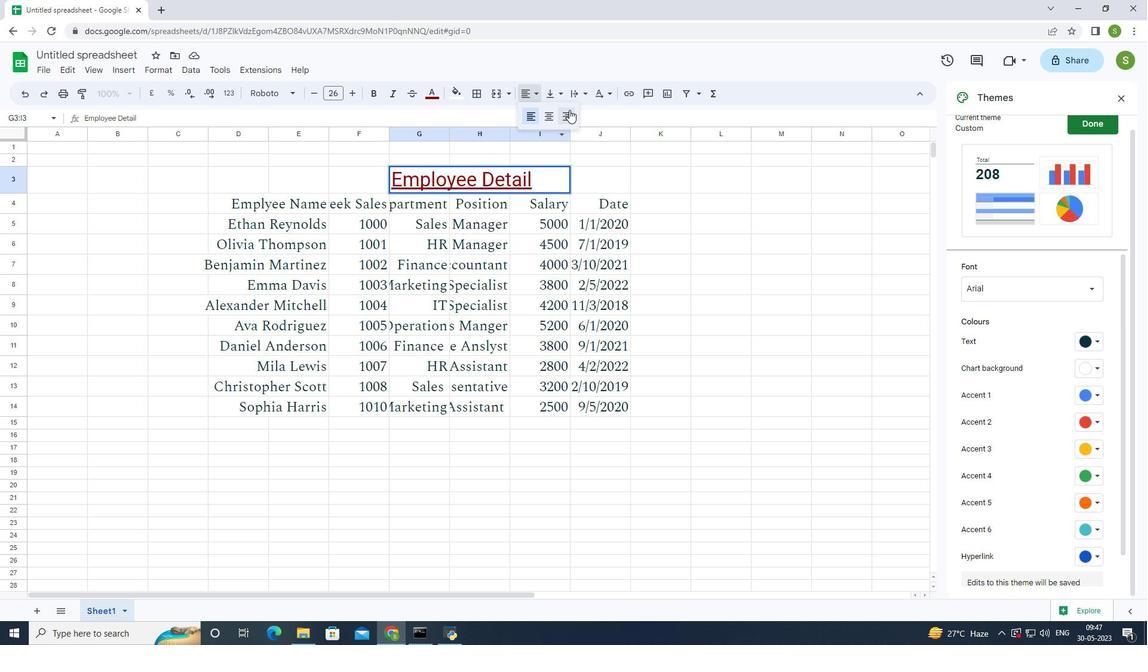 
Action: Mouse moved to (719, 287)
Screenshot: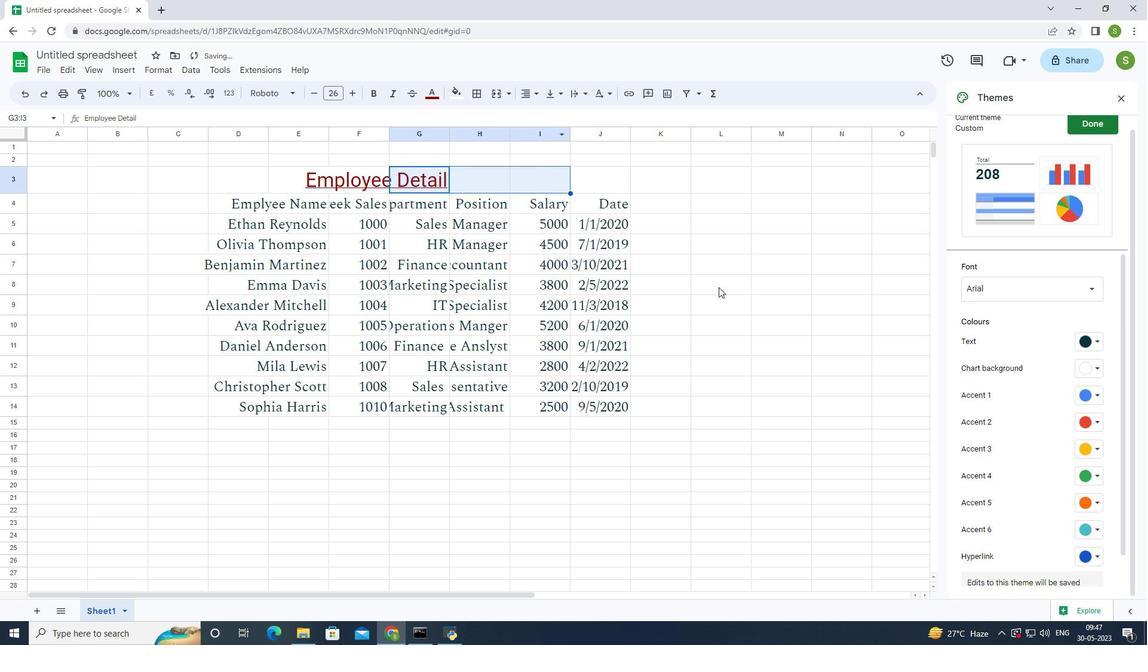 
Action: Mouse pressed left at (719, 287)
Screenshot: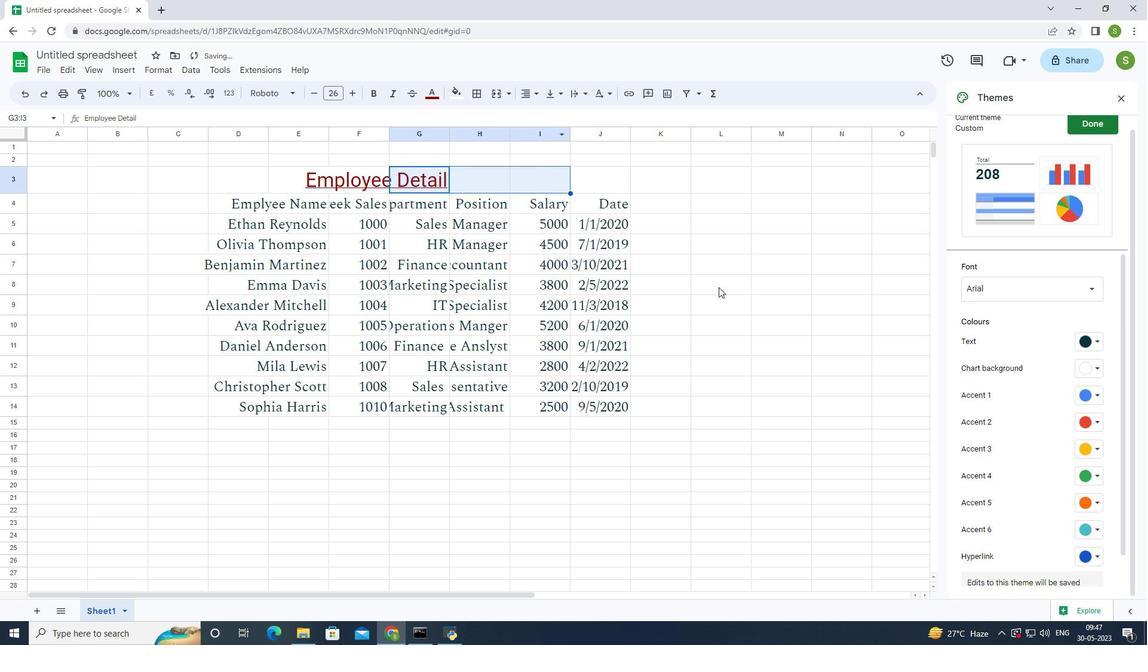 
Action: Mouse moved to (500, 340)
Screenshot: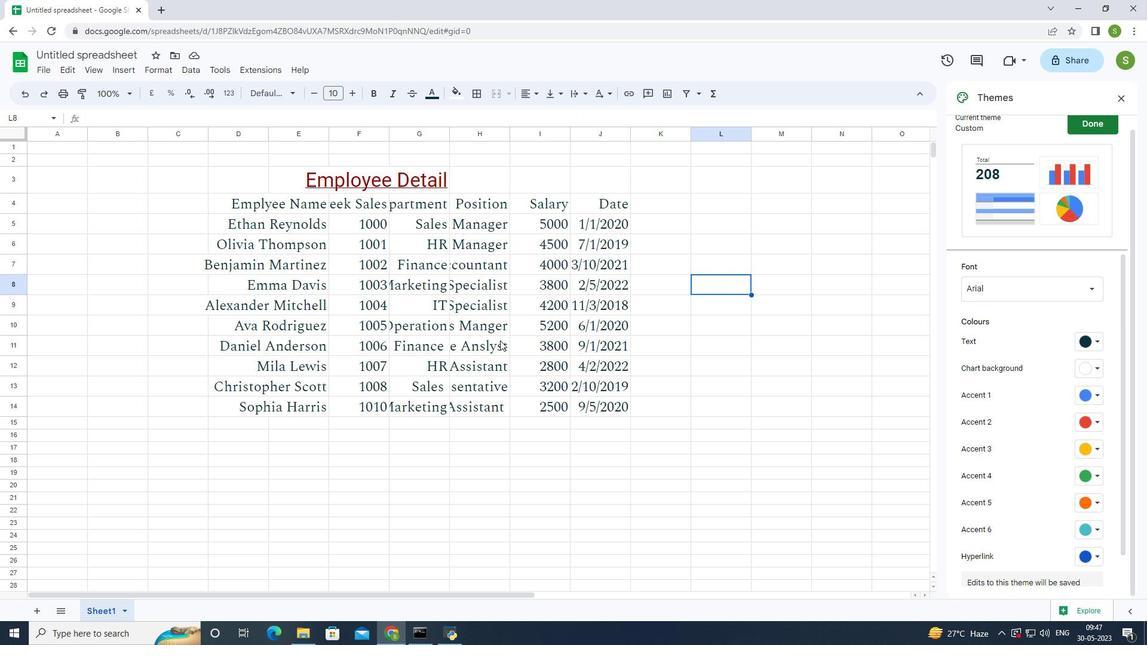 
Action: Key pressed ctrl+S
Screenshot: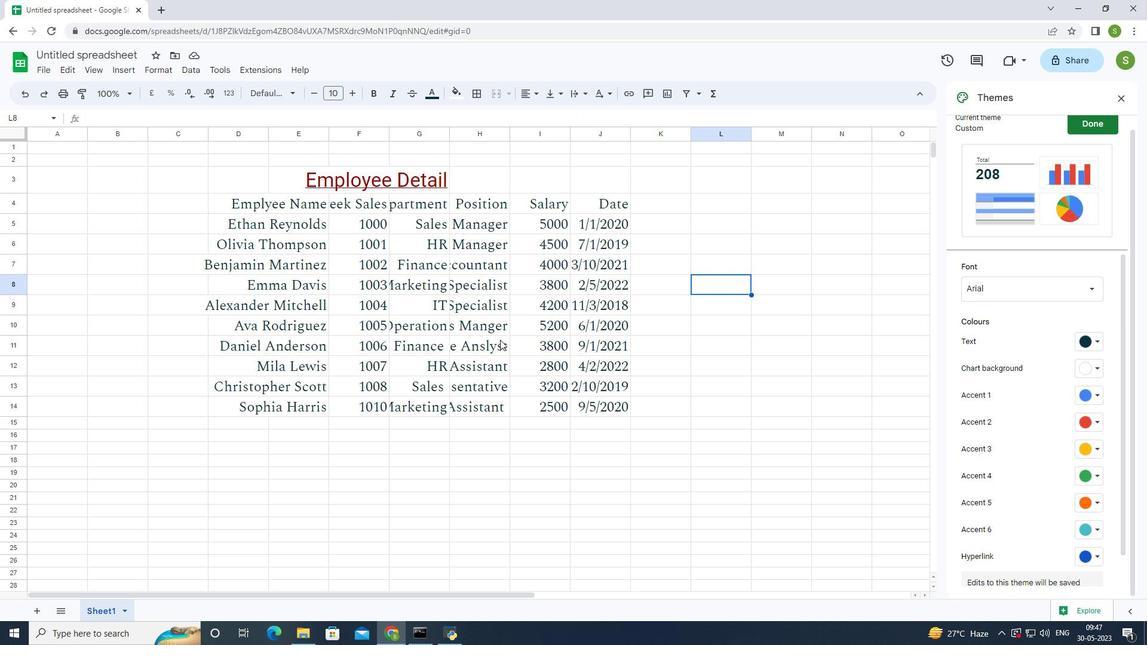 
Action: Mouse moved to (499, 340)
Screenshot: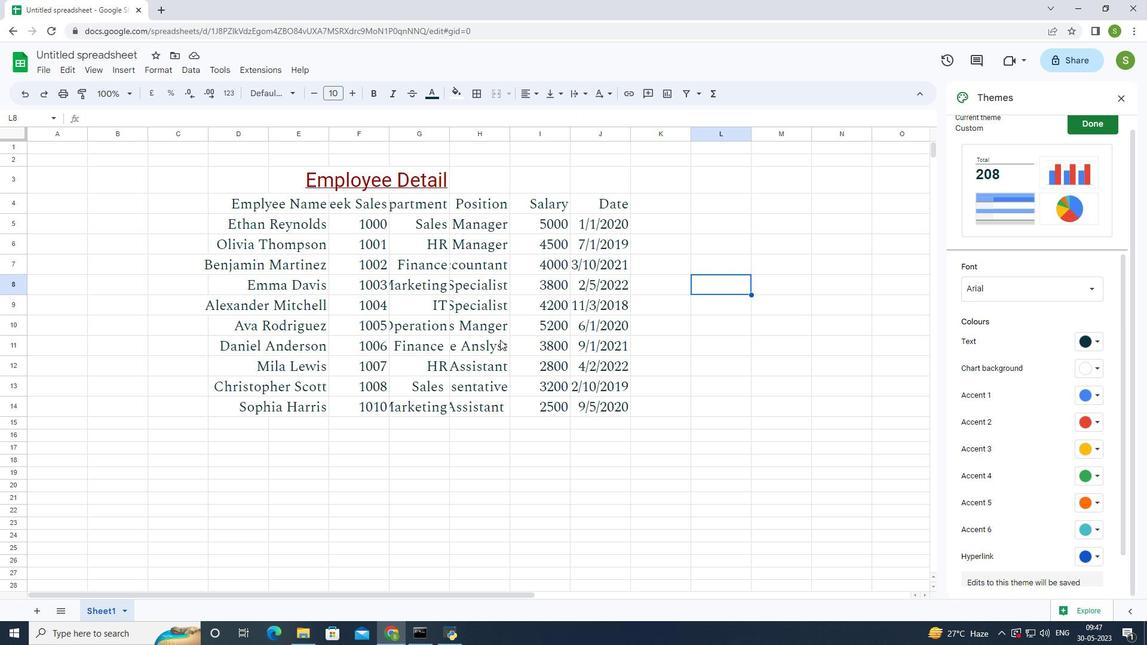 
Action: Key pressed <'\x13'><'\x13'><'\x13'><'\x13'>
Screenshot: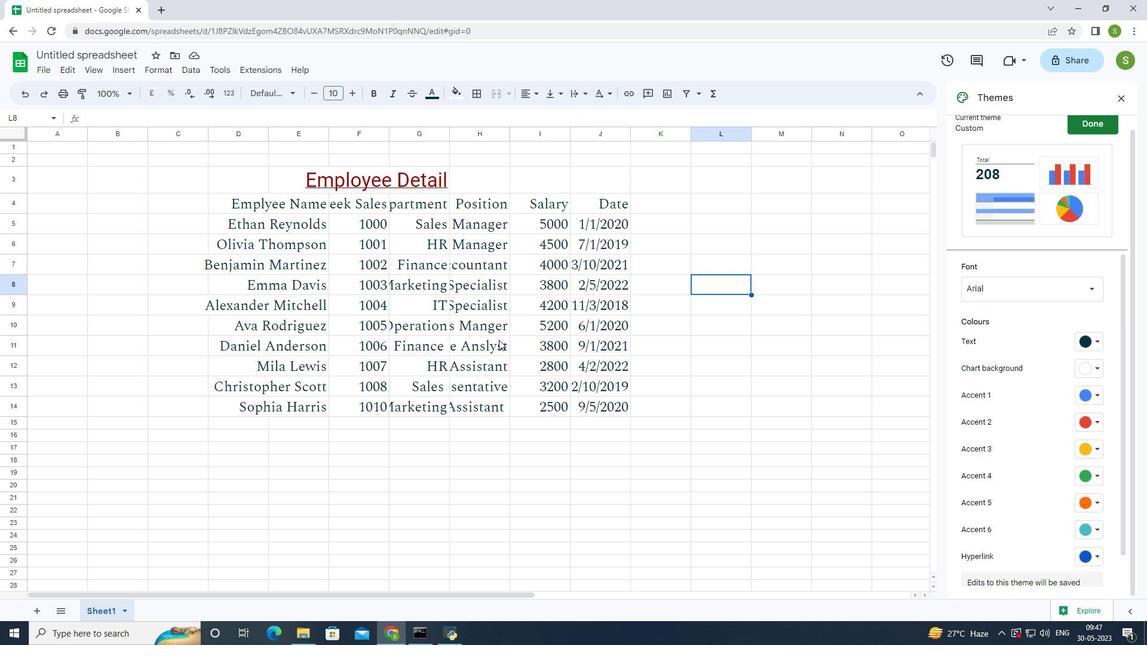 
Action: Mouse moved to (498, 340)
Screenshot: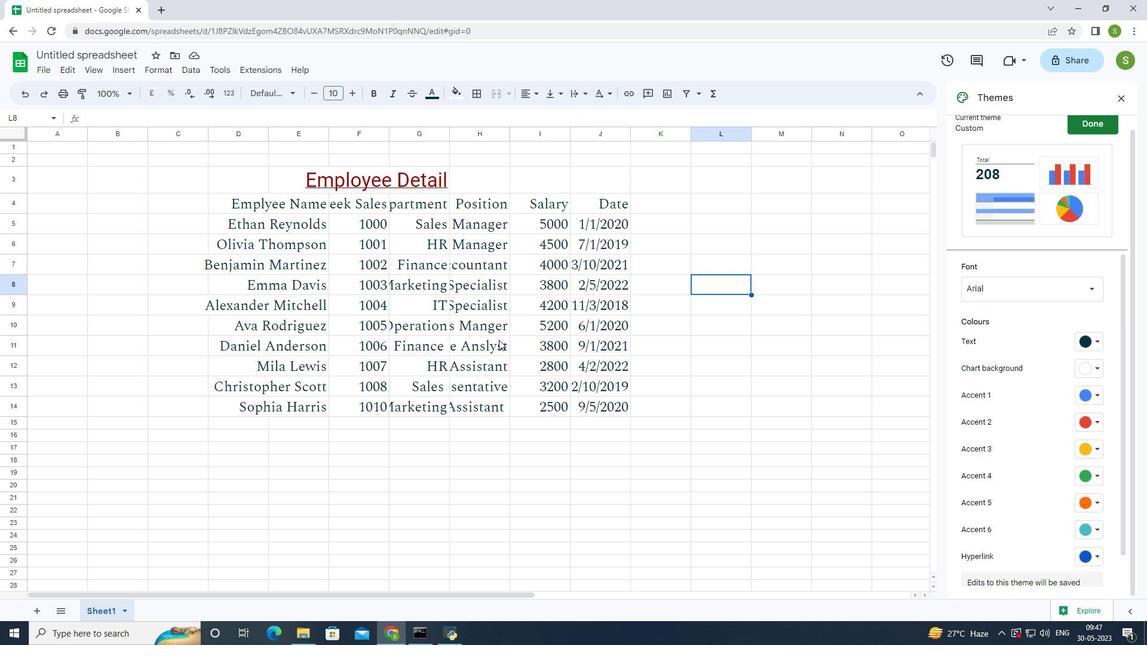 
Action: Key pressed <'\x13'><'\x13'><'\x13'>
Screenshot: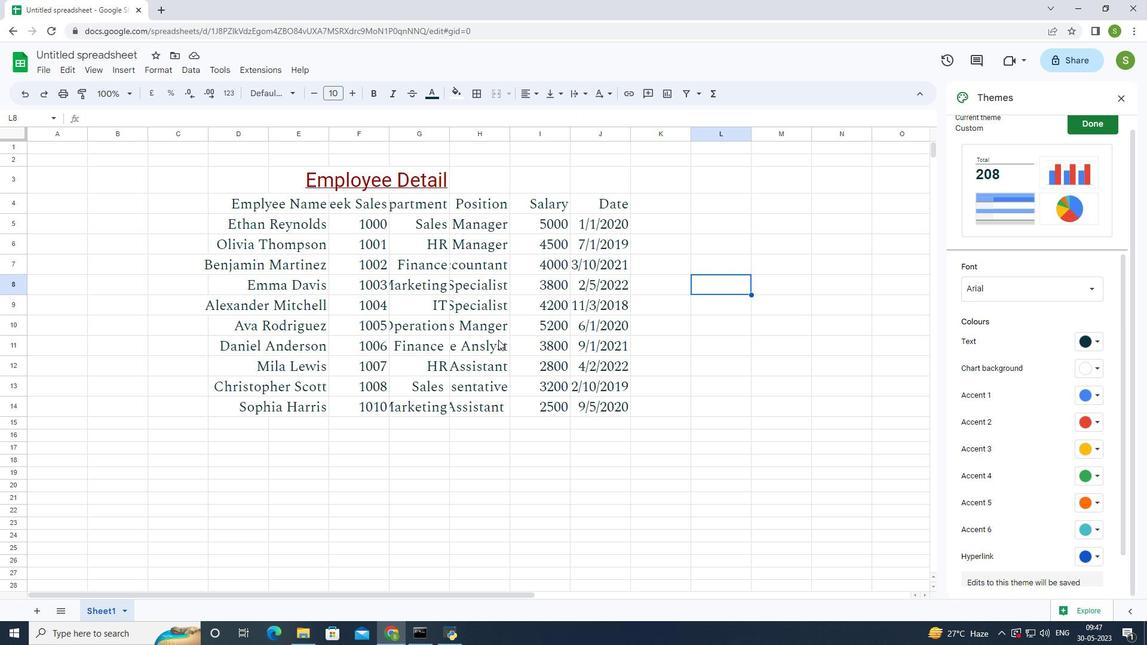 
Action: Mouse moved to (515, 345)
Screenshot: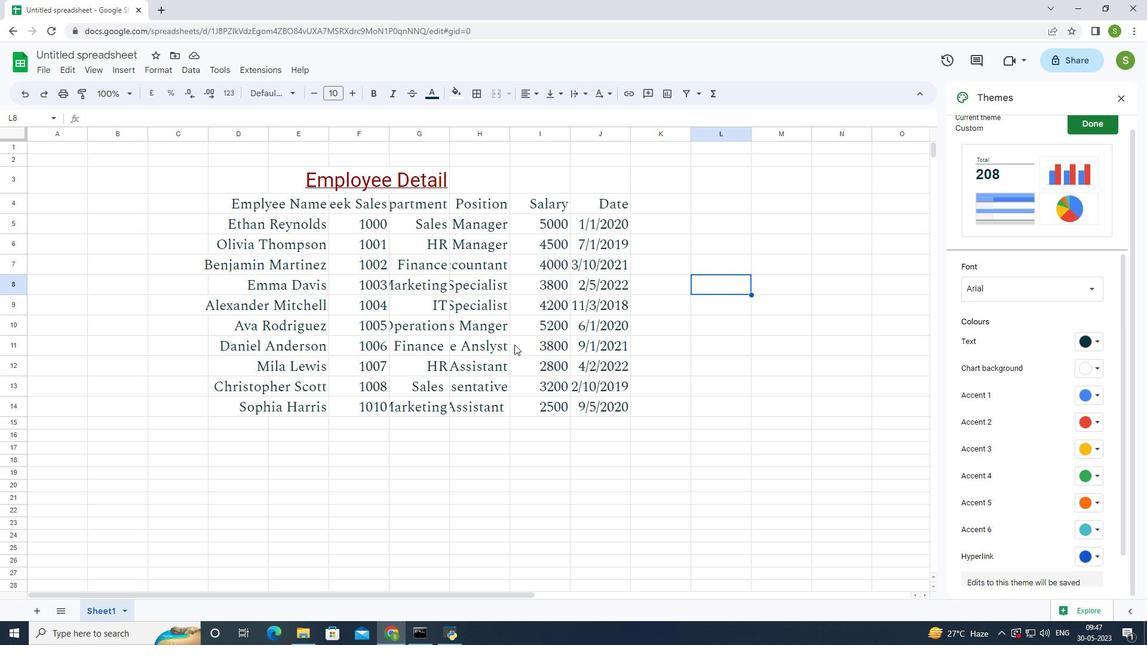 
